 Task: Marketing: Marketing Content Catalog.
Action: Mouse moved to (301, 63)
Screenshot: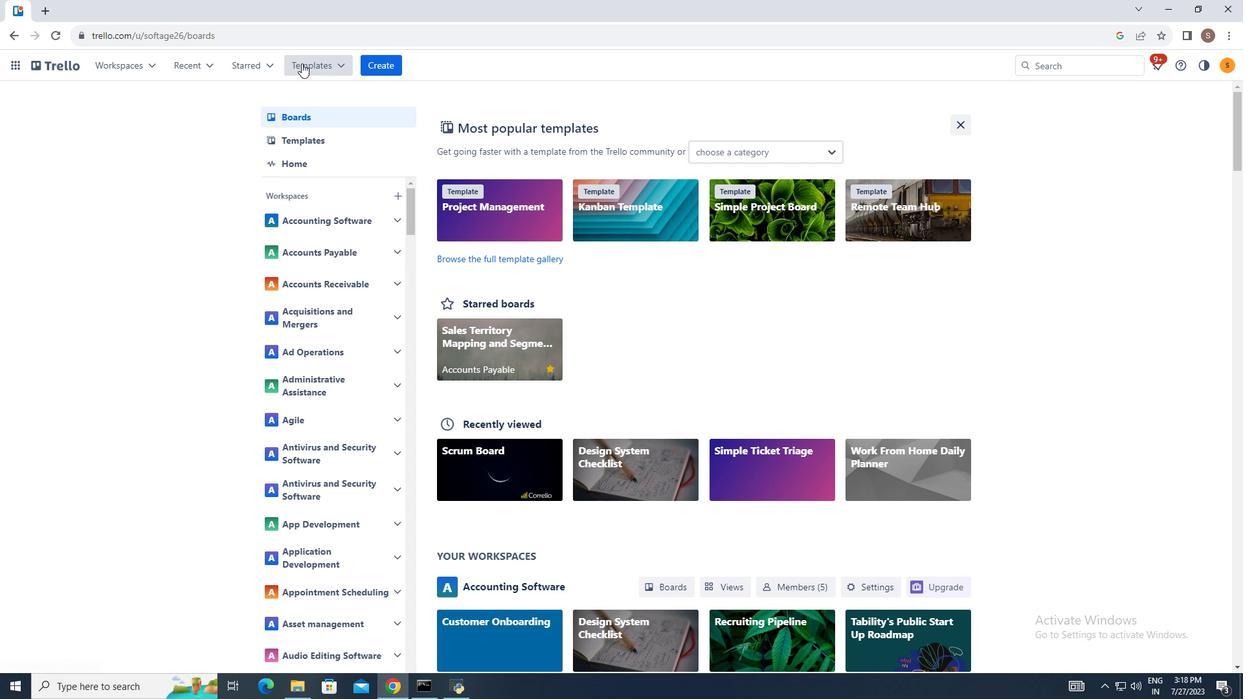 
Action: Mouse pressed left at (301, 63)
Screenshot: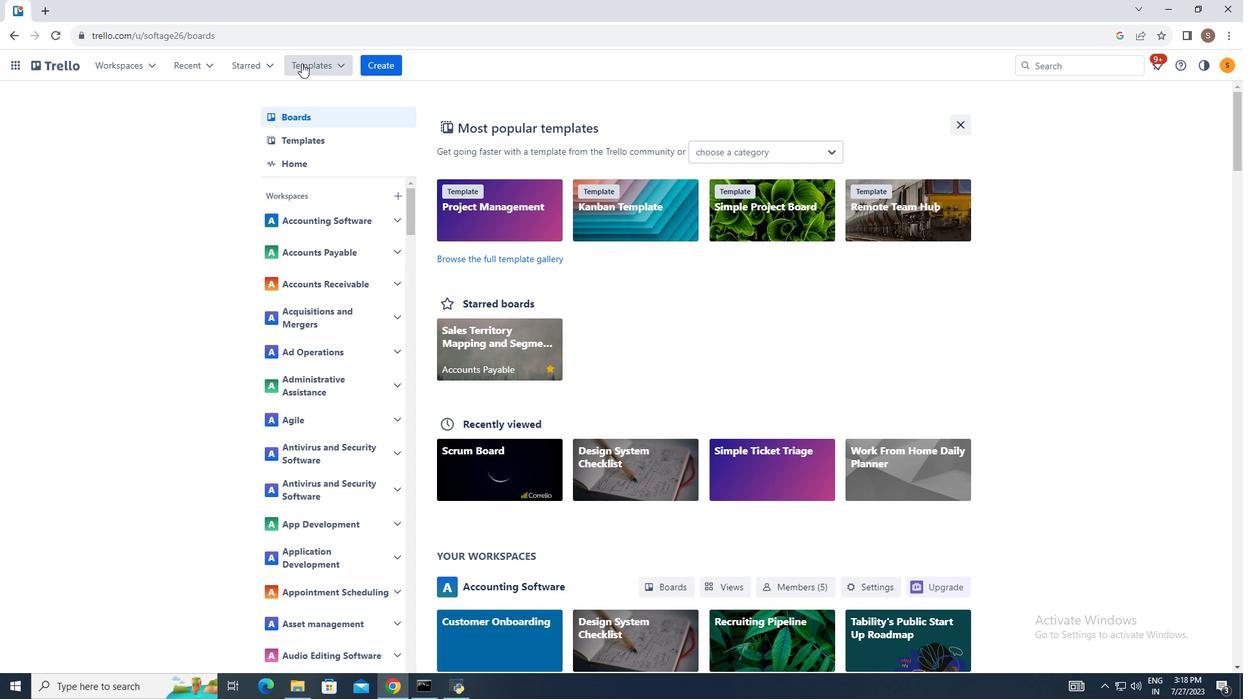 
Action: Mouse moved to (382, 448)
Screenshot: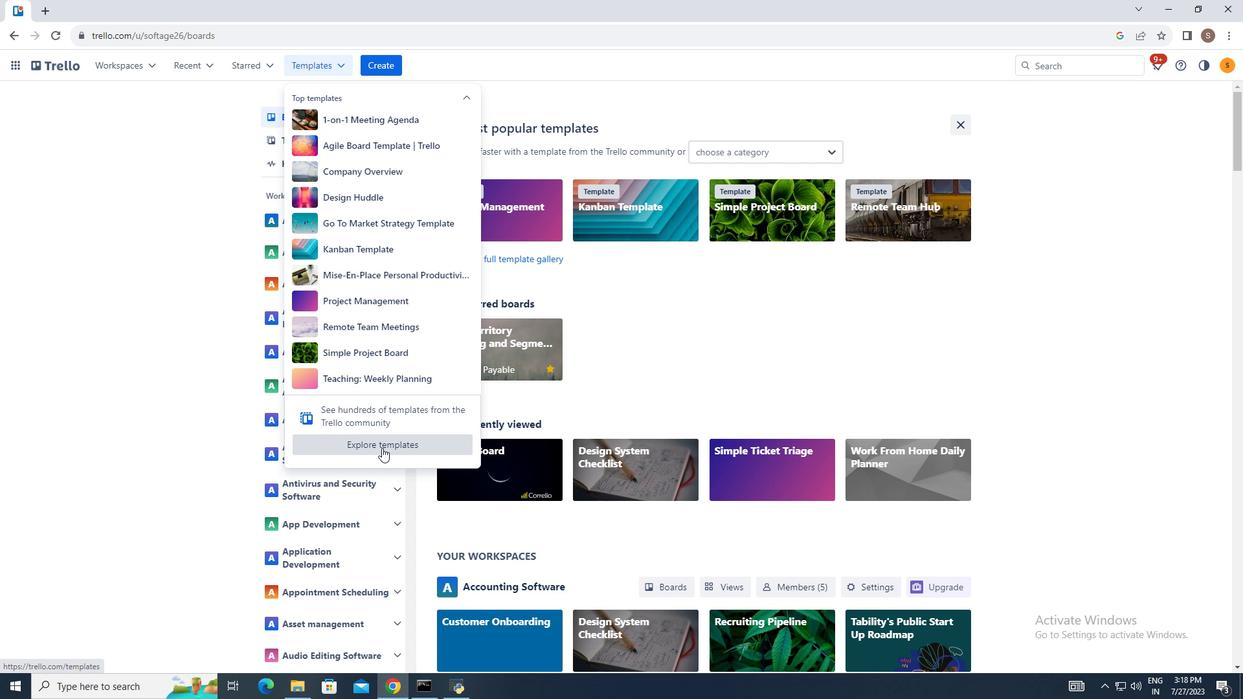 
Action: Mouse pressed left at (382, 448)
Screenshot: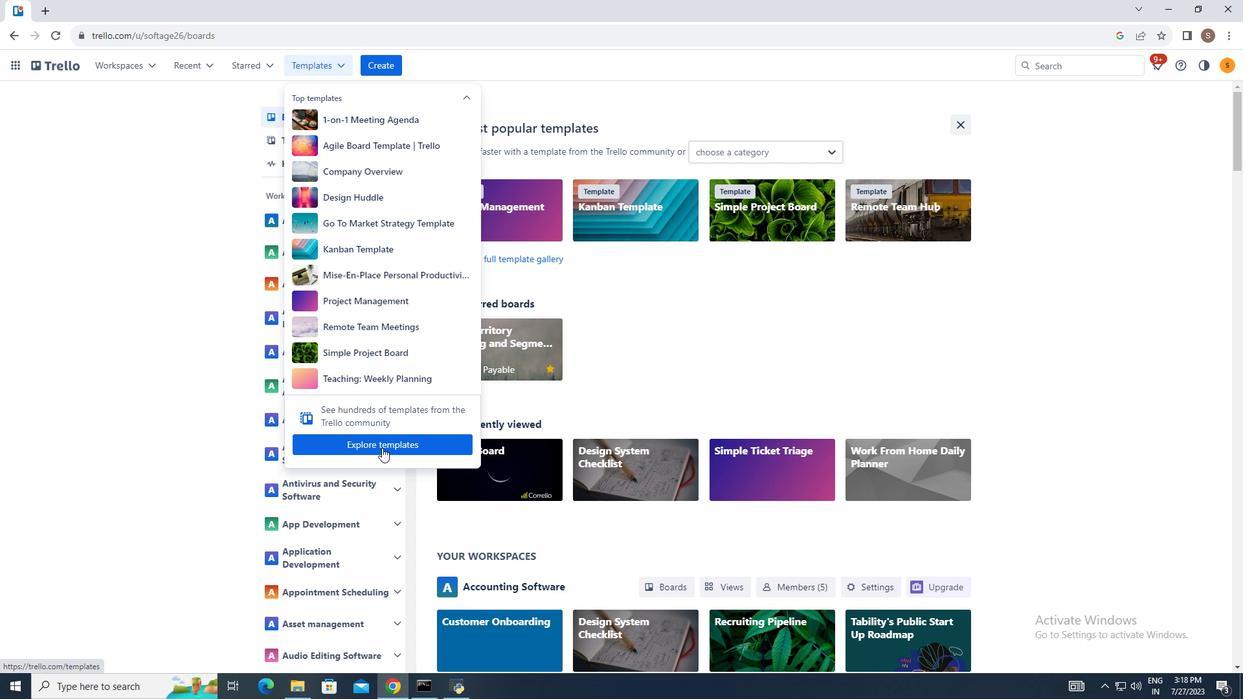 
Action: Mouse moved to (789, 198)
Screenshot: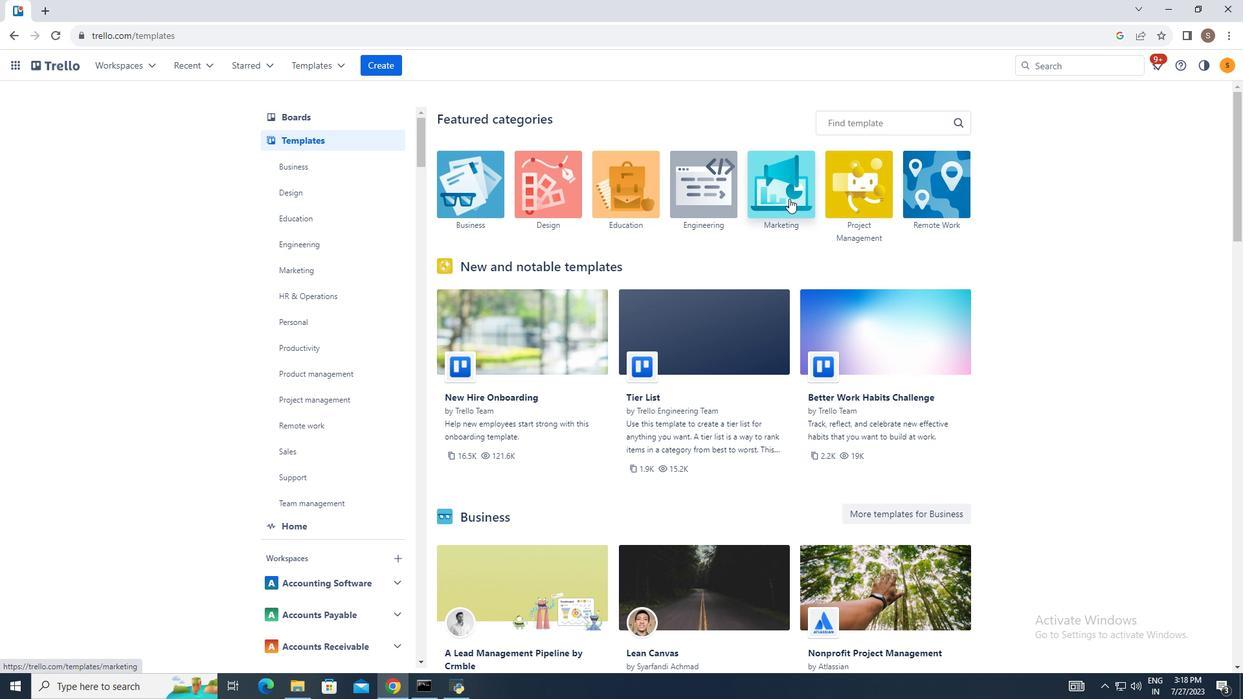 
Action: Mouse pressed left at (789, 198)
Screenshot: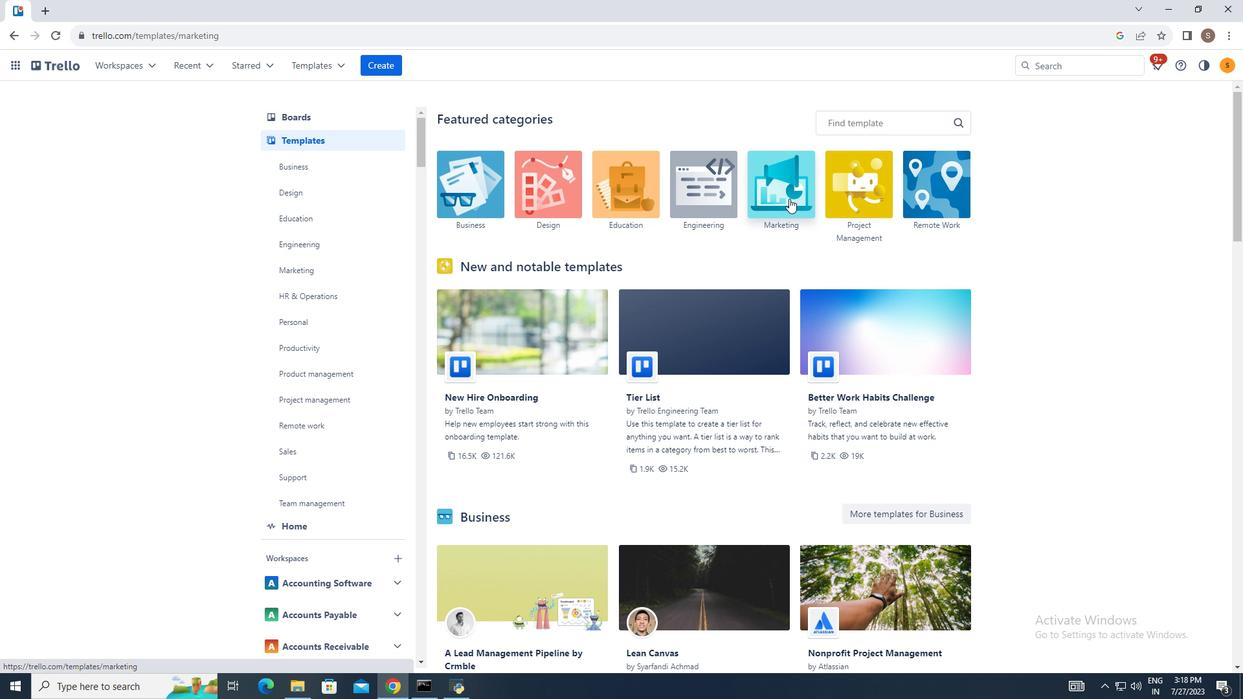 
Action: Mouse moved to (687, 274)
Screenshot: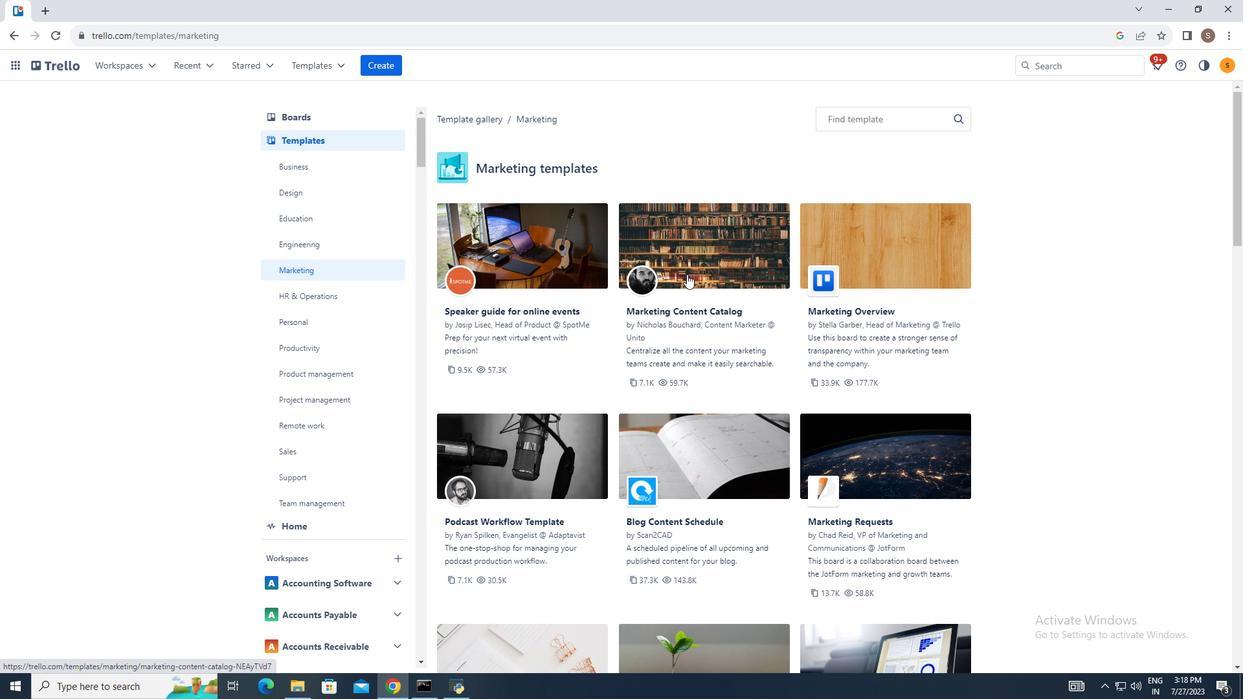 
Action: Mouse pressed left at (687, 274)
Screenshot: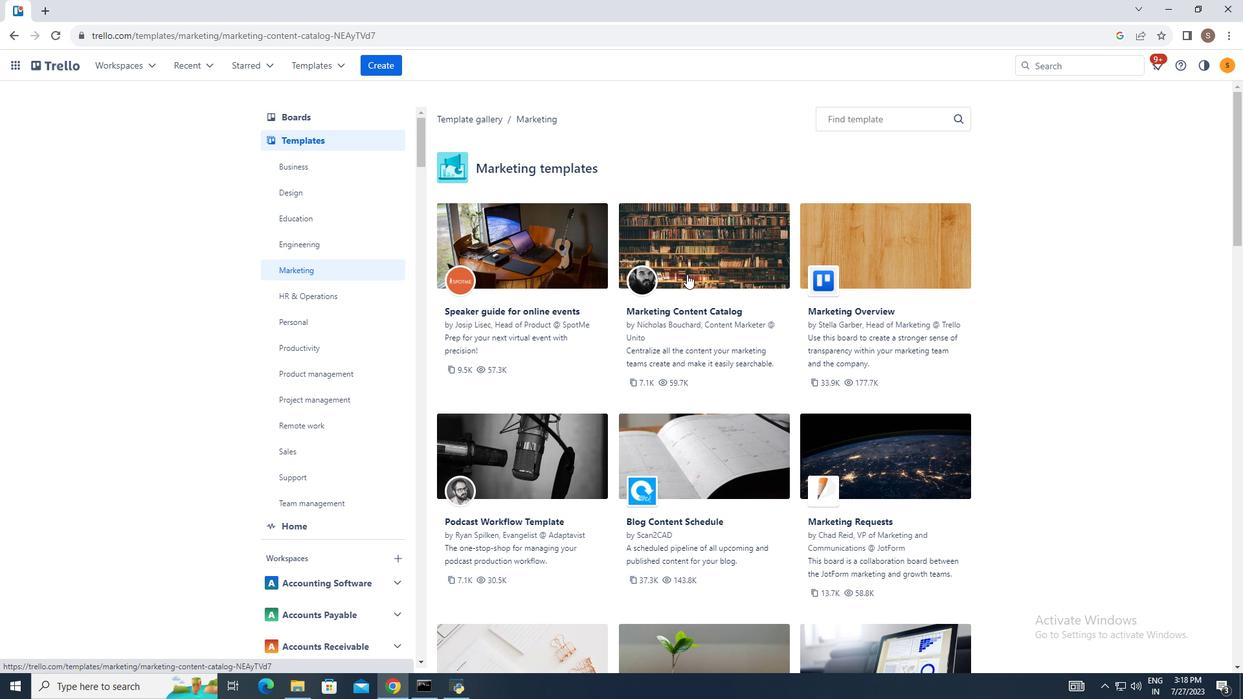 
Action: Mouse moved to (938, 161)
Screenshot: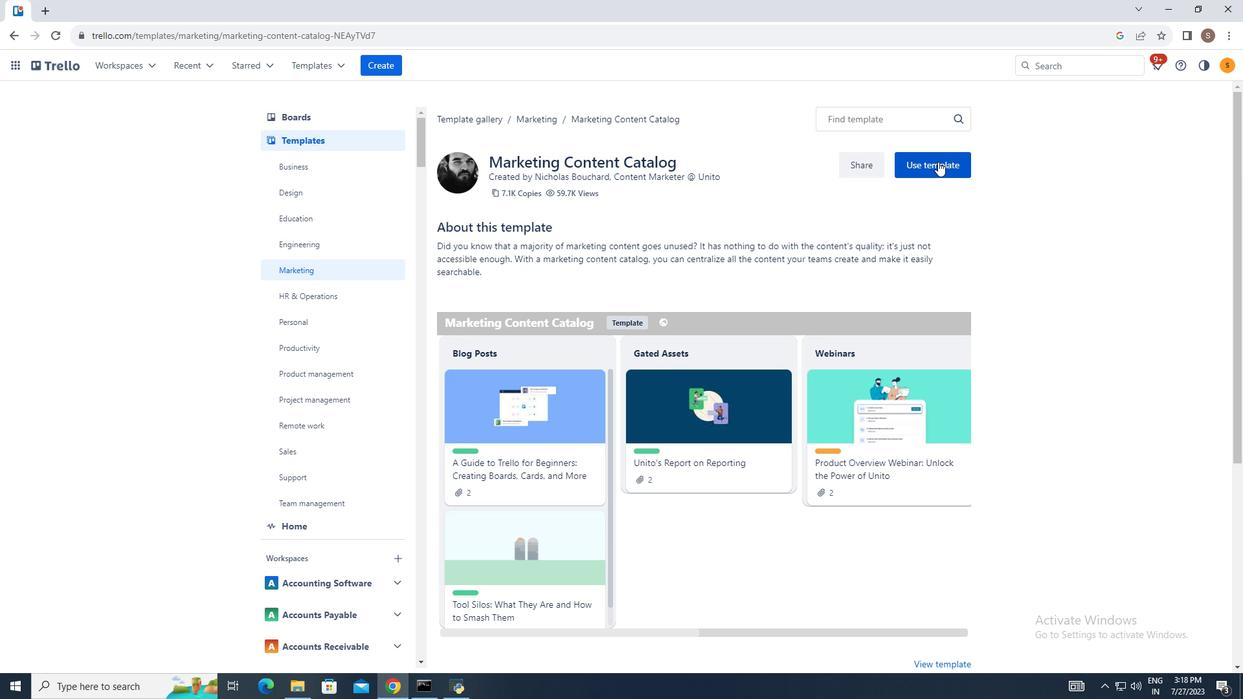 
Action: Mouse pressed left at (938, 161)
Screenshot: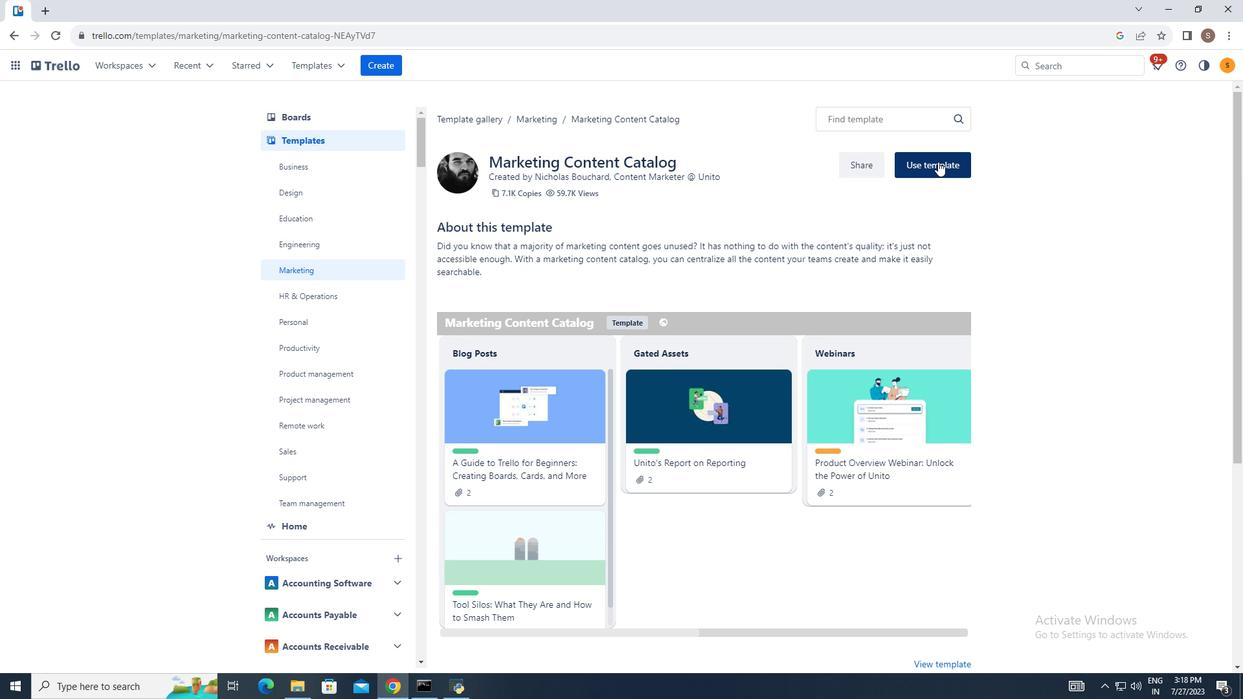 
Action: Mouse moved to (1010, 284)
Screenshot: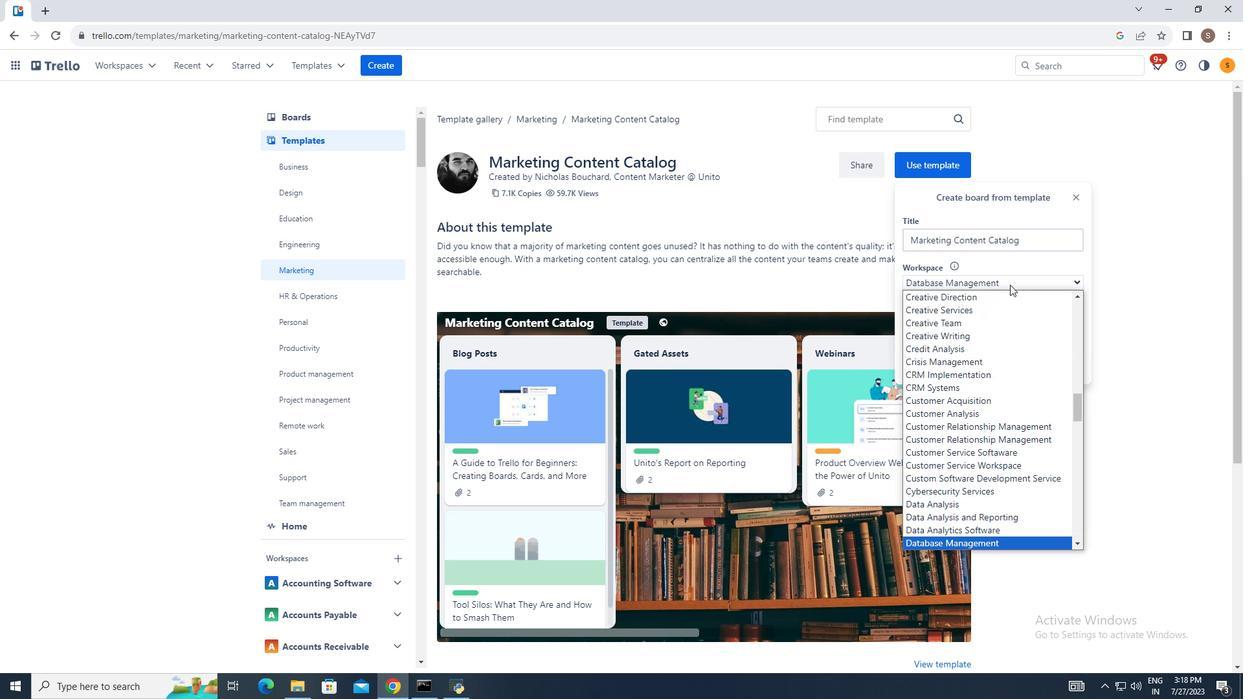 
Action: Mouse pressed left at (1010, 284)
Screenshot: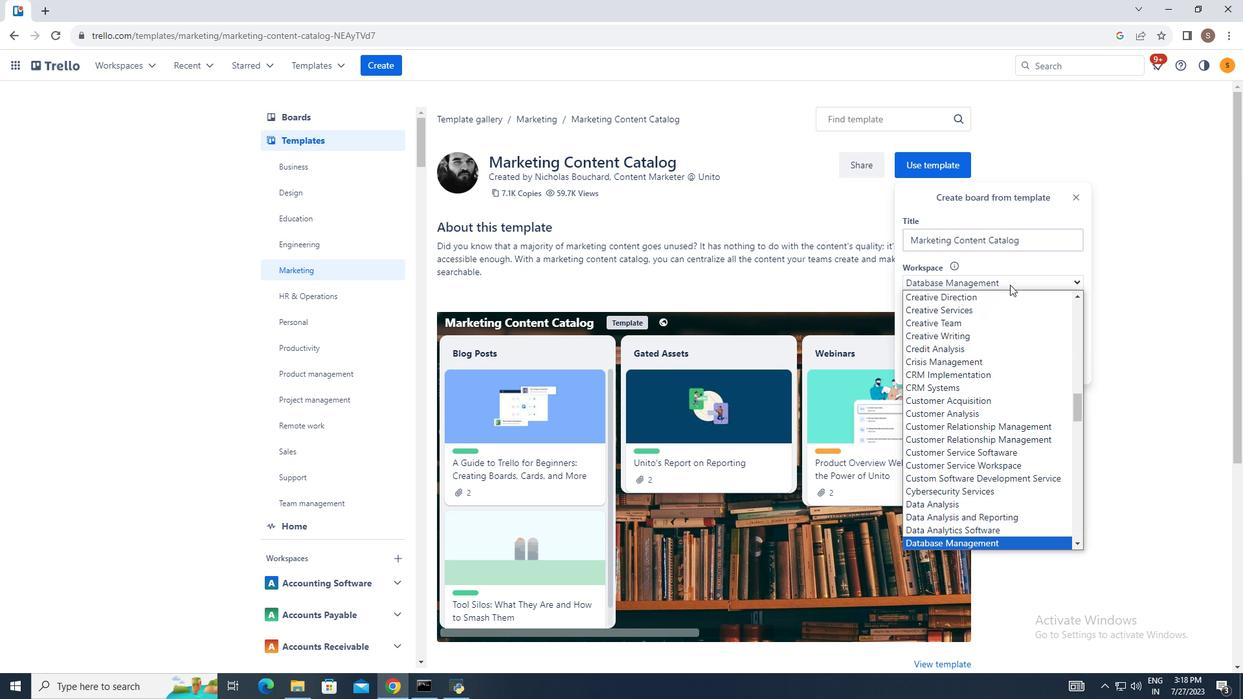 
Action: Mouse moved to (994, 334)
Screenshot: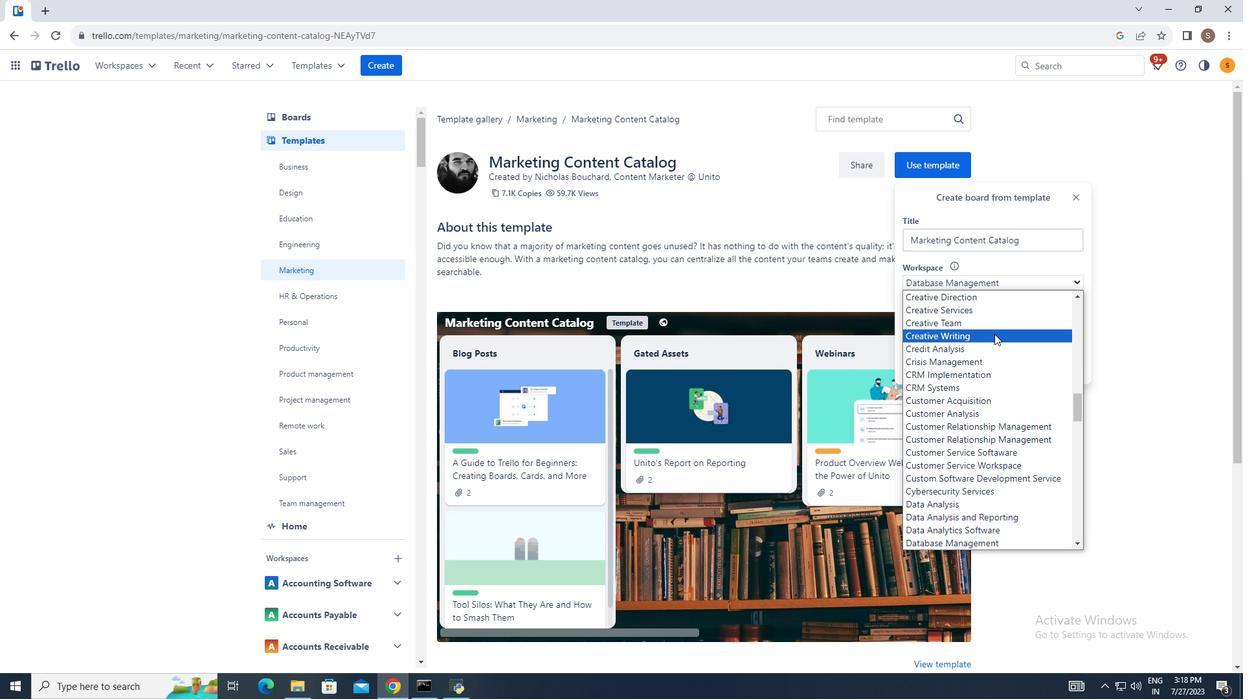 
Action: Mouse pressed left at (994, 334)
Screenshot: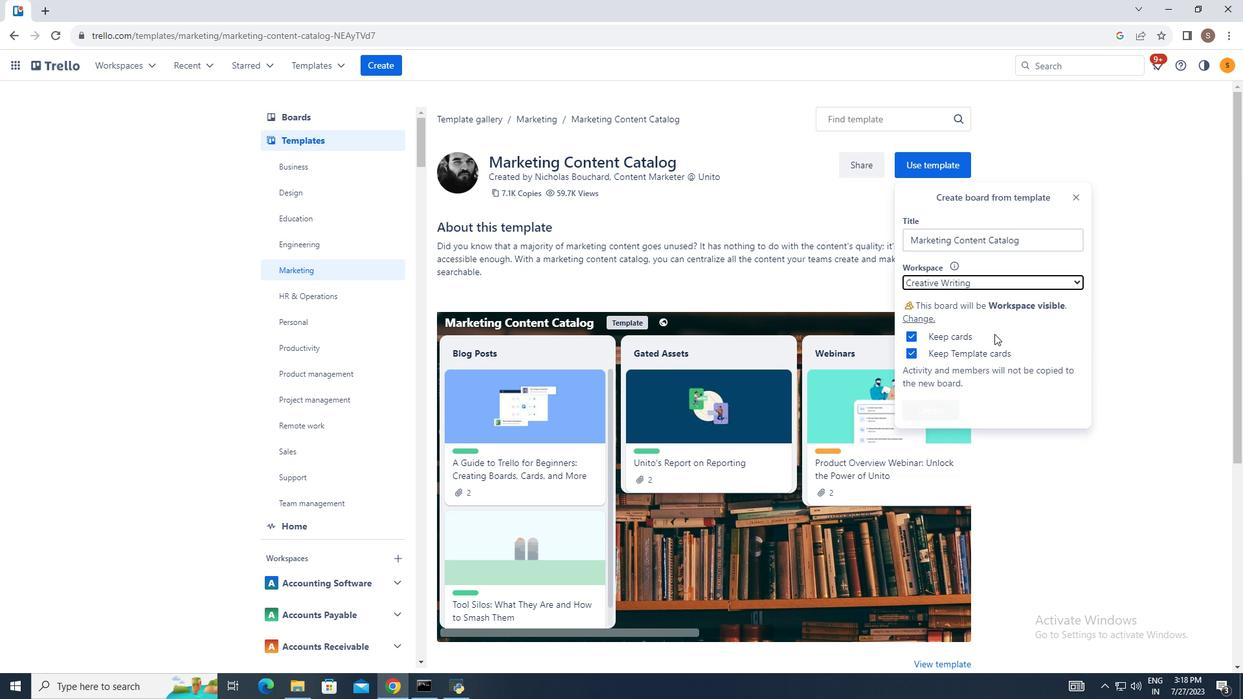 
Action: Mouse moved to (948, 417)
Screenshot: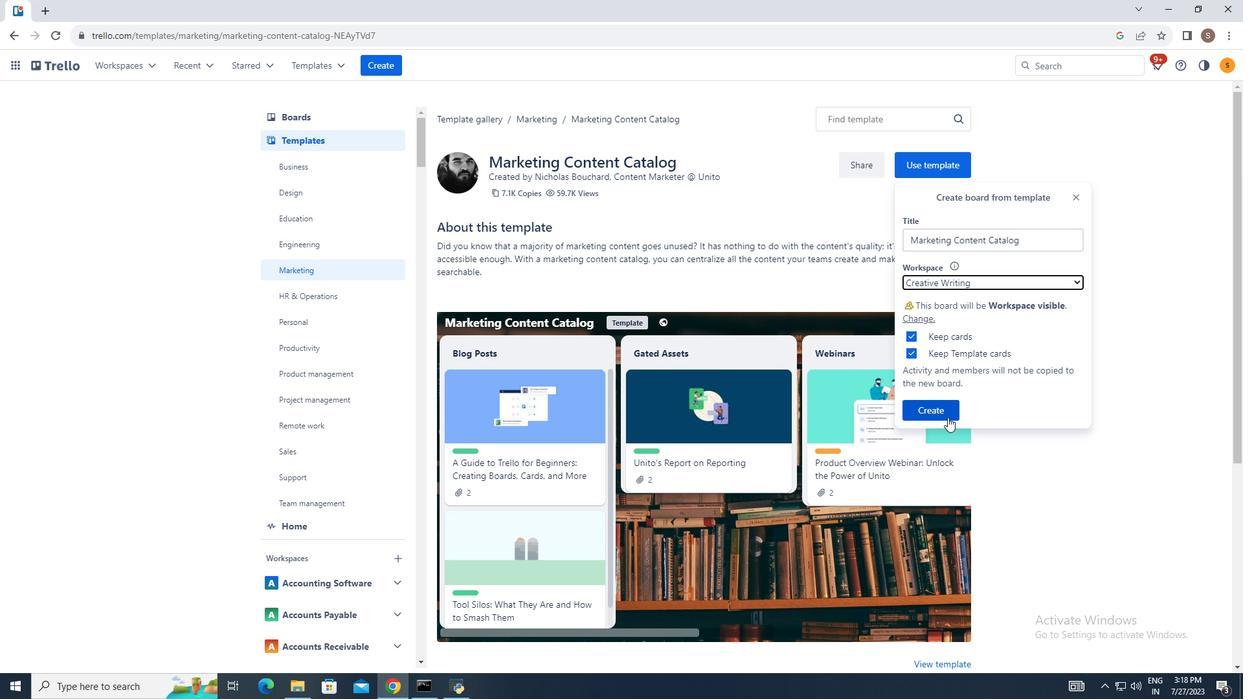 
Action: Mouse pressed left at (948, 417)
Screenshot: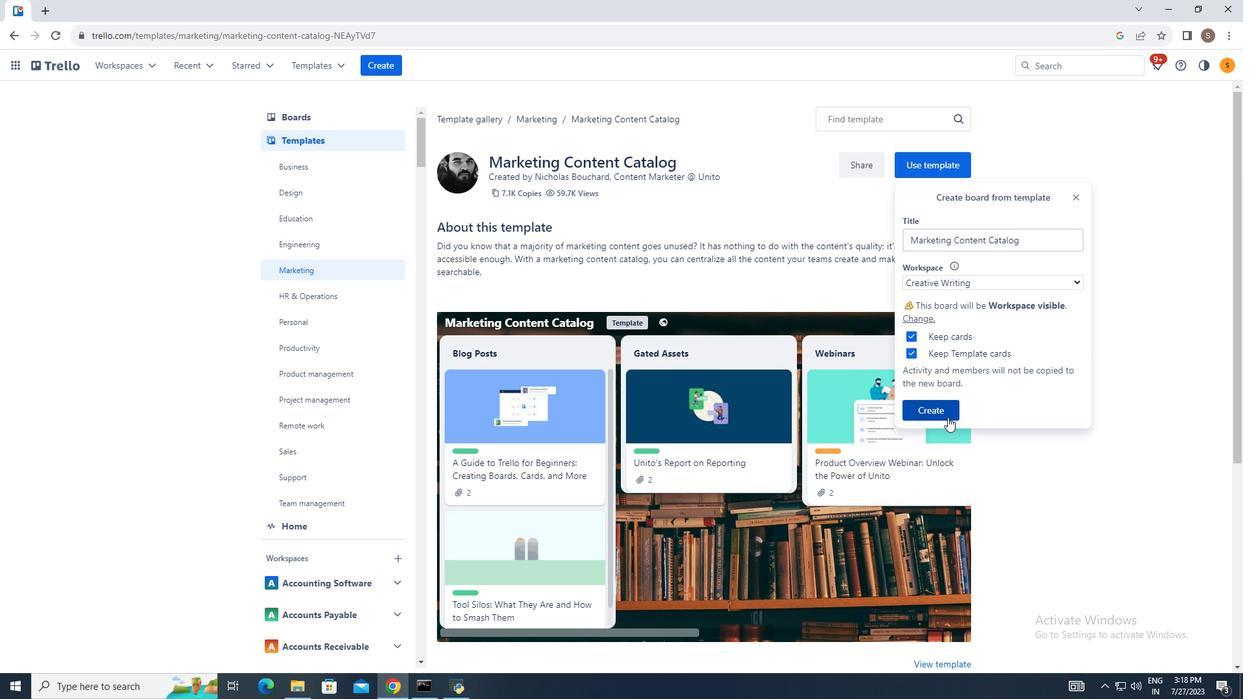 
Action: Mouse moved to (271, 187)
Screenshot: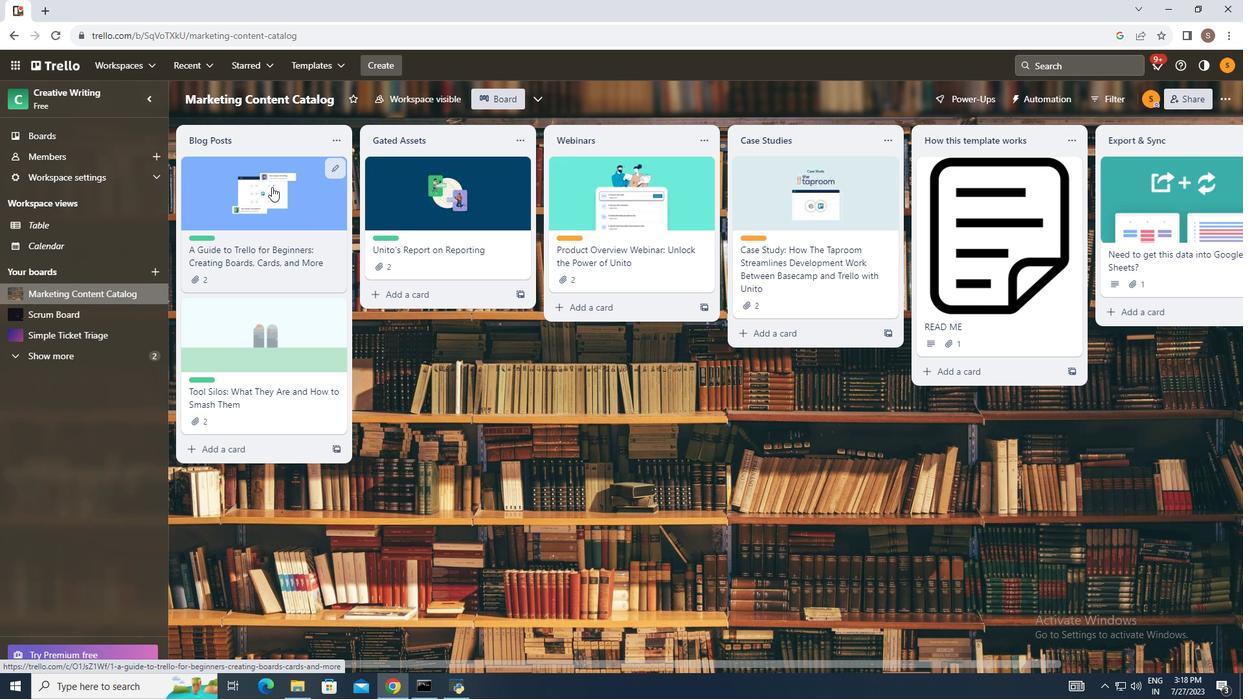 
Action: Mouse pressed left at (271, 187)
Screenshot: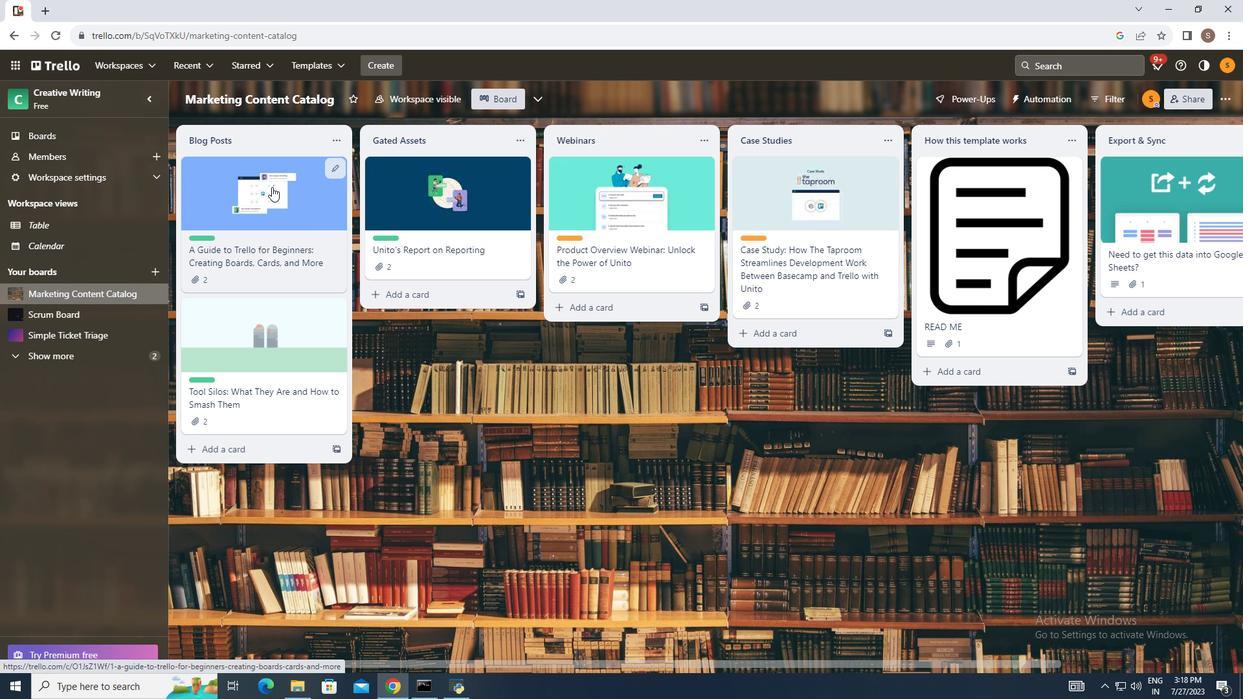 
Action: Mouse moved to (799, 271)
Screenshot: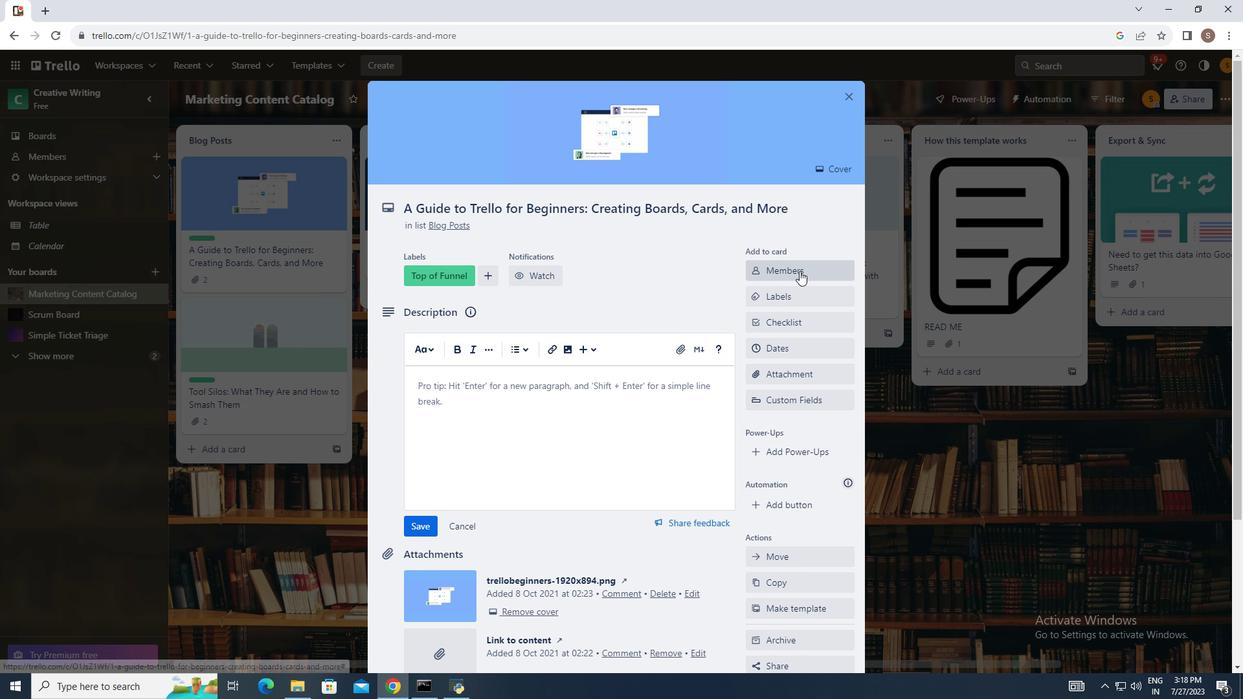 
Action: Mouse pressed left at (799, 271)
Screenshot: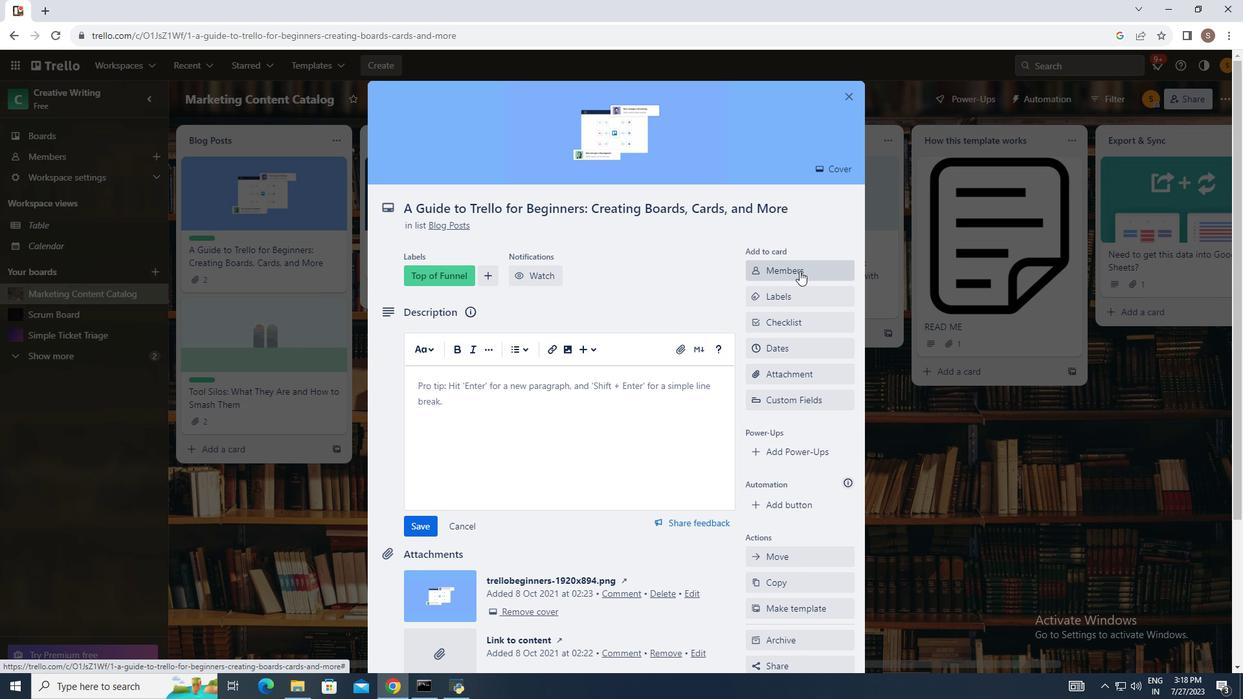 
Action: Mouse moved to (818, 333)
Screenshot: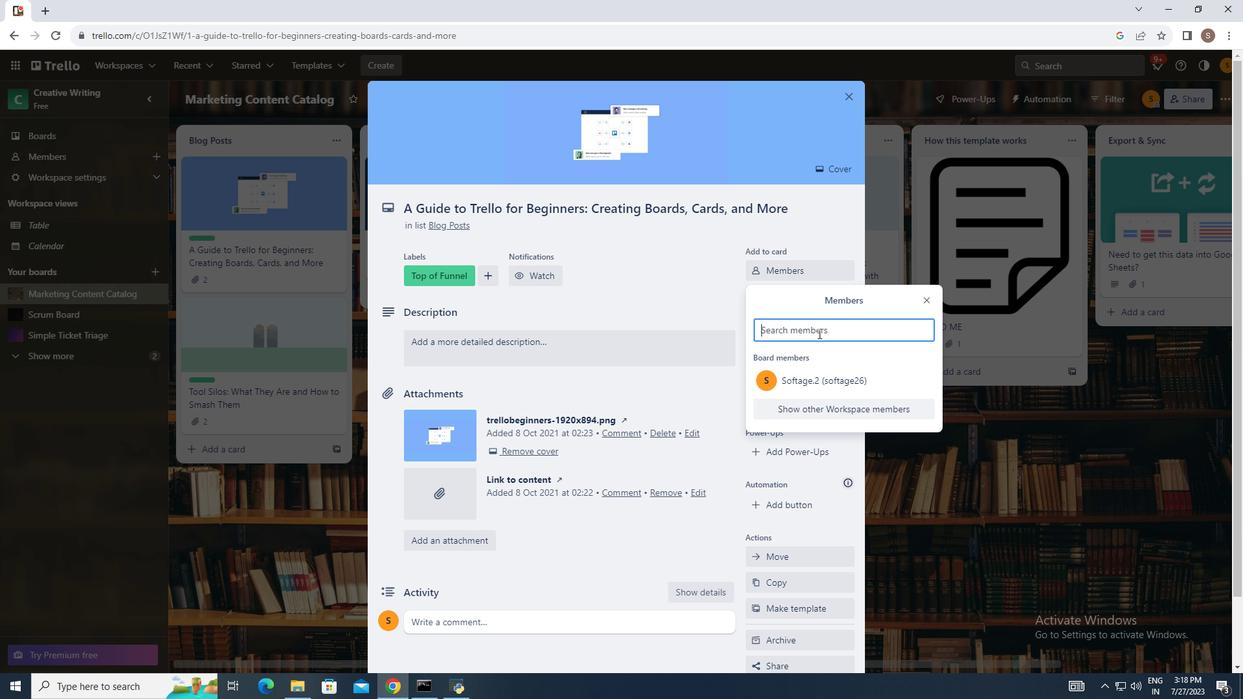 
Action: Mouse pressed left at (818, 333)
Screenshot: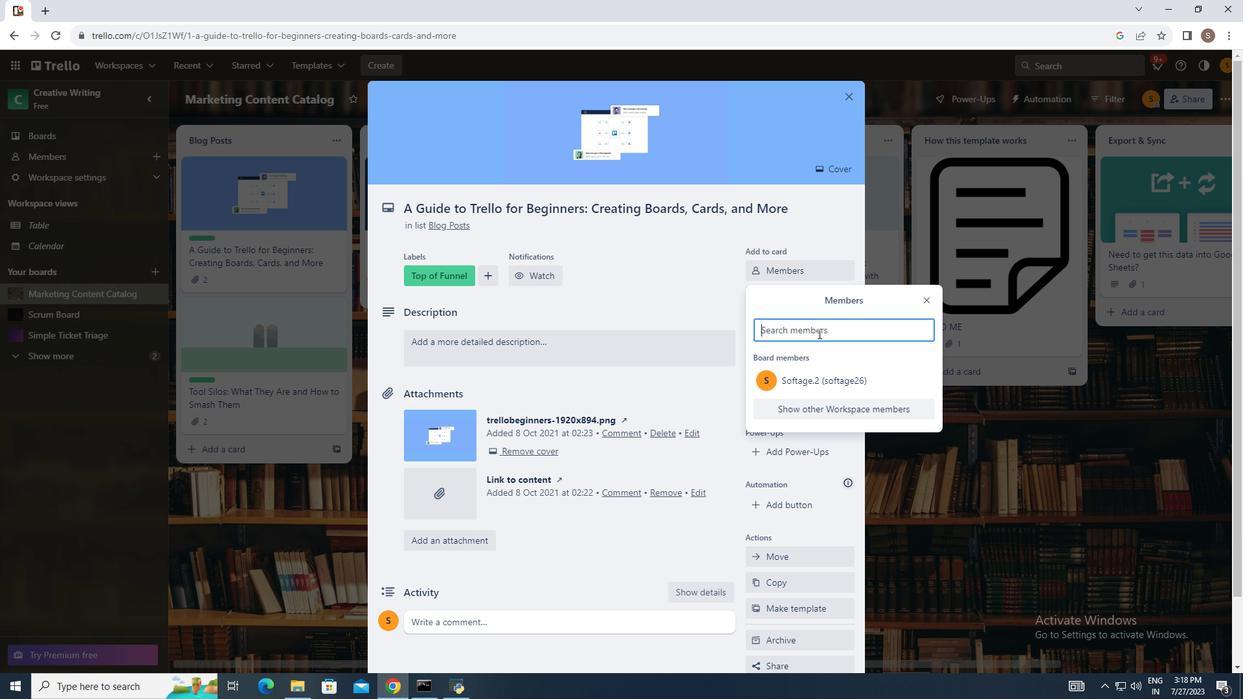 
Action: Key pressed softage.1<Key.shift>@softage.net
Screenshot: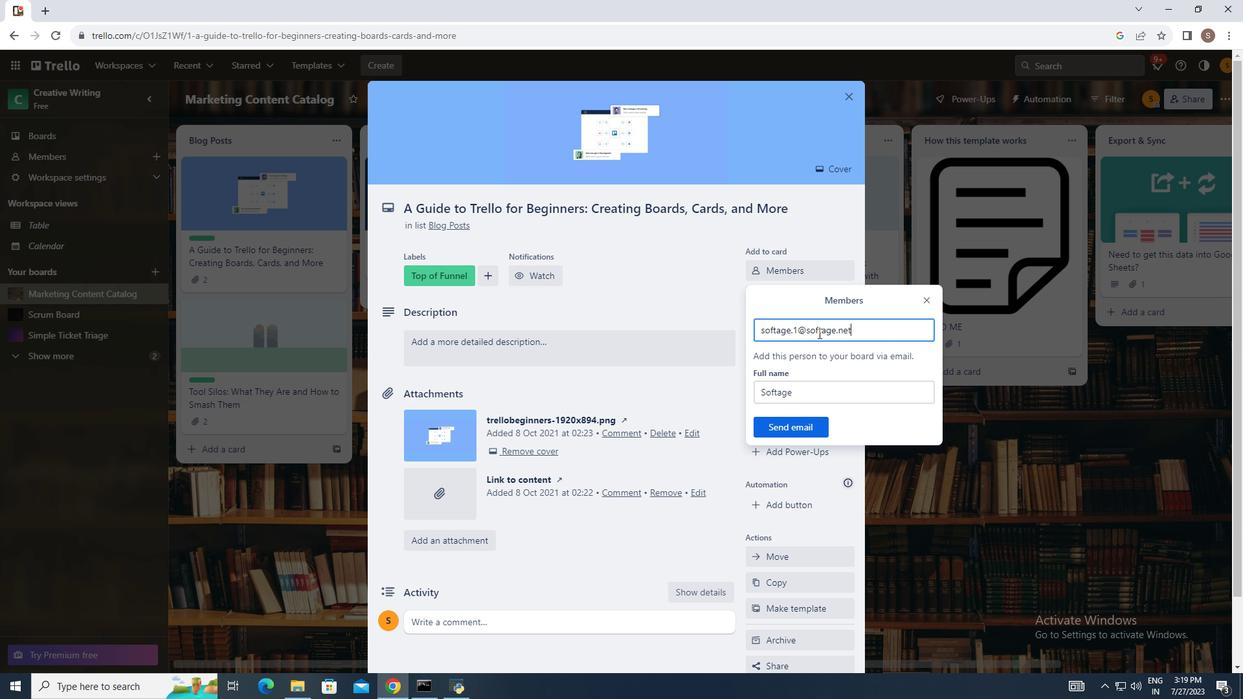 
Action: Mouse moved to (796, 428)
Screenshot: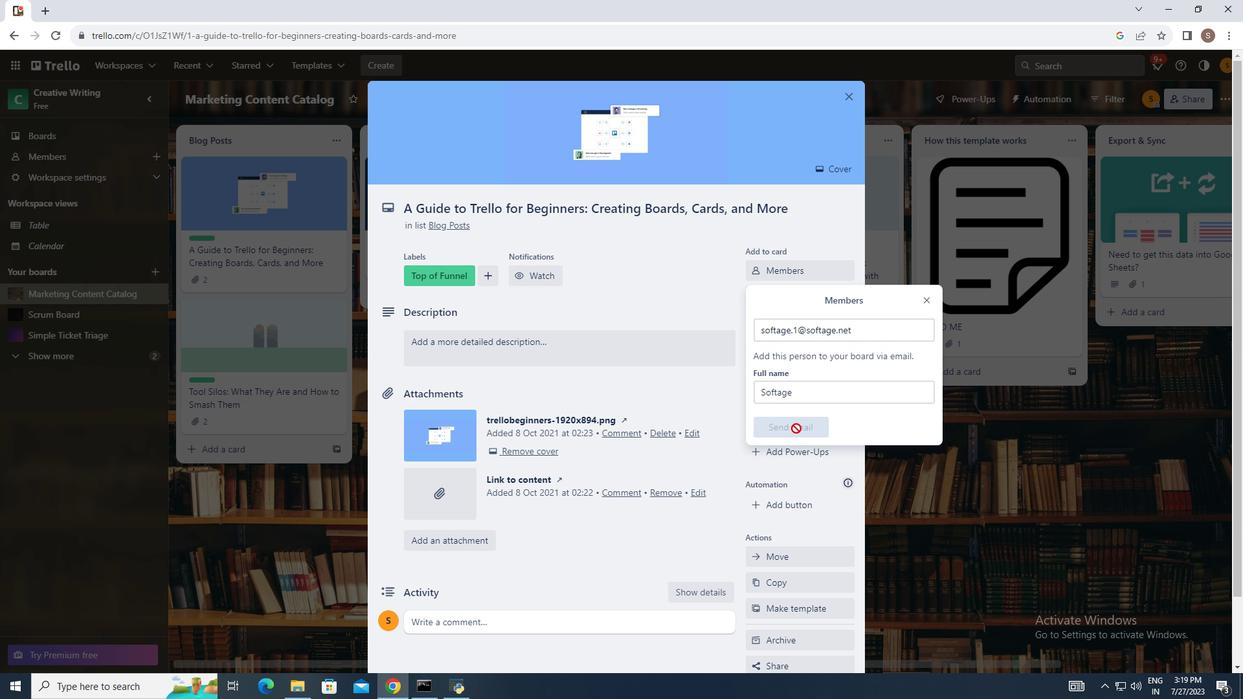 
Action: Mouse pressed left at (796, 428)
Screenshot: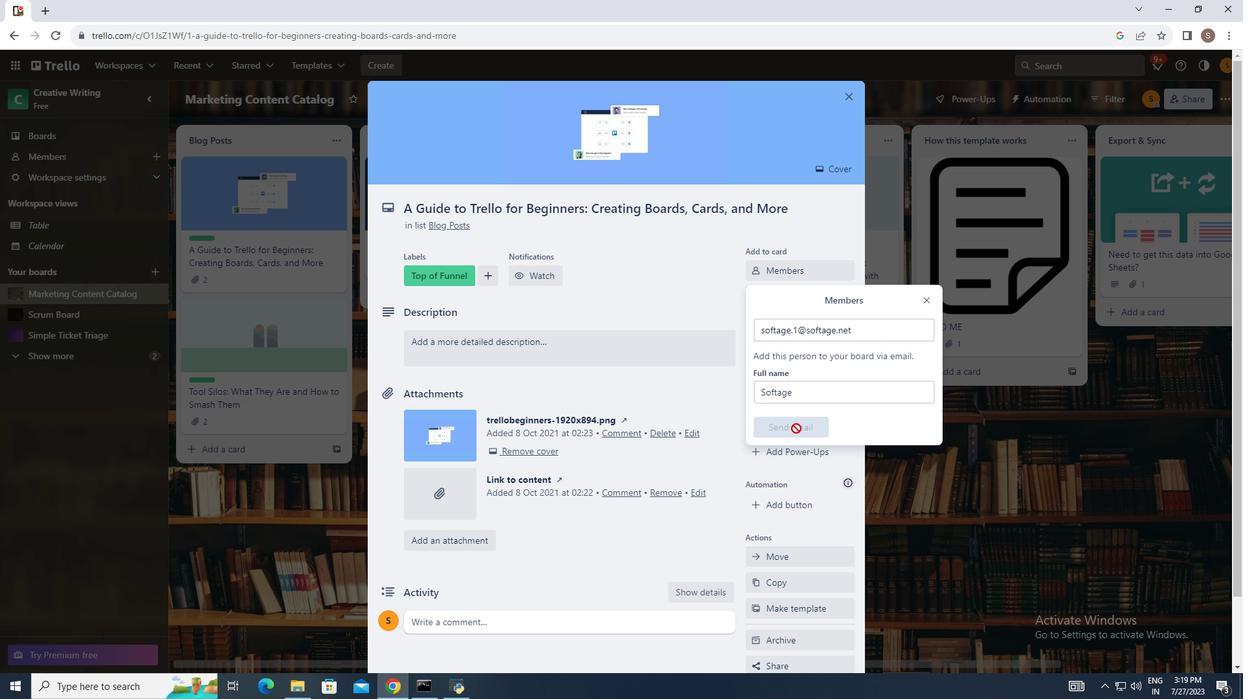 
Action: Mouse moved to (784, 317)
Screenshot: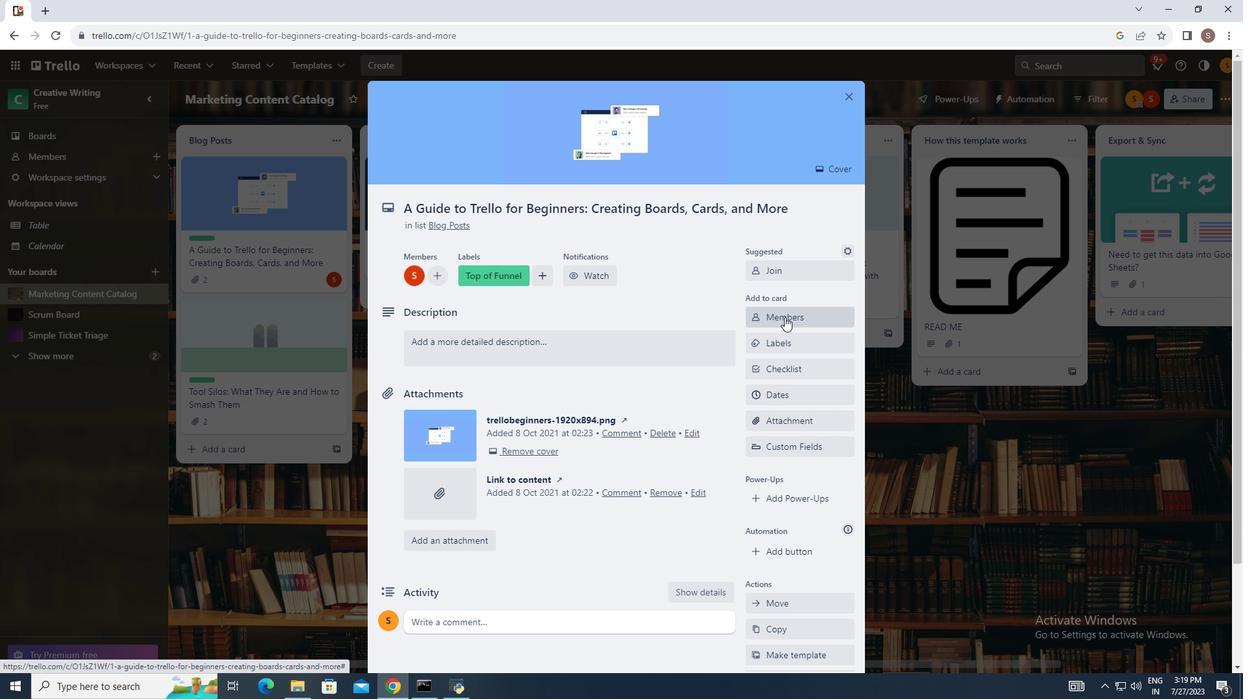 
Action: Mouse pressed left at (784, 317)
Screenshot: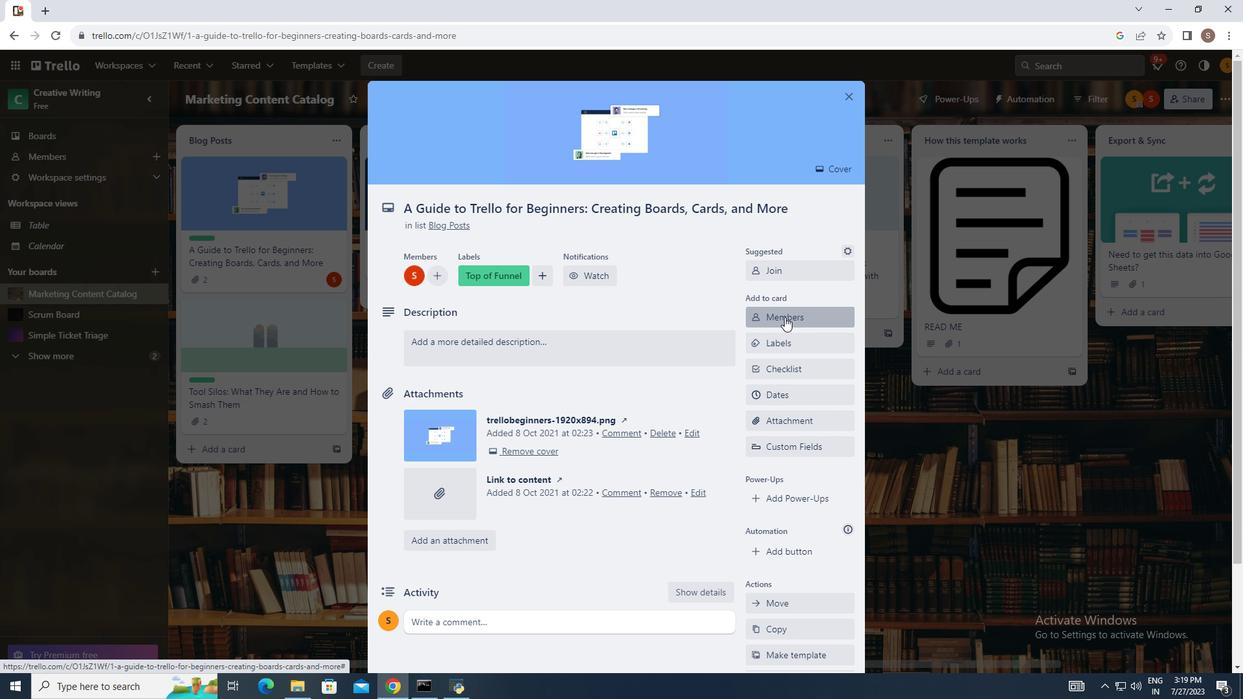 
Action: Mouse moved to (806, 378)
Screenshot: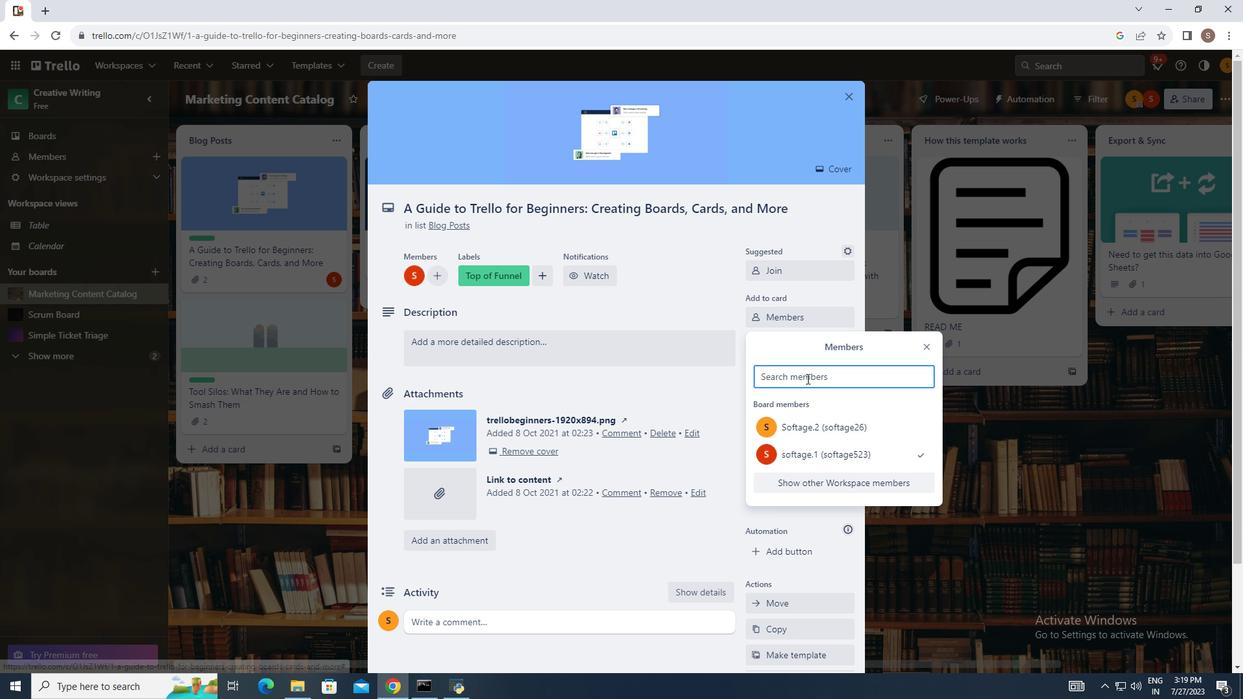 
Action: Mouse pressed left at (806, 378)
Screenshot: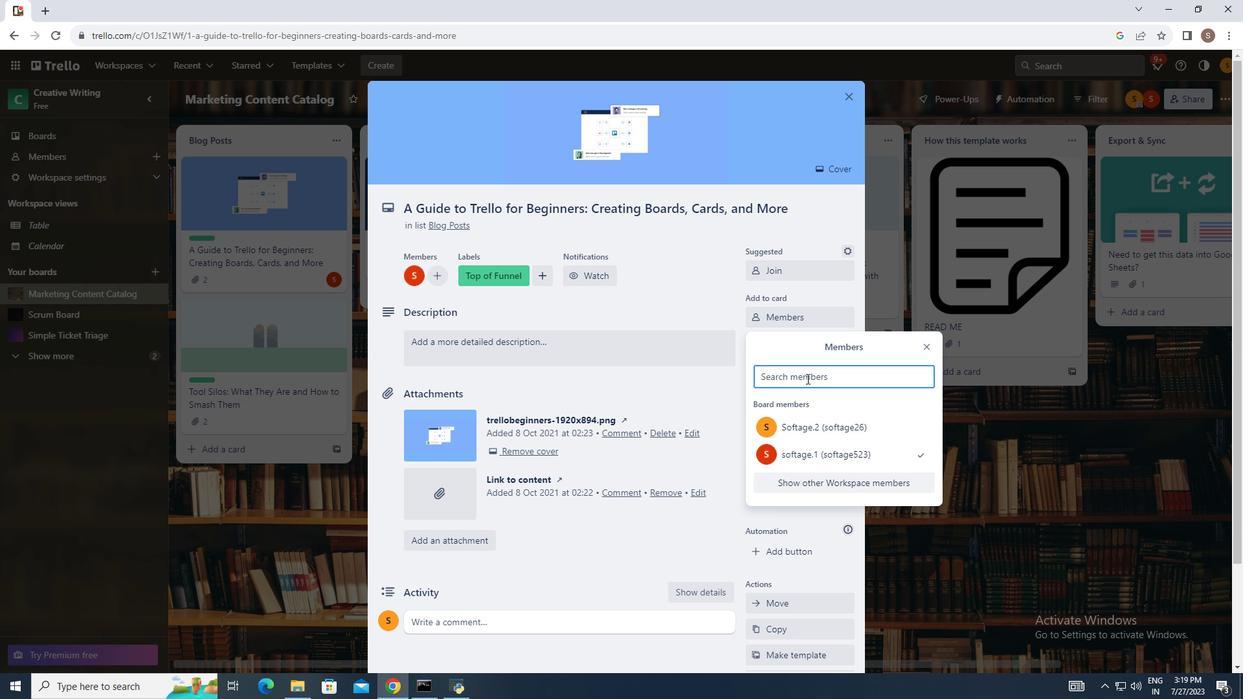
Action: Key pressed softage.2<Key.shift>@softage.net
Screenshot: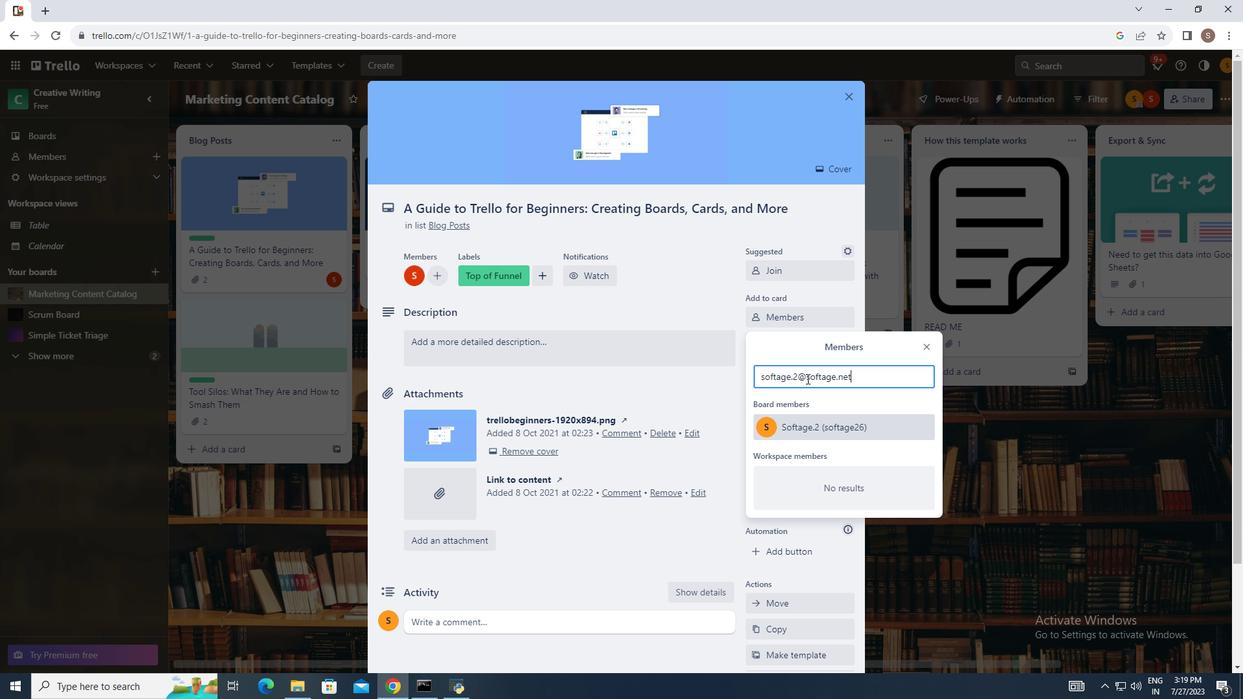 
Action: Mouse moved to (826, 420)
Screenshot: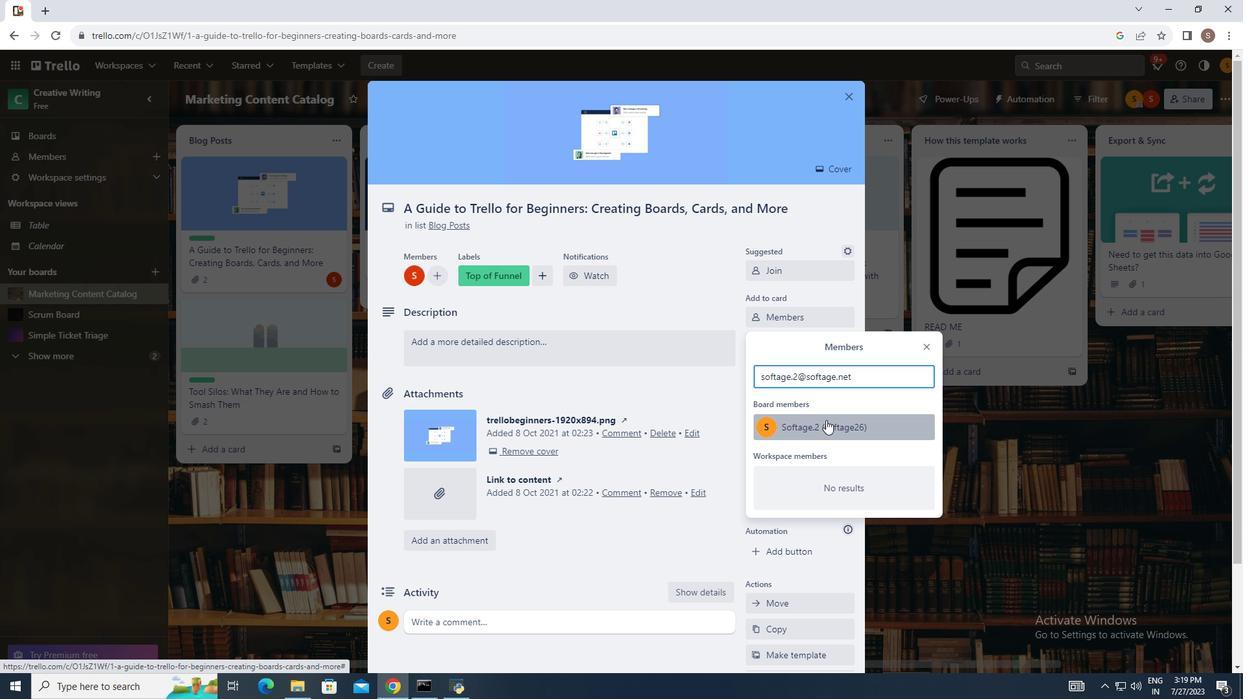 
Action: Mouse pressed left at (826, 420)
Screenshot: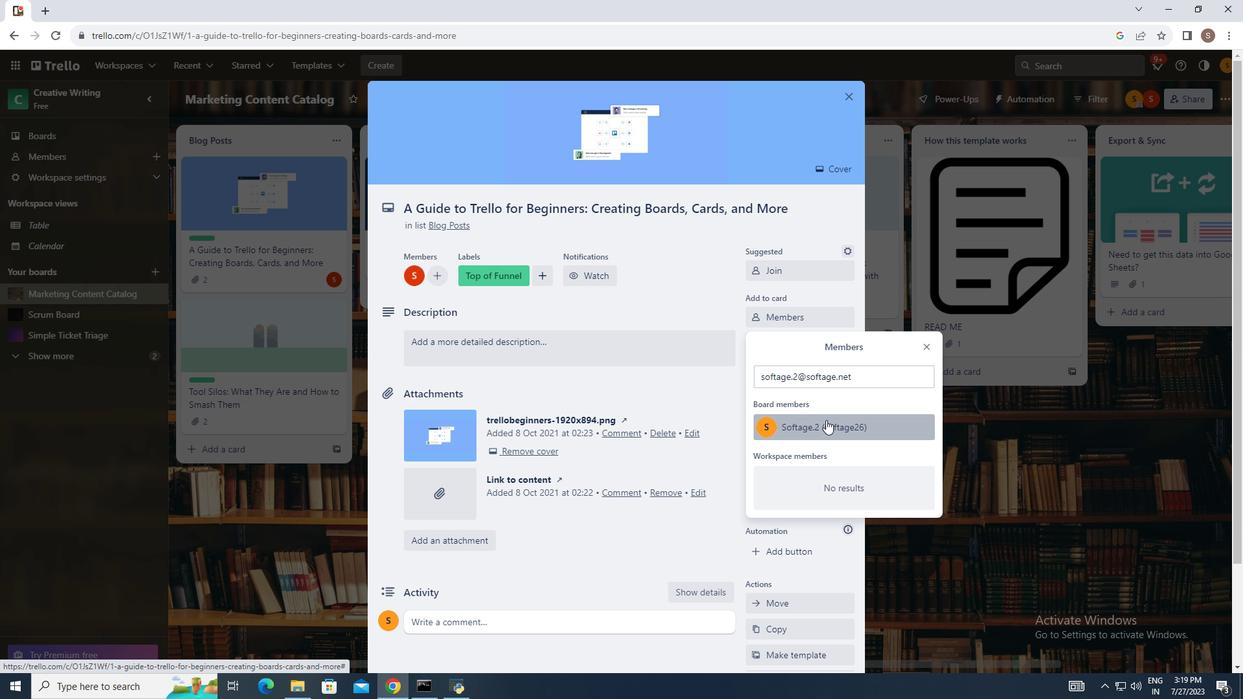 
Action: Mouse moved to (924, 345)
Screenshot: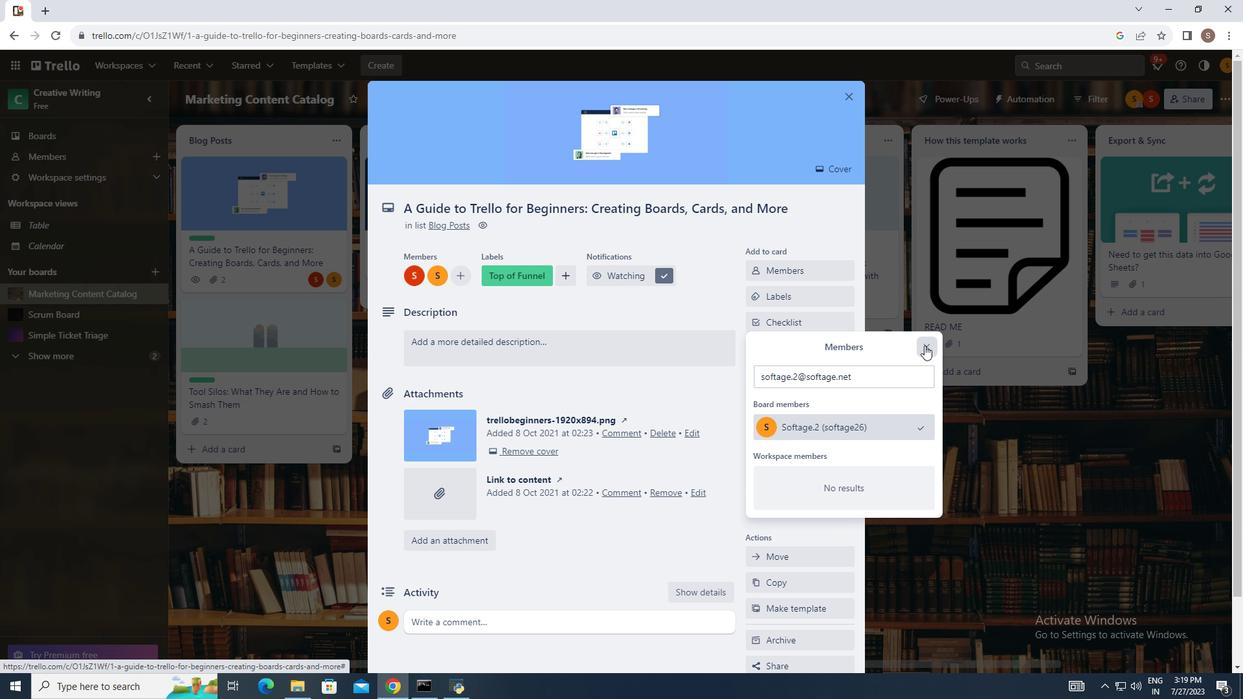 
Action: Mouse pressed left at (924, 345)
Screenshot: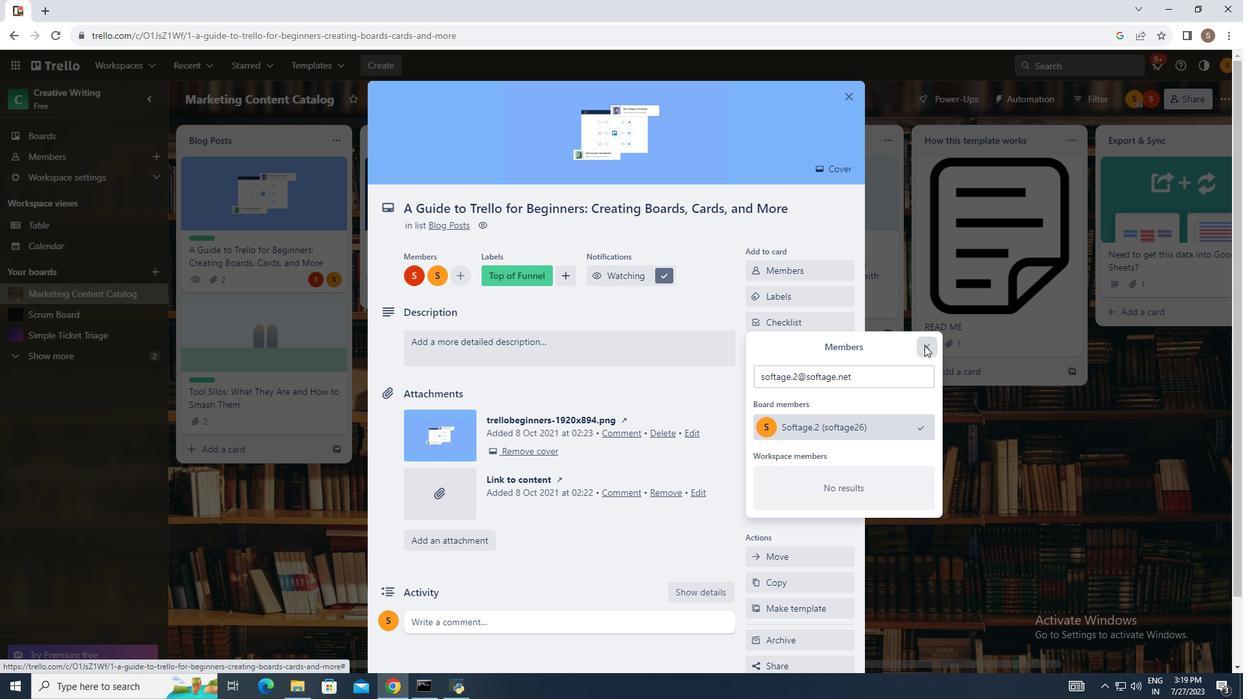 
Action: Mouse moved to (788, 291)
Screenshot: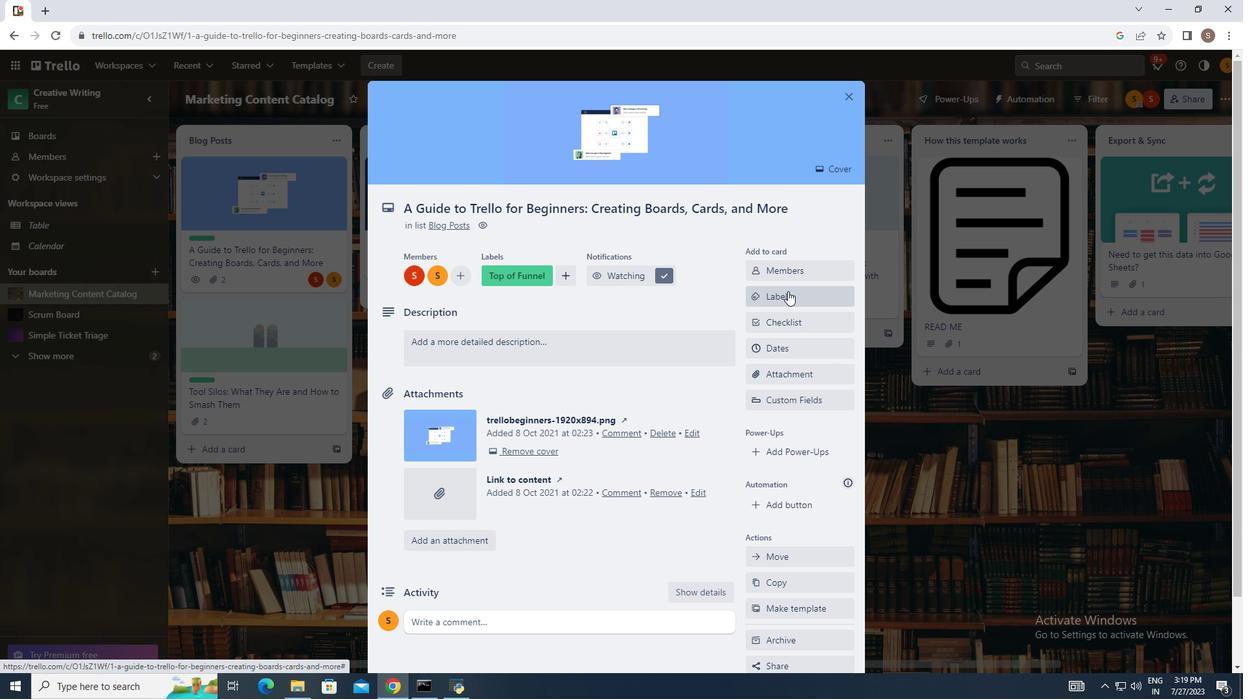 
Action: Mouse pressed left at (788, 291)
Screenshot: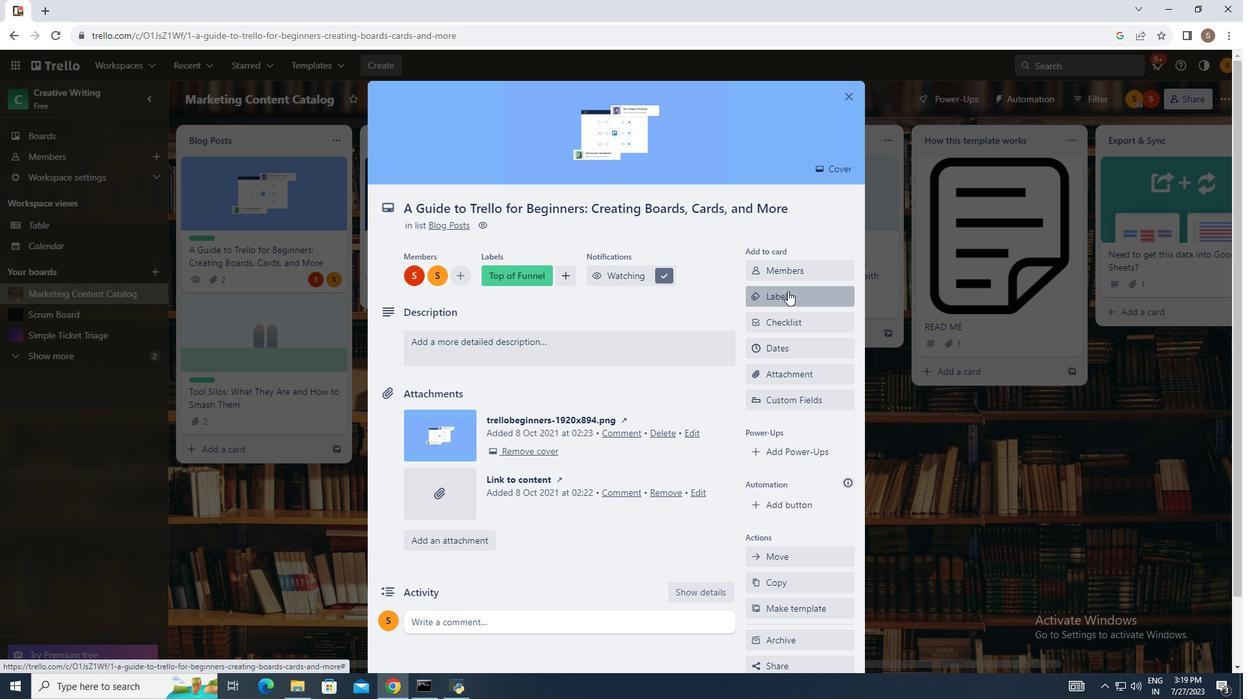 
Action: Mouse moved to (762, 451)
Screenshot: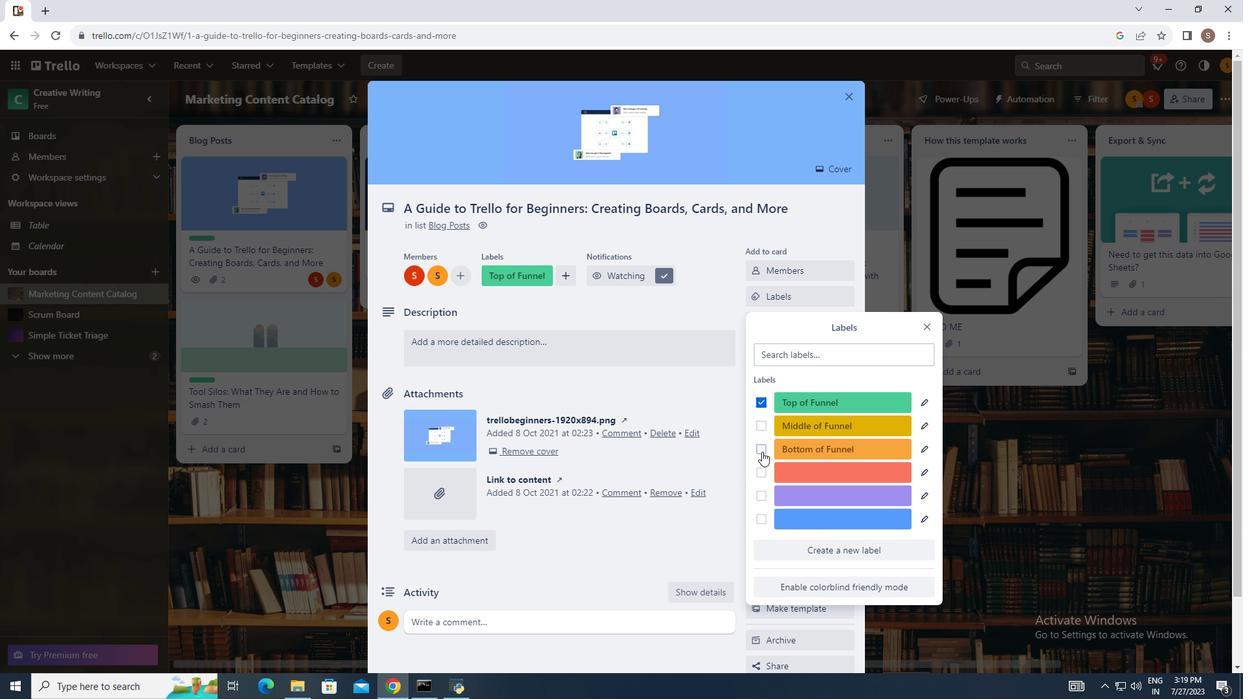 
Action: Mouse pressed left at (762, 451)
Screenshot: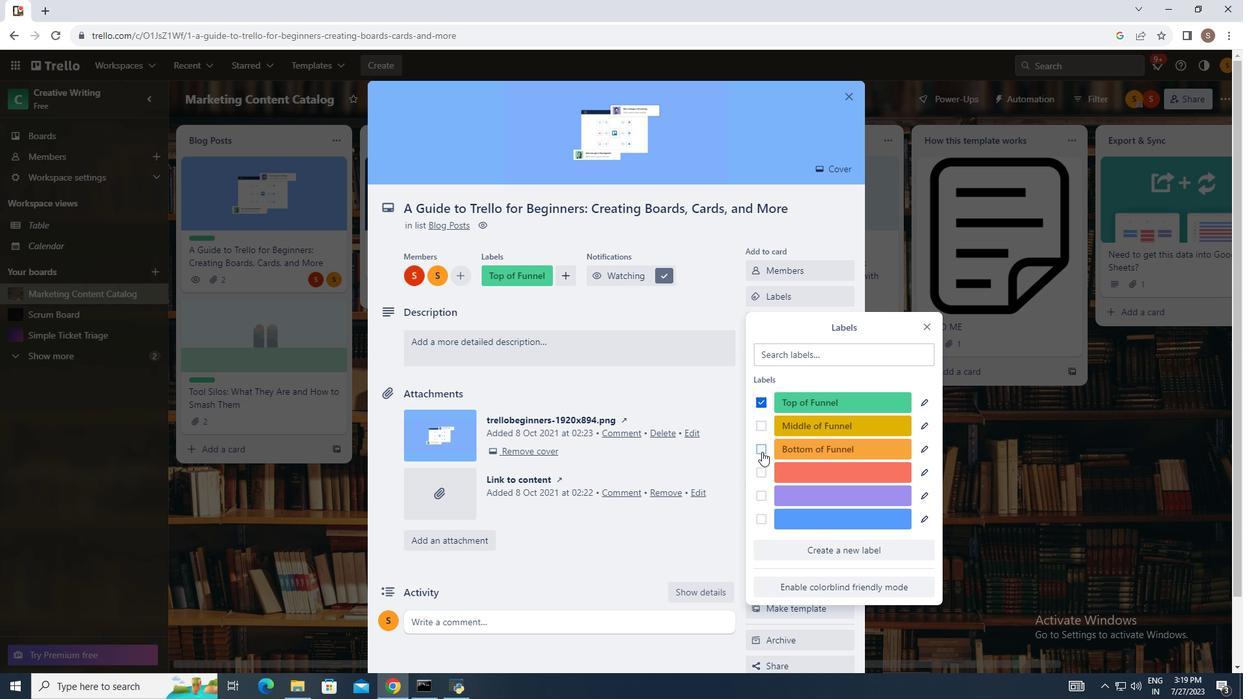 
Action: Mouse moved to (759, 494)
Screenshot: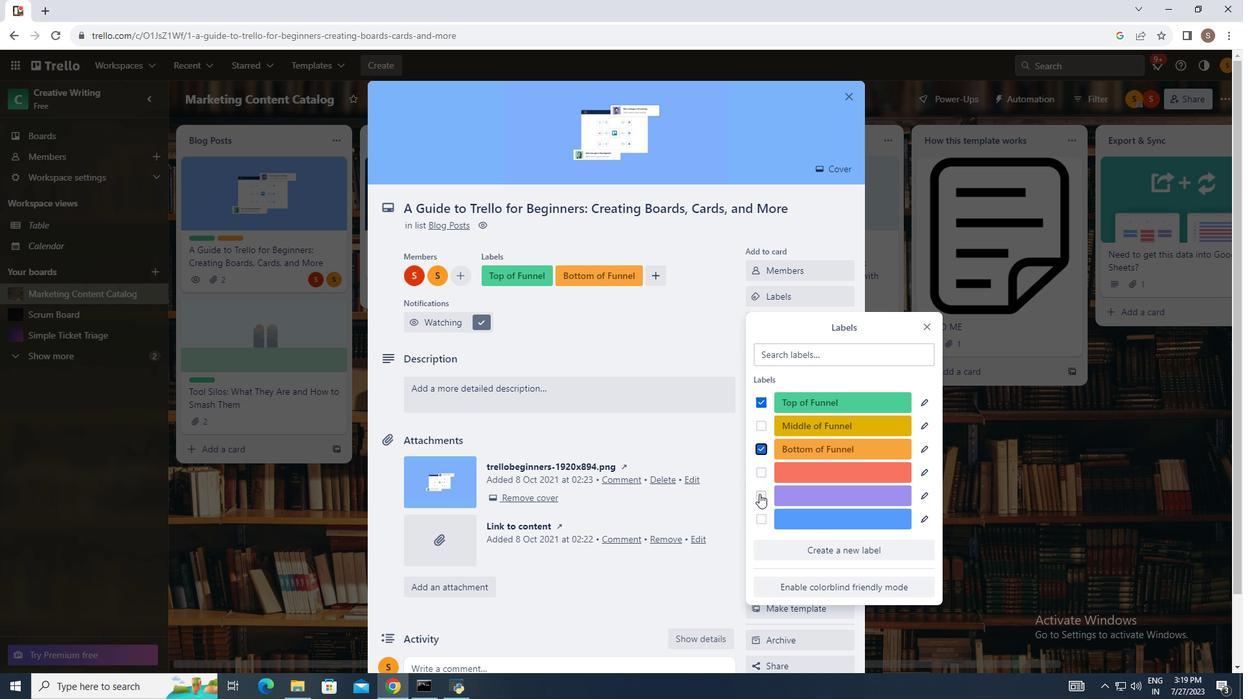 
Action: Mouse pressed left at (759, 494)
Screenshot: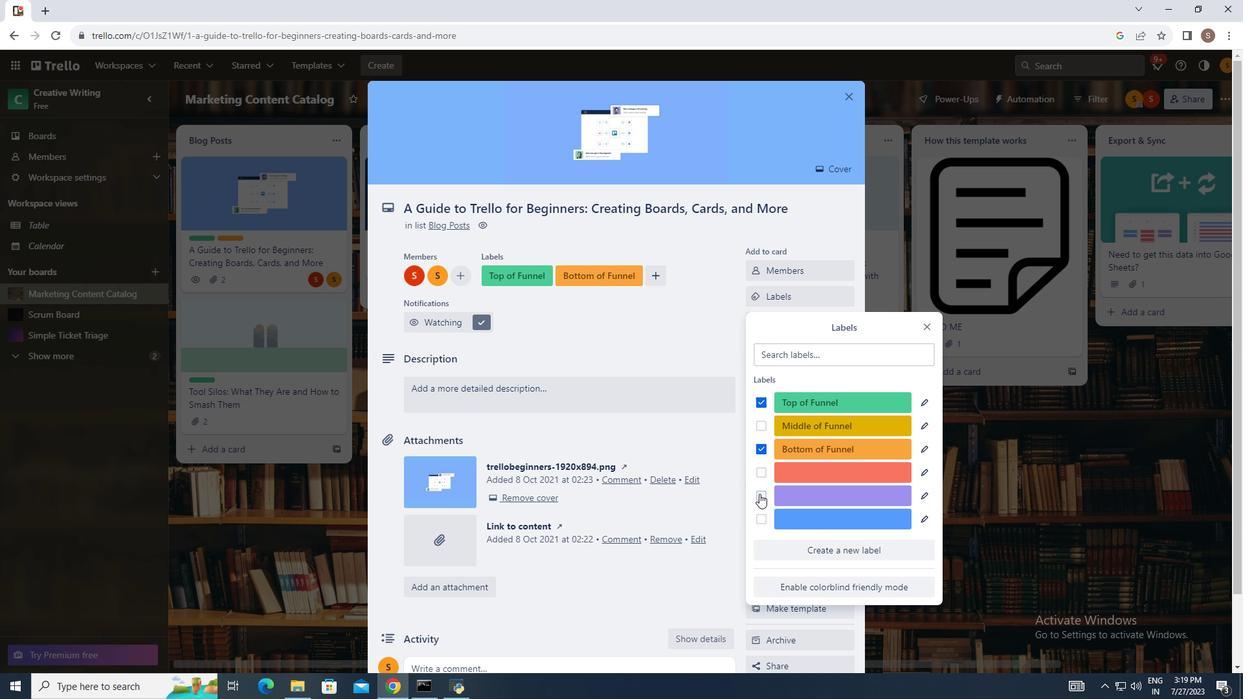 
Action: Mouse moved to (929, 329)
Screenshot: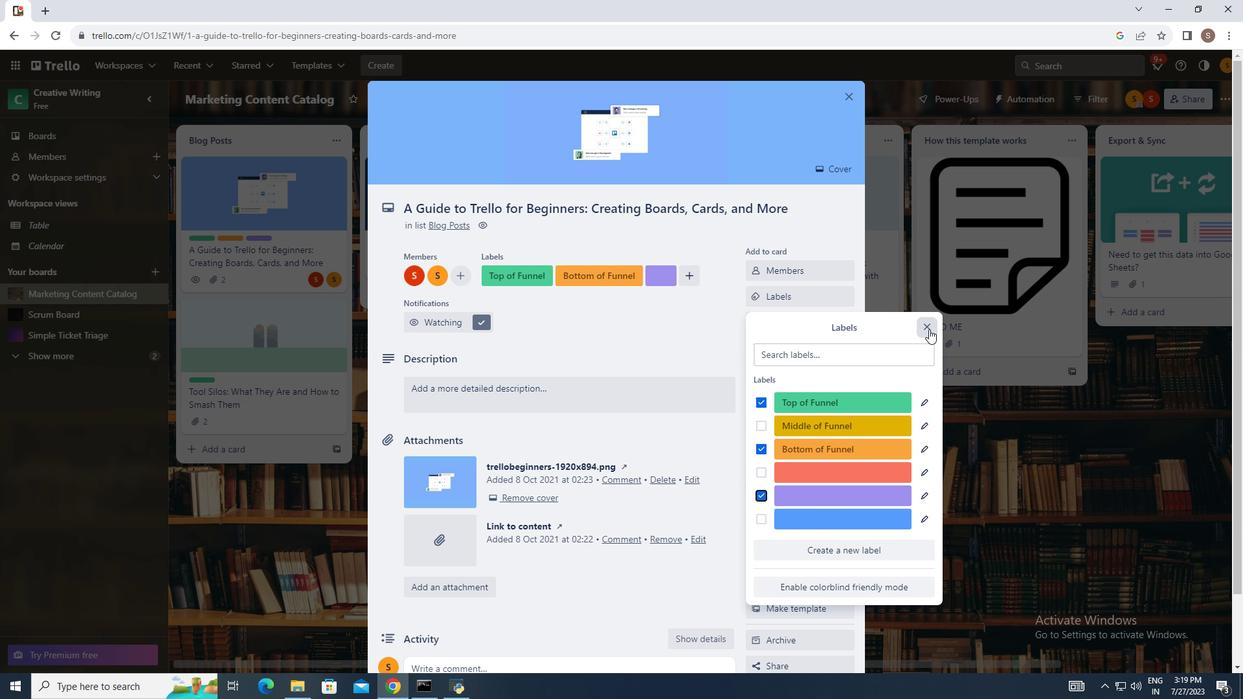 
Action: Mouse pressed left at (929, 329)
Screenshot: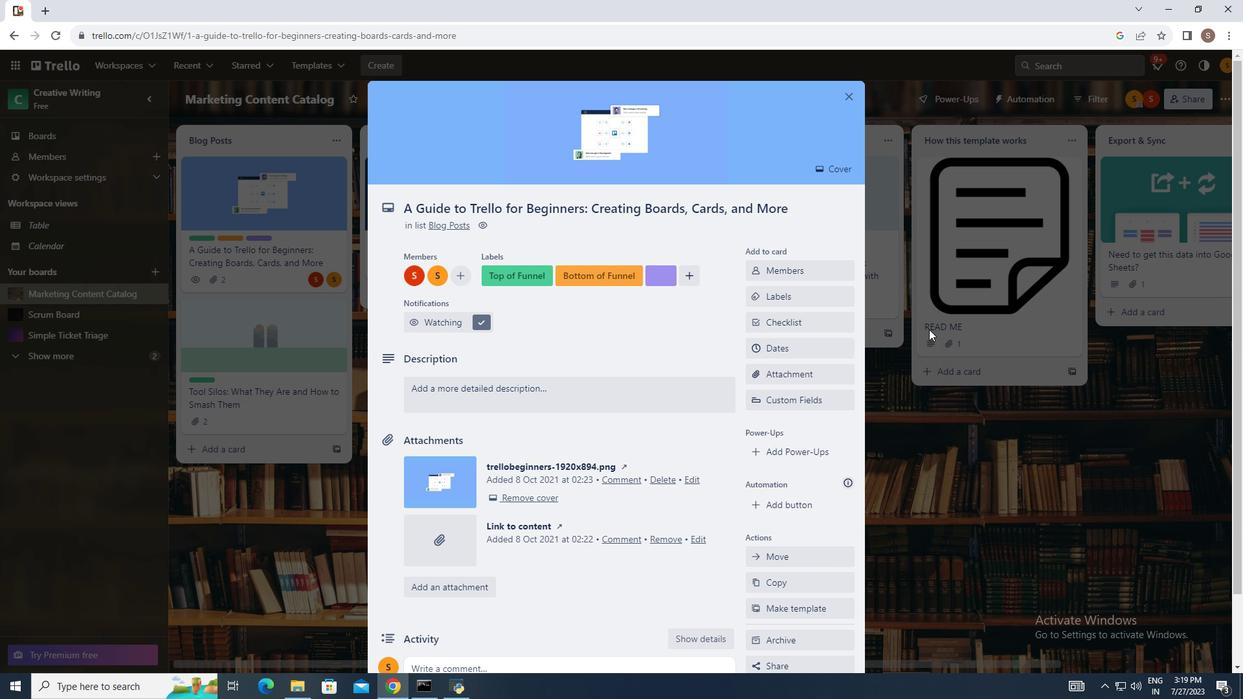 
Action: Mouse moved to (781, 353)
Screenshot: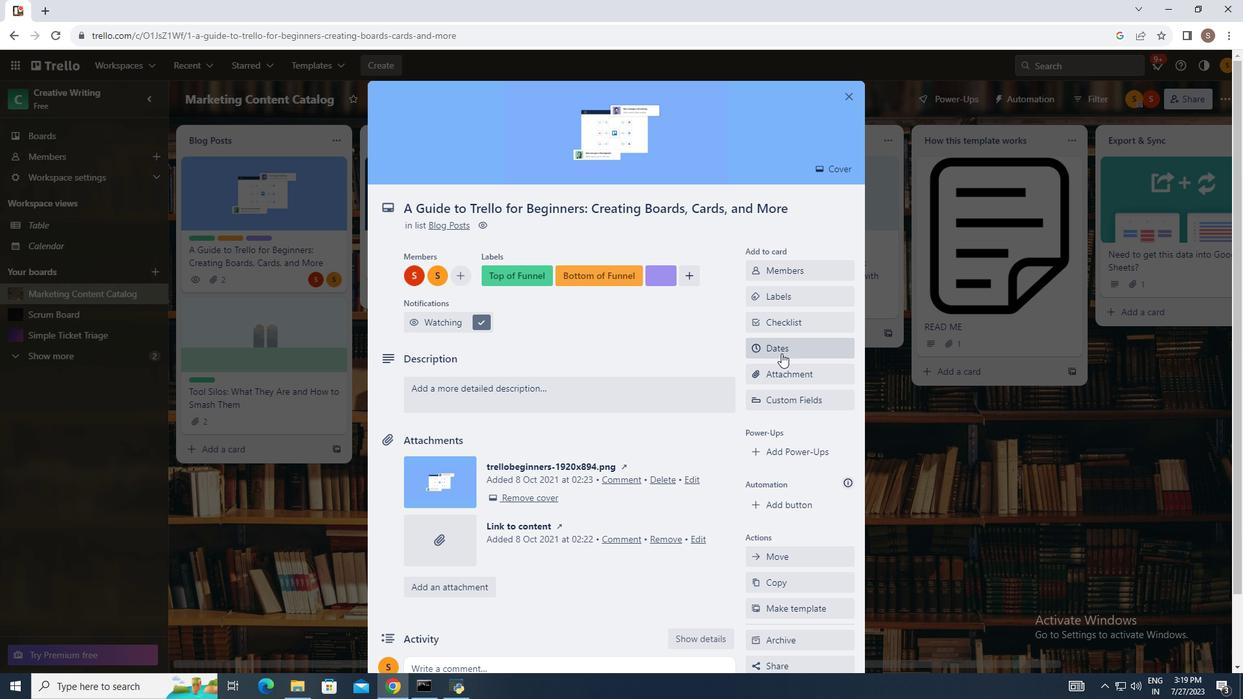 
Action: Mouse pressed left at (781, 353)
Screenshot: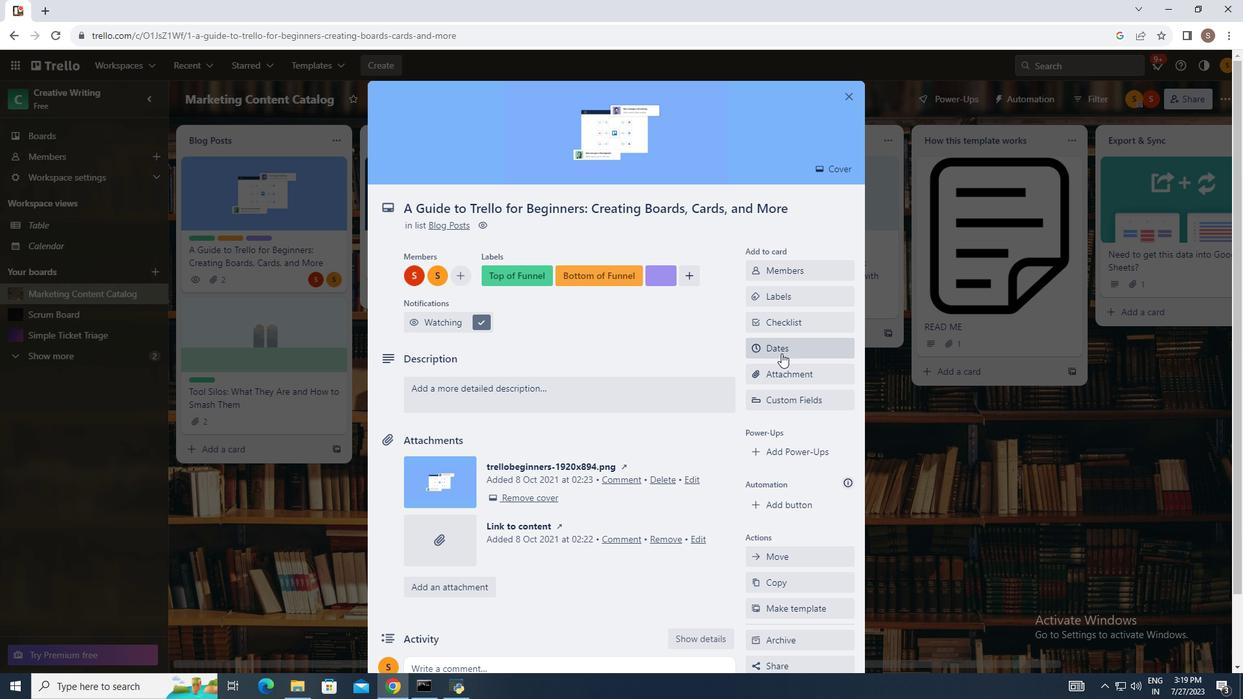 
Action: Mouse moved to (847, 183)
Screenshot: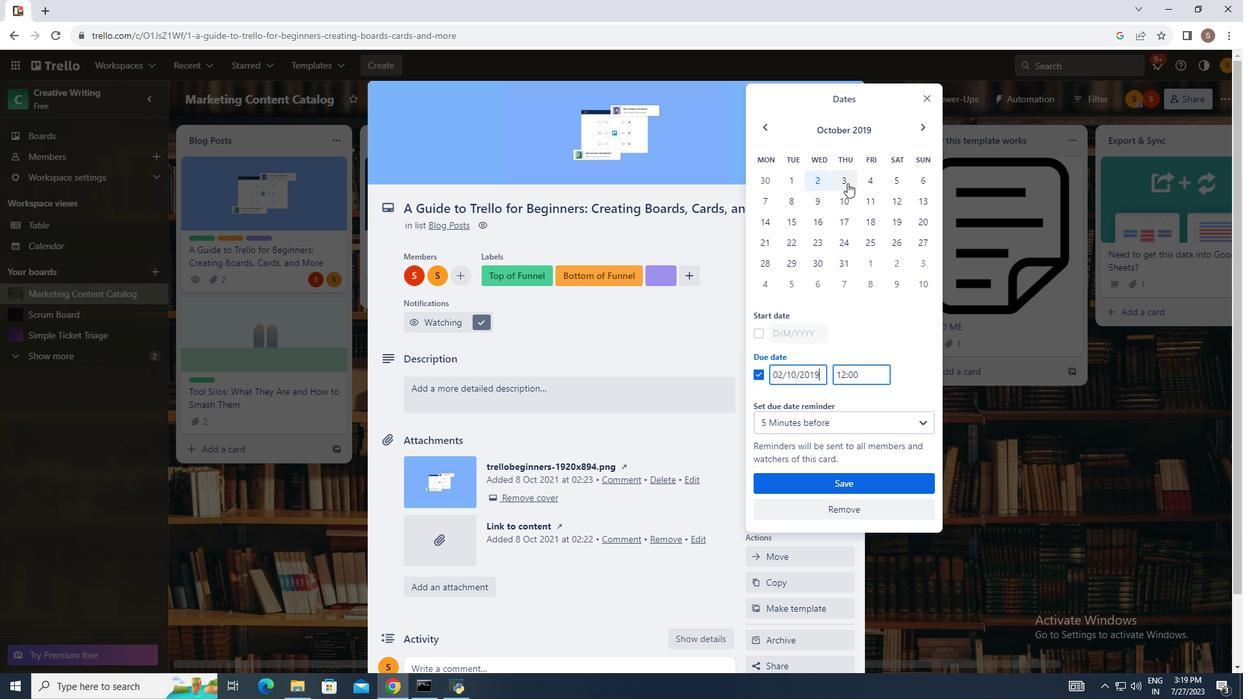 
Action: Mouse pressed left at (847, 183)
Screenshot: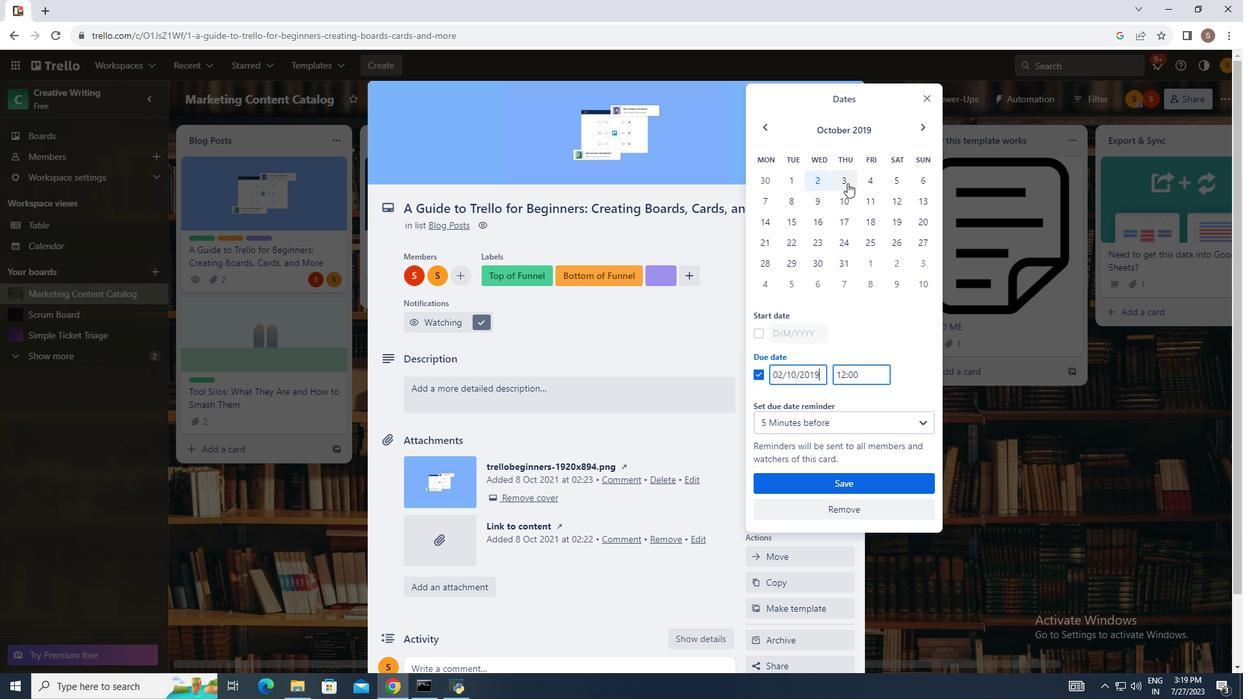 
Action: Mouse moved to (863, 424)
Screenshot: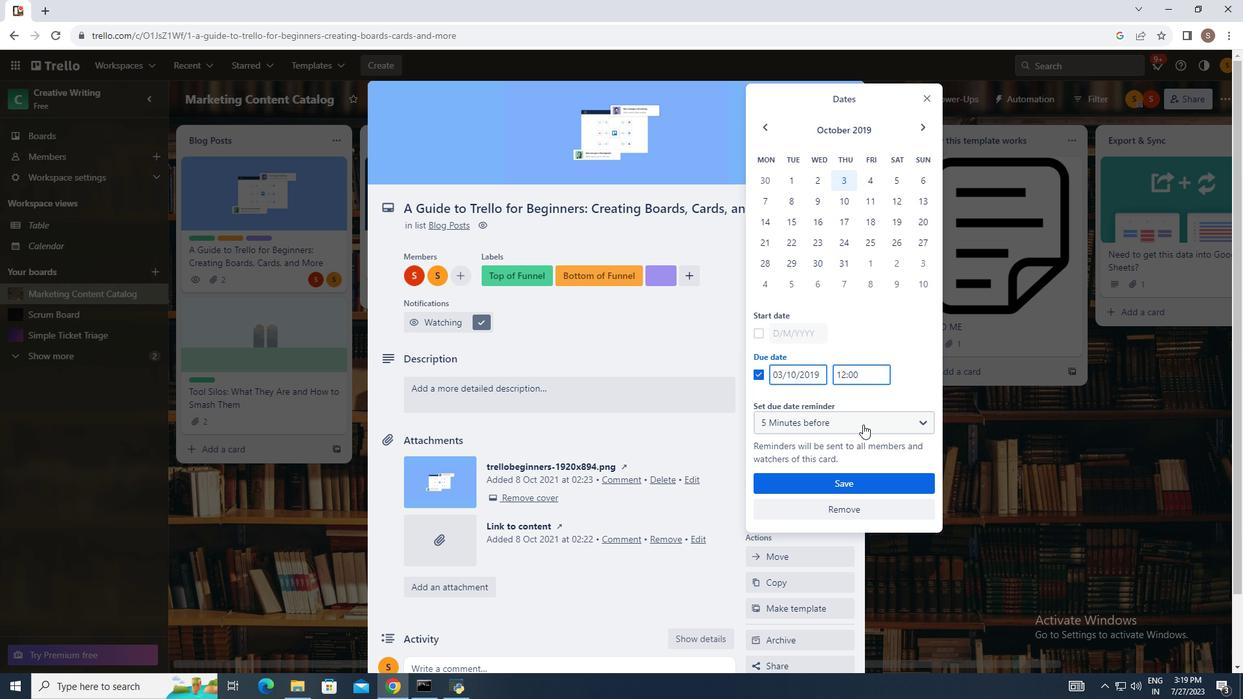 
Action: Mouse pressed left at (863, 424)
Screenshot: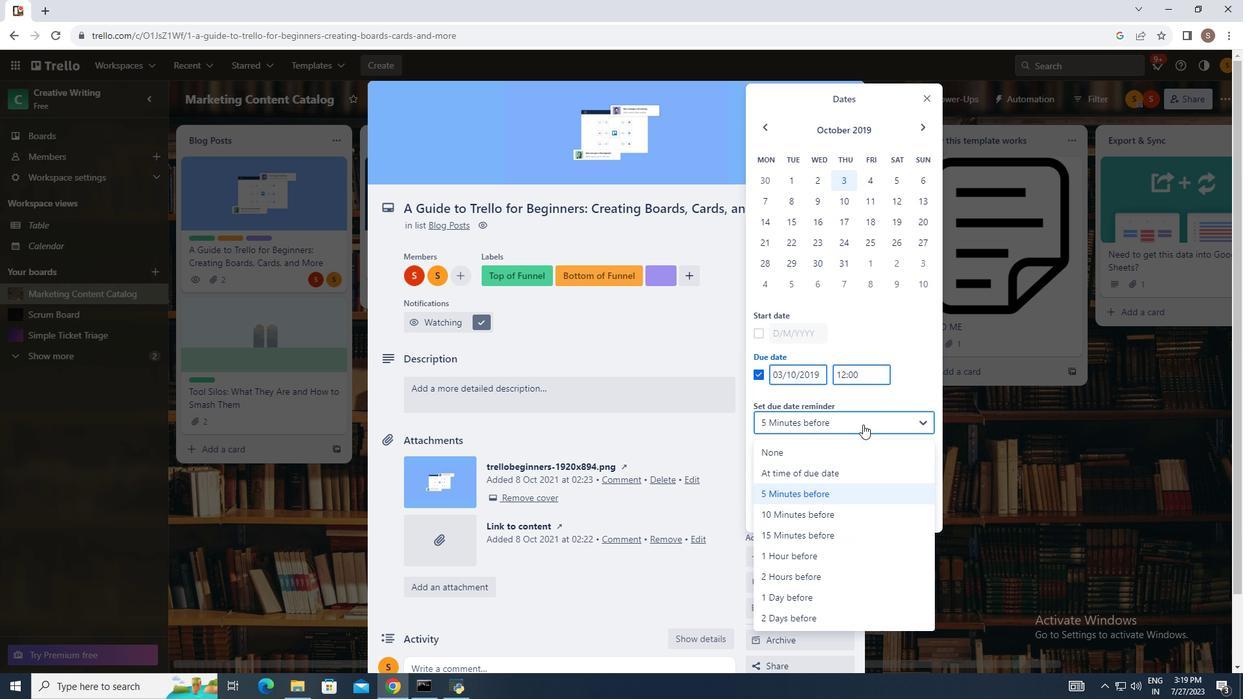 
Action: Mouse moved to (837, 468)
Screenshot: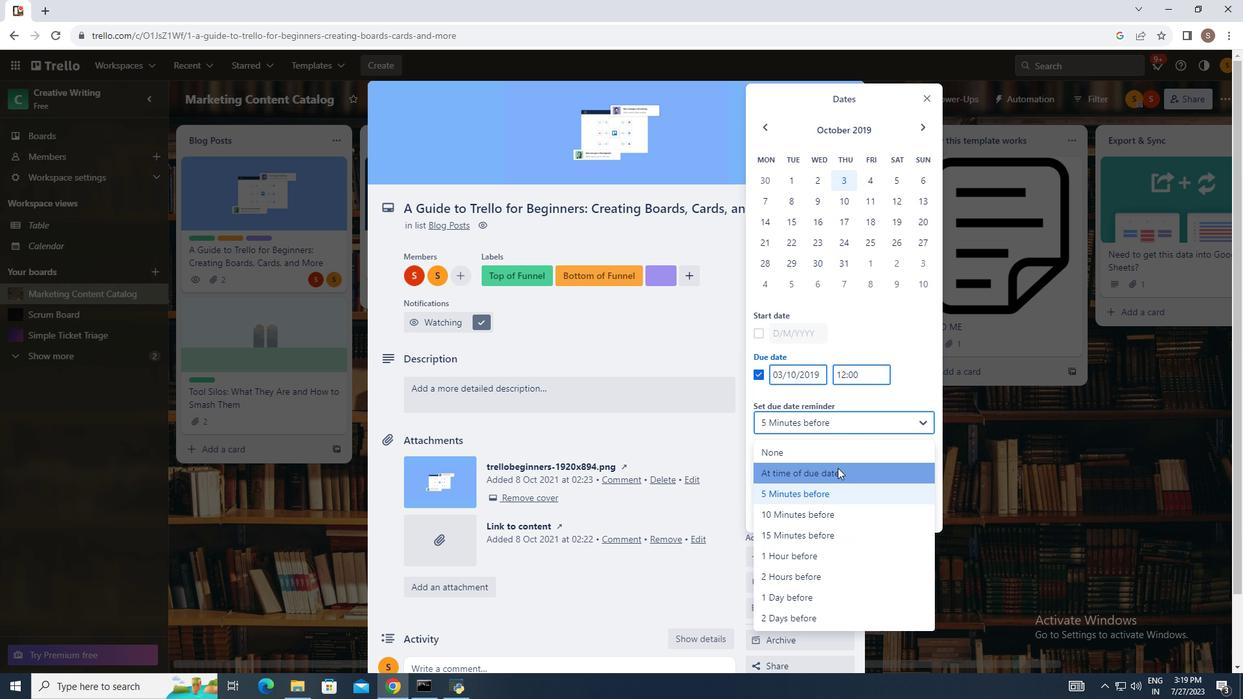 
Action: Mouse pressed left at (837, 468)
Screenshot: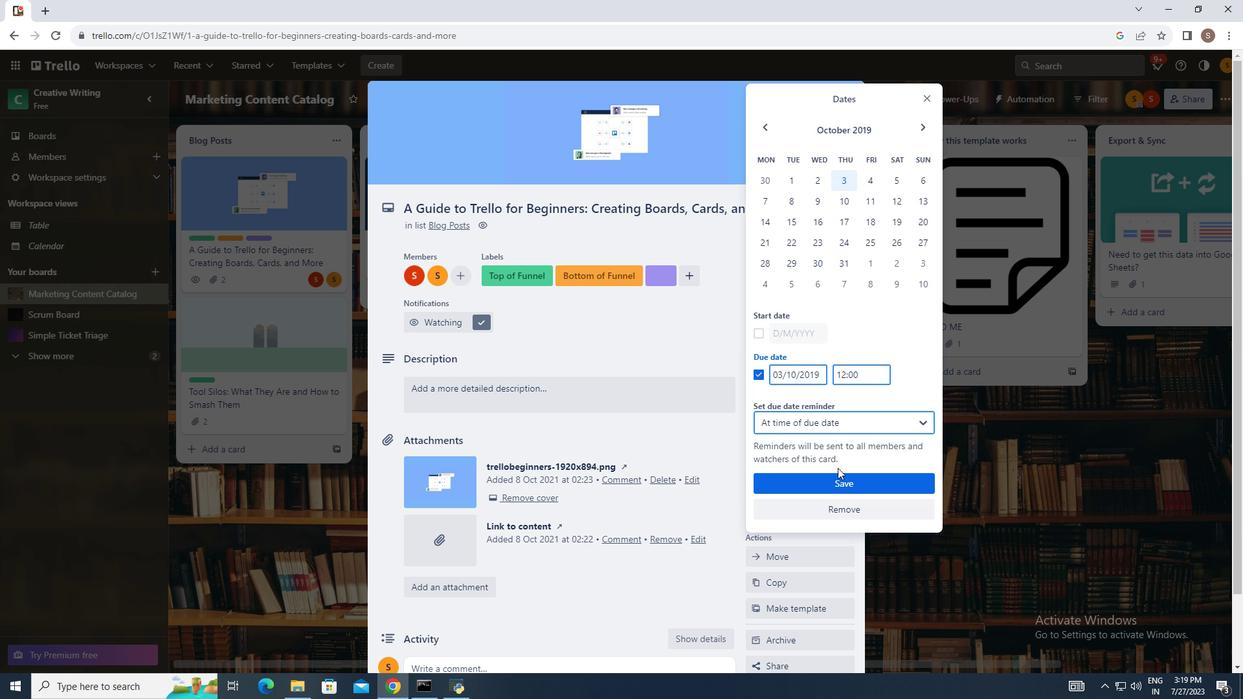 
Action: Mouse moved to (839, 478)
Screenshot: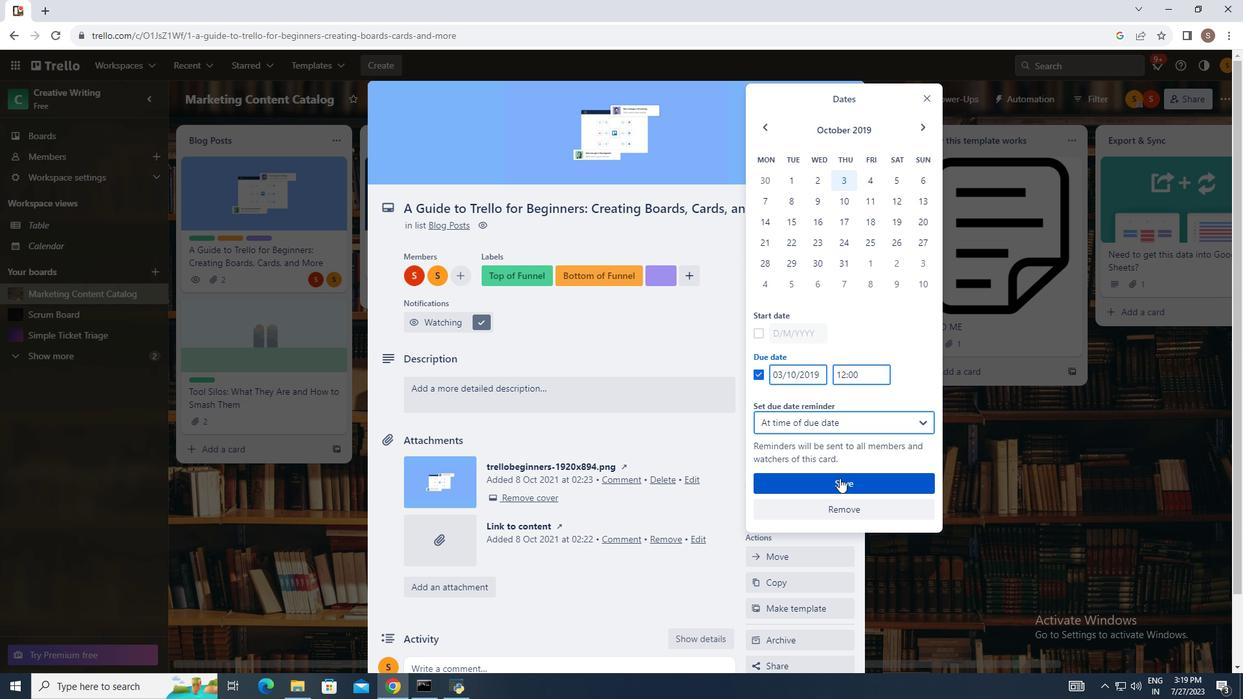 
Action: Mouse pressed left at (839, 478)
Screenshot: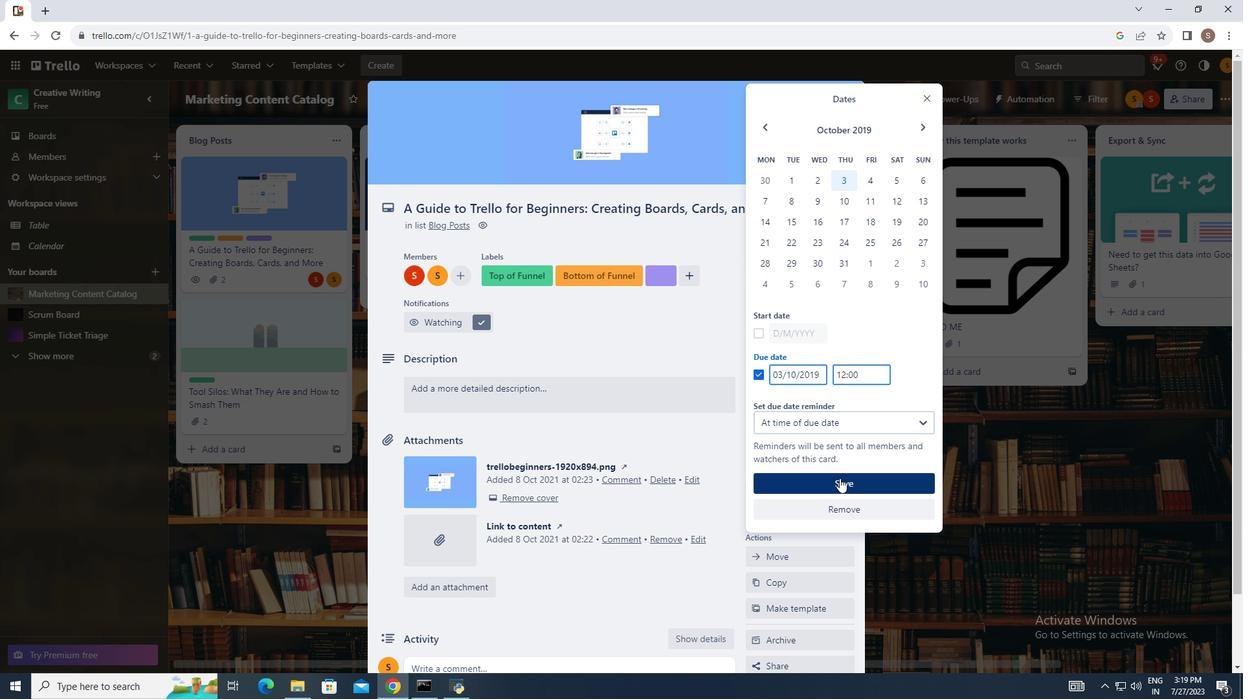 
Action: Mouse moved to (478, 389)
Screenshot: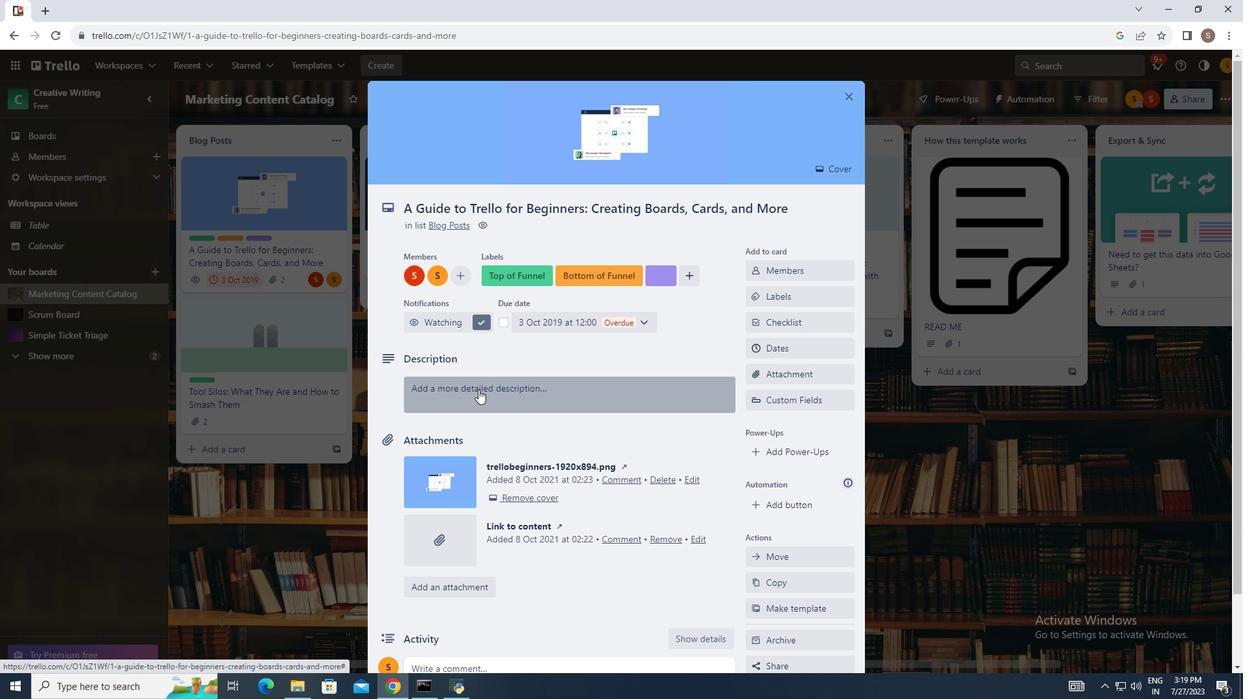 
Action: Mouse pressed left at (478, 389)
Screenshot: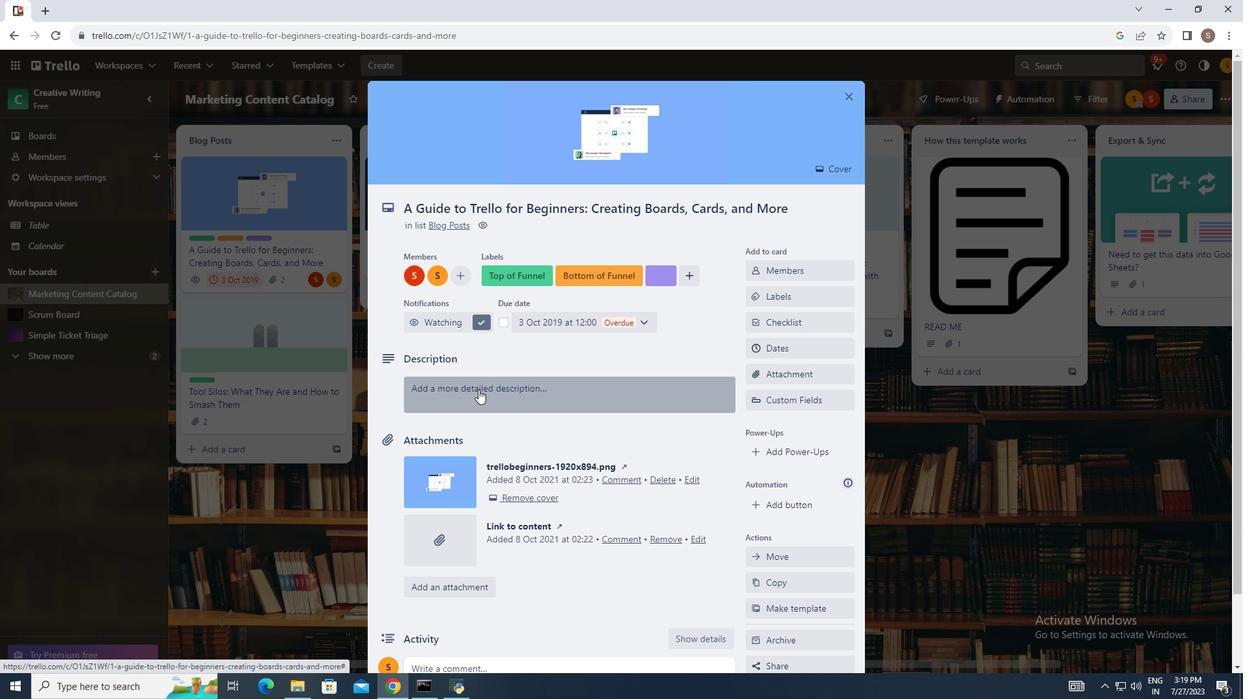 
Action: Mouse moved to (380, 422)
Screenshot: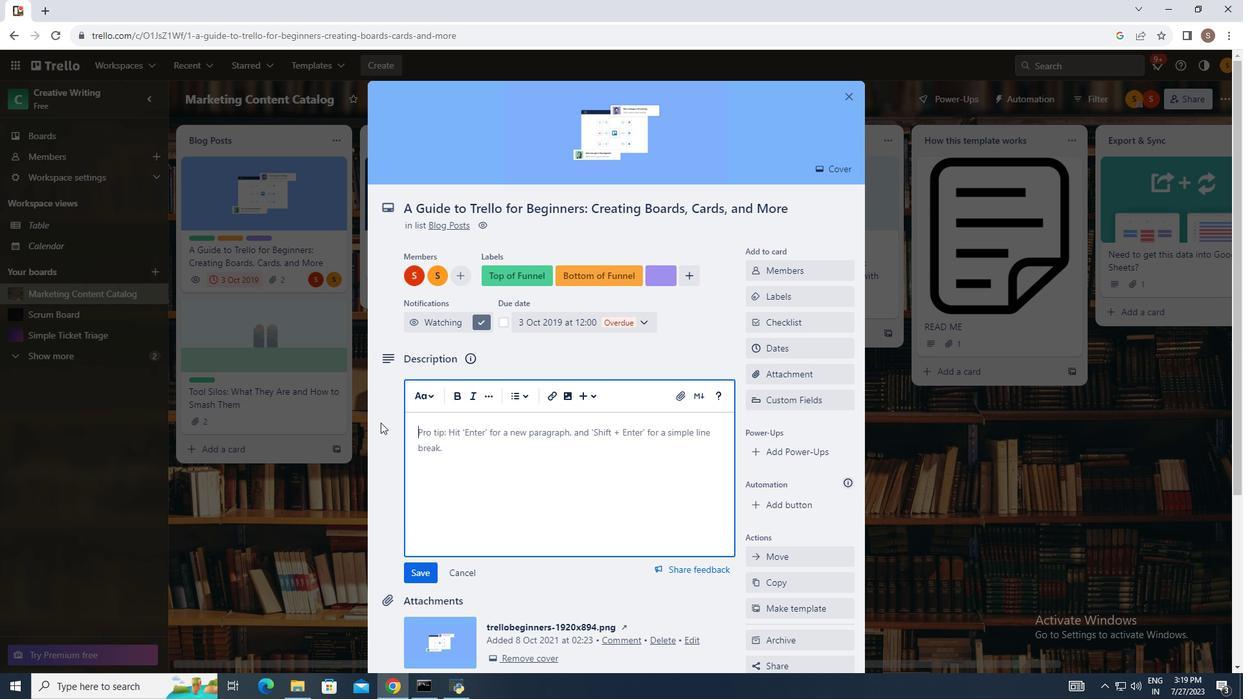 
Action: Key pressed <Key.shift_r>A<Key.space><Key.shift>Marketing<Key.space>content<Key.space><Key.shift_r>Catalog<Key.space>for<Key.space><Key.shift_r>Trello<Key.space>is<Key.space>a<Key.space>digital<Key.space>organizational<Key.space>tool<Key.space>disigned<Key.space>to<Key.backspace><Key.backspace><Key.backspace><Key.backspace><Key.backspace><Key.backspace><Key.backspace><Key.backspace><Key.backspace><Key.backspace>esigned<Key.space>to<Key.space>manage<Key.space>and<Key.space>track<Key.space>marketing<Key.space>content<Key.space>assets<Key.space>and<Key.space>campaigns.<Key.space><Key.shift>It<Key.space>ha<Key.backspace>elps<Key.space>marketing<Key.space>teams<Key.space>streamline<Key.space>their<Key.space>content<Key.space>creation,<Key.space>approval,<Key.space>and<Key.space>distribution<Key.space>processes,<Key.space>ensuring<Key.space>better<Key.space>collaboration<Key.space><Key.backspace><Key.space><Key.backspace><Key.space><Key.space><Key.backspace><Key.backspace><Key.backspace>n<Key.space>and<Key.space>efficient<Key.space>content<Key.space>management.<Key.space><Key.shift_r>Trello<Key.space><Key.backspace>'s<Key.space>flexible<Key.space>board,<Key.space>list,<Key.space>and<Key.space>card<Key.space>system<Key.space>makes<Key.space>it<Key.space>ann<Key.backspace><Key.space>ideal<Key.space>platform<Key.space>for<Key.space>building<Key.space>a<Key.space><Key.shift>Marketing<Key.space>content<Key.space>catalog.<Key.space>
Screenshot: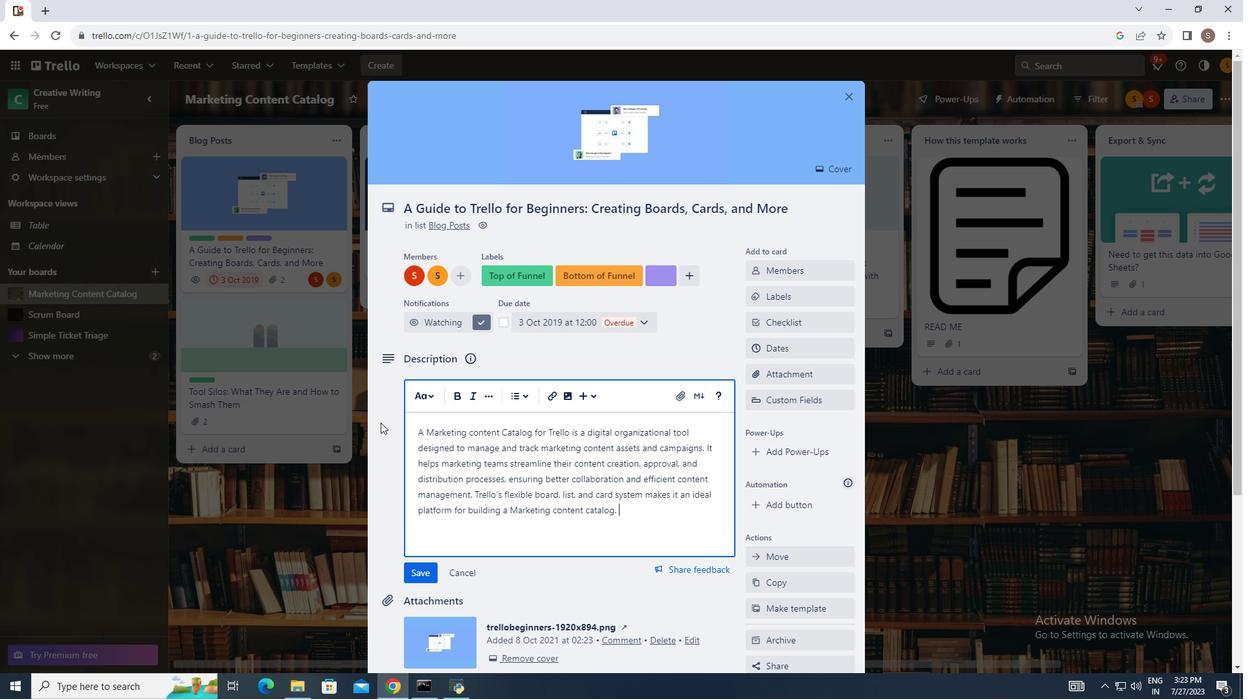 
Action: Mouse moved to (658, 496)
Screenshot: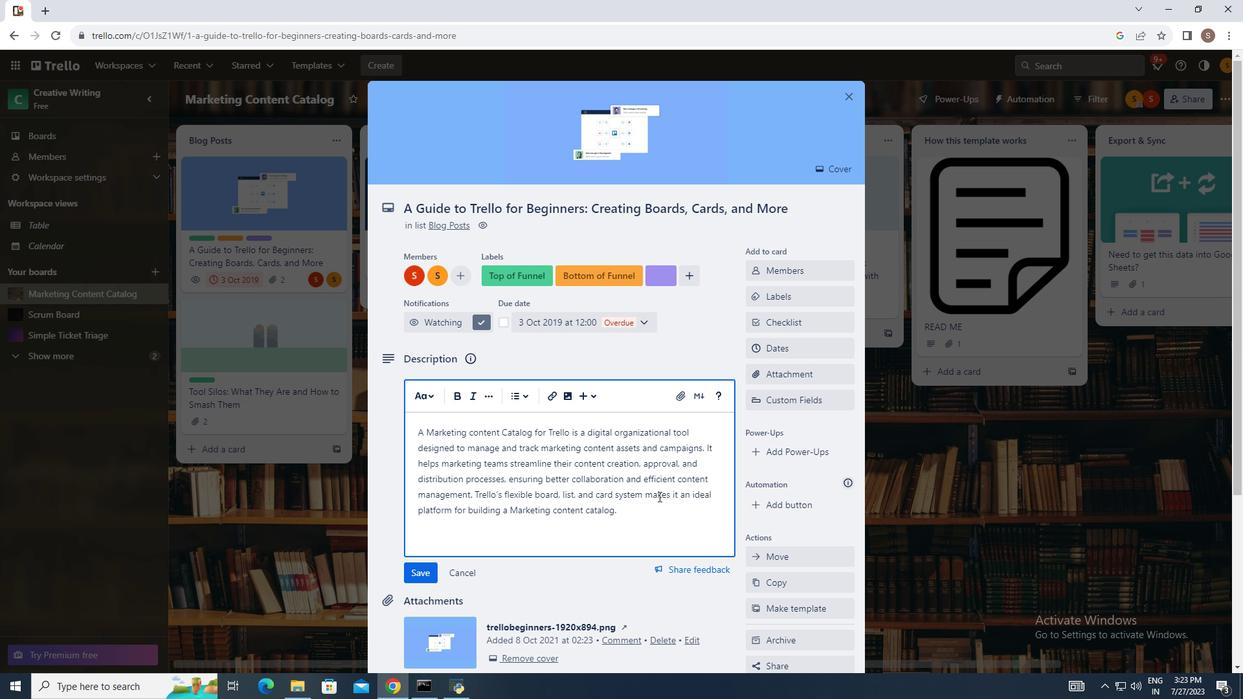 
Action: Mouse scrolled (658, 495) with delta (0, 0)
Screenshot: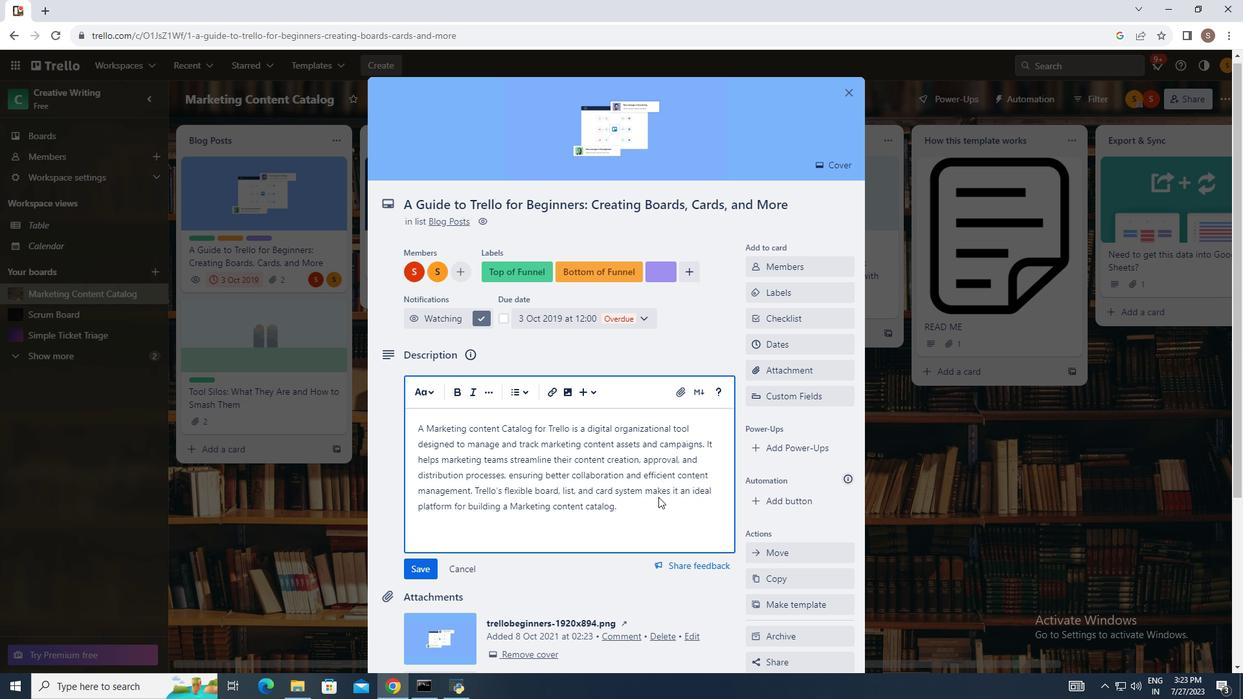 
Action: Mouse moved to (658, 496)
Screenshot: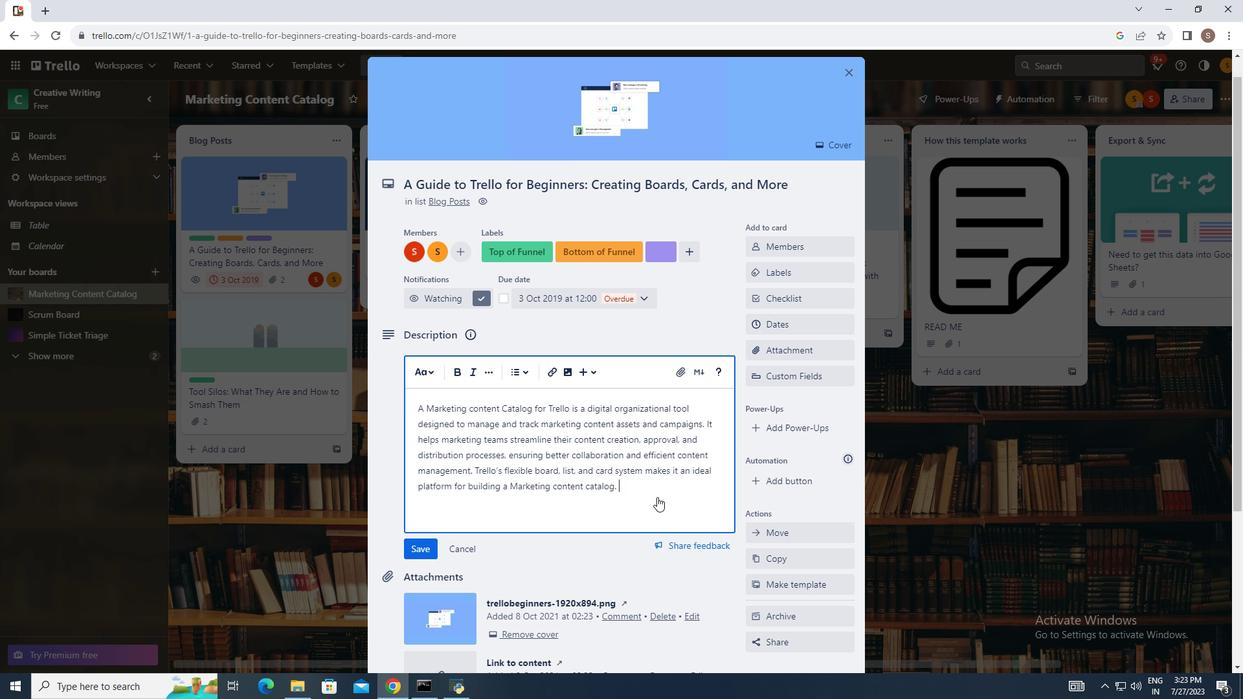 
Action: Mouse scrolled (658, 496) with delta (0, 0)
Screenshot: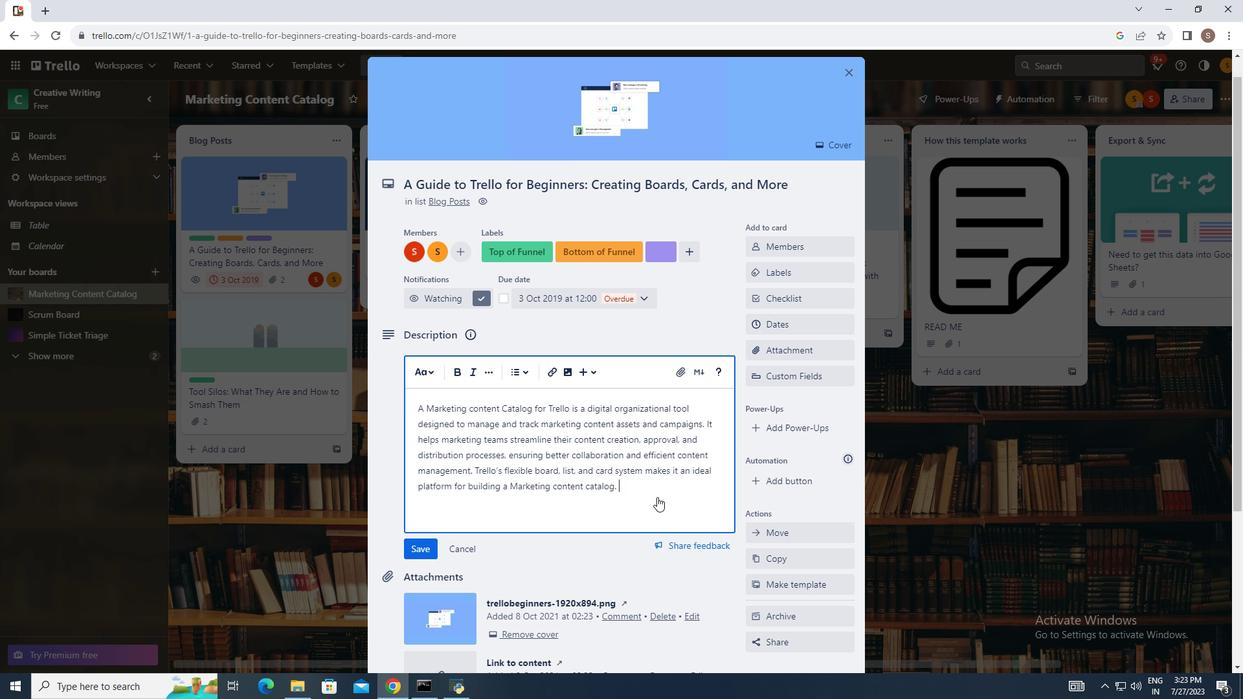 
Action: Mouse moved to (657, 497)
Screenshot: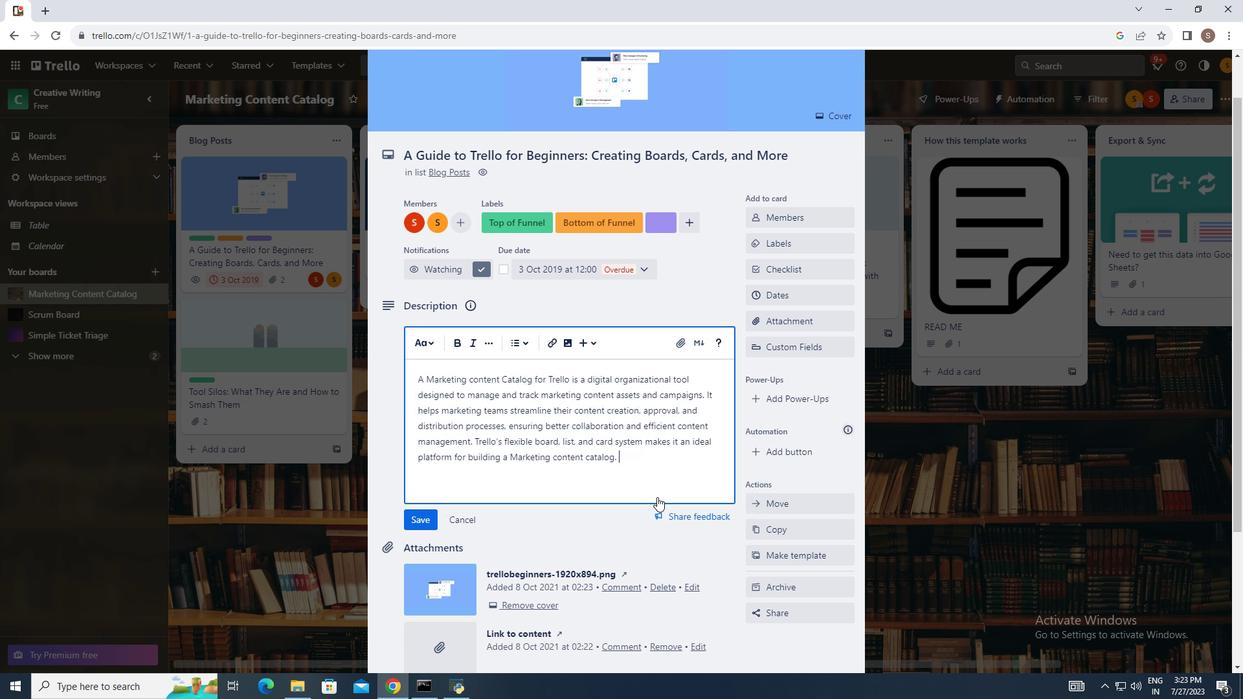 
Action: Mouse scrolled (657, 496) with delta (0, 0)
Screenshot: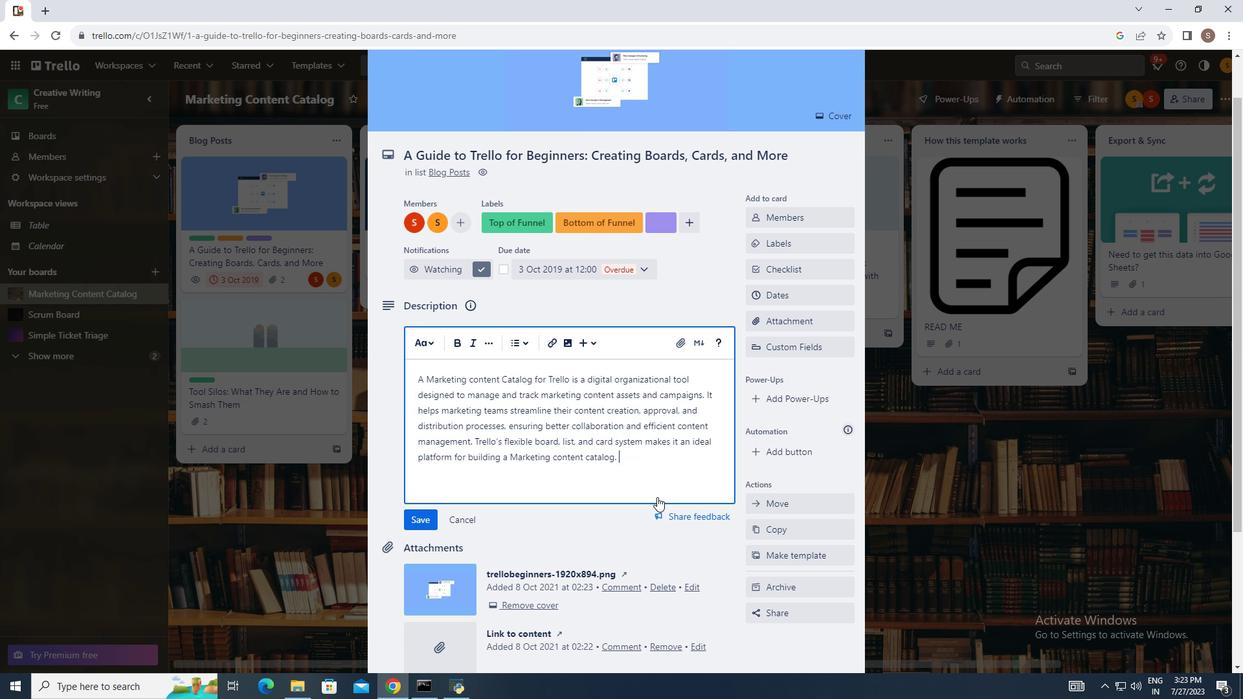 
Action: Mouse moved to (657, 497)
Screenshot: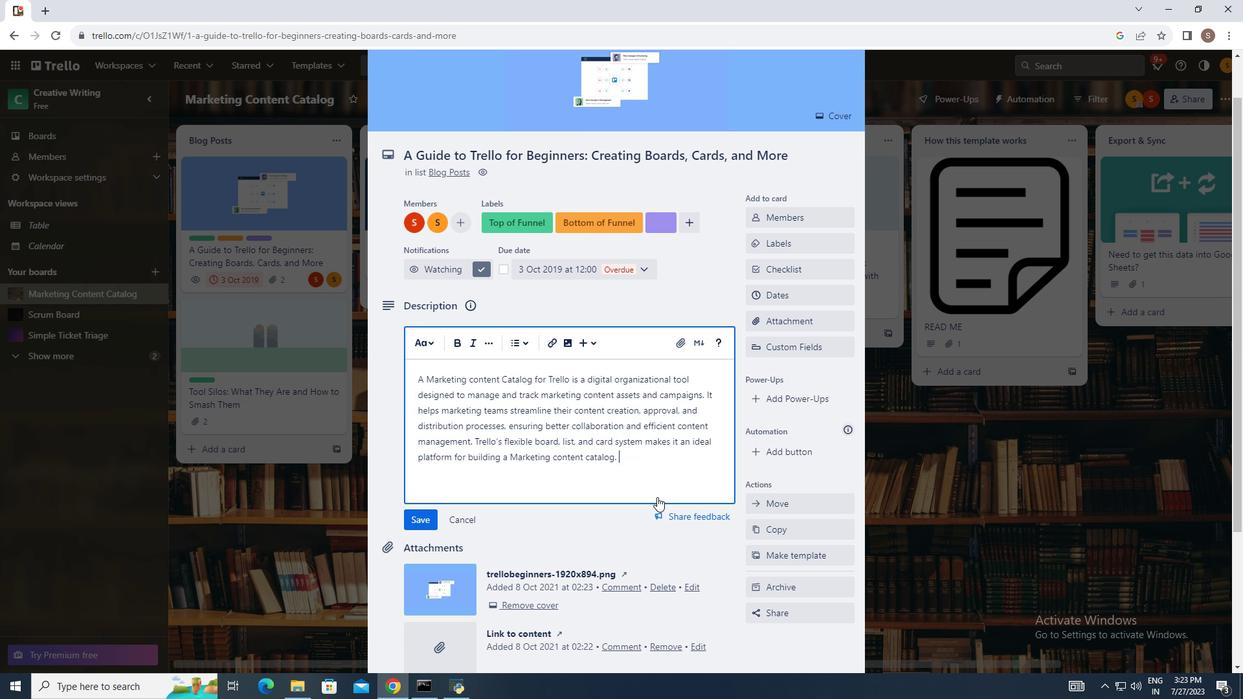 
Action: Mouse scrolled (657, 496) with delta (0, 0)
Screenshot: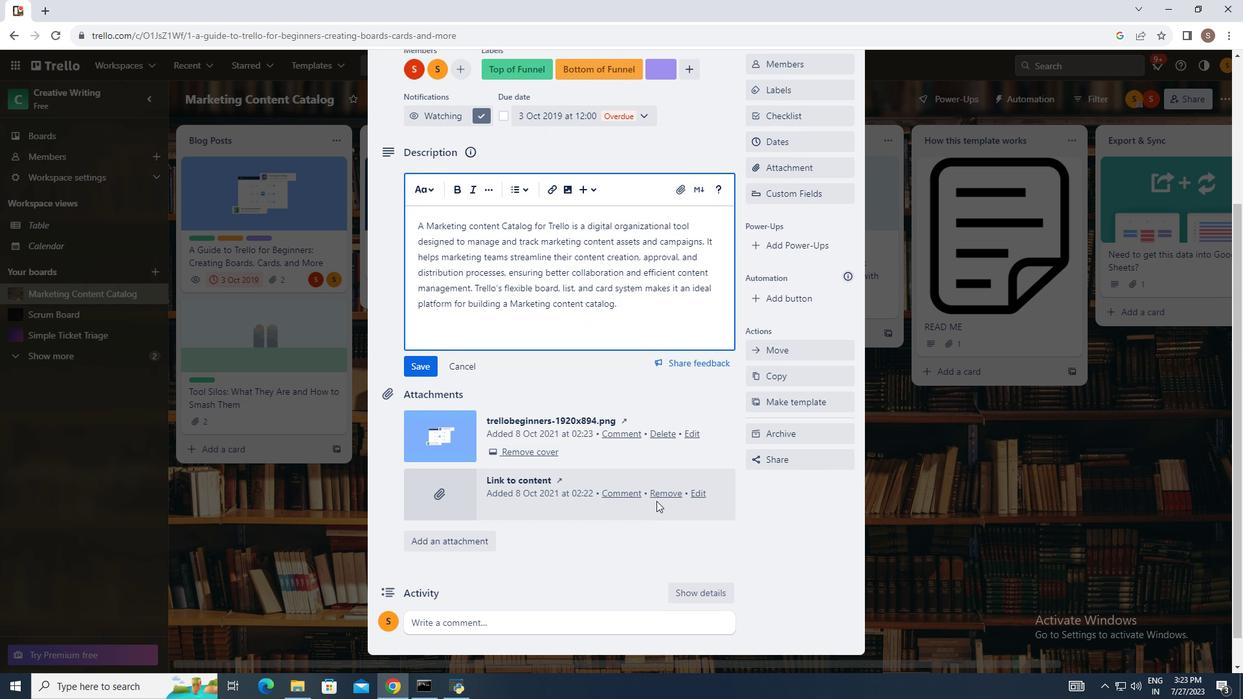 
Action: Mouse moved to (656, 498)
Screenshot: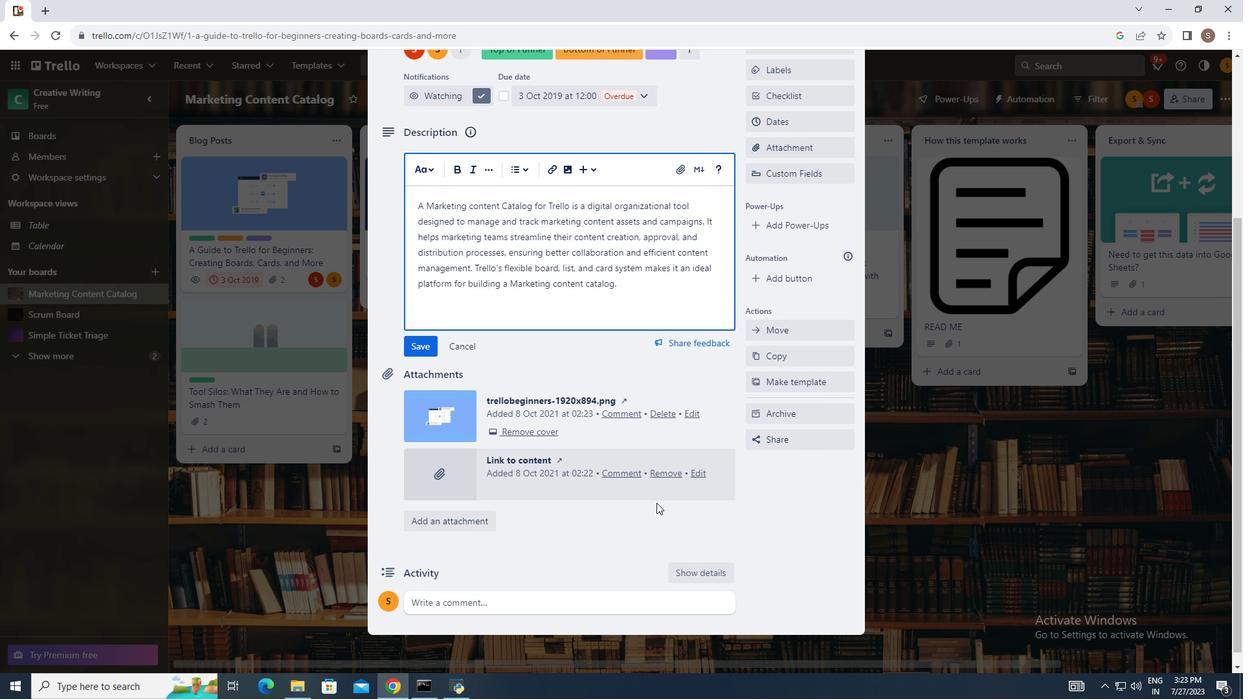 
Action: Mouse scrolled (656, 497) with delta (0, 0)
Screenshot: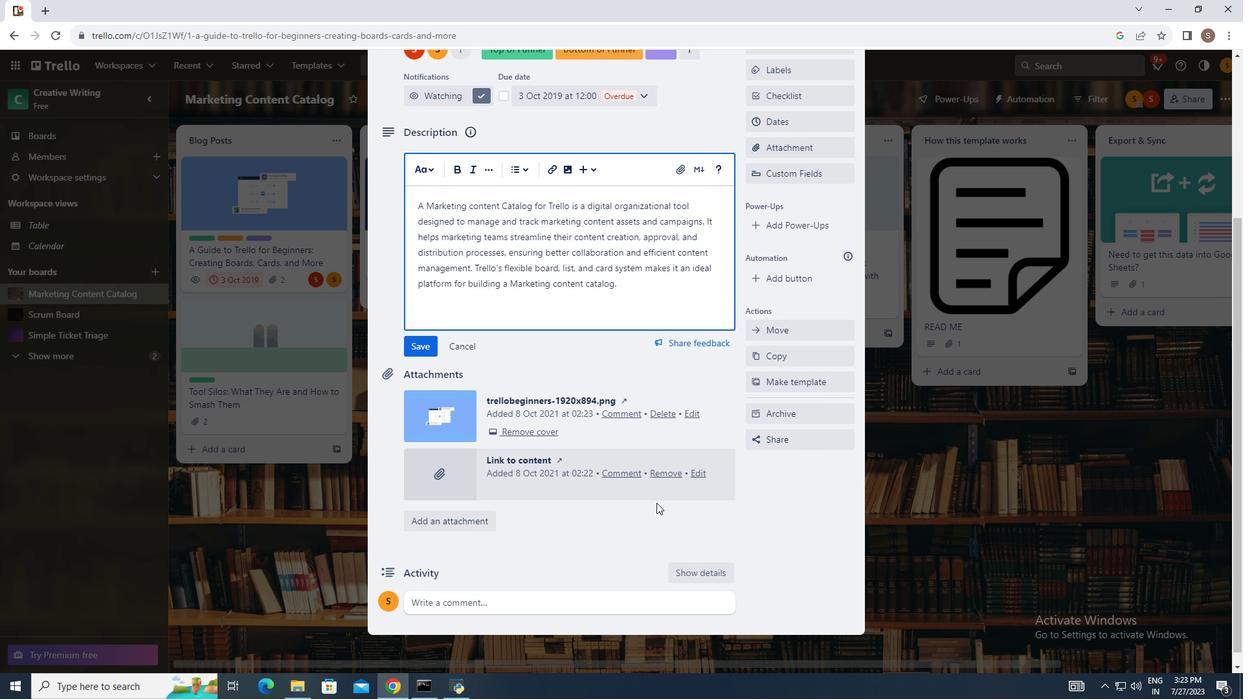 
Action: Mouse moved to (656, 501)
Screenshot: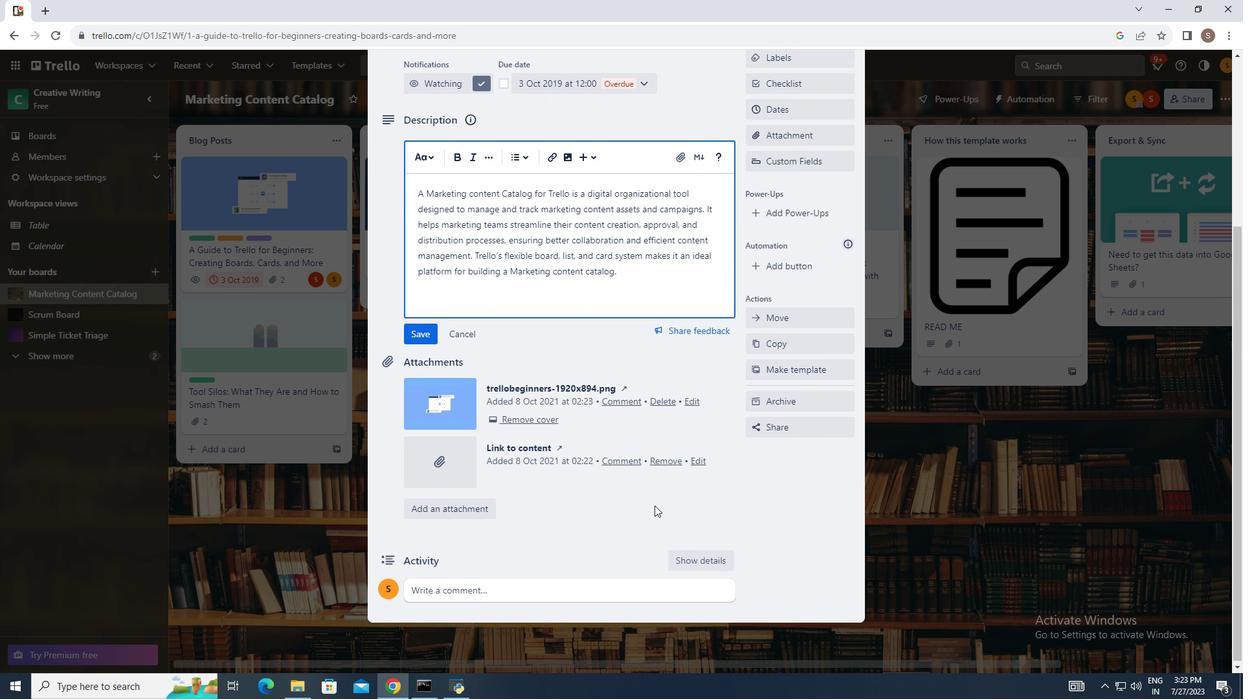 
Action: Mouse scrolled (656, 501) with delta (0, 0)
Screenshot: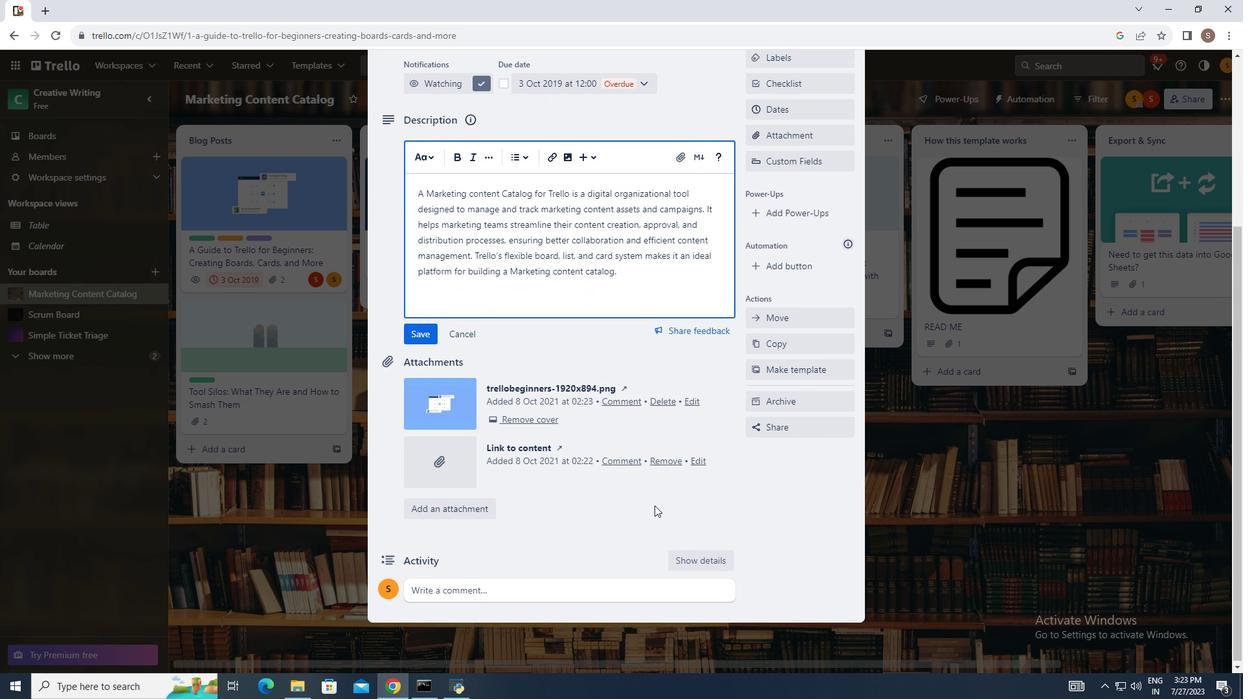 
Action: Mouse moved to (580, 490)
Screenshot: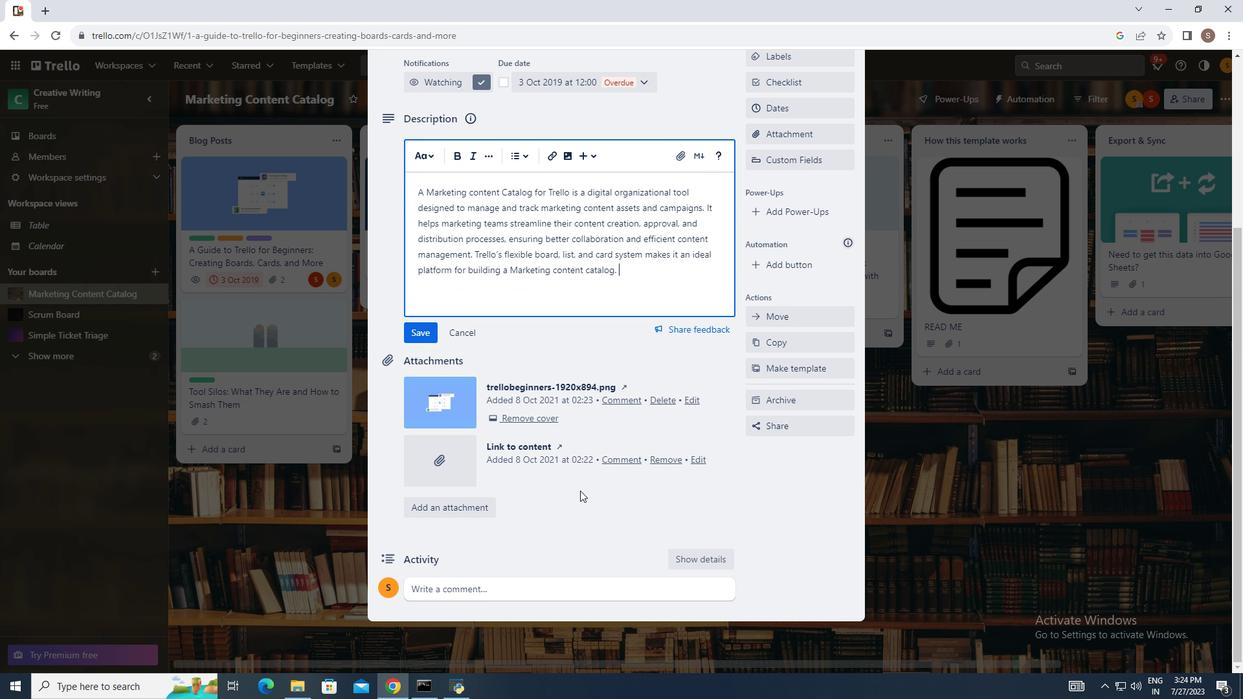 
Action: Mouse scrolled (580, 490) with delta (0, 0)
Screenshot: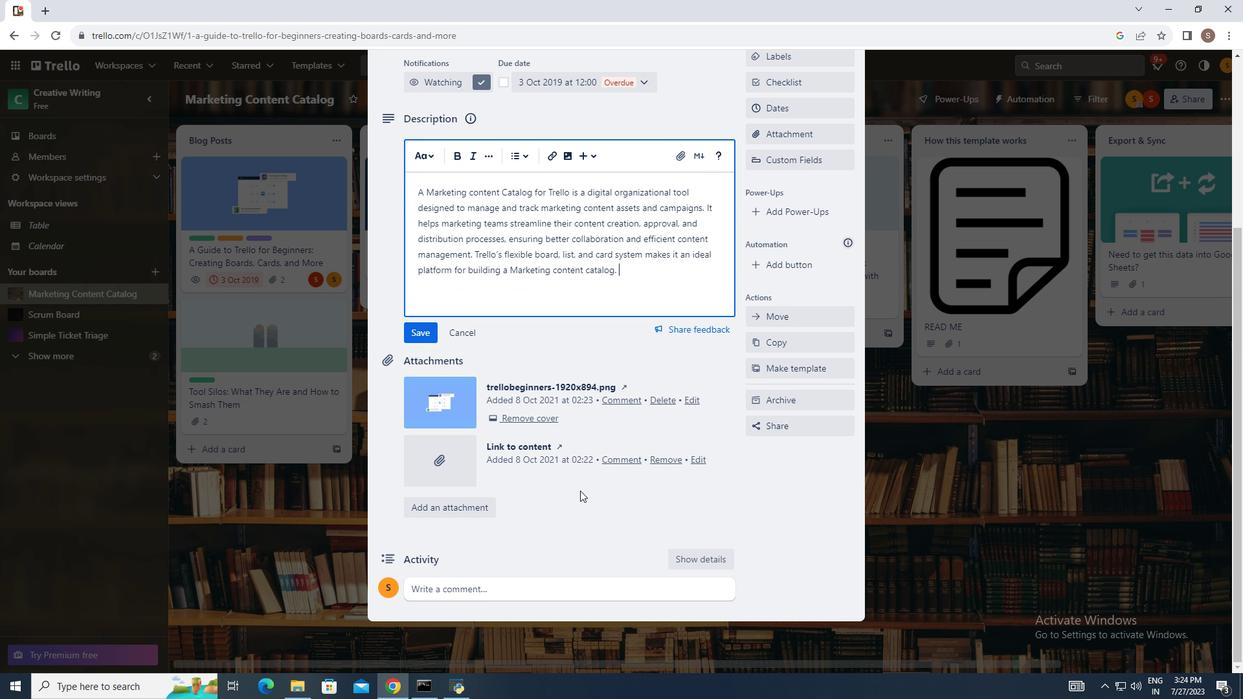
Action: Mouse scrolled (580, 490) with delta (0, 0)
Screenshot: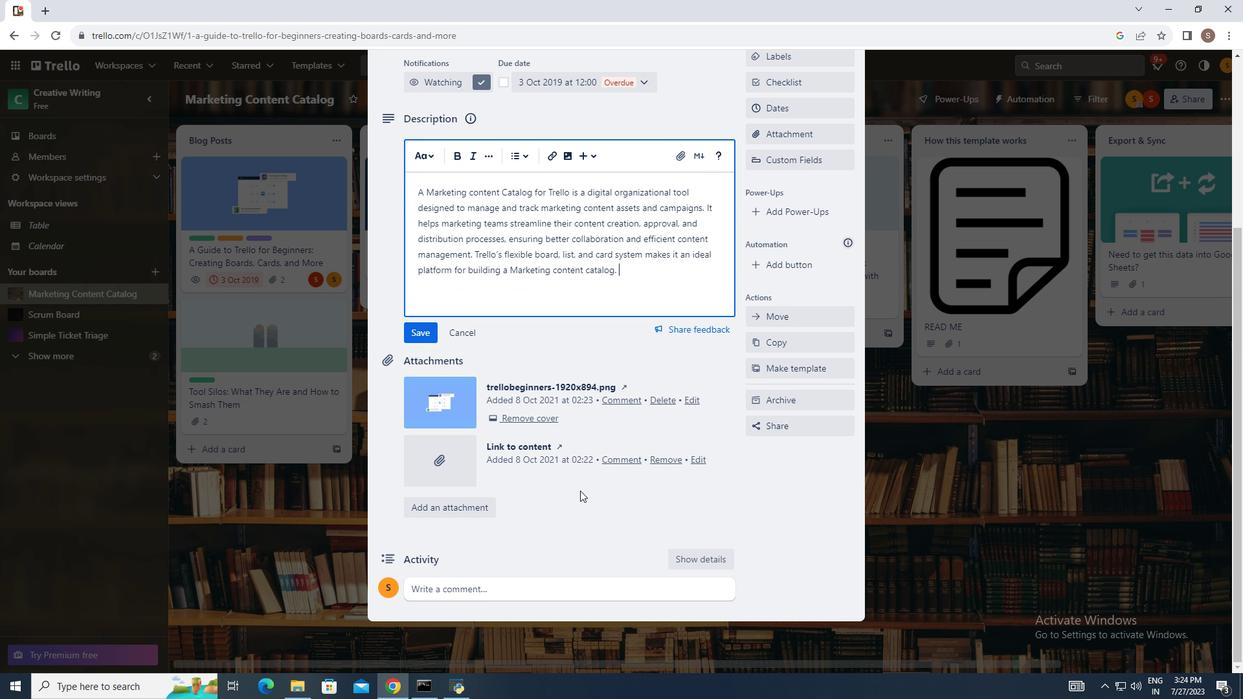 
Action: Mouse scrolled (580, 490) with delta (0, 0)
Screenshot: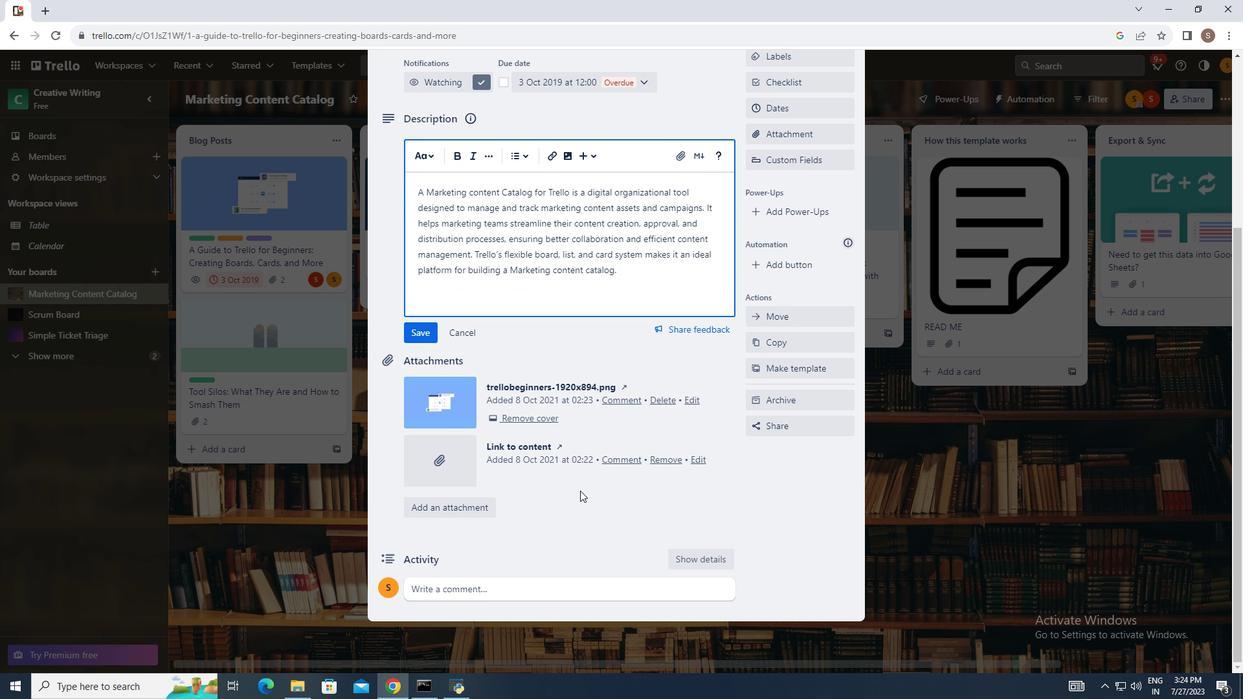 
Action: Mouse moved to (581, 484)
Screenshot: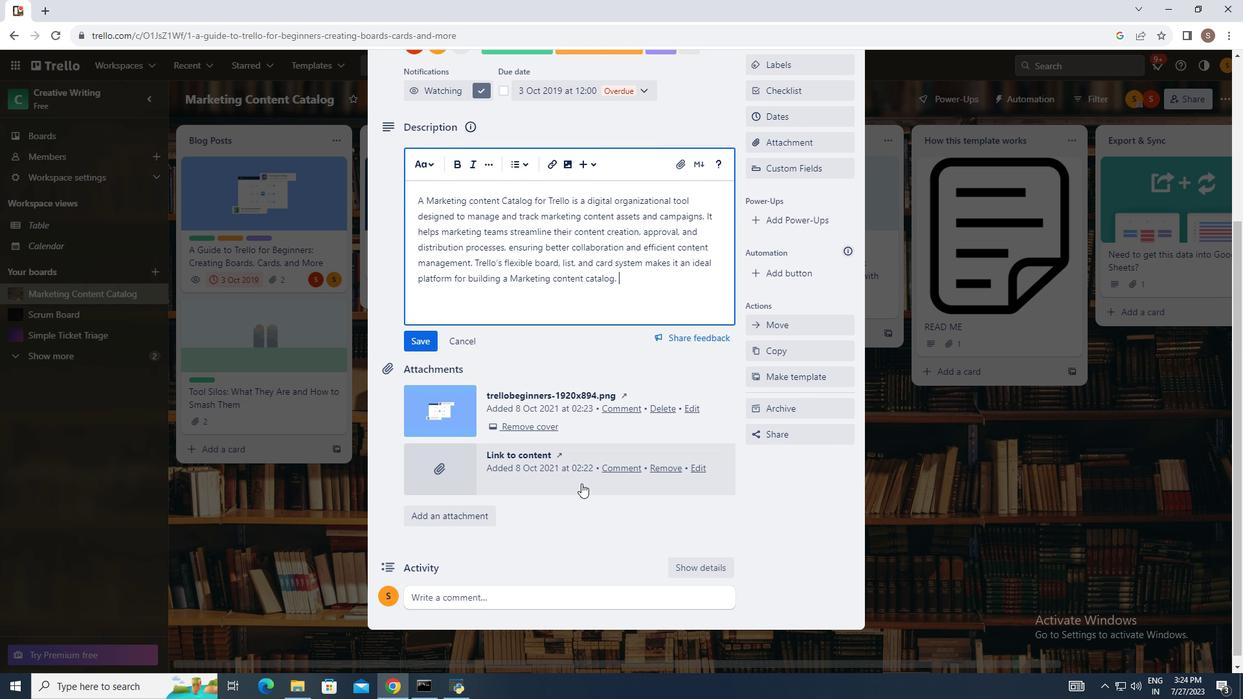 
Action: Mouse scrolled (581, 485) with delta (0, 0)
Screenshot: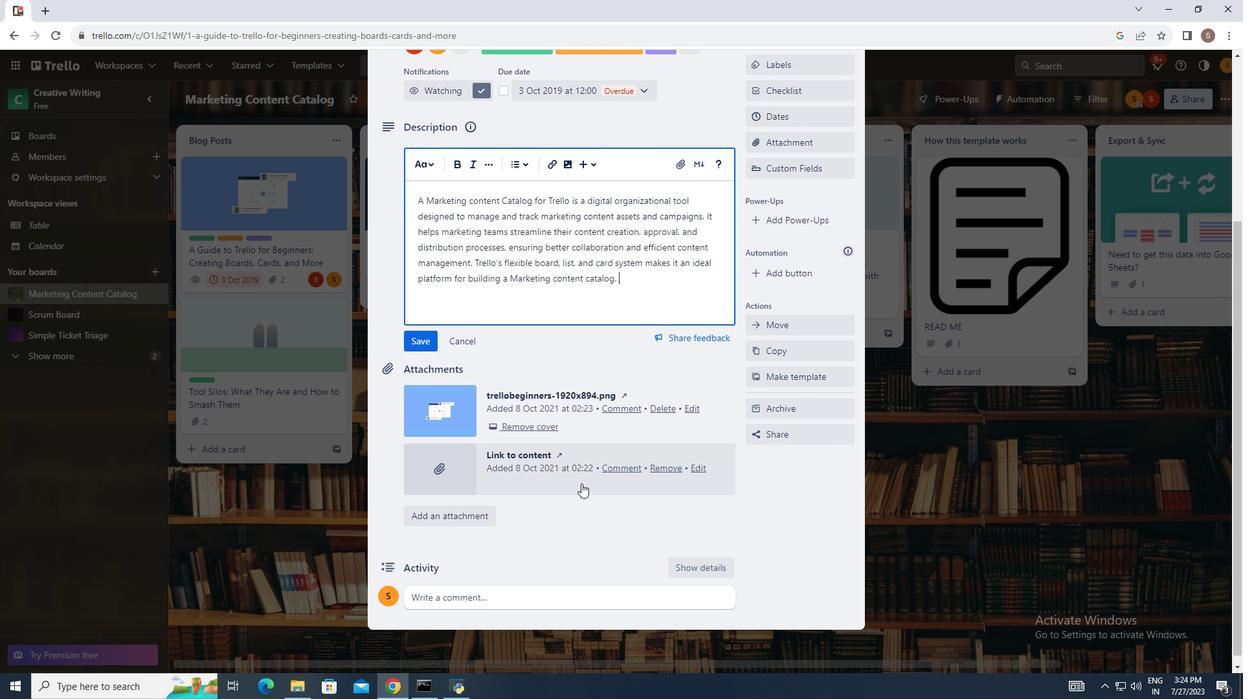 
Action: Mouse scrolled (581, 485) with delta (0, 0)
Screenshot: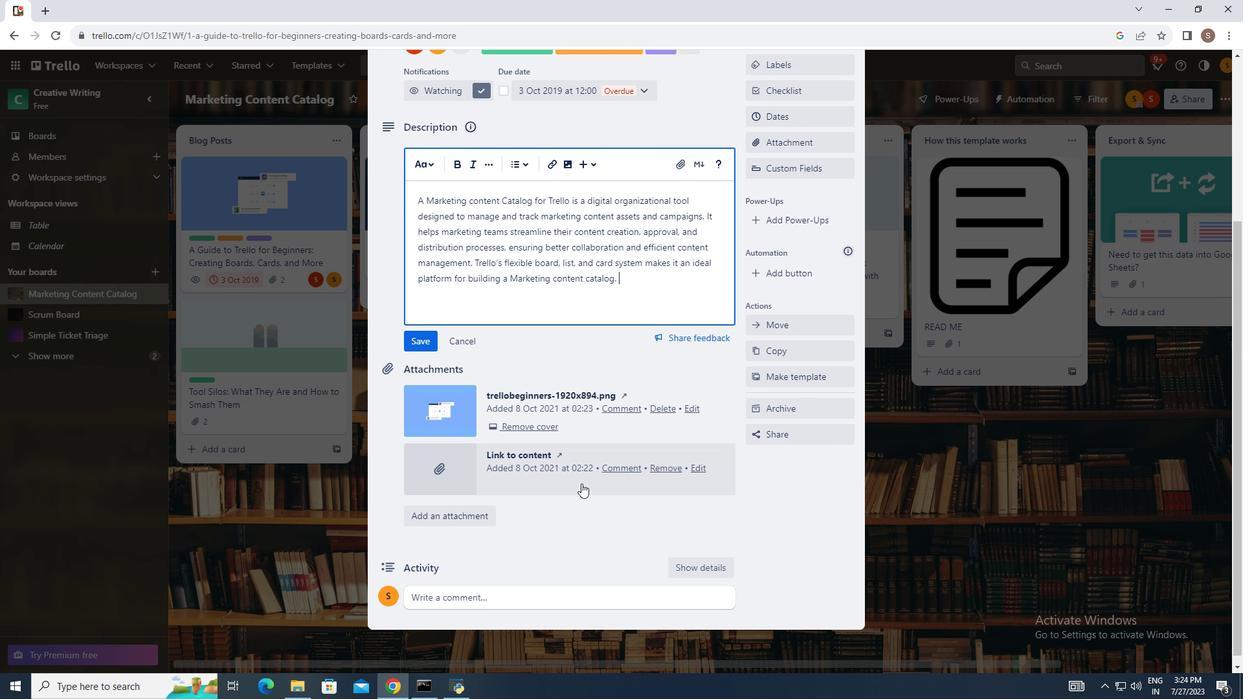 
Action: Mouse moved to (418, 464)
Screenshot: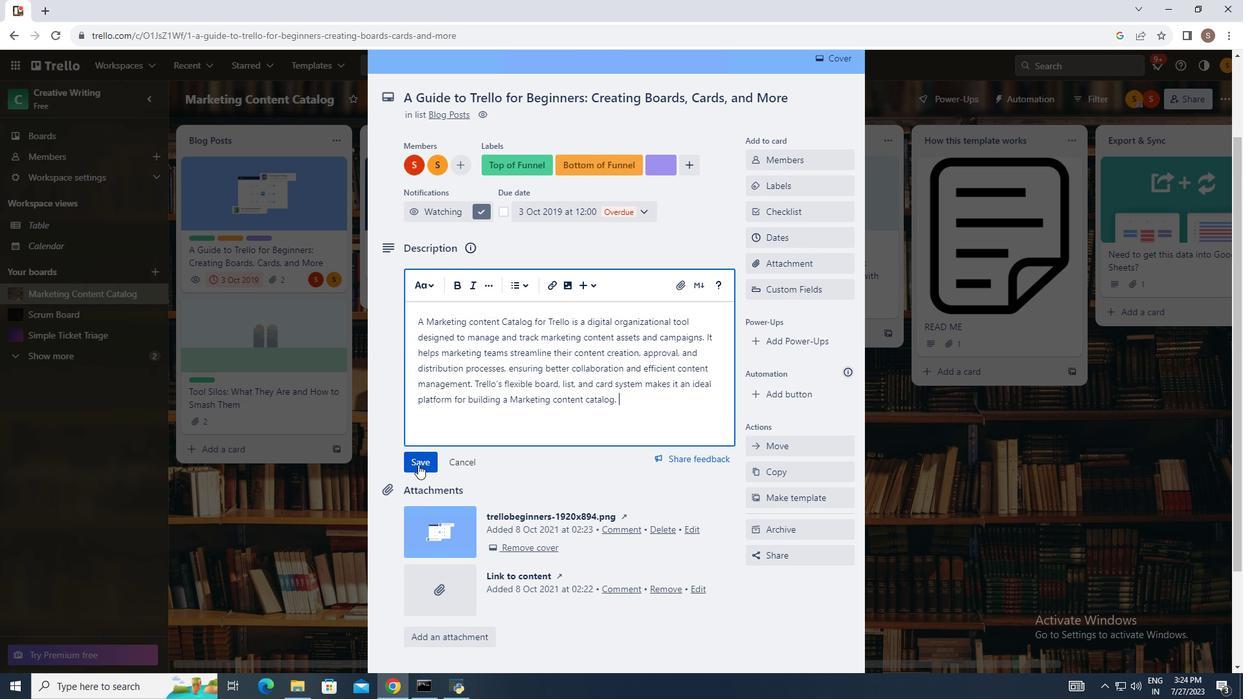 
Action: Mouse pressed left at (418, 464)
Screenshot: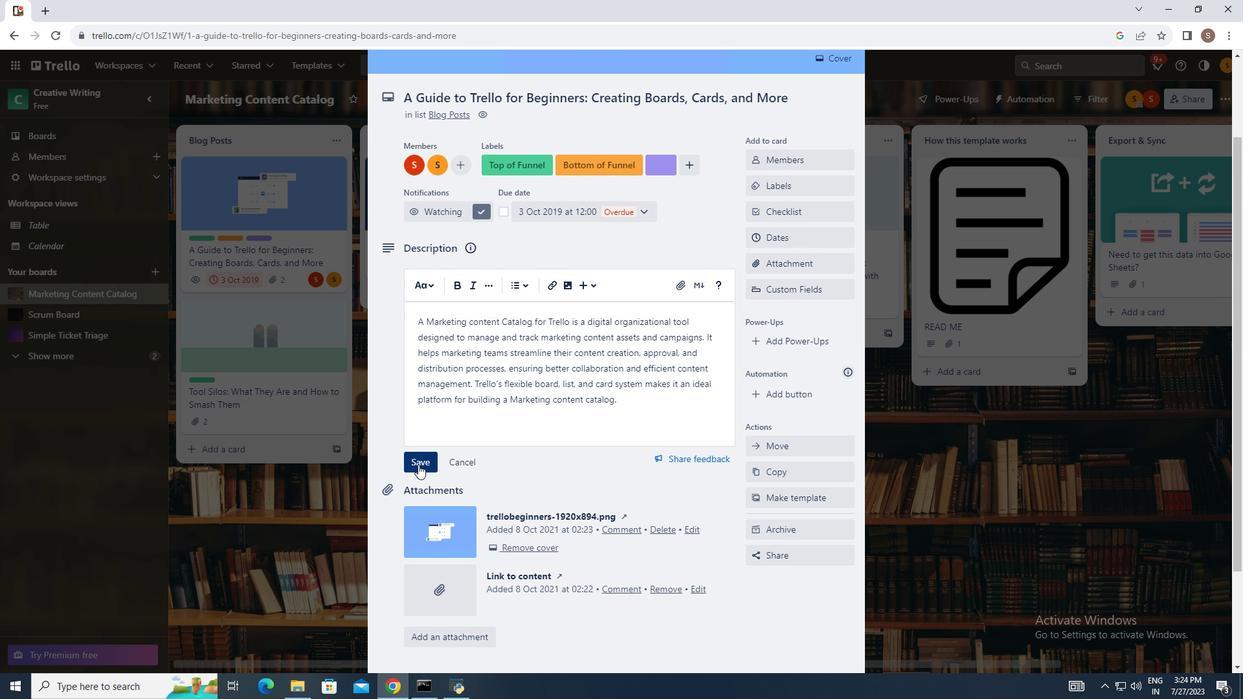 
Action: Mouse moved to (583, 457)
Screenshot: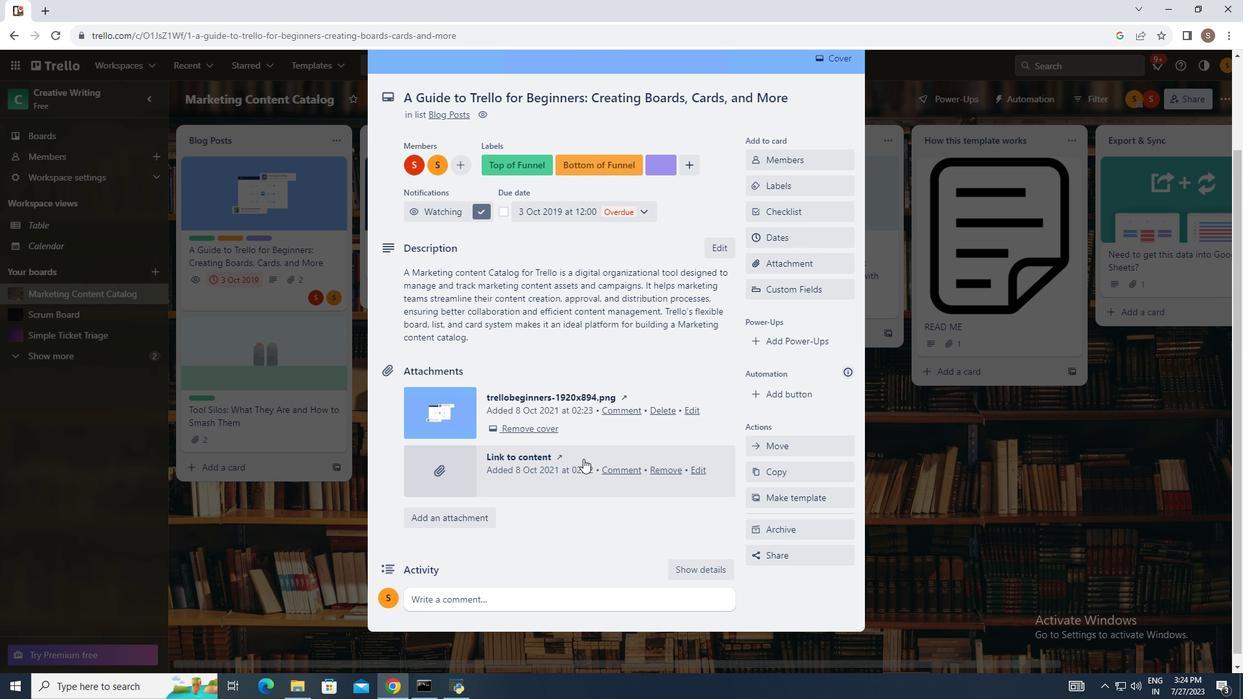 
Action: Mouse scrolled (583, 456) with delta (0, 0)
Screenshot: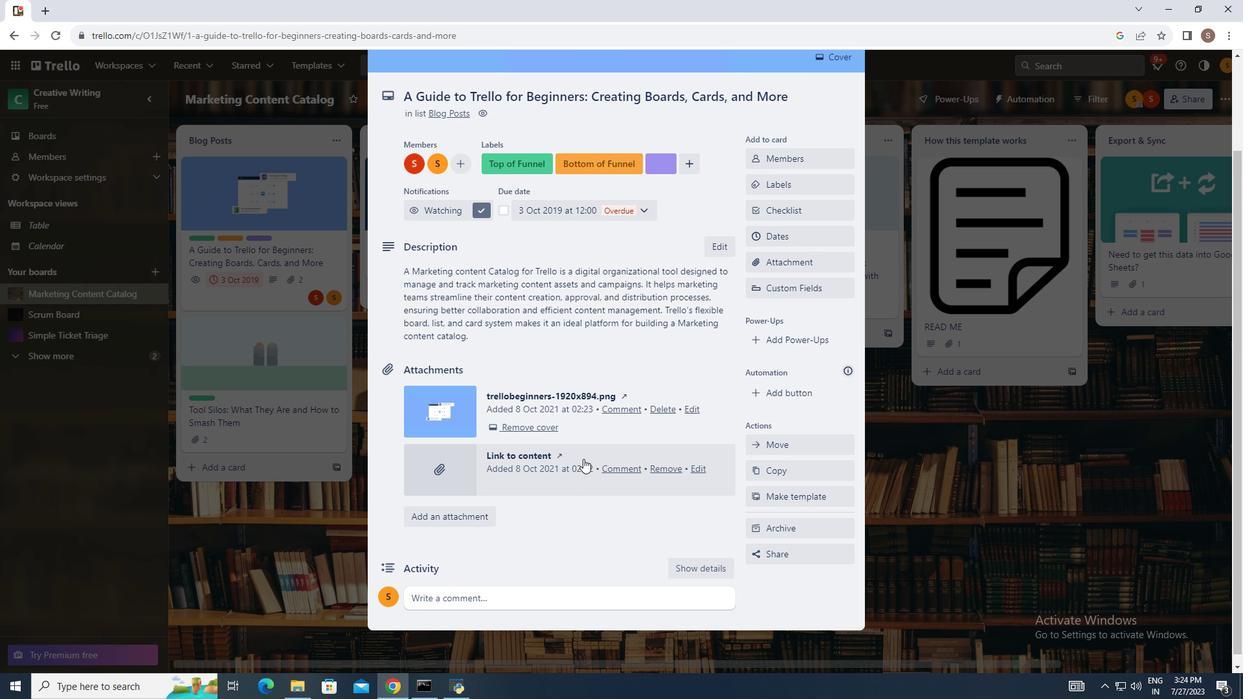 
Action: Mouse moved to (583, 458)
Screenshot: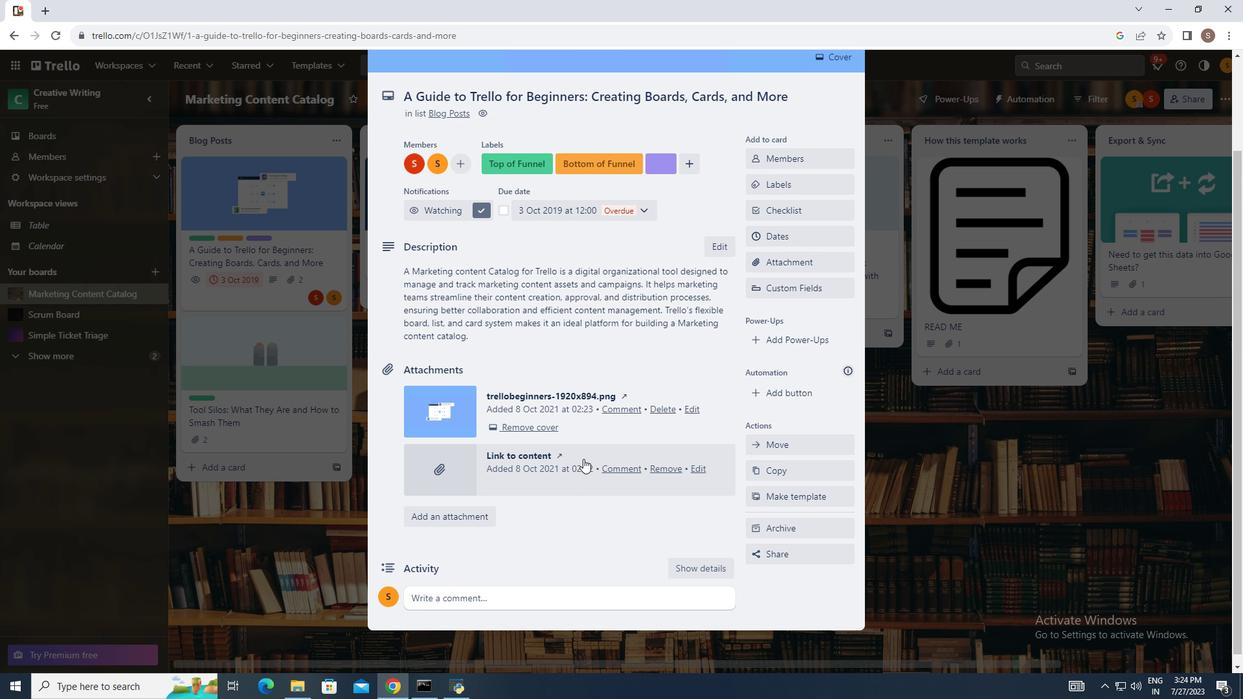 
Action: Mouse scrolled (583, 457) with delta (0, 0)
Screenshot: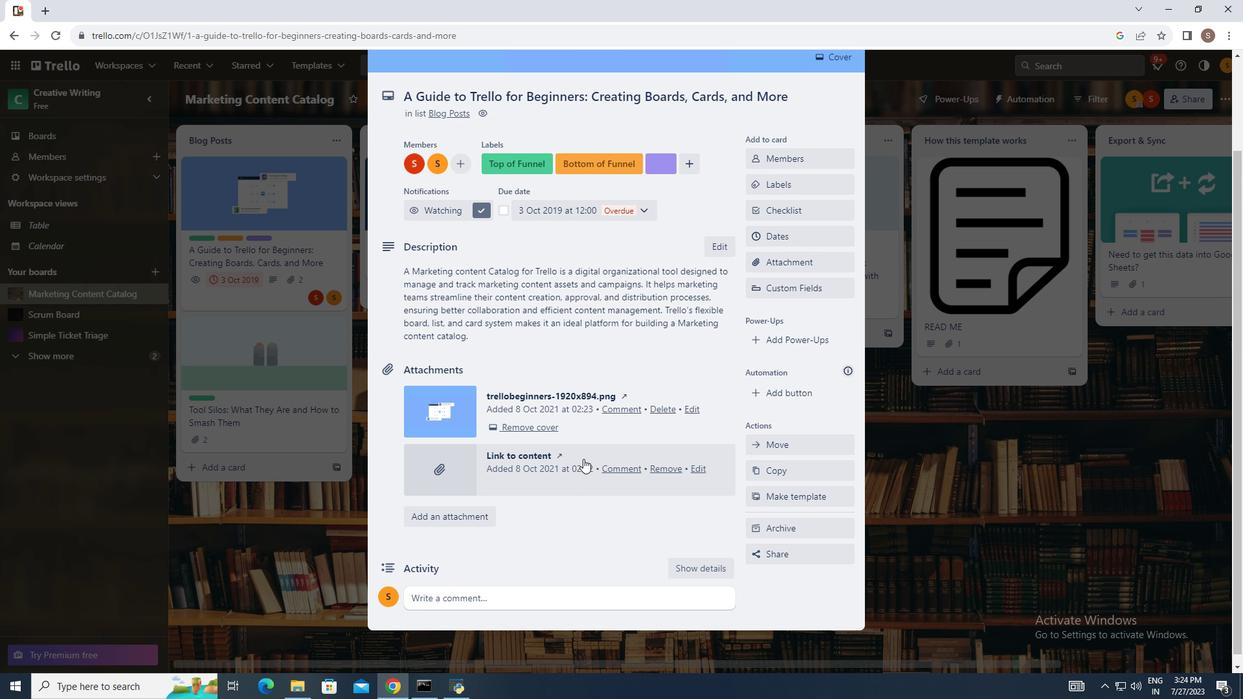 
Action: Mouse moved to (583, 459)
Screenshot: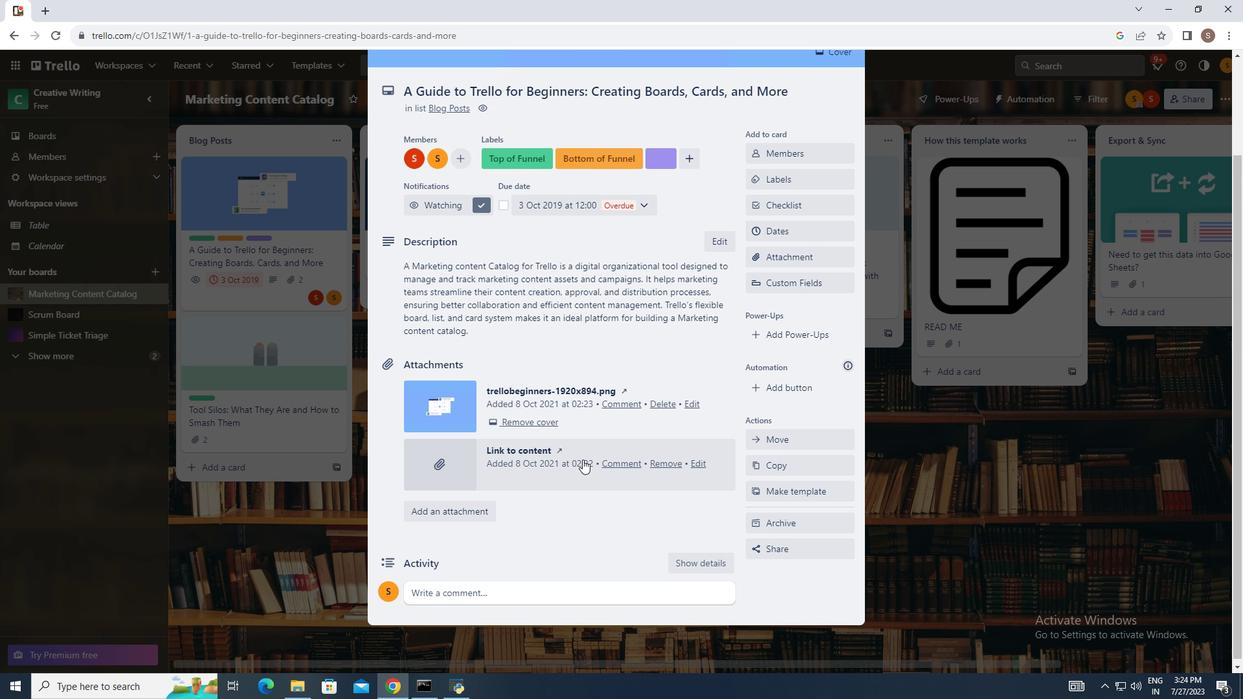 
Action: Mouse scrolled (583, 458) with delta (0, 0)
Screenshot: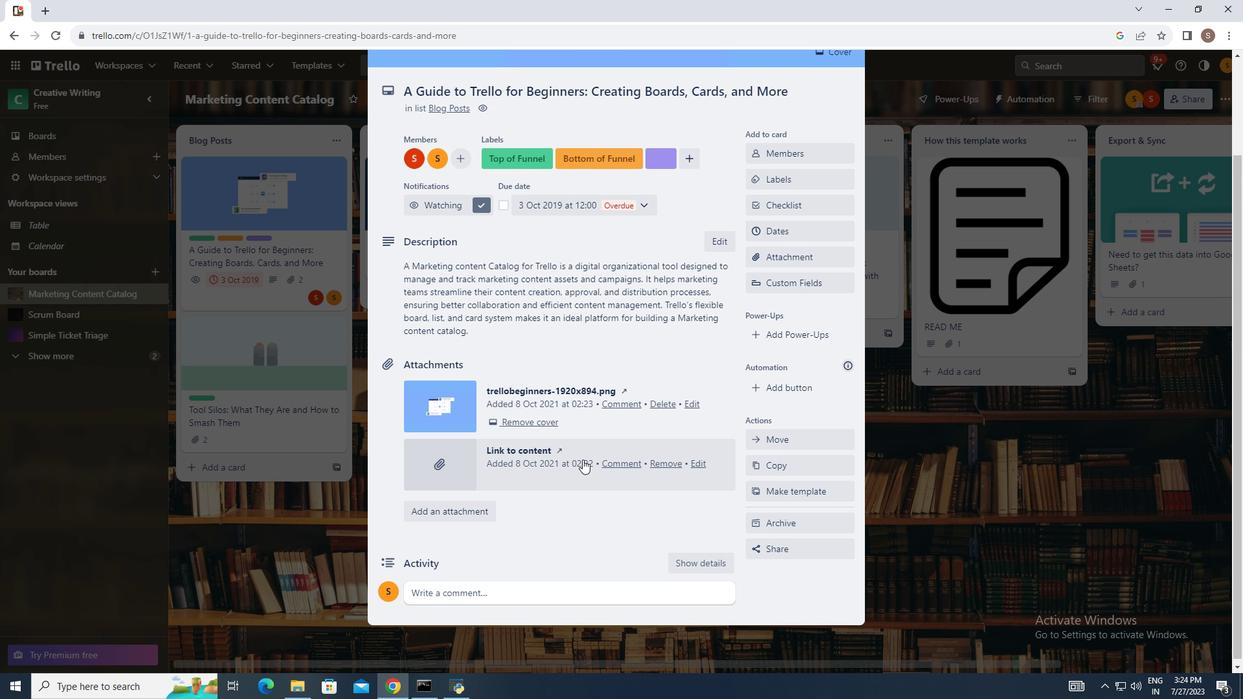 
Action: Mouse moved to (583, 459)
Screenshot: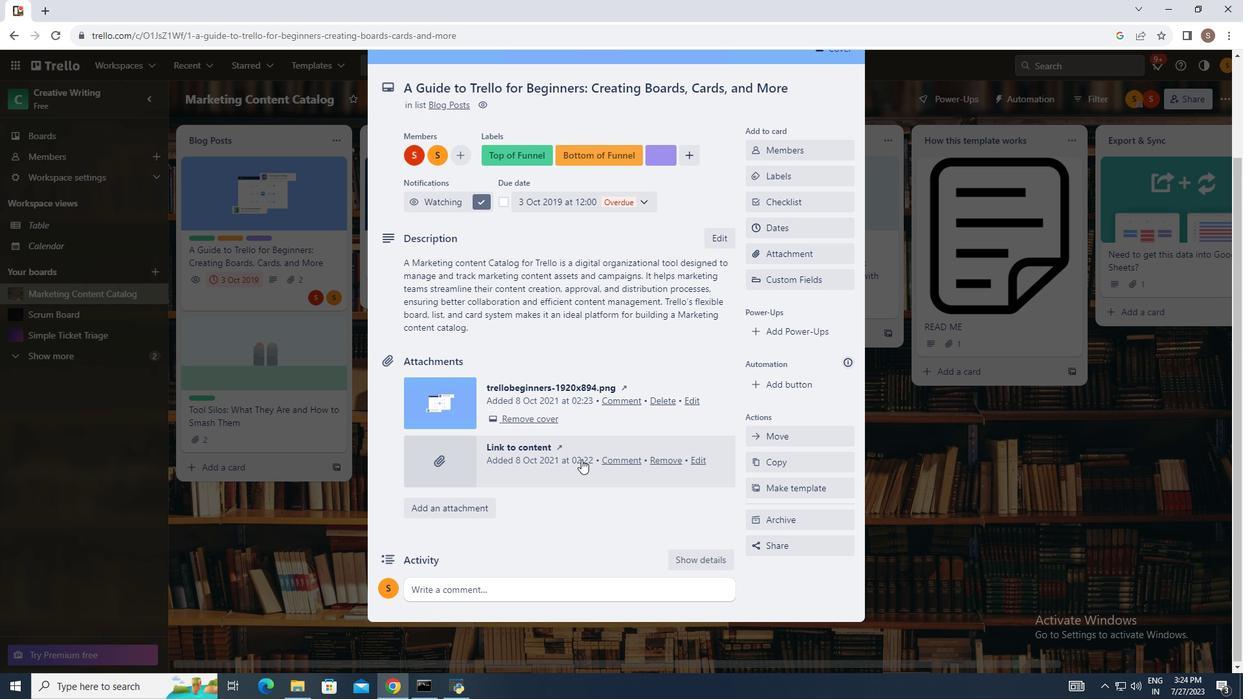 
Action: Mouse scrolled (583, 460) with delta (0, 0)
Screenshot: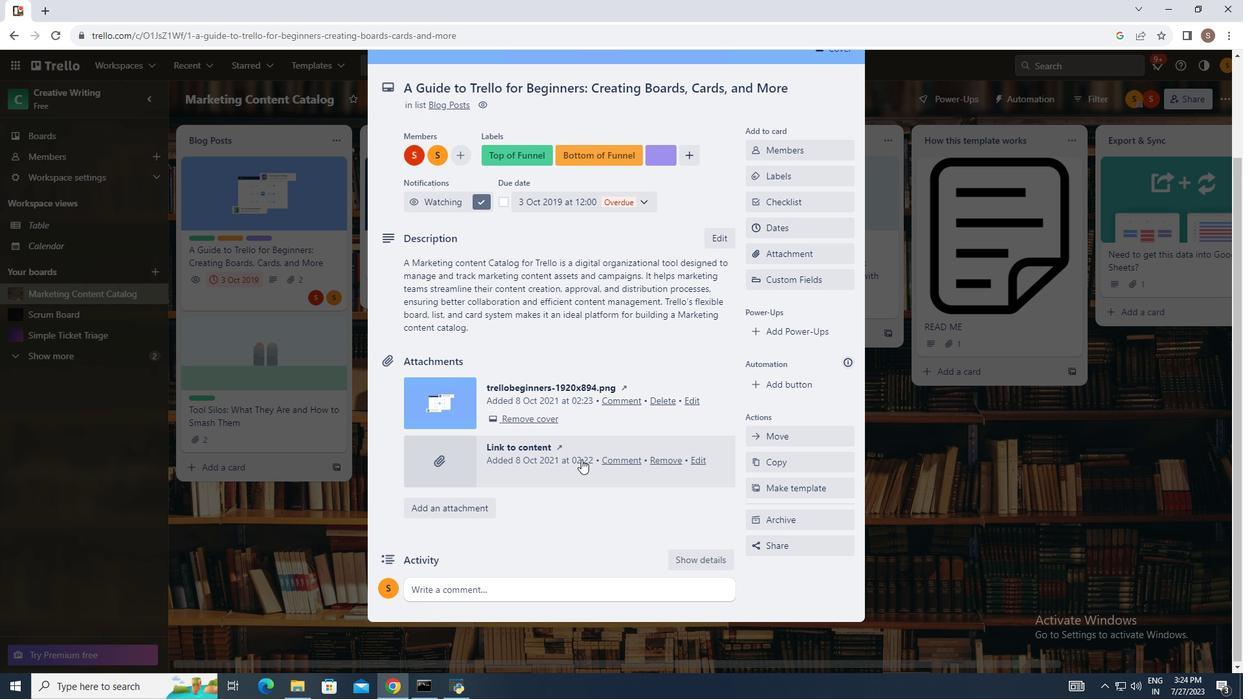 
Action: Mouse moved to (523, 595)
Screenshot: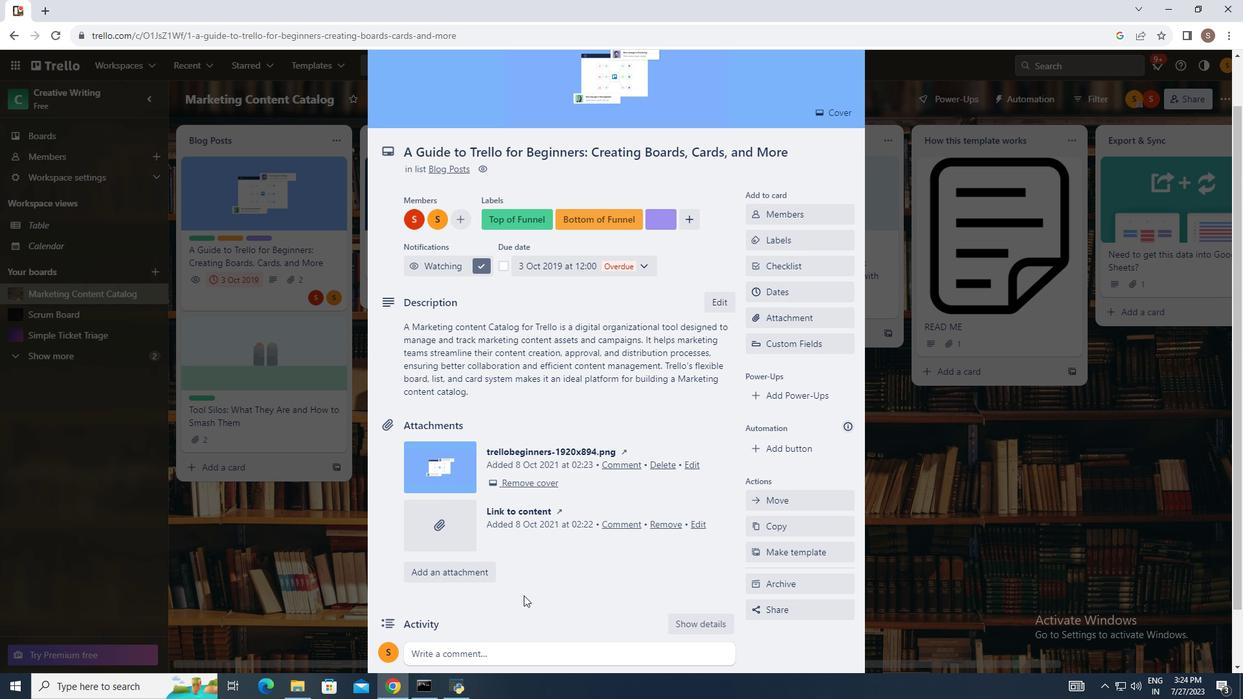 
Action: Mouse scrolled (523, 595) with delta (0, 0)
Screenshot: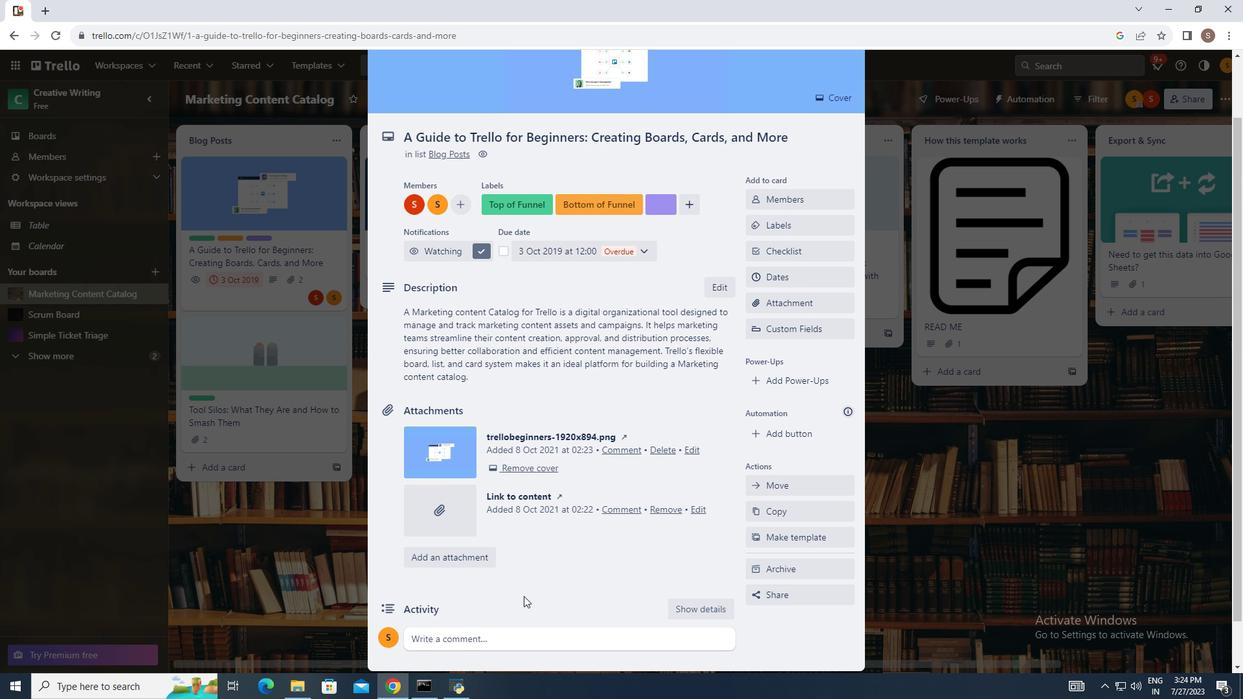 
Action: Mouse moved to (523, 596)
Screenshot: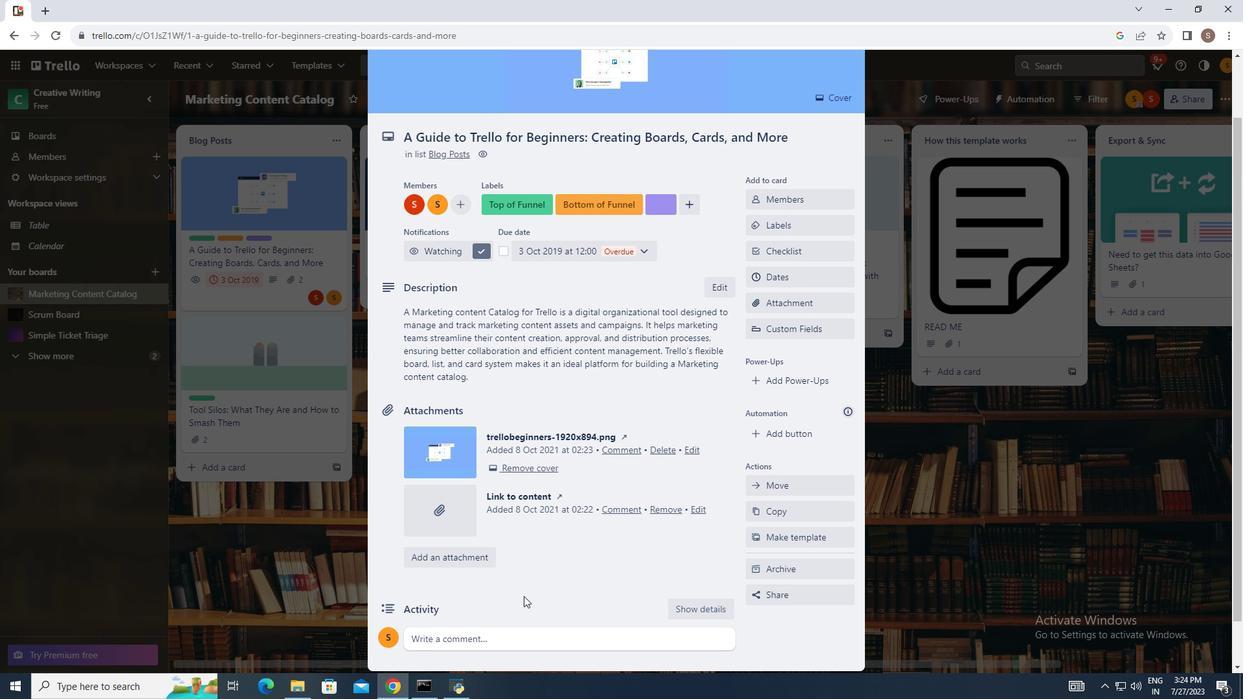 
Action: Mouse scrolled (523, 597) with delta (0, 0)
Screenshot: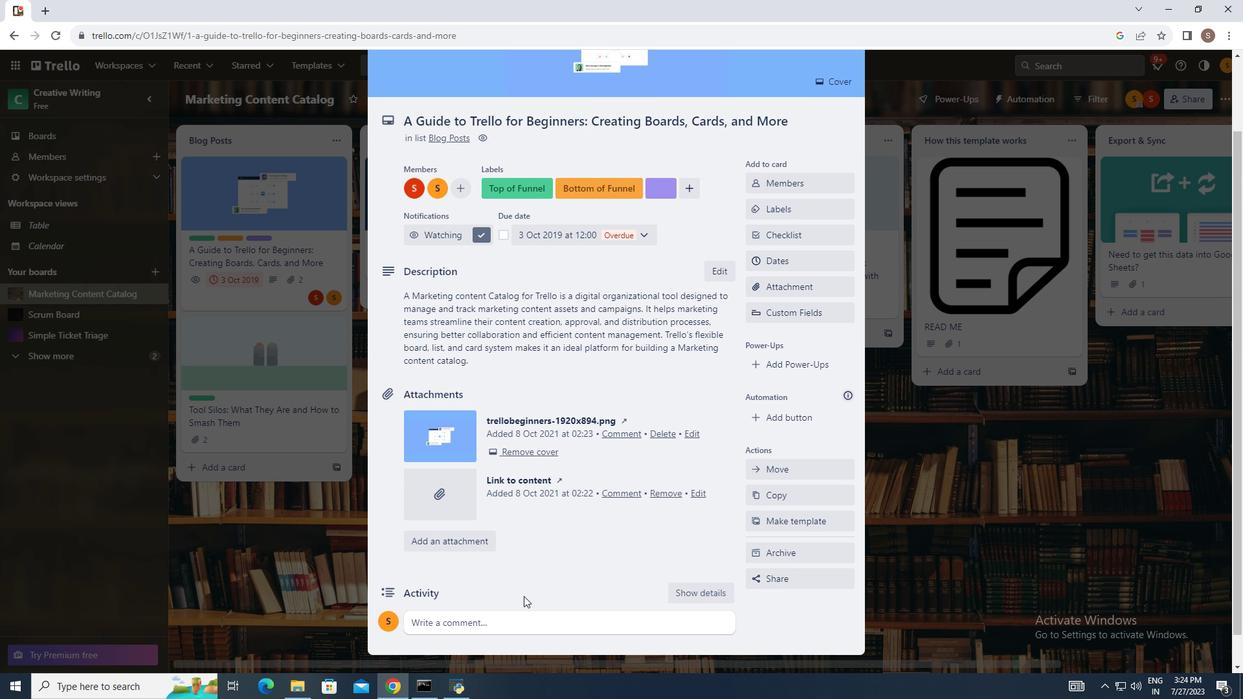 
Action: Mouse scrolled (523, 595) with delta (0, 0)
Screenshot: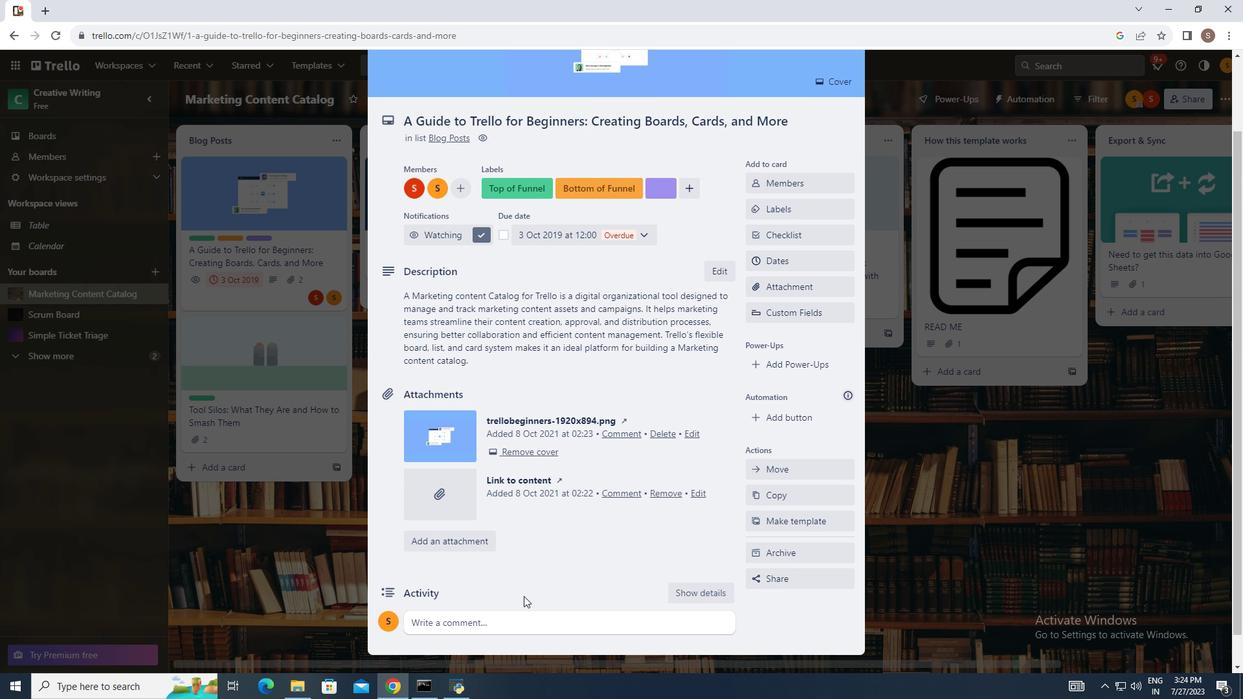 
Action: Mouse moved to (504, 588)
Screenshot: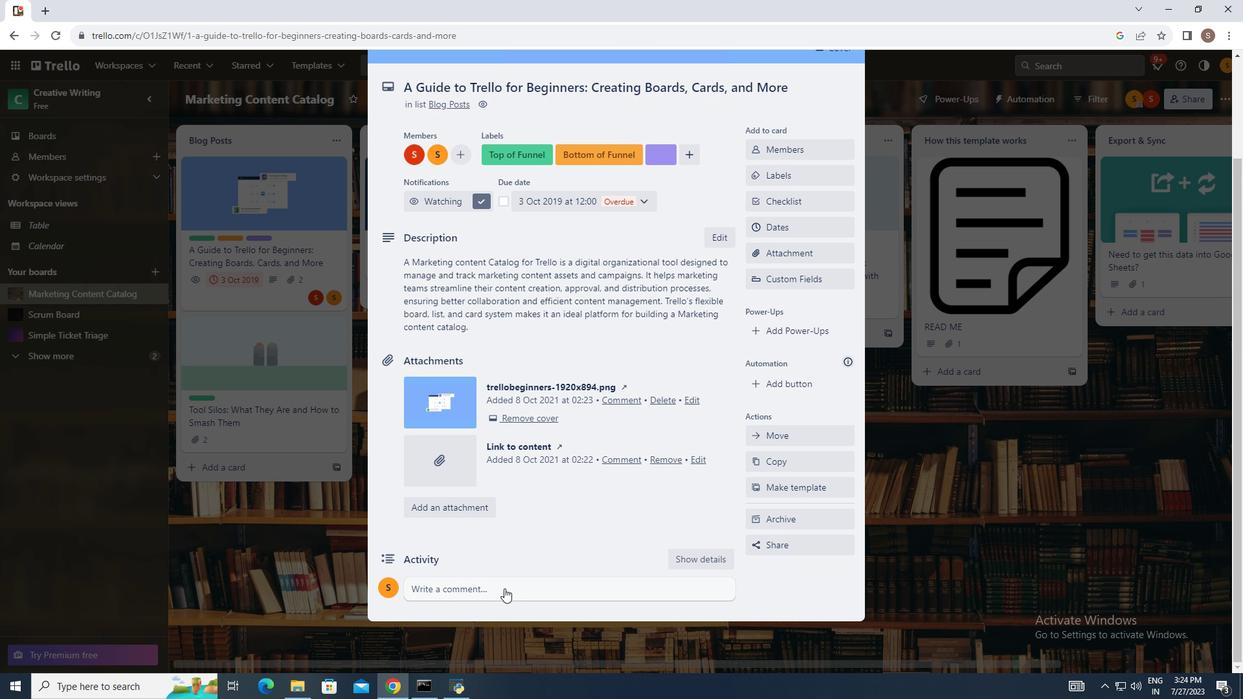 
Action: Mouse pressed left at (504, 588)
Screenshot: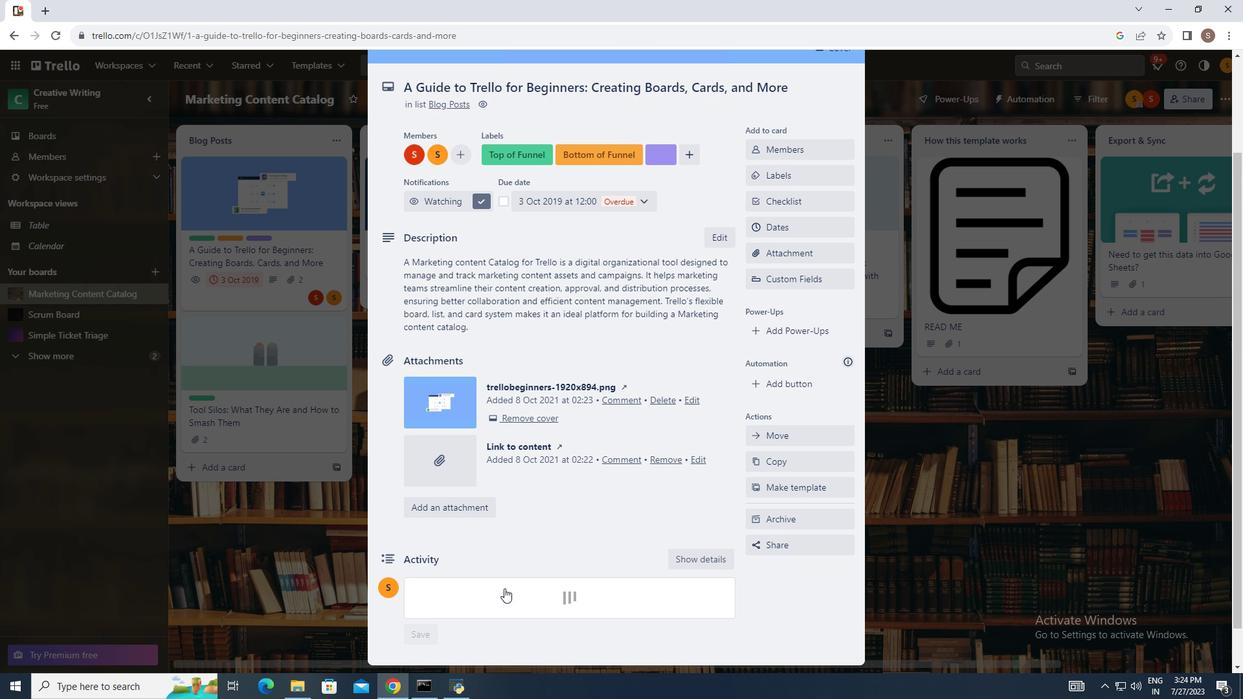 
Action: Mouse moved to (488, 629)
Screenshot: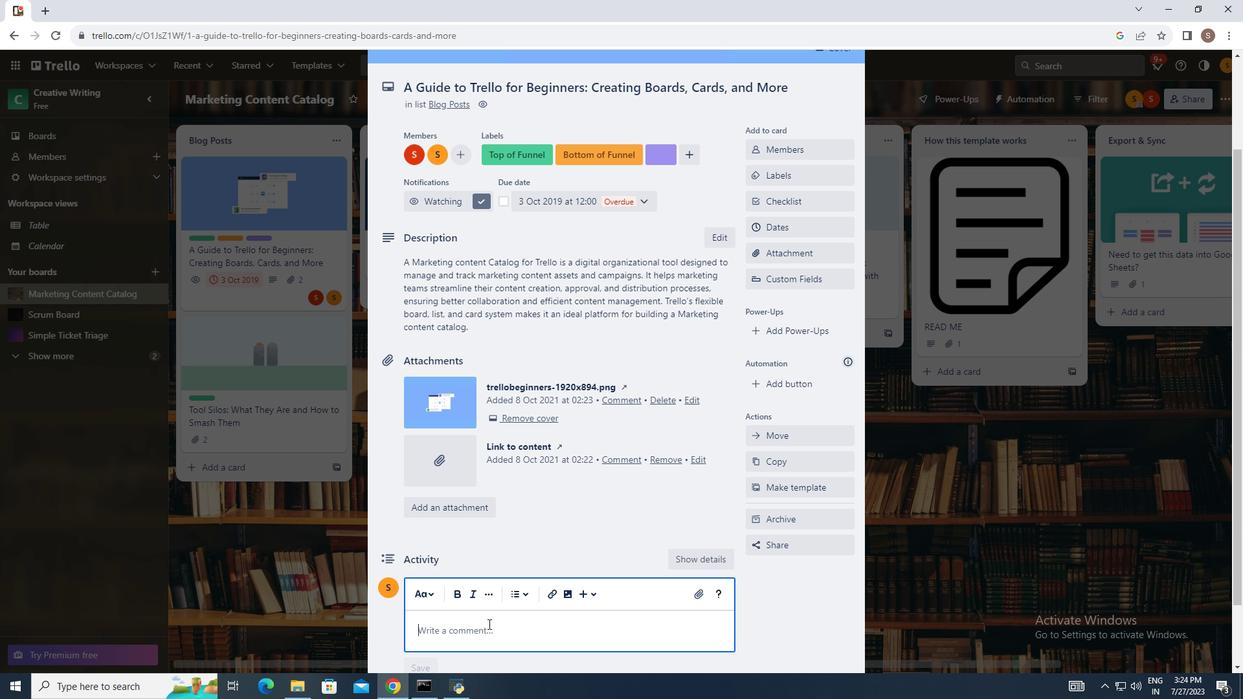 
Action: Mouse pressed left at (488, 629)
Screenshot: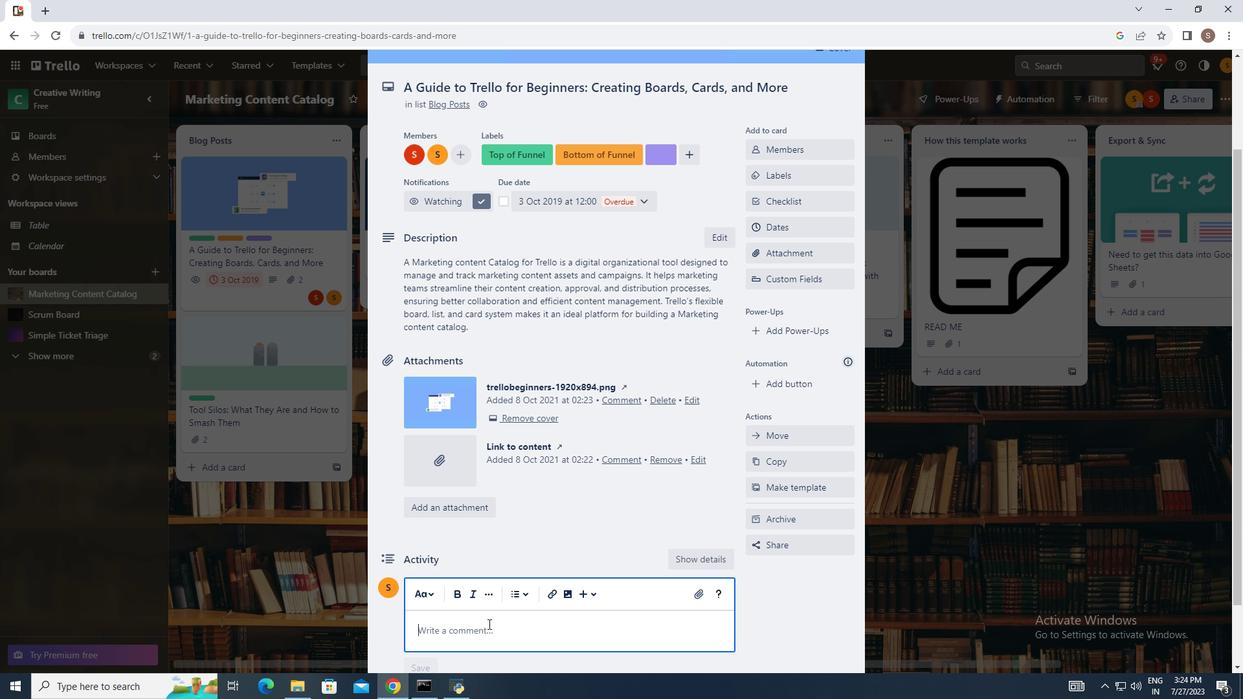 
Action: Mouse moved to (549, 519)
Screenshot: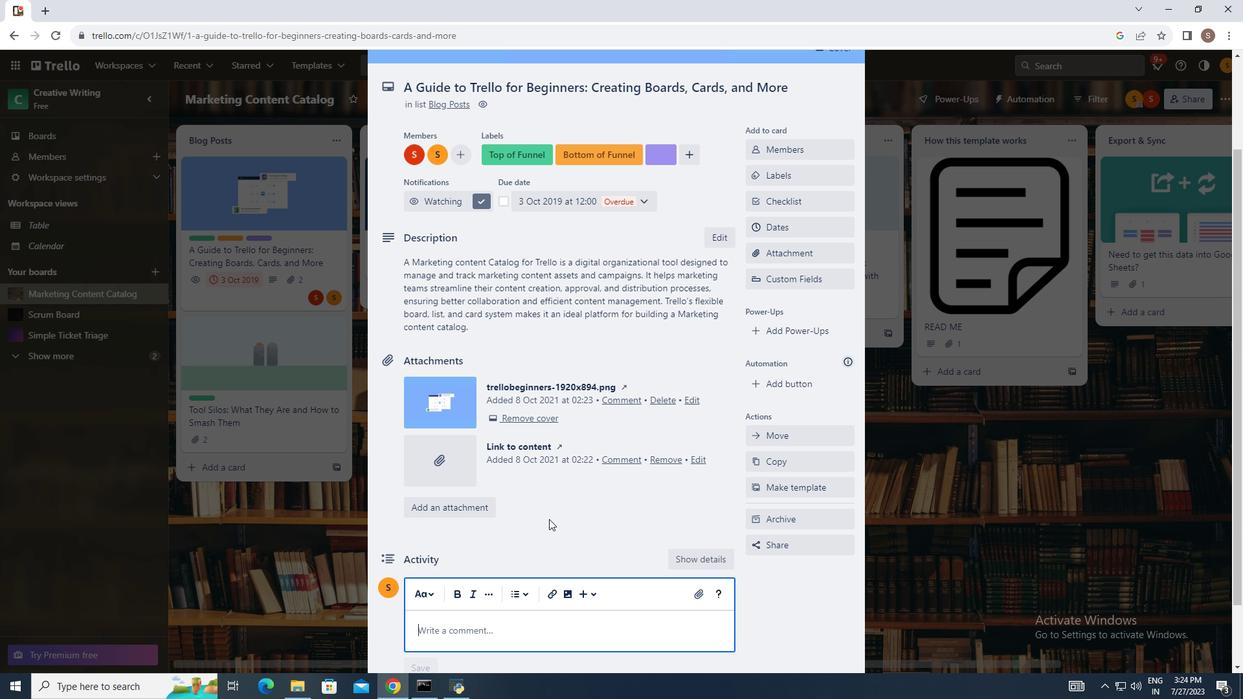 
Action: Key pressed <Key.shift_r><Key.shift_r><Key.shift_r><Key.shift_r>Board<Key.shift>:<Key.space><Key.shift_r>The<Key.space><Key.shift>Marketing<Key.space><Key.shift_r>Content<Key.space>catalog<Key.space>is<Key.space>represented<Key.space>as<Key.space>a<Key.space><Key.shift_r>Trello<Key.space>board.<Key.space><Key.shift_r>The<Key.space>board<Key.space>serves<Key.space>as<Key.space>the<Key.space>main<Key.space>container<Key.space>for<Key.space>organizing<Key.space>all<Key.space>marketing<Key.space>content-related<Key.space>activities.<Key.enter><Key.shift>List<Key.shift>;<Key.backspace><Key.shift>:"<Key.backspace><Key.backspace><Key.shift>:<Key.space><Key.shift_r>The<Key.space>board<Key.space>consists<Key.space>of<Key.space>lists<Key.space>that<Key.space>represent<Key.space>different<Key.space>stages<Key.space>or<Key.space>catefories<Key.space>of<Key.backspace><Key.backspace><Key.backspace><Key.backspace><Key.backspace><Key.backspace><Key.backspace><Key.backspace><Key.backspace>g<Key.backspace><Key.backspace>e<Key.backspace><Key.space><Key.backspace>e<Key.space><Key.backspace>gories<Key.space>of<Key.space>marketing<Key.space>content.<Key.space><Key.shift_r>The<Key.space>standard<Key.space>lists<Key.space>may<Key.space>include<Key.shift>:<Key.enter><Key.shift_r>Content<Key.space><Key.shift>Ideas<Key.shift>:<Key.space><Key.shift_r>This<Key.space>list<Key.space>is<Key.space>where<Key.space>team<Key.space>members<Key.space>can<Key.space>suggest<Key.space>and<Key.space>add<Key.space>potential<Key.space>content<Key.space>ideas.<Key.space><Key.shift>It's<Key.space>a<Key.space>brainstorming<Key.space>space<Key.space>to<Key.space>collect<Key.space>creative<Key.space>thoughts.<Key.enter>s<Key.backspace><Key.shift_r>content<Key.space>creation<Key.shift>:<Key.space><Key.shift>Once<Key.space>an<Key.space>idea<Key.space>is<Key.space>approved,<Key.space>it<Key.space>can<Key.space>be<Key.space>moved<Key.space>to<Key.space>this<Key.space>list.<Key.space><Key.shift_r>This<Key.space>list<Key.space>contains<Key.space>card<Key.backspace>ds<Key.space>for<Key.space>each<Key.space>content<Key.space>piece<Key.space>that<Key.space>is<Key.space>currently<Key.space>in<Key.space>the<Key.space>process<Key.space>of<Key.space>being<Key.space>created,<Key.space>such<Key.space>as<Key.space>blog<Key.space>posts,<Key.space>social<Key.space>media<Key.space>graphics,<Key.space>videos,<Key.space>etc.<Key.enter>
Screenshot: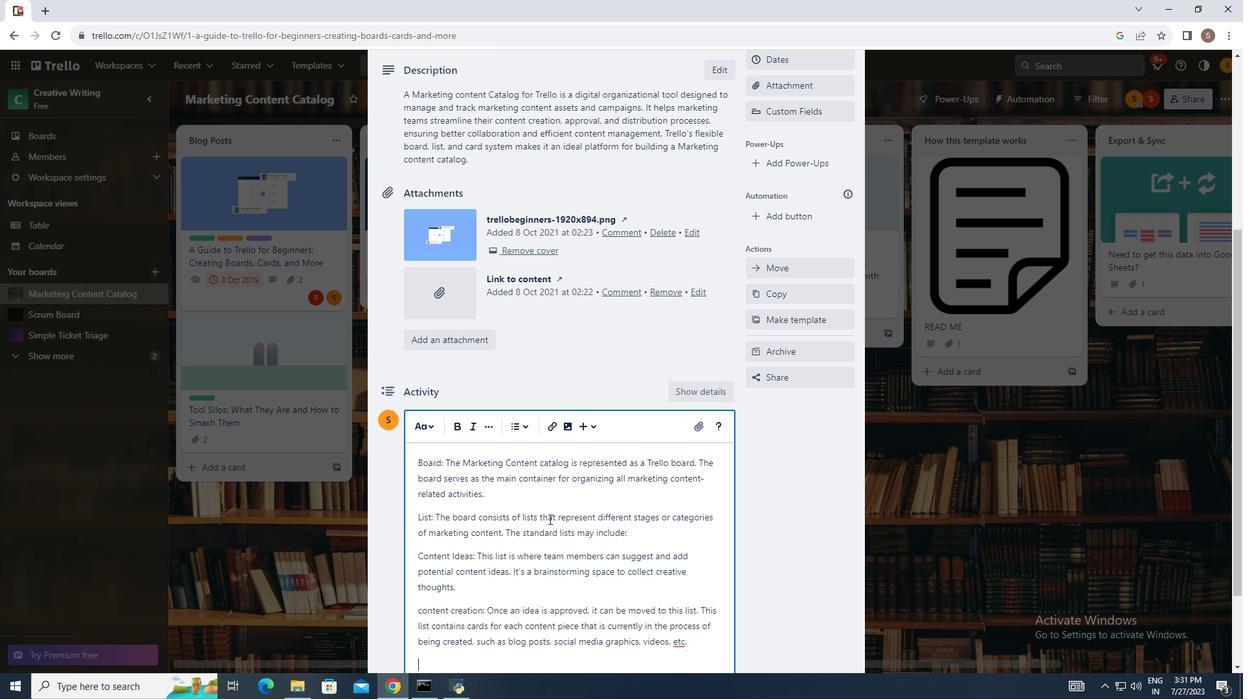 
Action: Mouse moved to (543, 556)
Screenshot: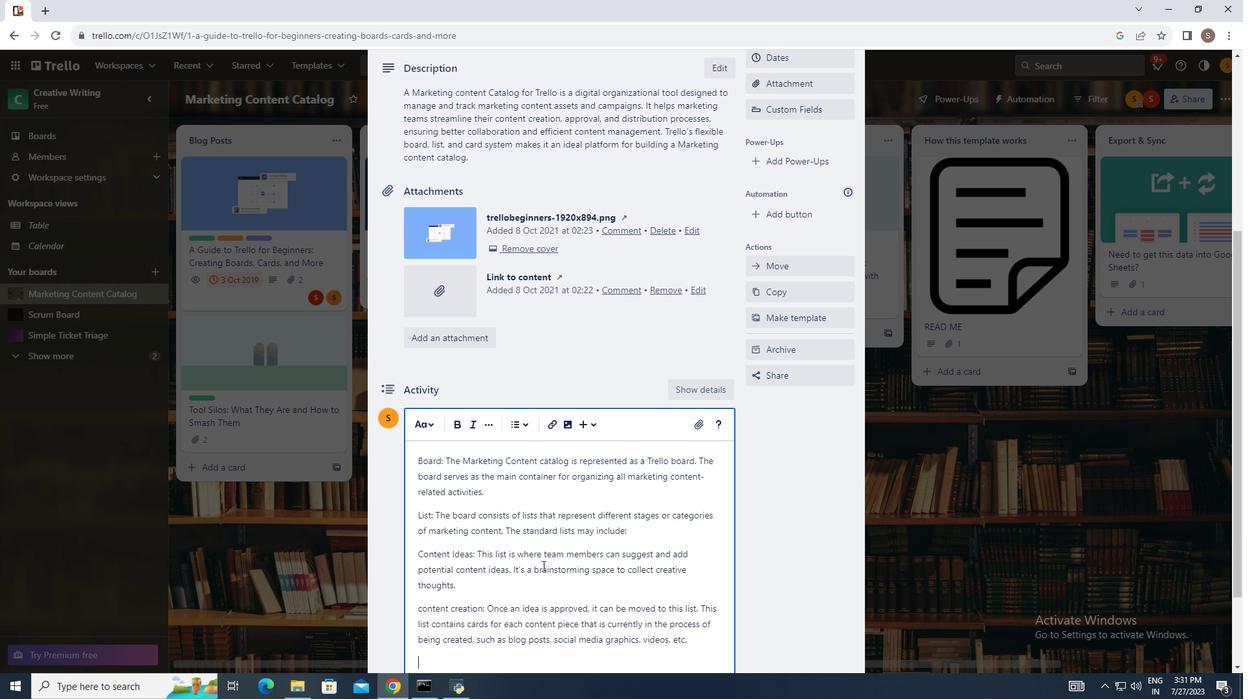 
Action: Mouse scrolled (543, 556) with delta (0, 0)
Screenshot: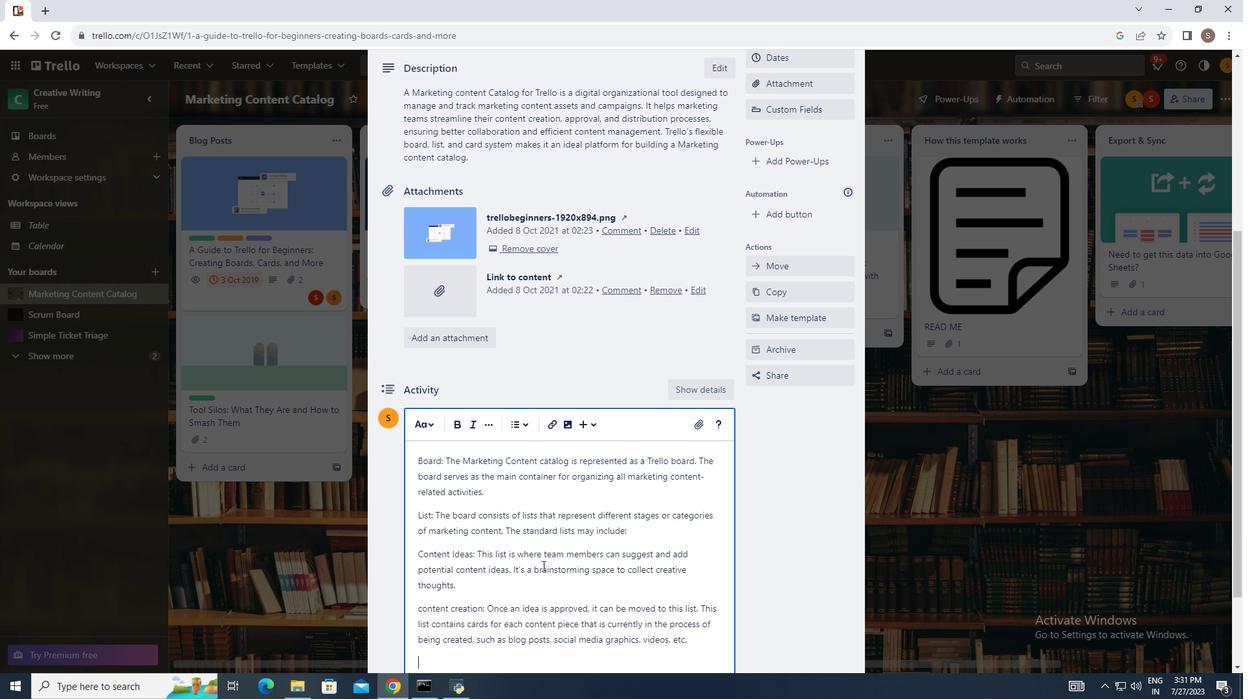 
Action: Mouse moved to (543, 557)
Screenshot: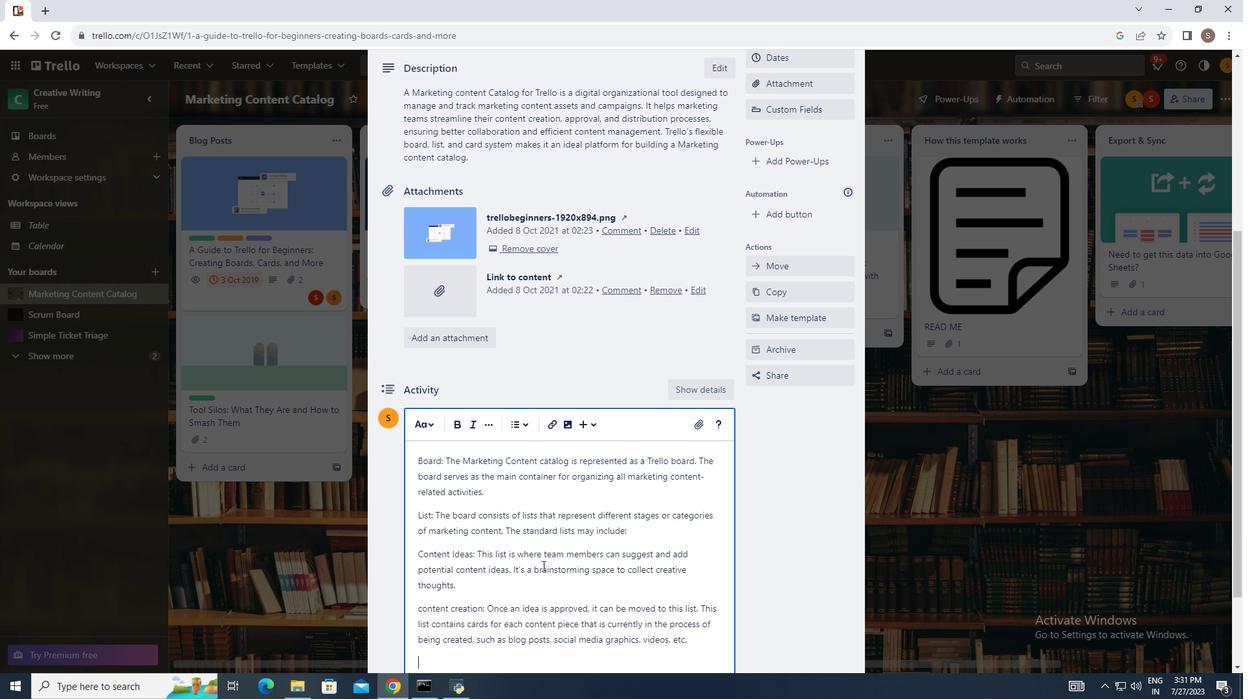 
Action: Mouse scrolled (543, 556) with delta (0, 0)
Screenshot: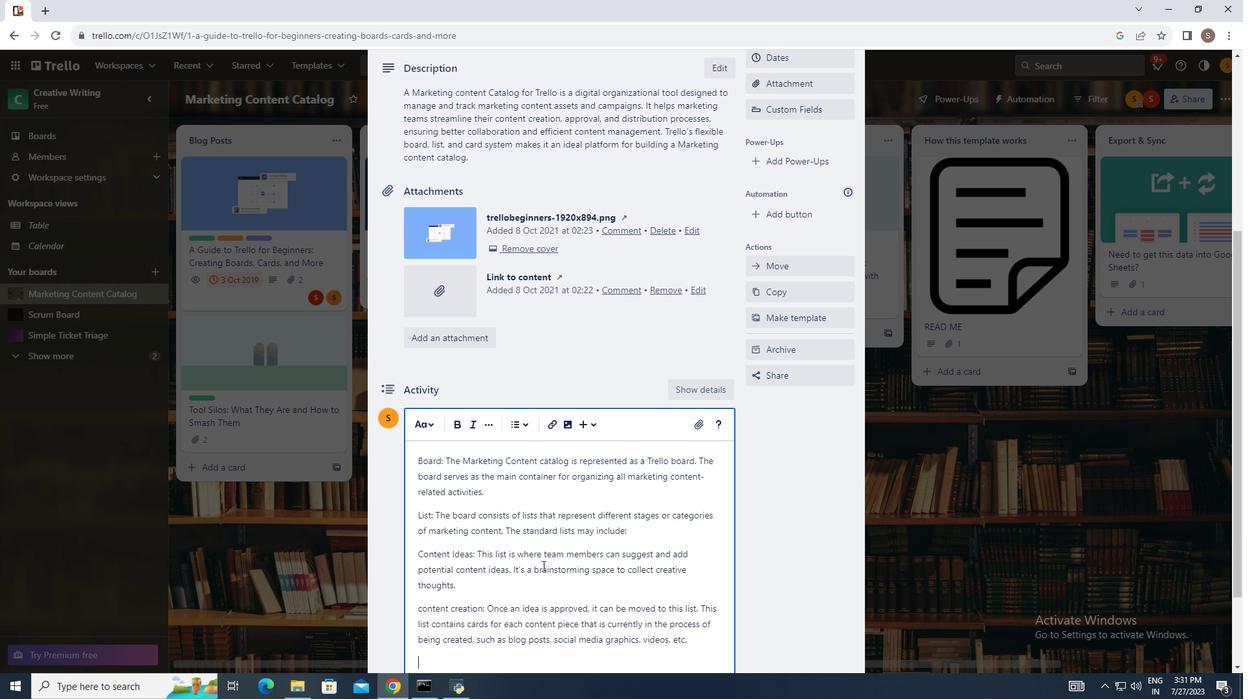 
Action: Mouse moved to (543, 563)
Screenshot: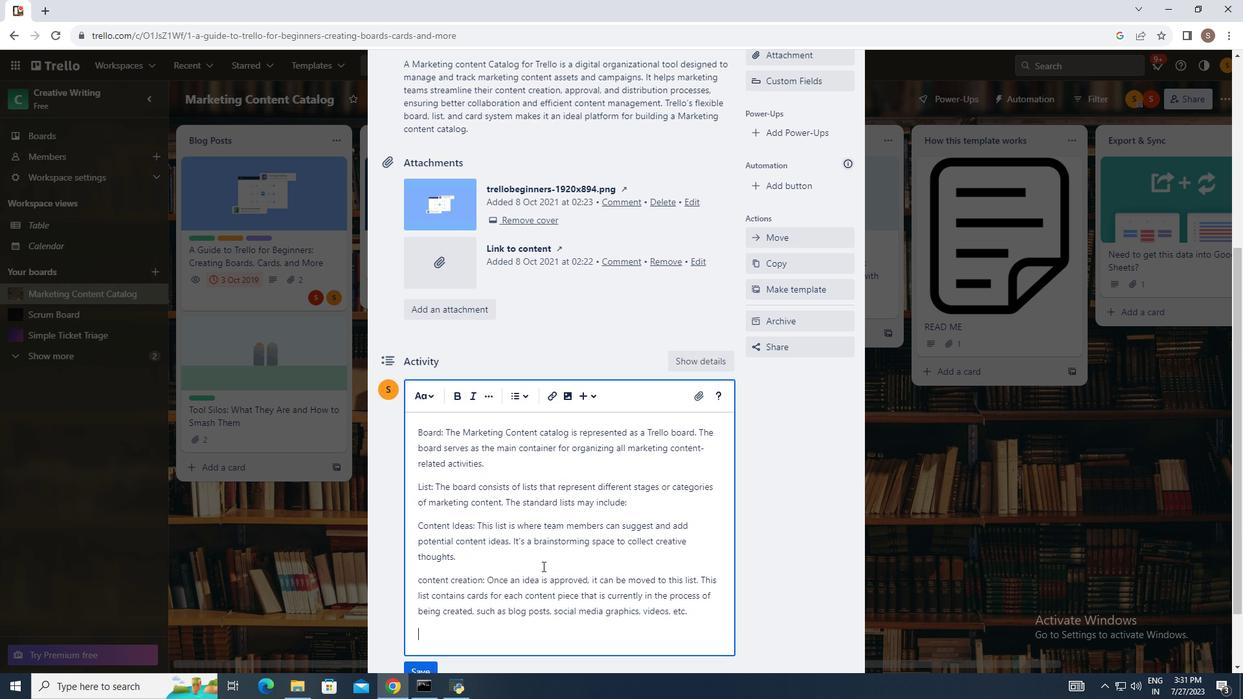 
Action: Mouse scrolled (543, 562) with delta (0, 0)
Screenshot: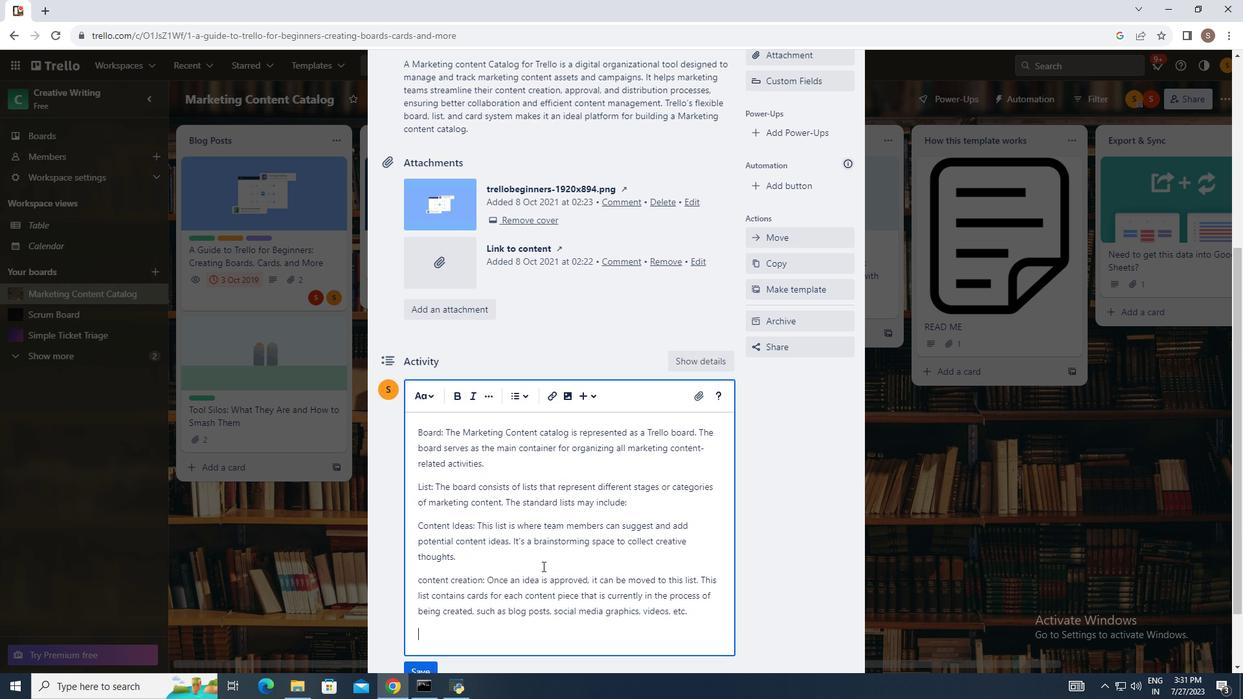 
Action: Mouse moved to (542, 566)
Screenshot: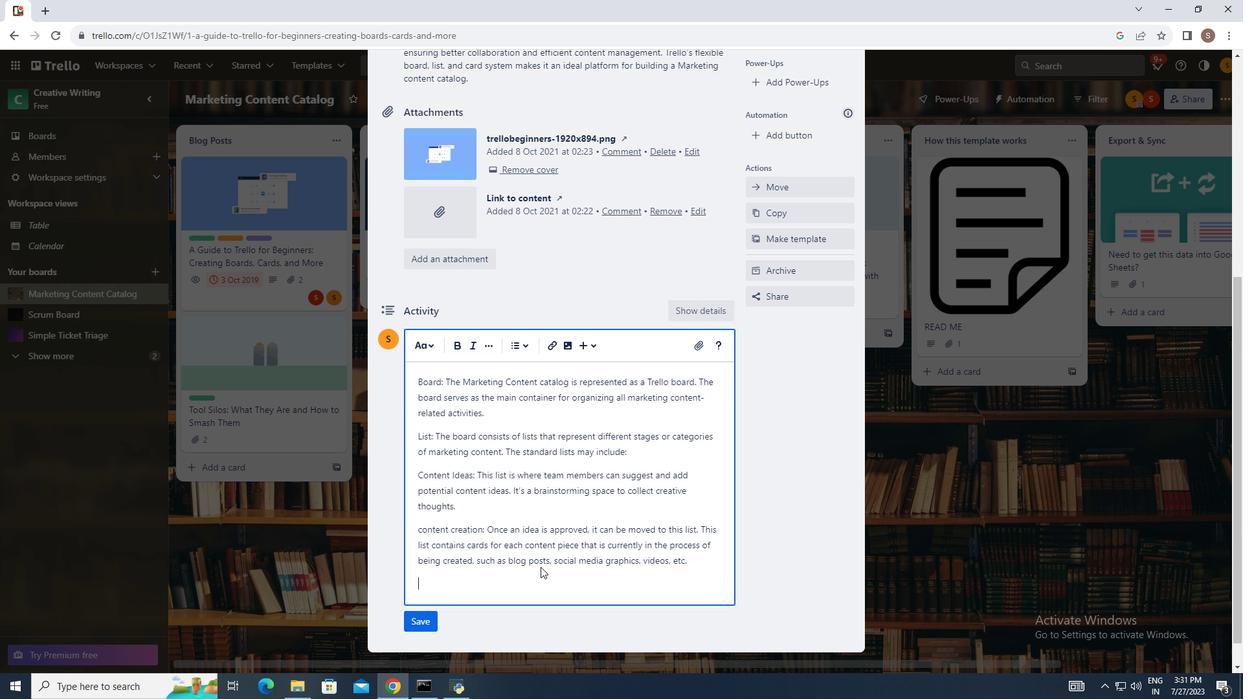 
Action: Mouse scrolled (542, 565) with delta (0, 0)
Screenshot: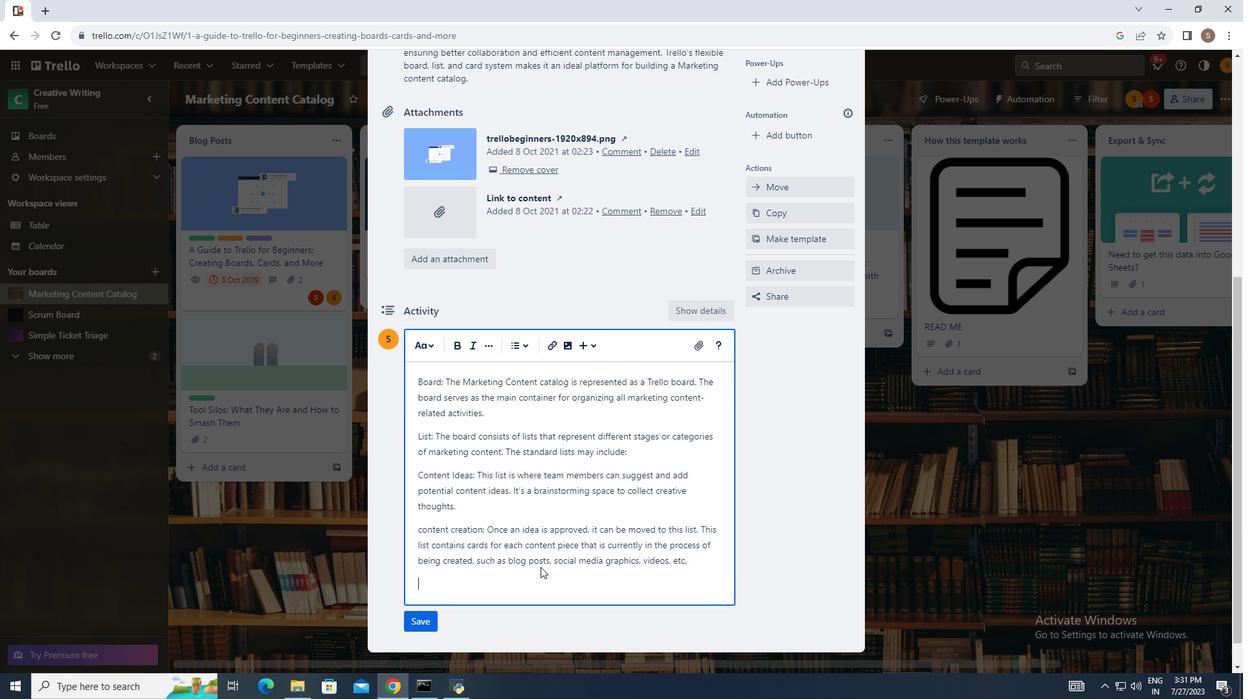 
Action: Mouse moved to (430, 587)
Screenshot: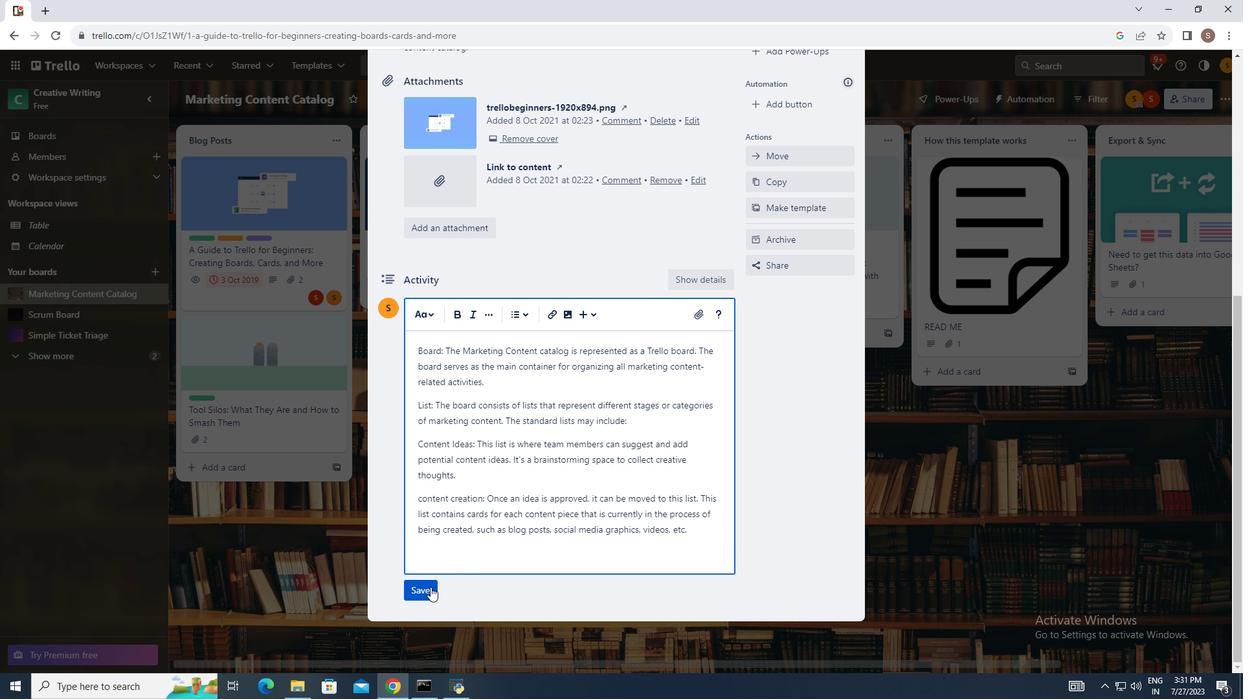 
Action: Mouse pressed left at (430, 587)
Screenshot: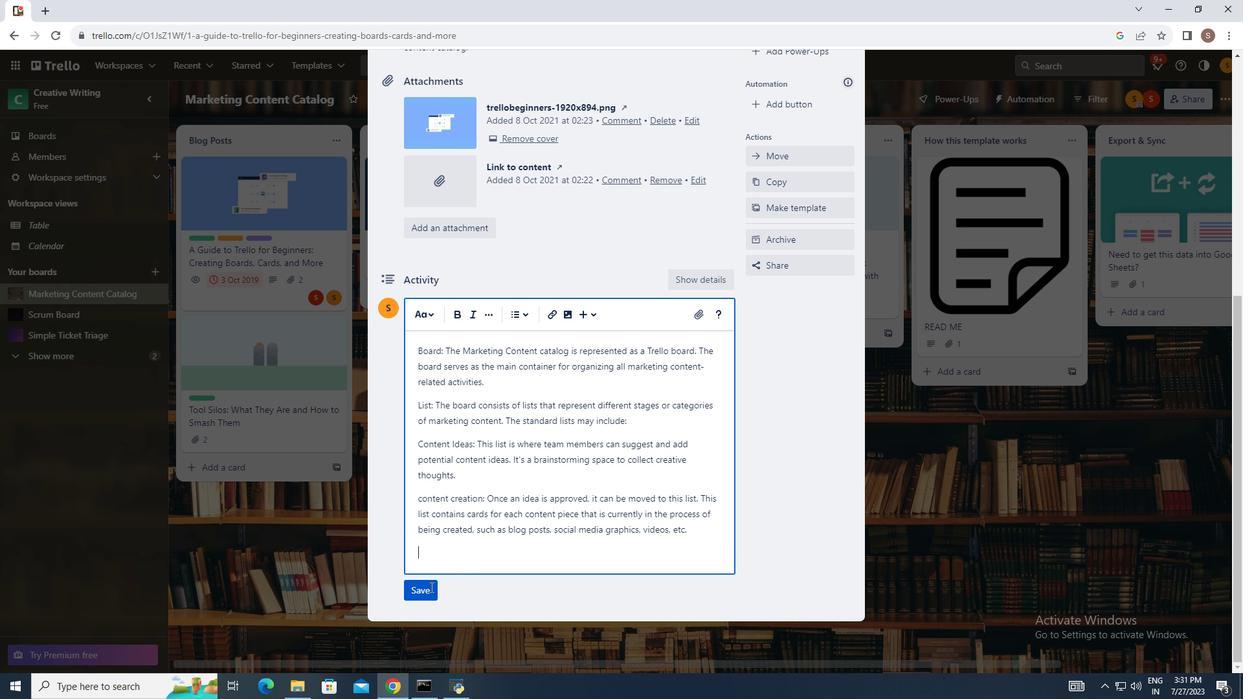 
Action: Mouse moved to (632, 371)
Screenshot: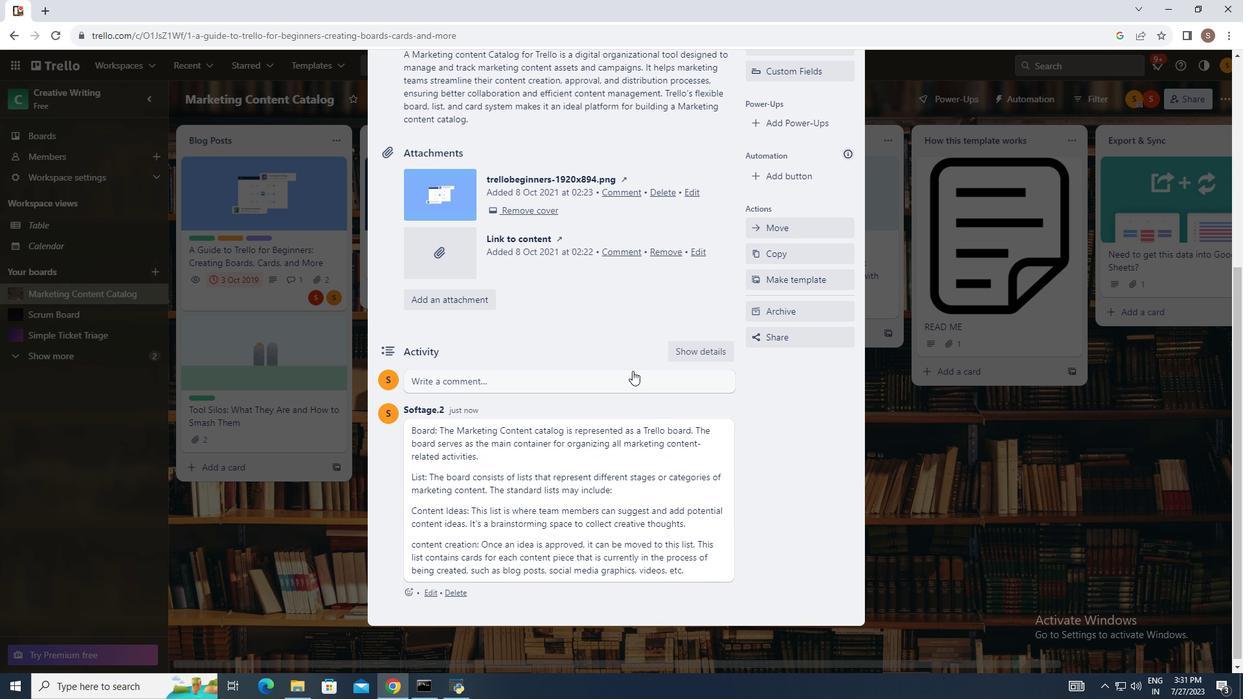 
Action: Mouse scrolled (632, 371) with delta (0, 0)
Screenshot: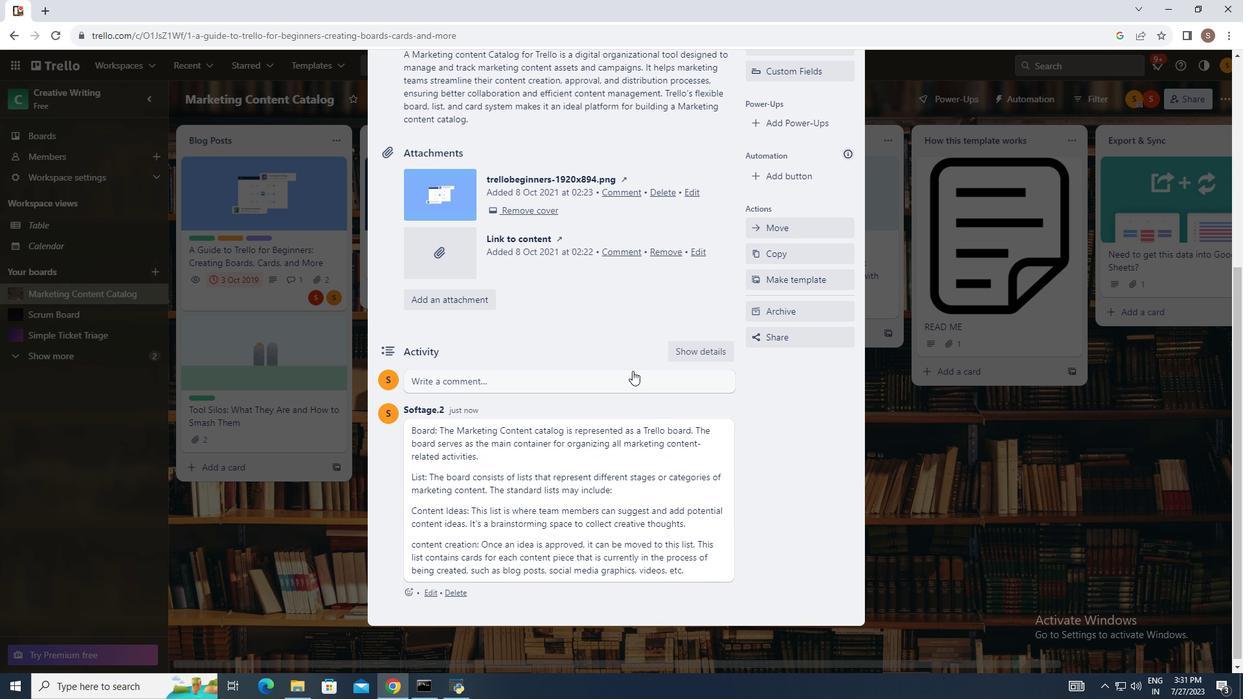 
Action: Mouse scrolled (632, 371) with delta (0, 0)
Screenshot: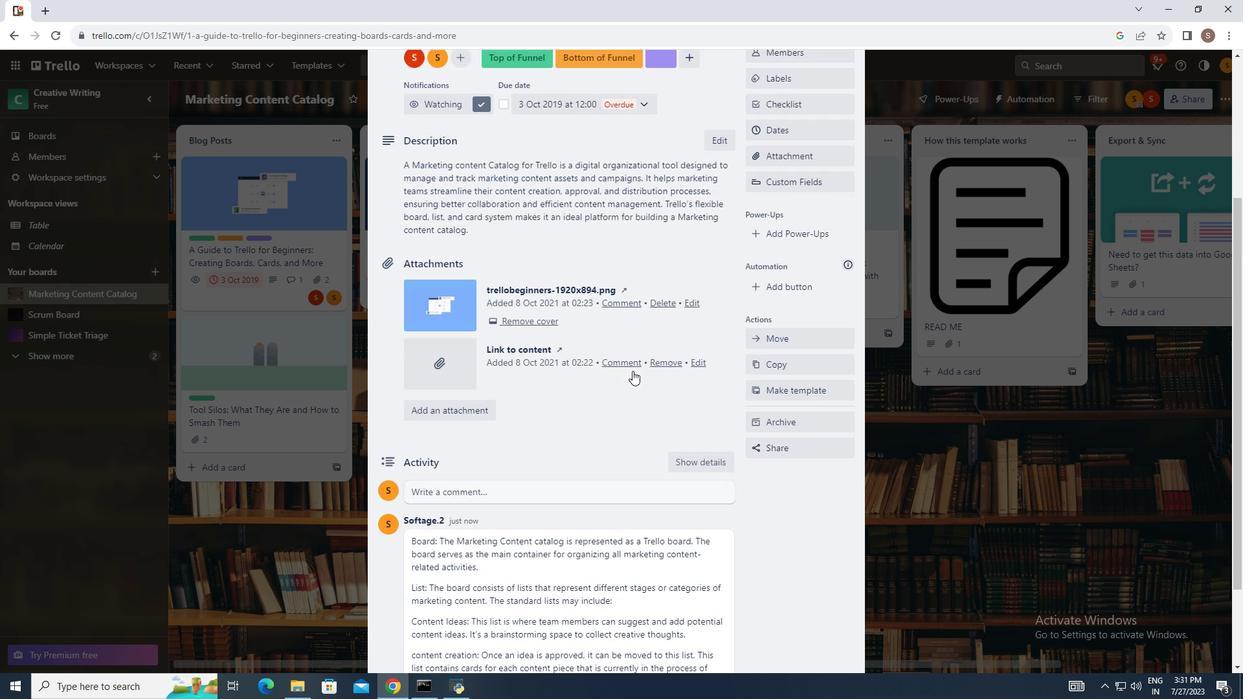 
Action: Mouse scrolled (632, 371) with delta (0, 0)
Screenshot: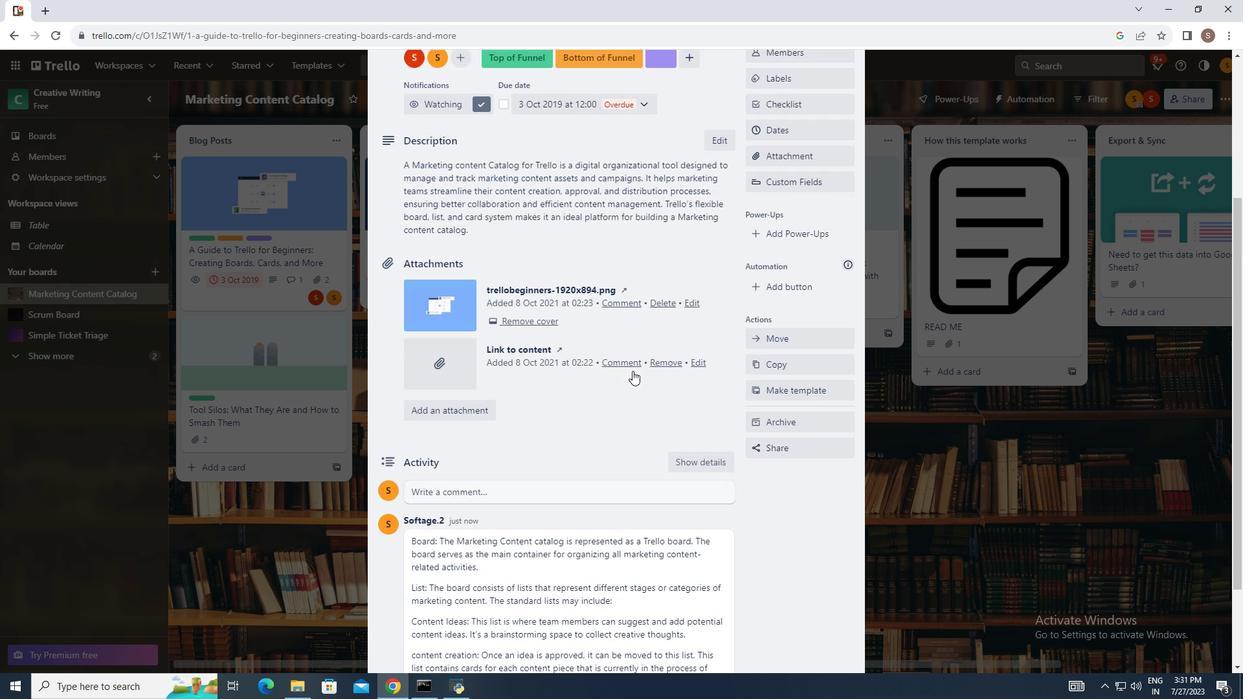 
Action: Mouse scrolled (632, 371) with delta (0, 0)
Screenshot: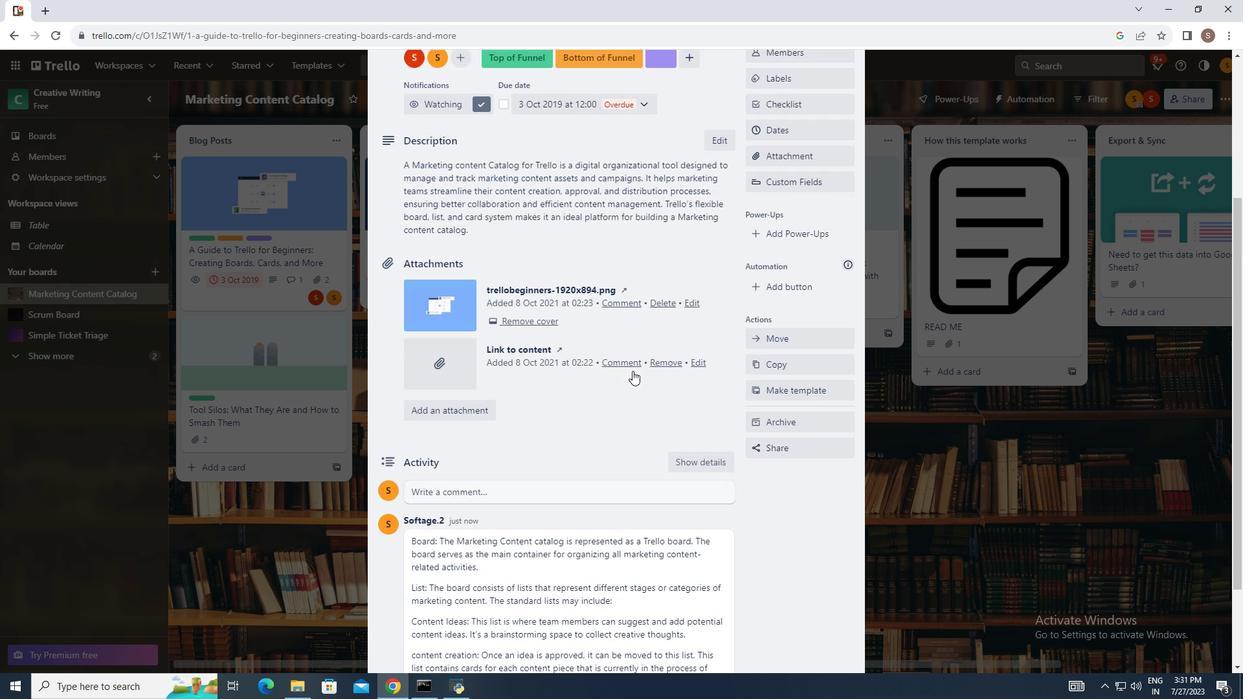 
Action: Mouse scrolled (632, 370) with delta (0, 0)
Screenshot: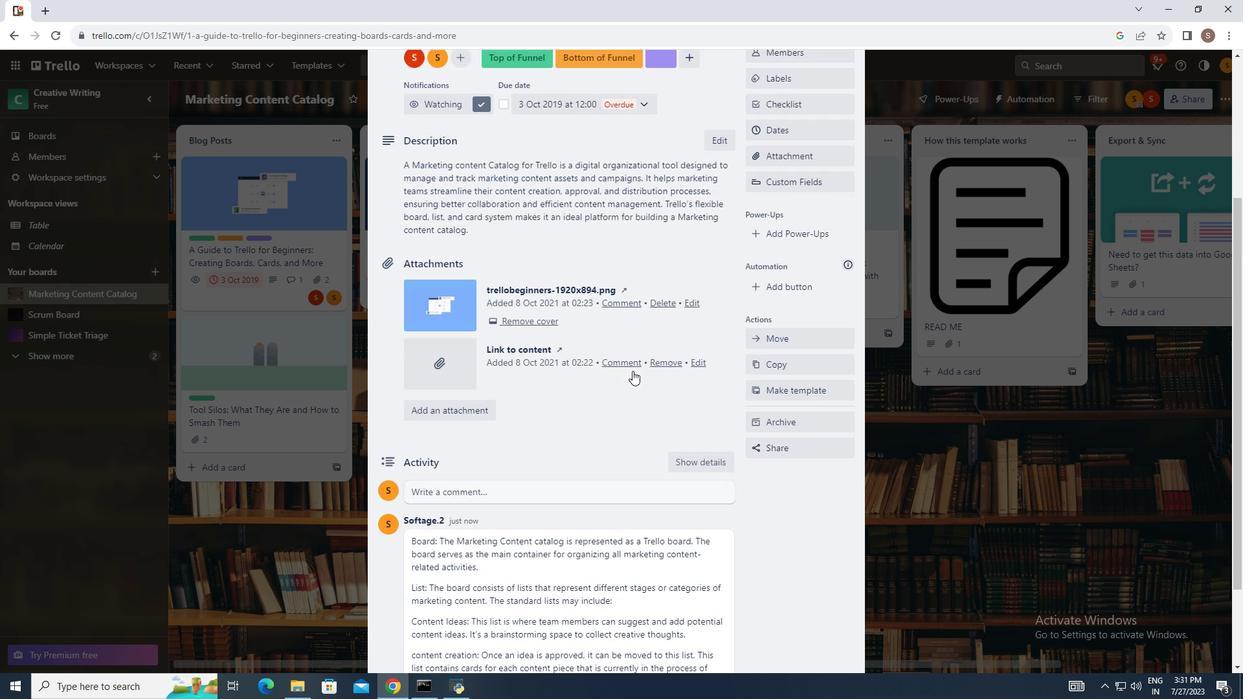 
Action: Mouse scrolled (632, 371) with delta (0, 0)
Screenshot: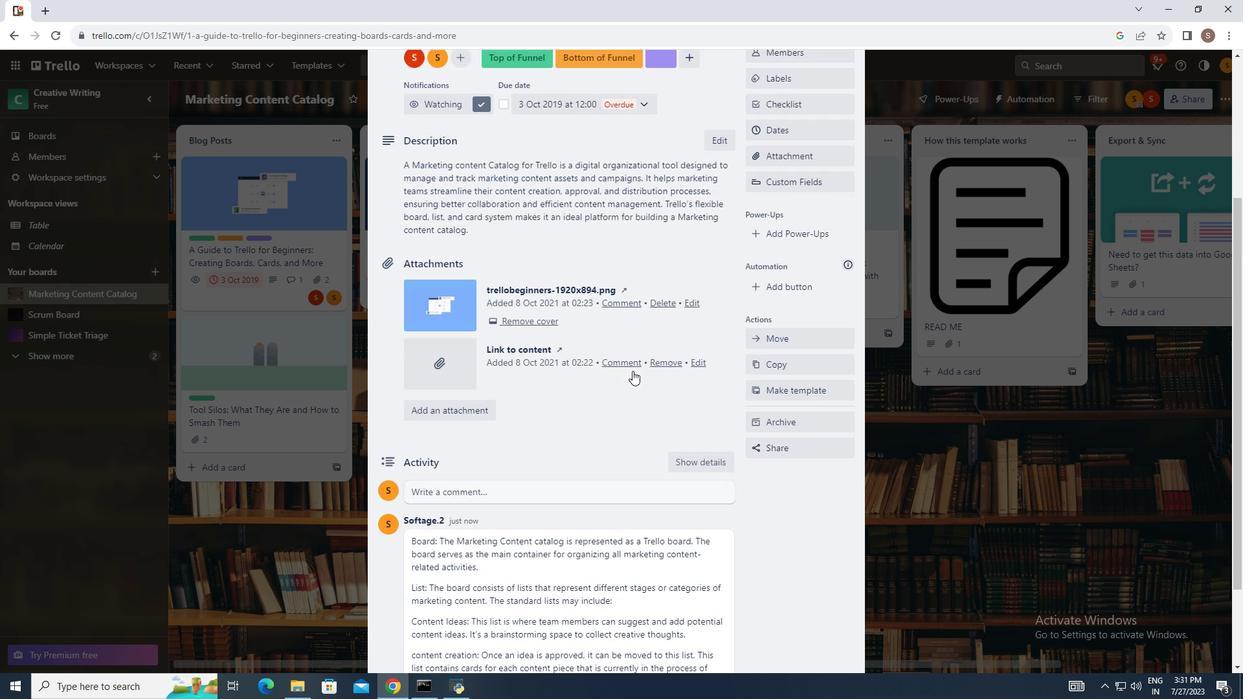 
Action: Mouse moved to (835, 97)
Screenshot: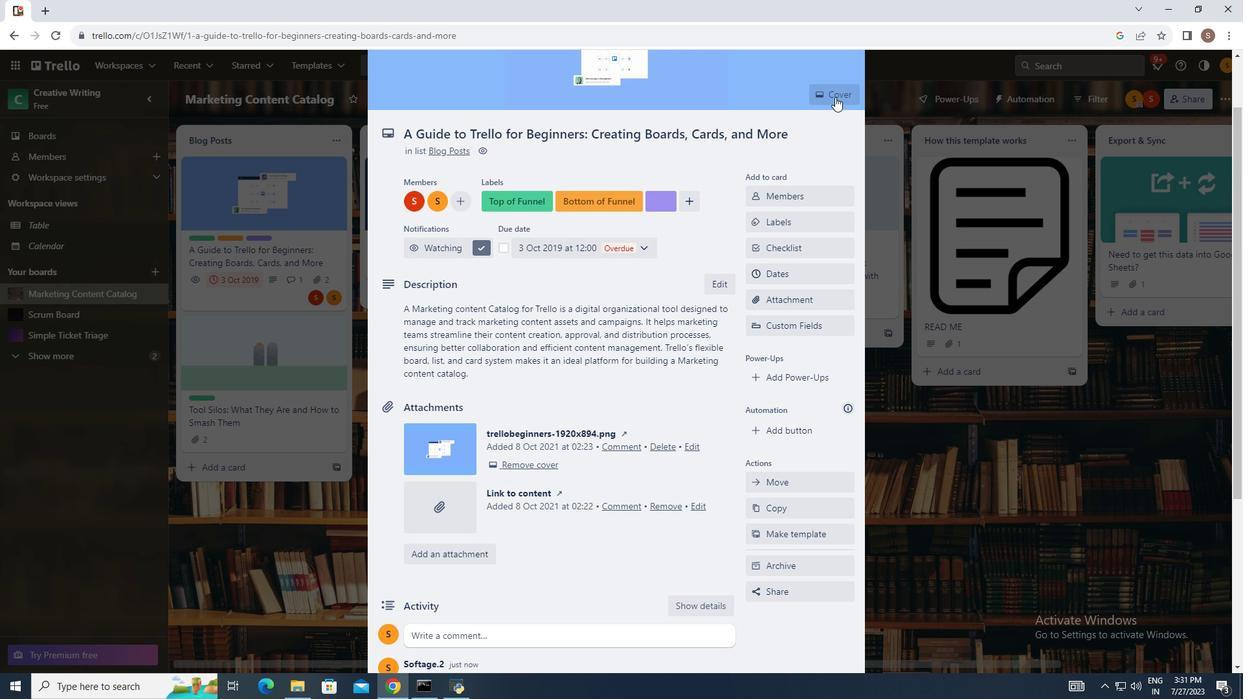 
Action: Mouse pressed left at (835, 97)
Screenshot: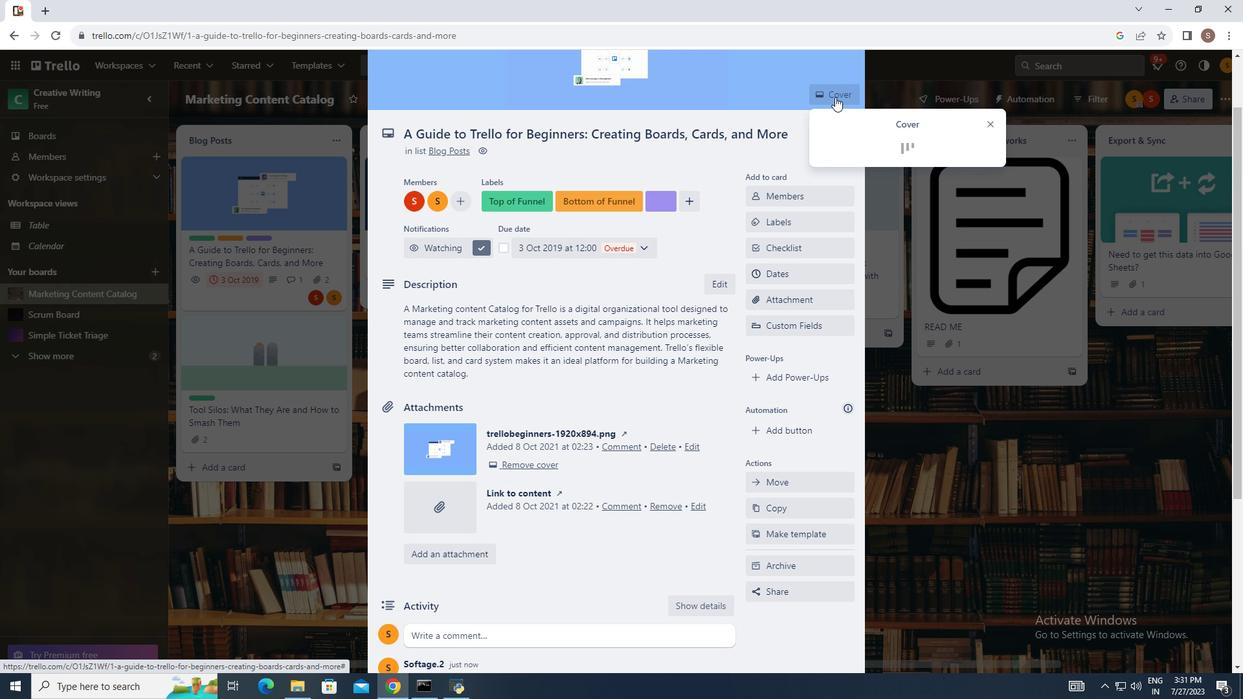 
Action: Mouse moved to (910, 429)
Screenshot: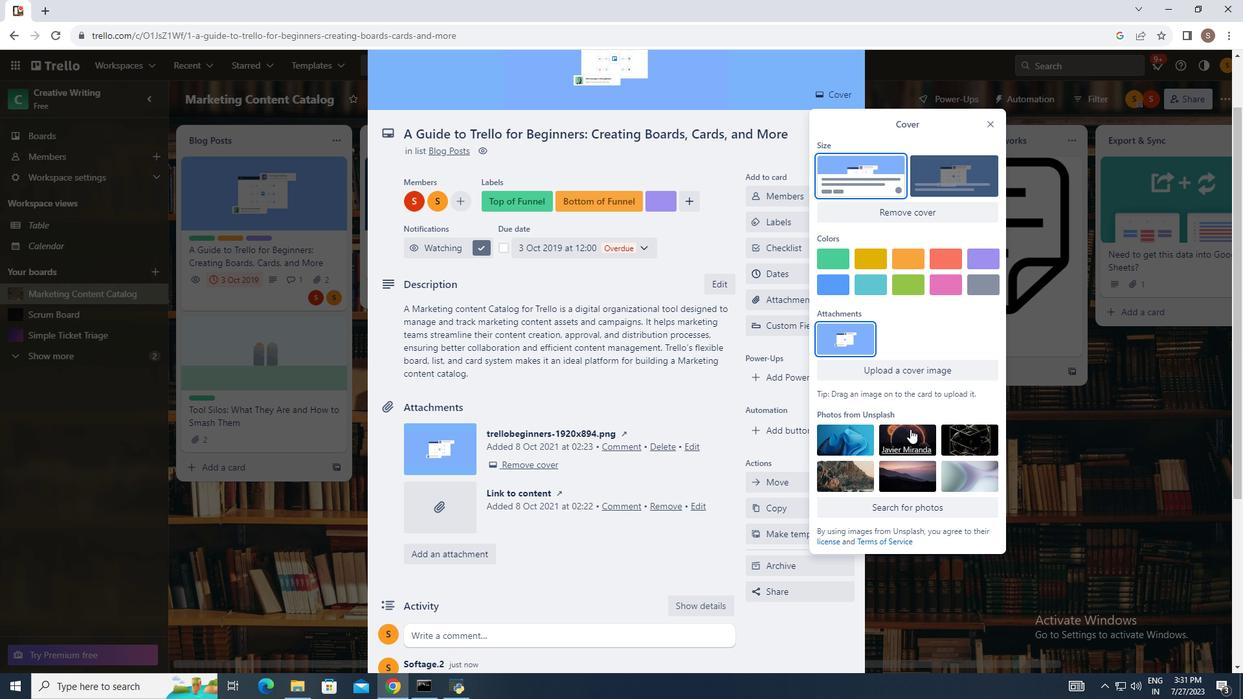 
Action: Mouse pressed left at (910, 429)
Screenshot: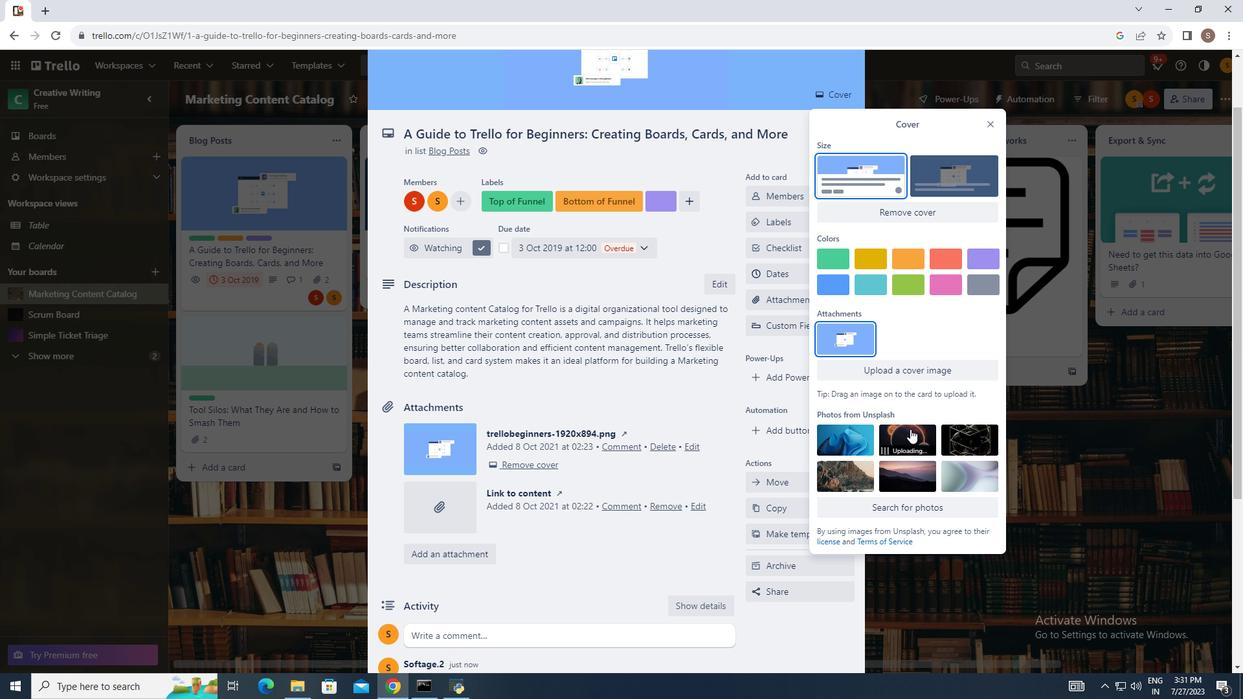 
Action: Mouse moved to (992, 121)
Screenshot: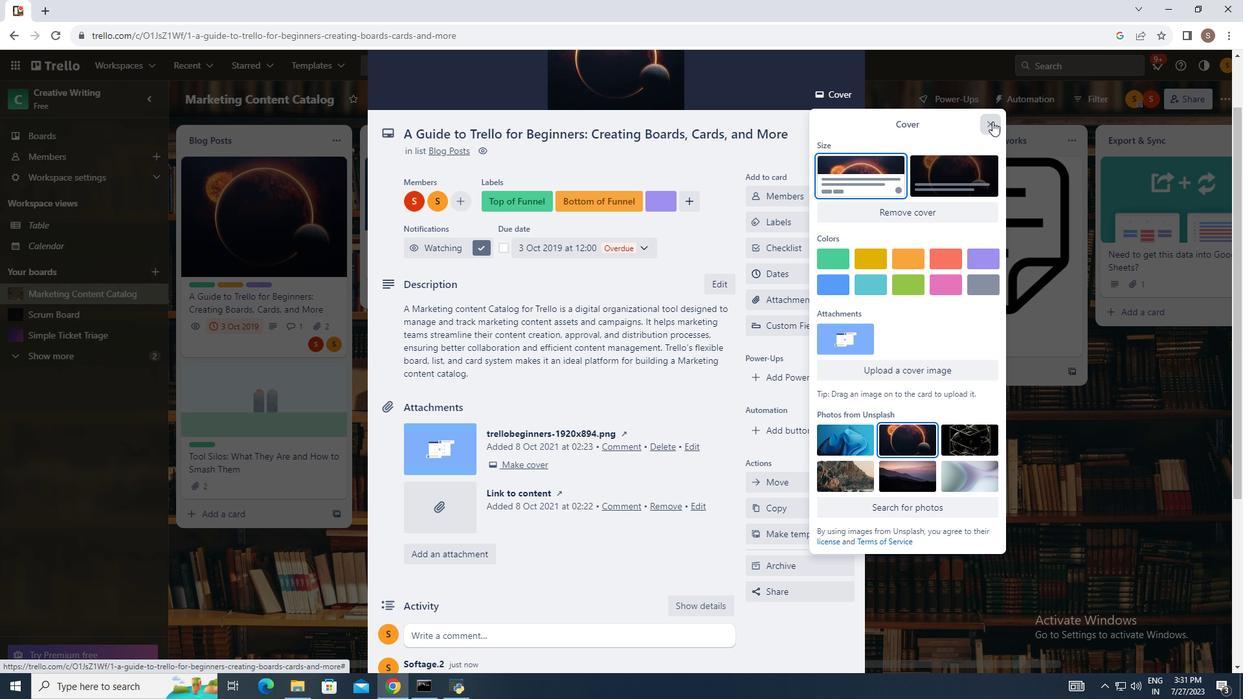 
Action: Mouse pressed left at (992, 121)
Screenshot: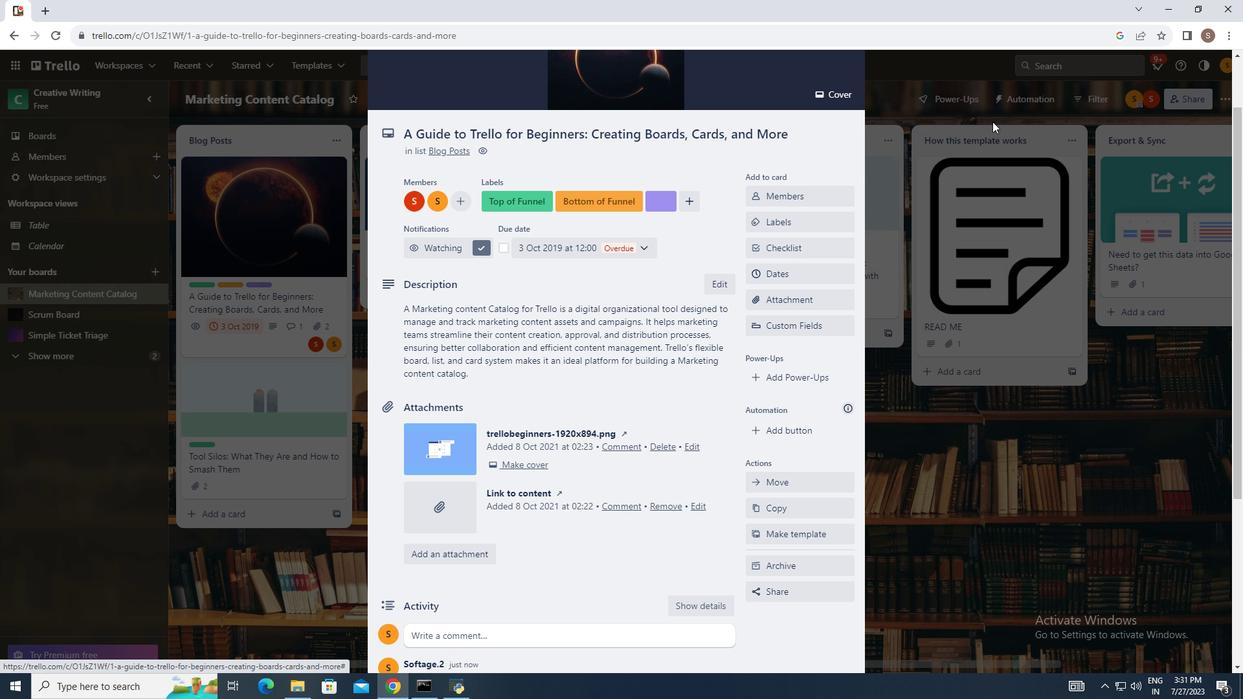 
Action: Mouse moved to (801, 176)
Screenshot: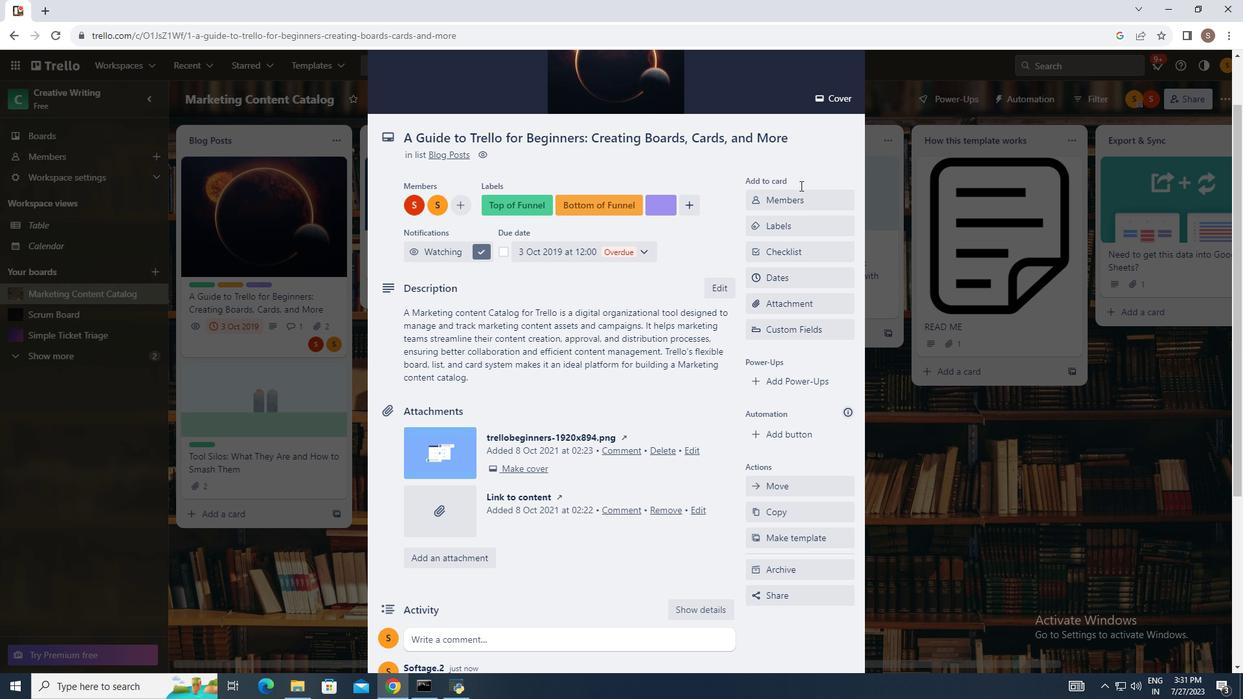 
Action: Mouse scrolled (801, 176) with delta (0, 0)
Screenshot: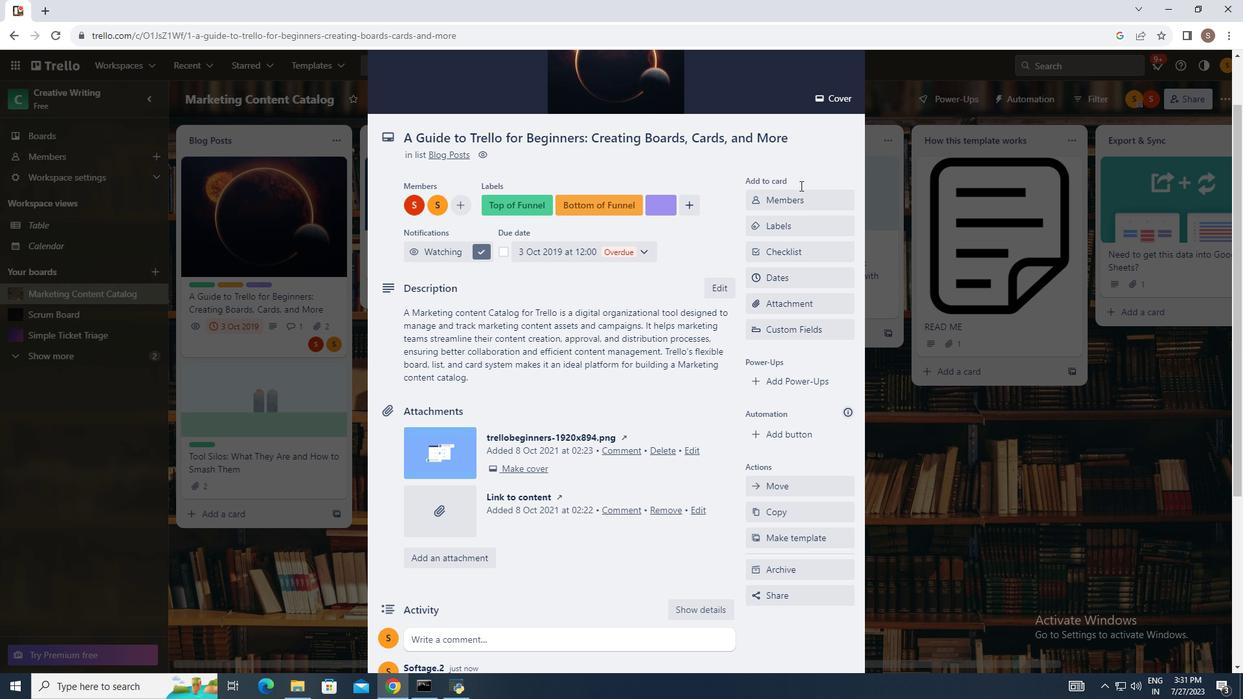 
Action: Mouse moved to (801, 181)
Screenshot: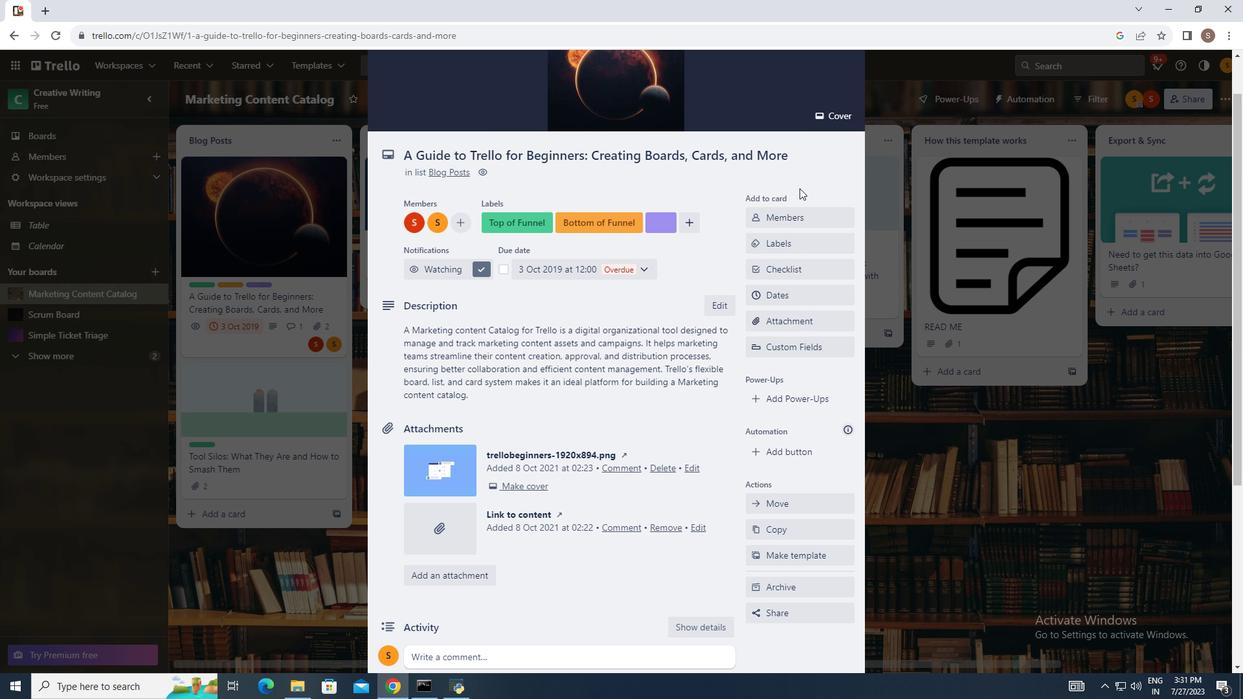 
Action: Mouse scrolled (801, 182) with delta (0, 0)
Screenshot: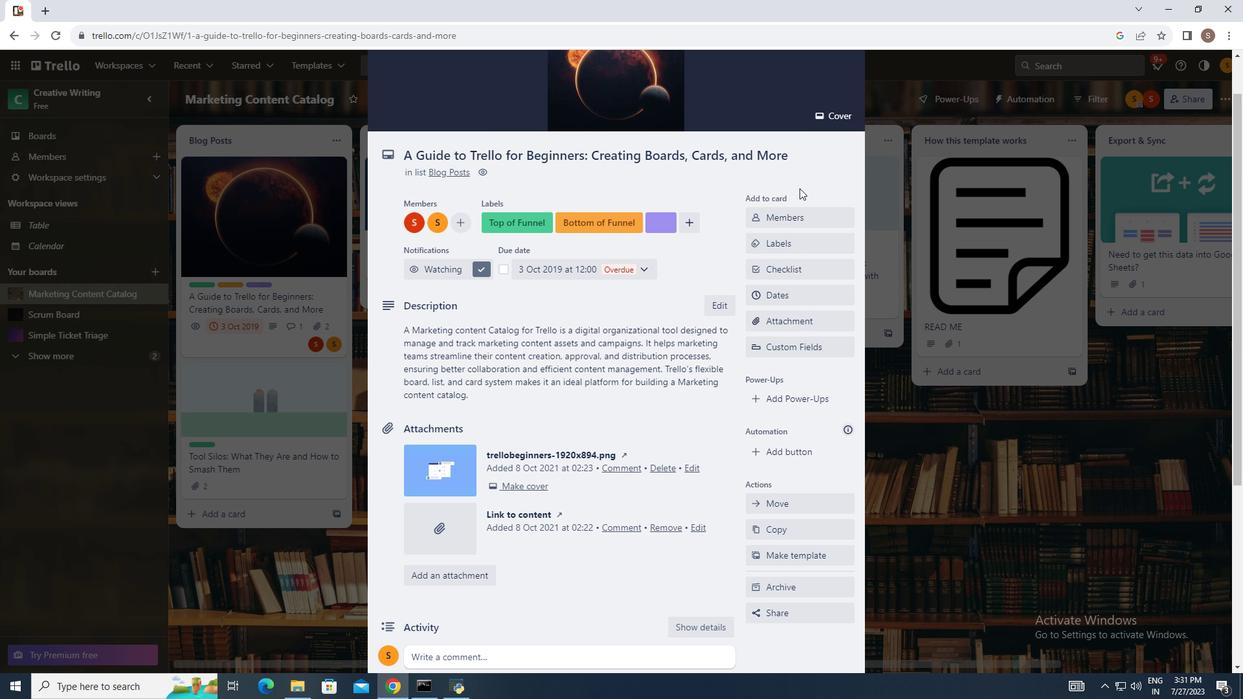 
Action: Mouse moved to (800, 185)
Screenshot: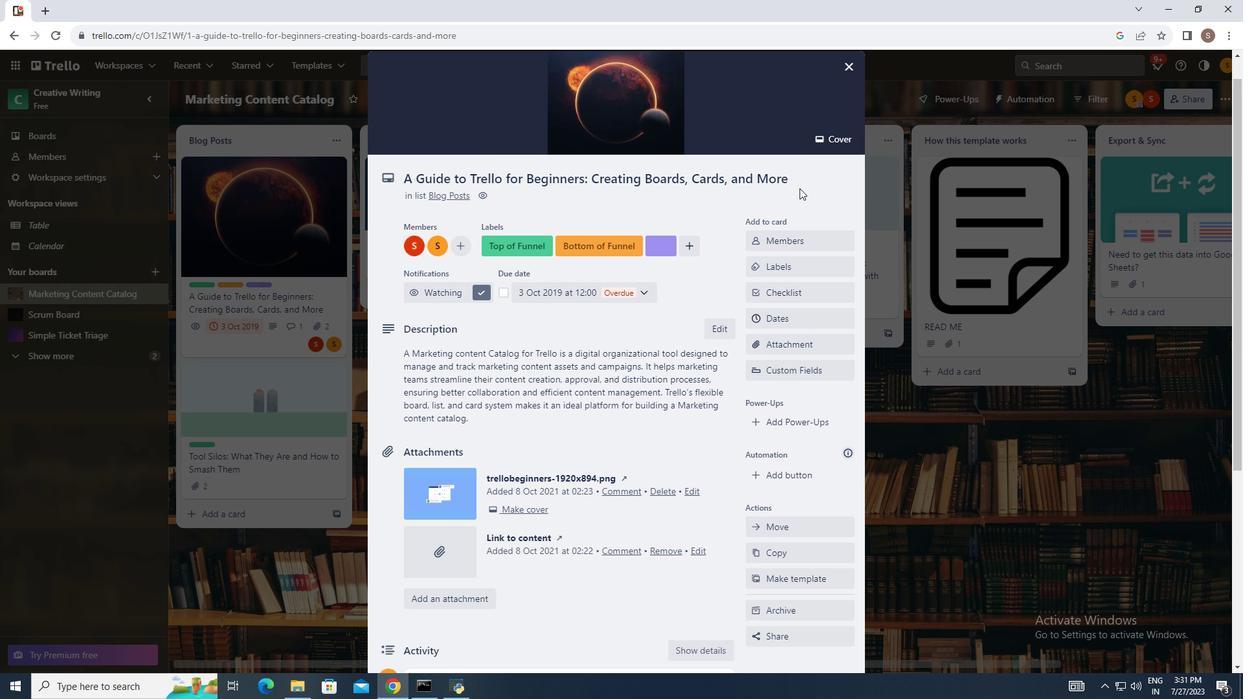 
Action: Mouse scrolled (800, 186) with delta (0, 0)
Screenshot: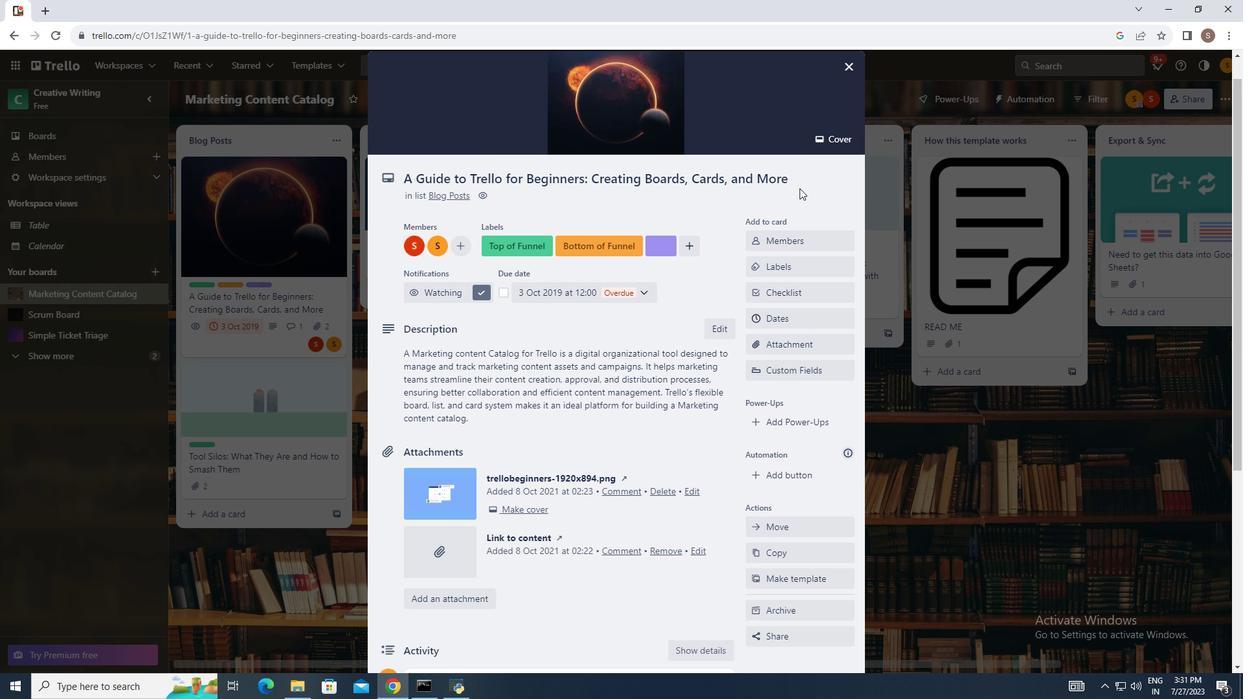 
Action: Mouse moved to (799, 188)
Screenshot: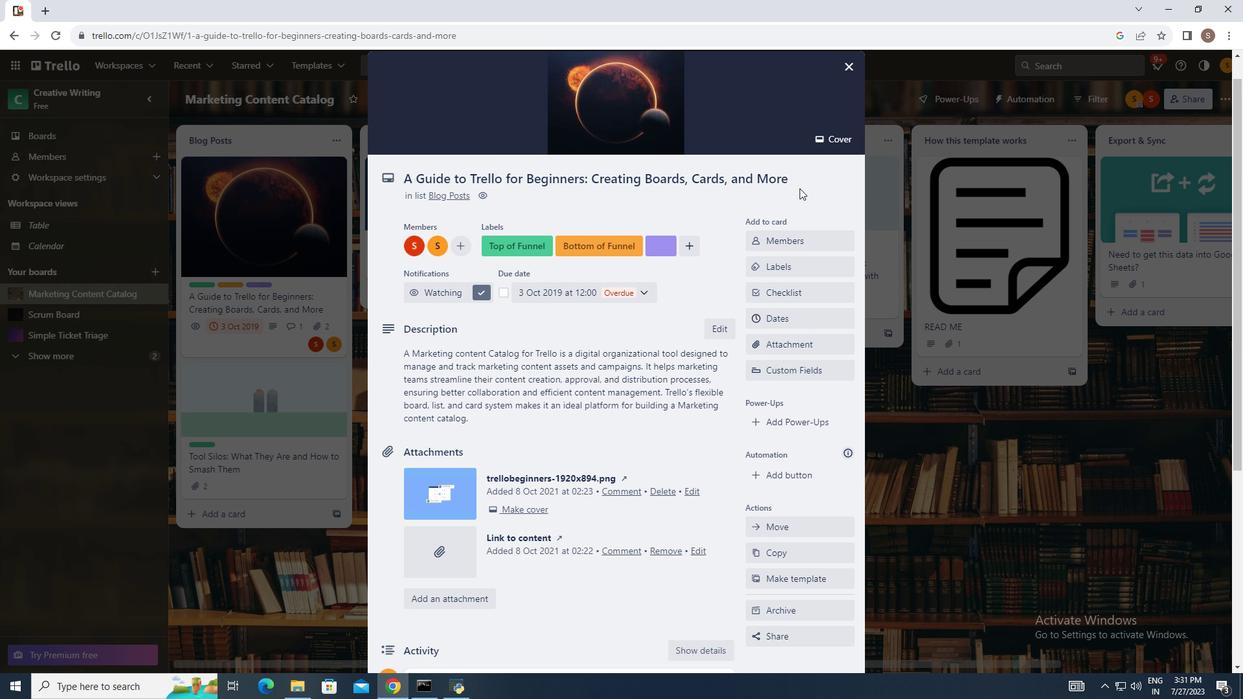 
Action: Mouse scrolled (799, 189) with delta (0, 0)
Screenshot: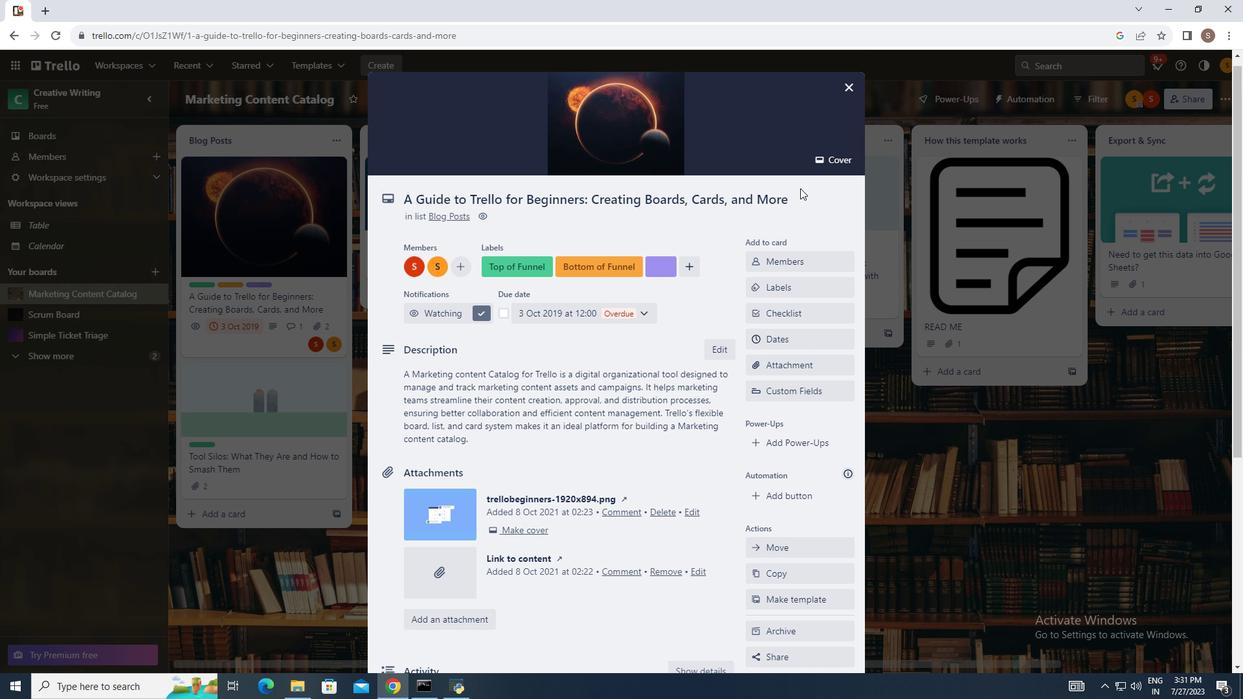 
Action: Mouse moved to (799, 188)
Screenshot: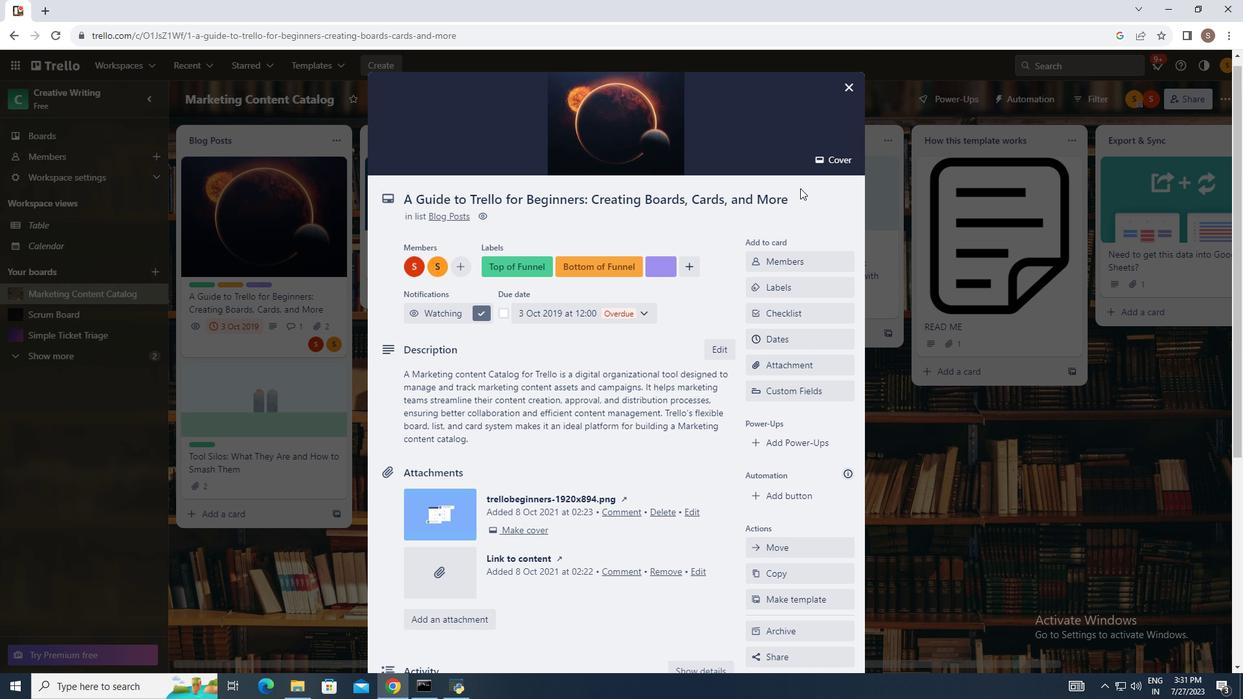 
Action: Mouse scrolled (799, 189) with delta (0, 0)
Screenshot: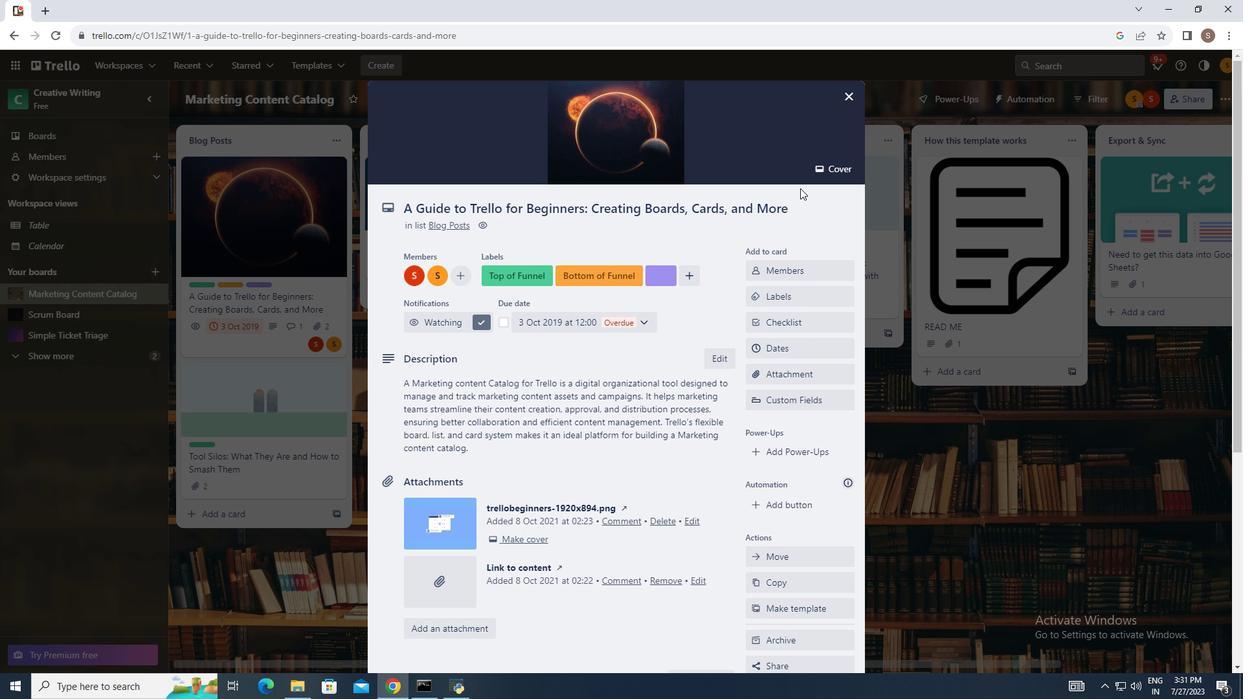 
Action: Mouse moved to (800, 188)
Screenshot: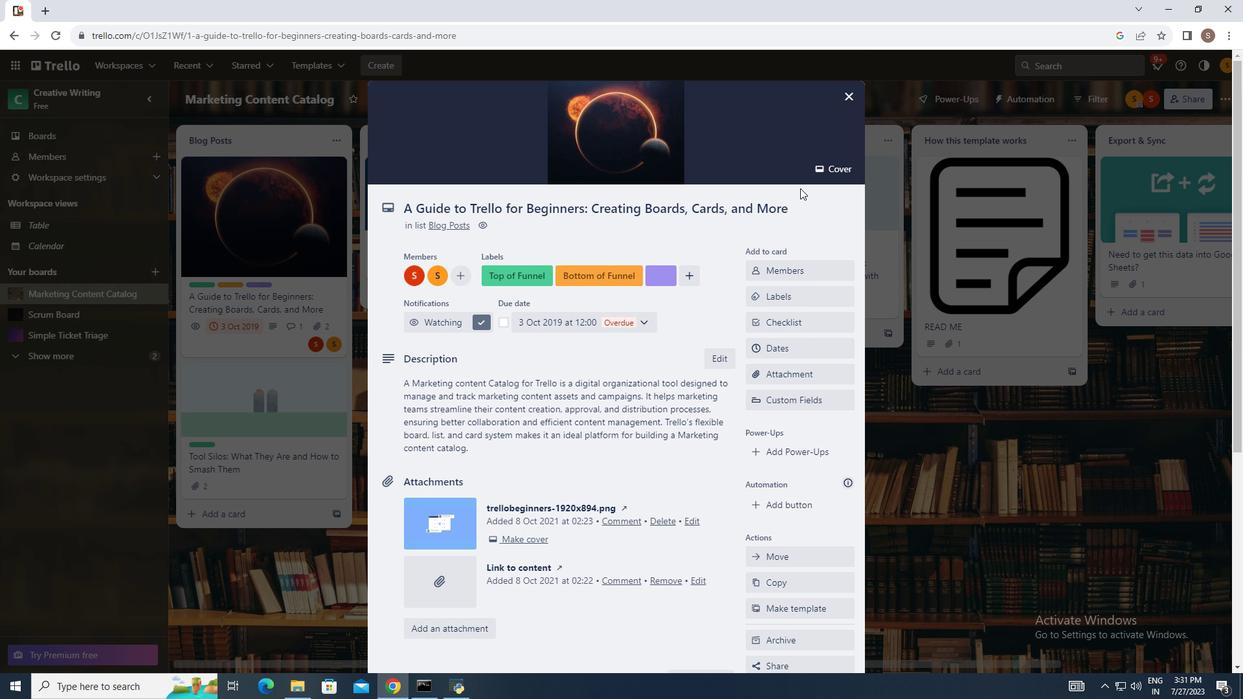 
Action: Mouse scrolled (800, 189) with delta (0, 0)
Screenshot: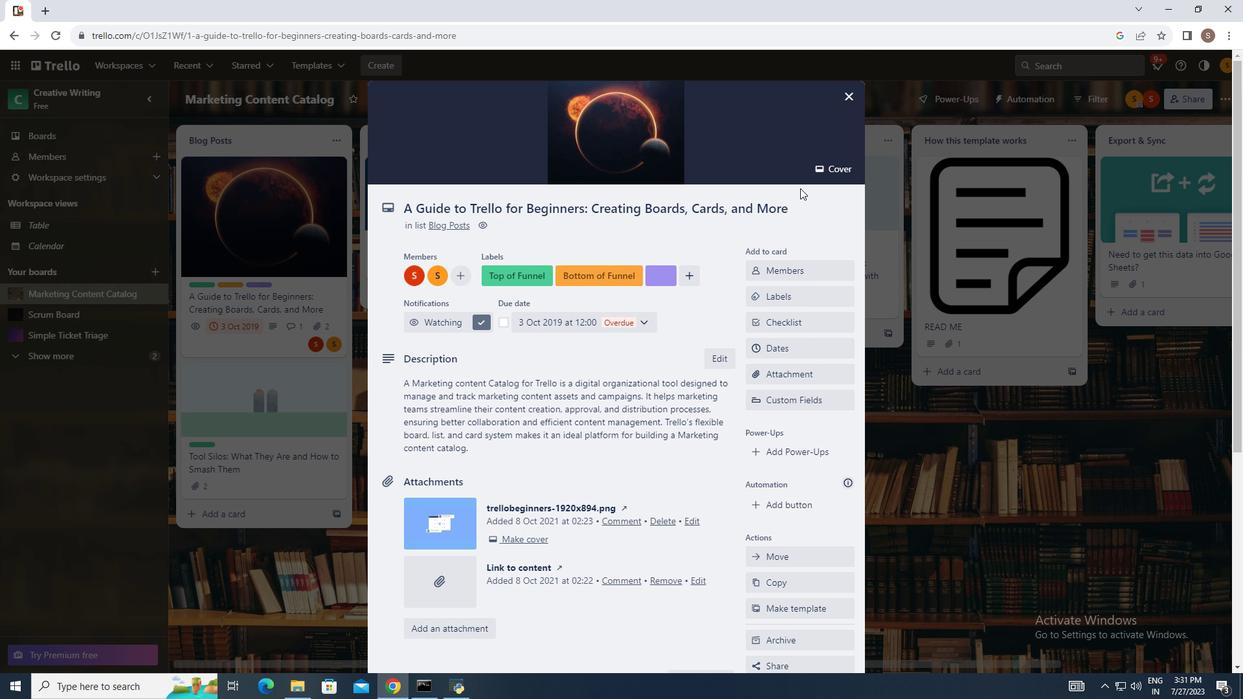
Action: Mouse moved to (805, 171)
Screenshot: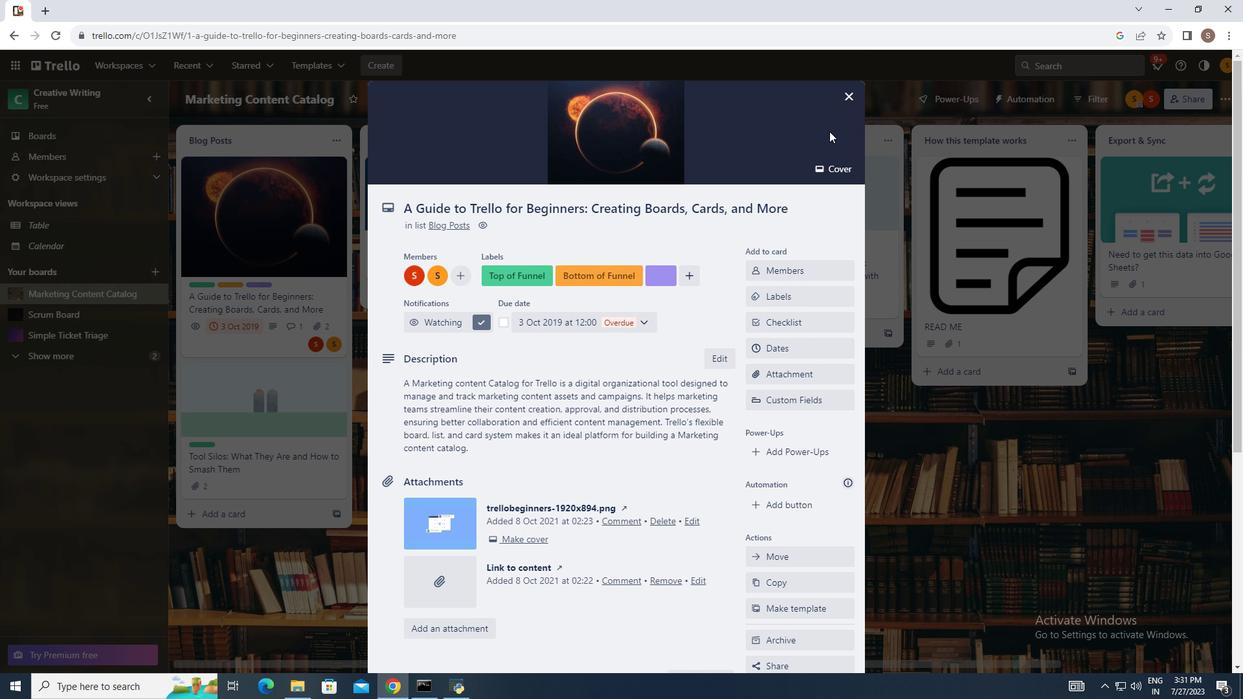 
Action: Mouse scrolled (805, 172) with delta (0, 0)
Screenshot: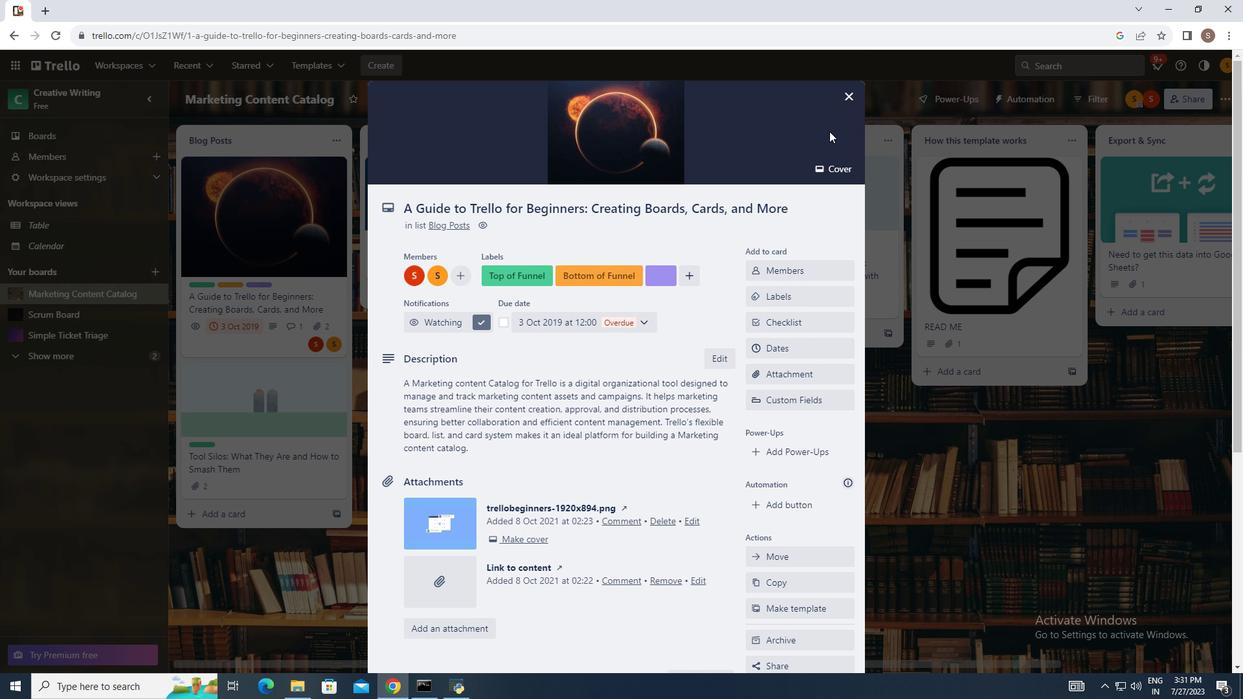 
Action: Mouse moved to (819, 143)
Screenshot: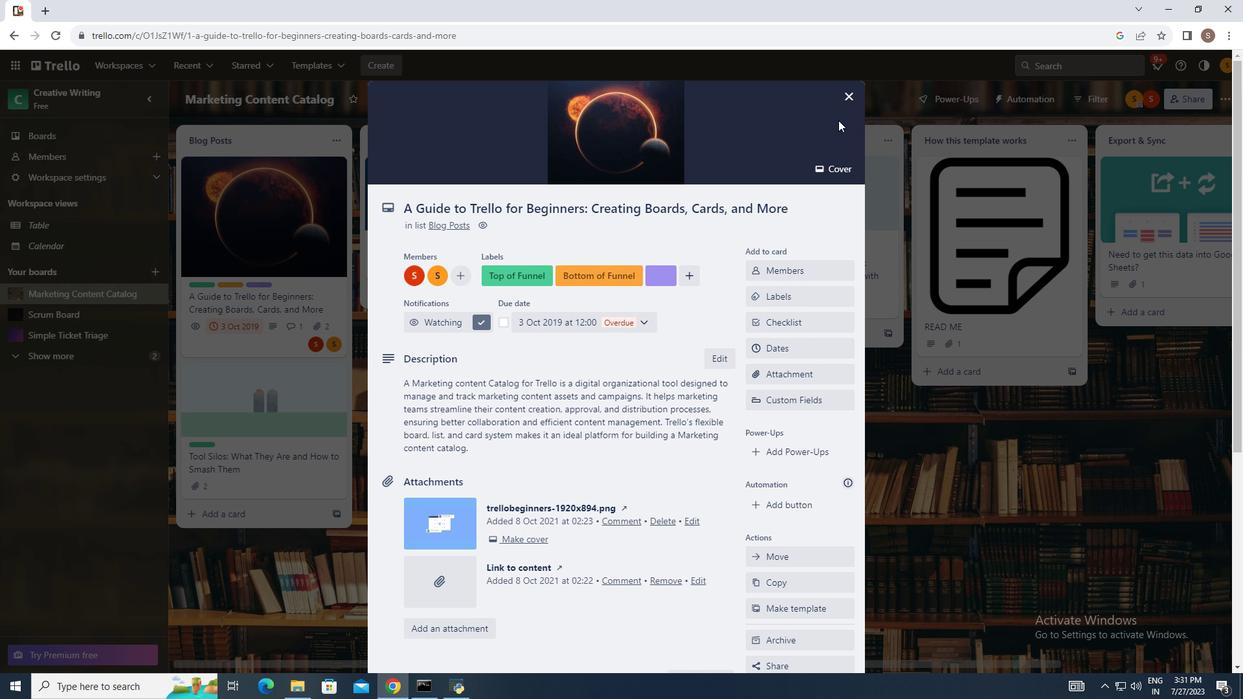 
Action: Mouse scrolled (811, 158) with delta (0, 0)
Screenshot: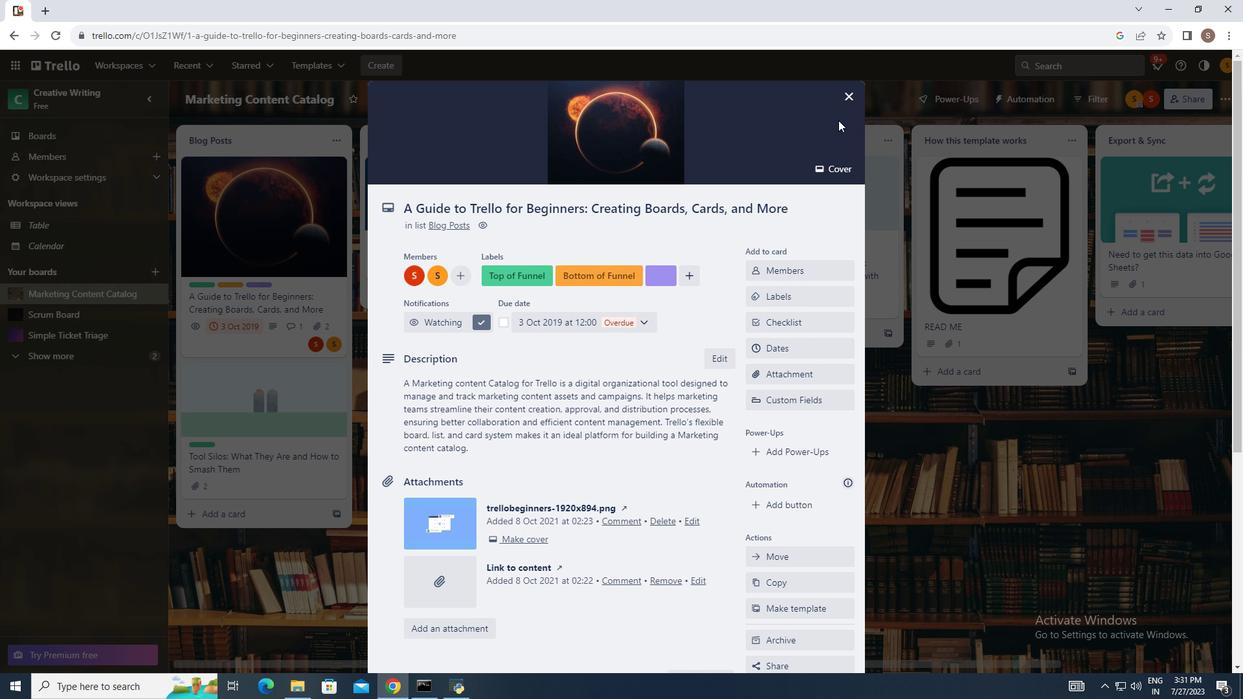 
Action: Mouse moved to (850, 95)
Screenshot: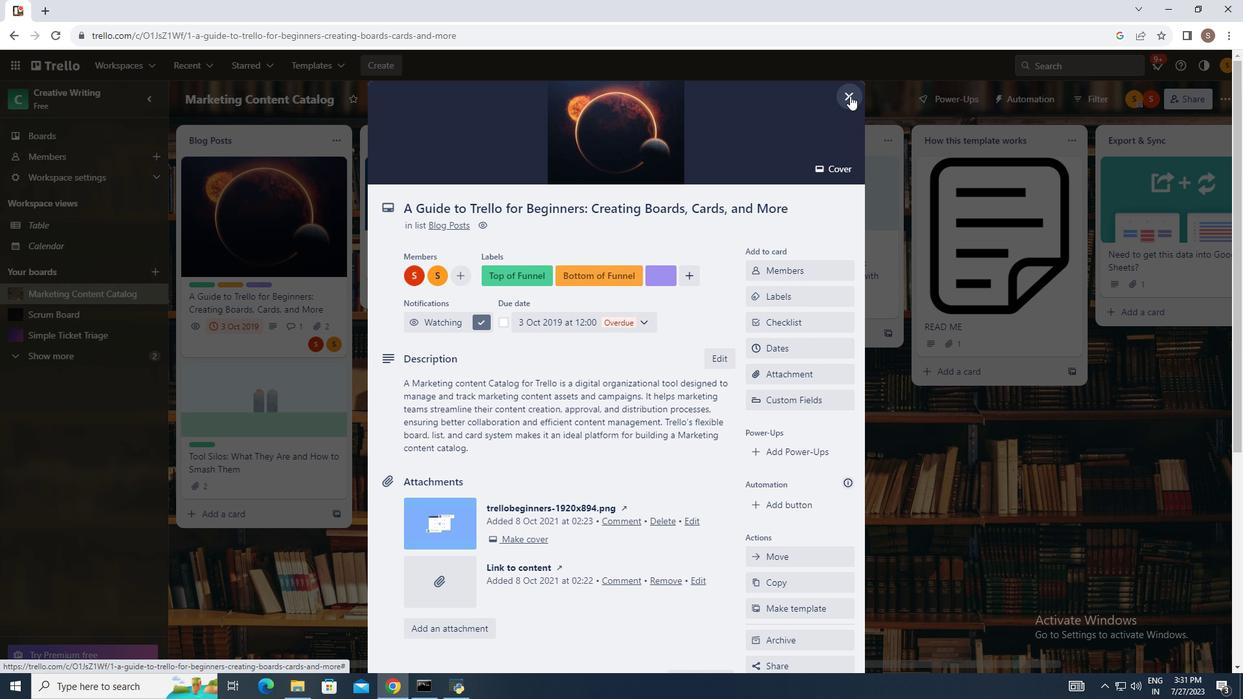 
Action: Mouse pressed left at (850, 95)
Screenshot: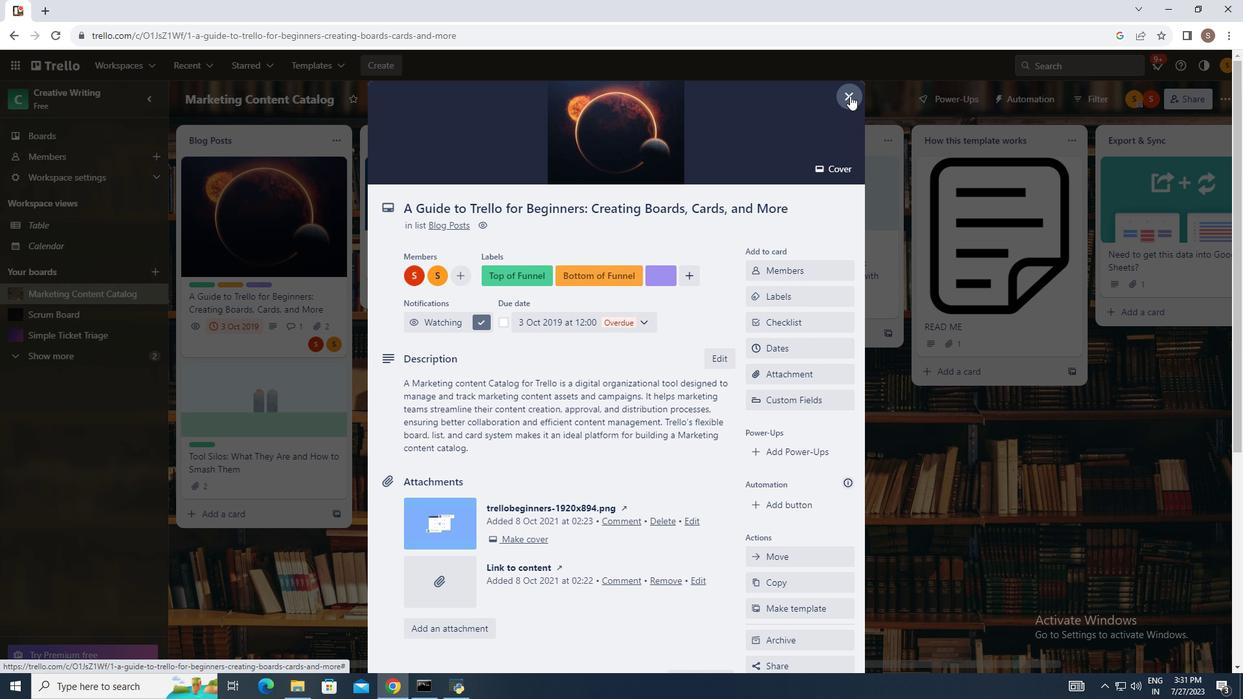 
Action: Mouse moved to (235, 384)
Screenshot: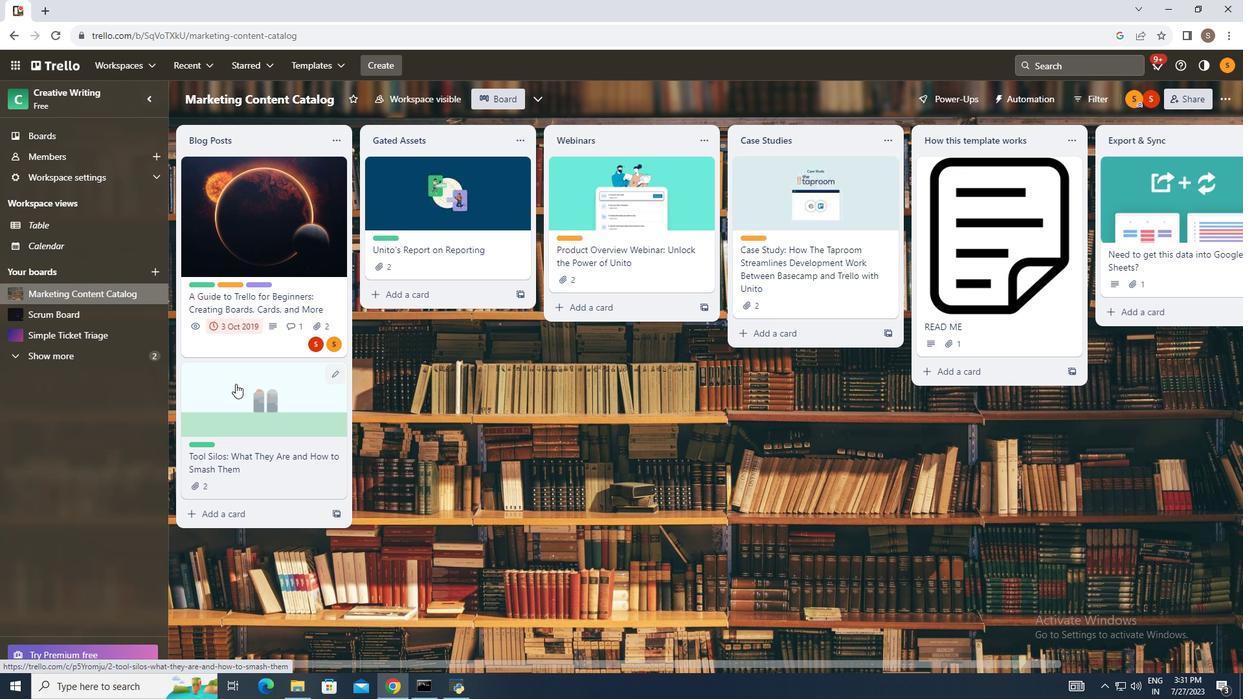 
Action: Mouse pressed left at (235, 384)
Screenshot: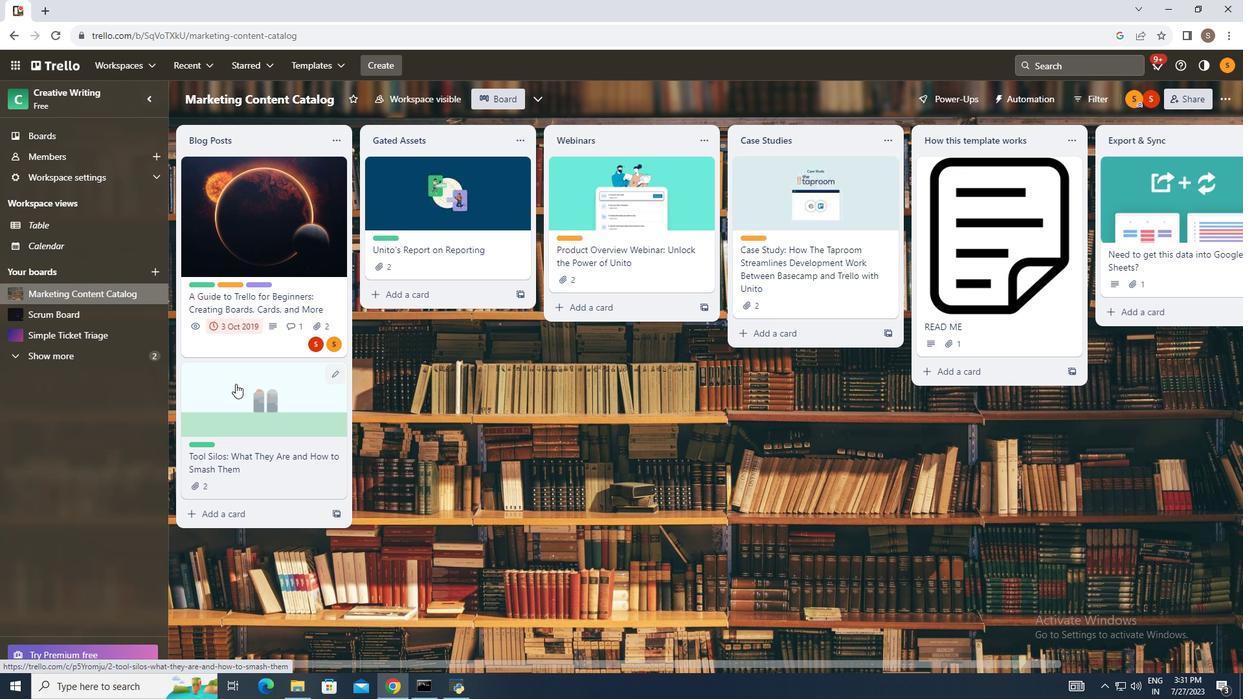 
Action: Mouse moved to (793, 320)
Screenshot: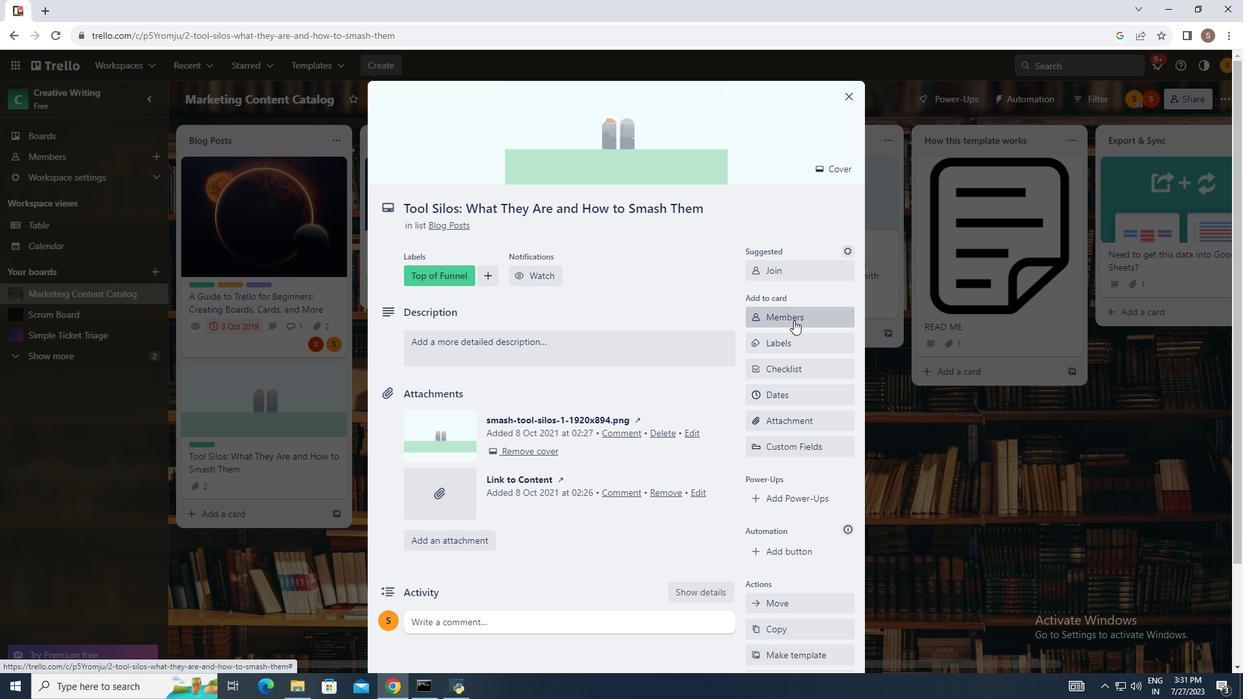 
Action: Mouse pressed left at (793, 320)
Screenshot: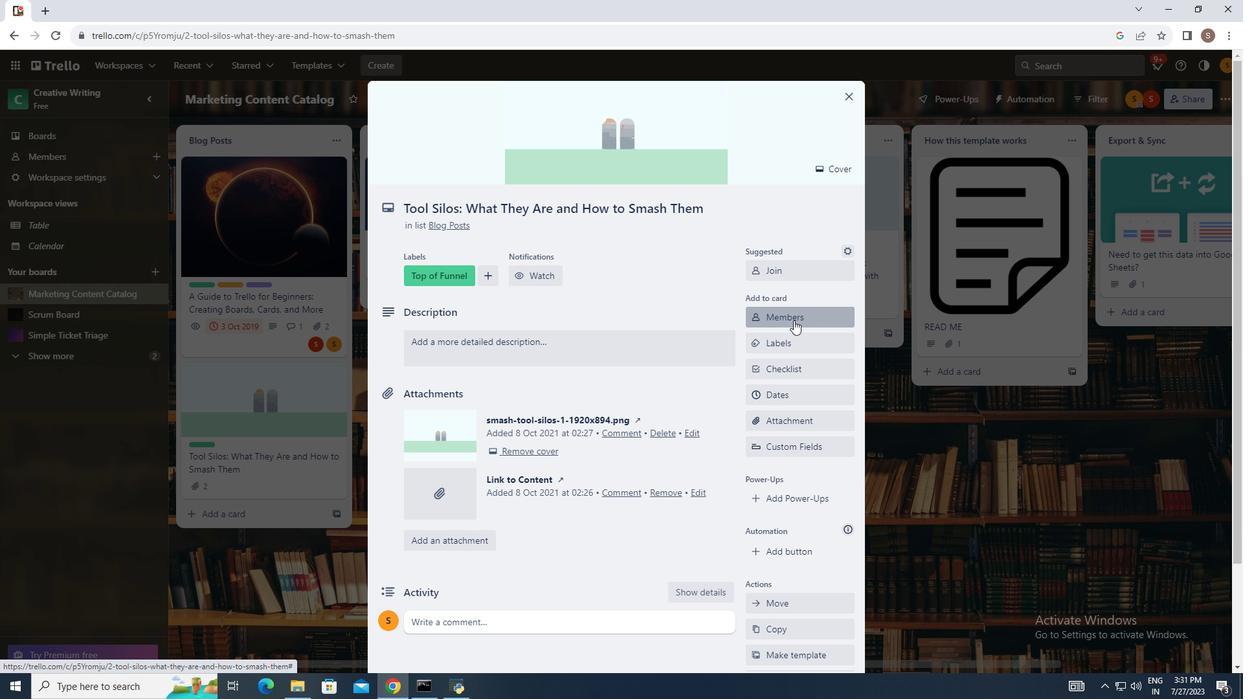 
Action: Mouse moved to (807, 374)
Screenshot: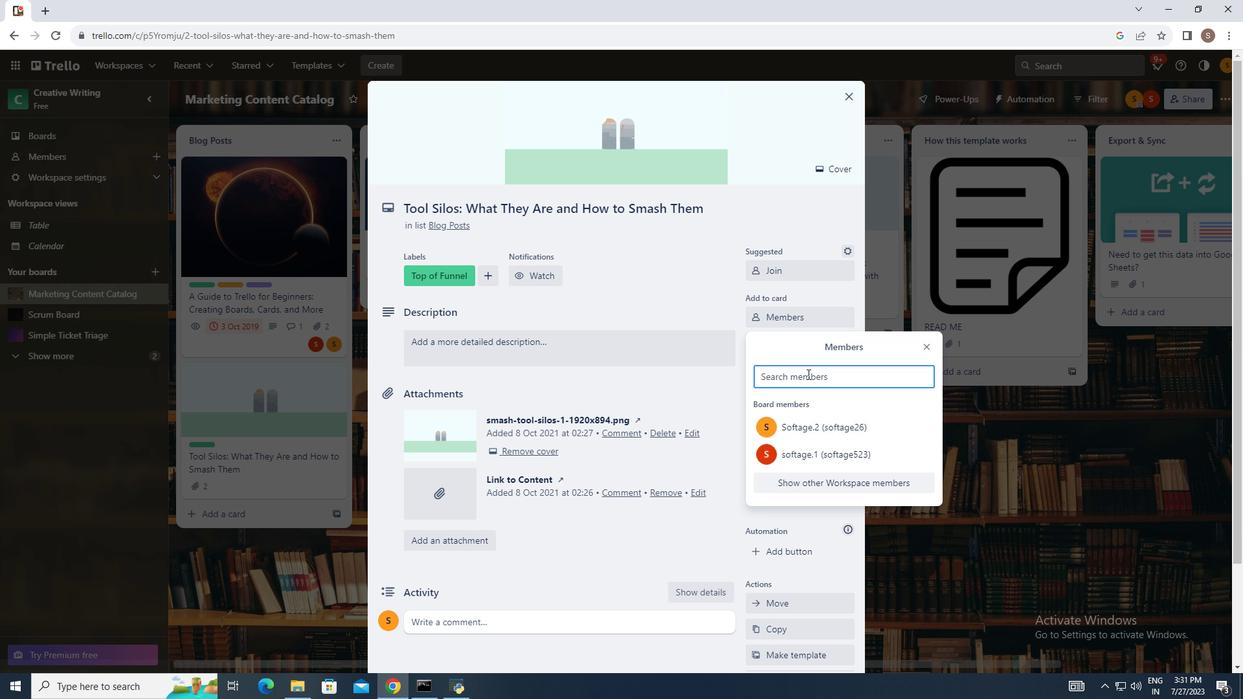
Action: Mouse pressed left at (807, 374)
Screenshot: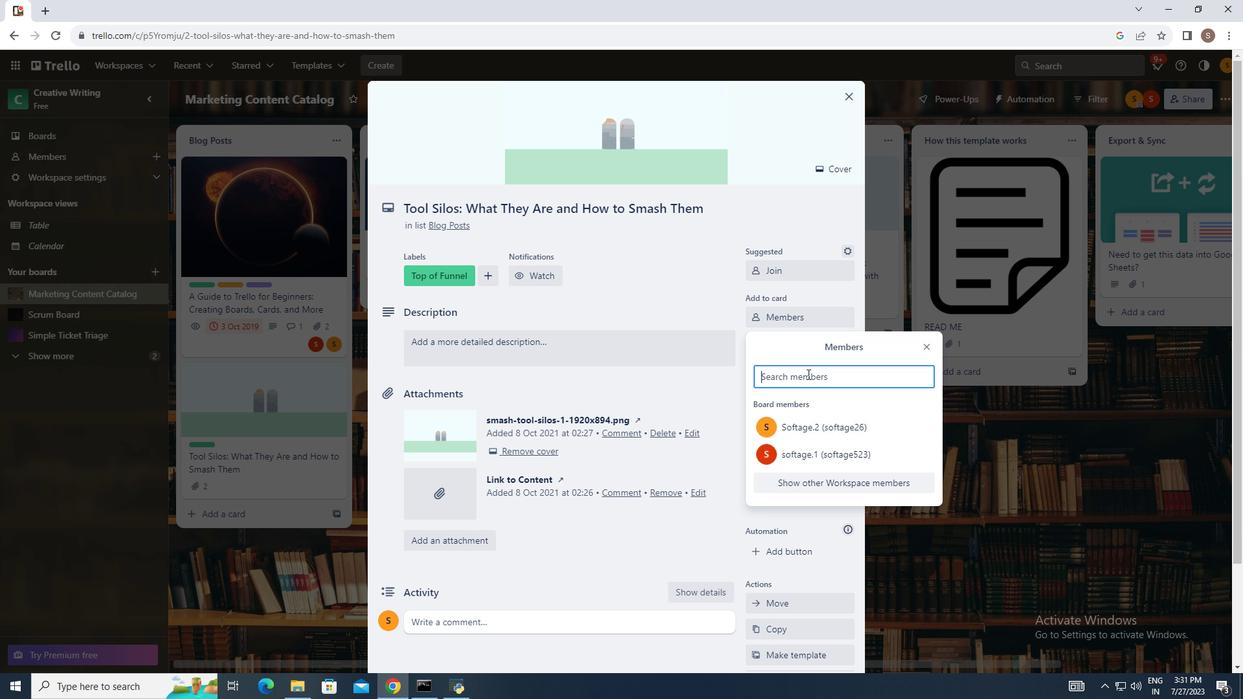 
Action: Key pressed softage.1<Key.shift>@softage.net
Screenshot: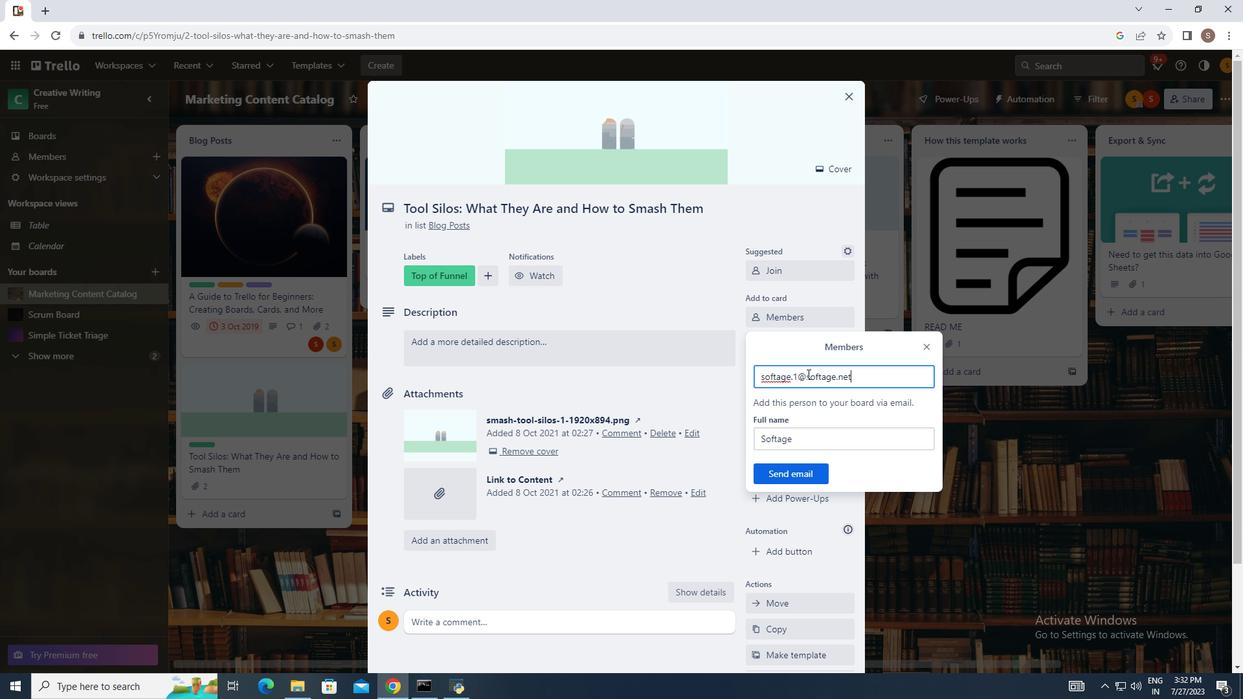
Action: Mouse moved to (797, 477)
Screenshot: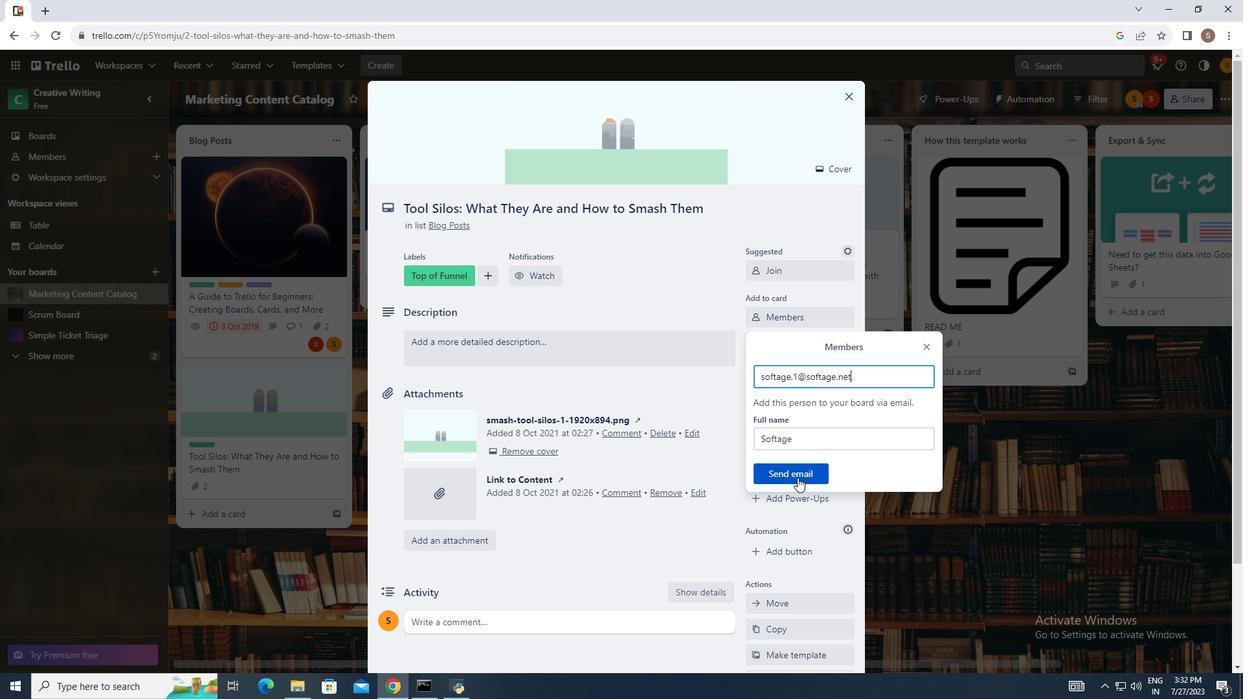 
Action: Mouse pressed left at (797, 477)
Screenshot: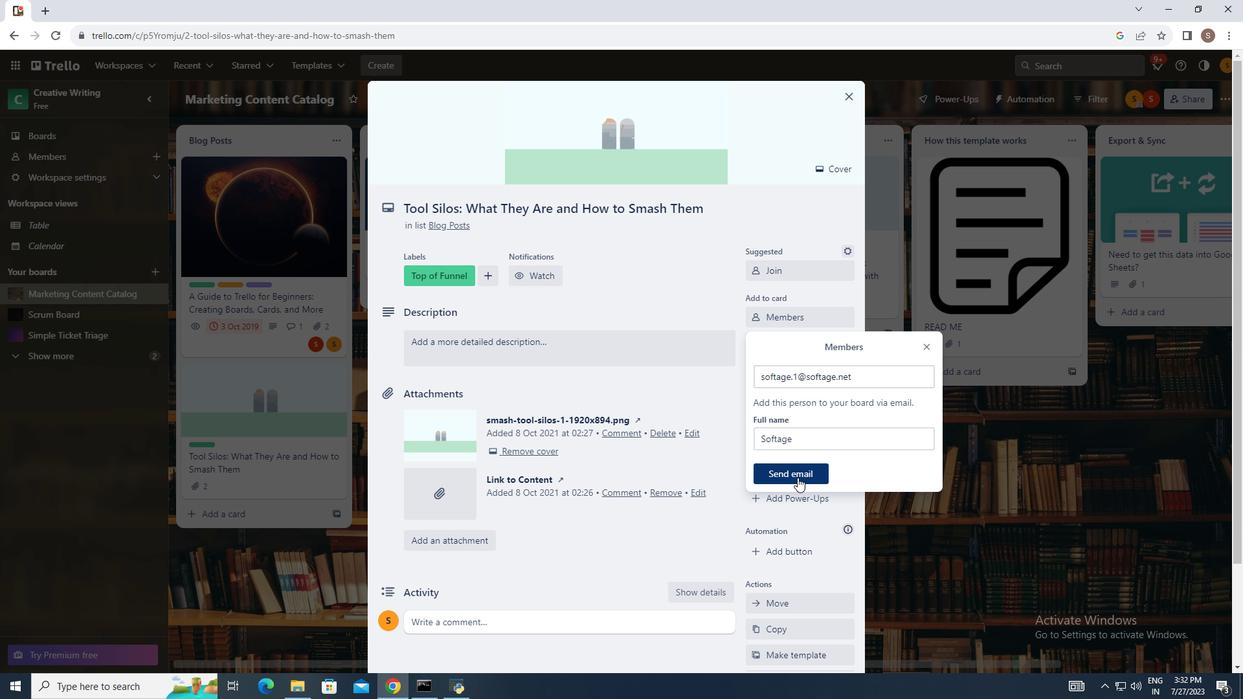 
Action: Mouse moved to (789, 319)
Screenshot: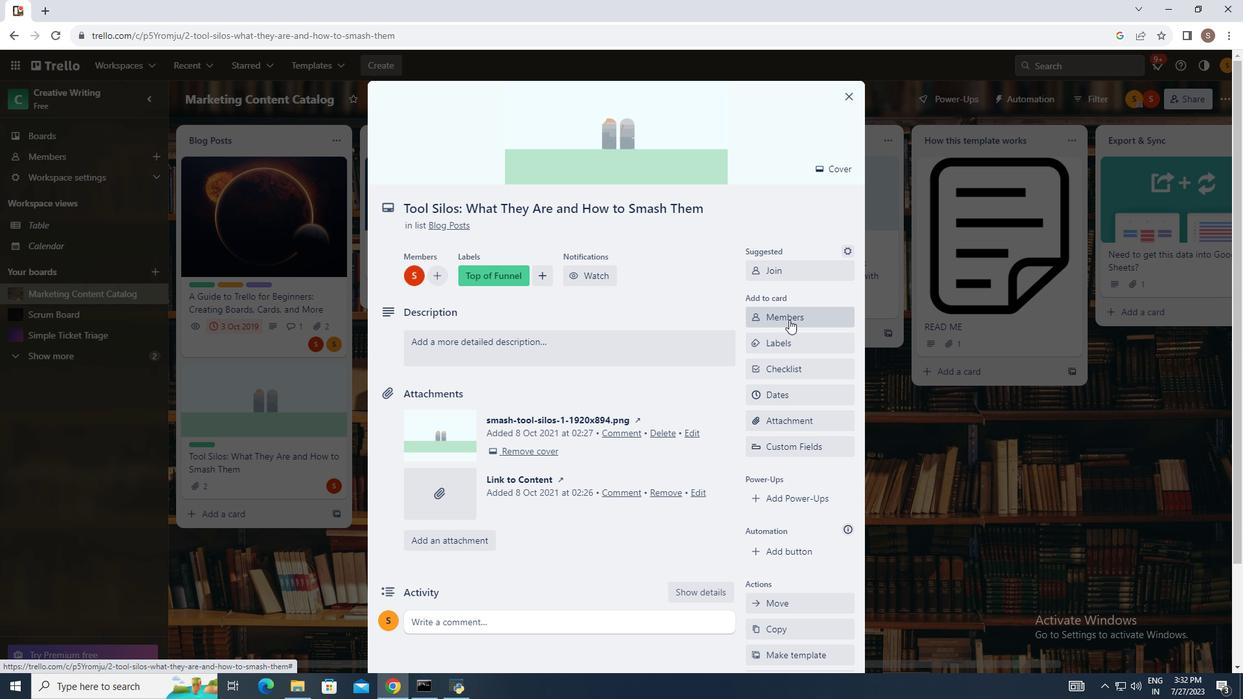
Action: Mouse pressed left at (789, 319)
Screenshot: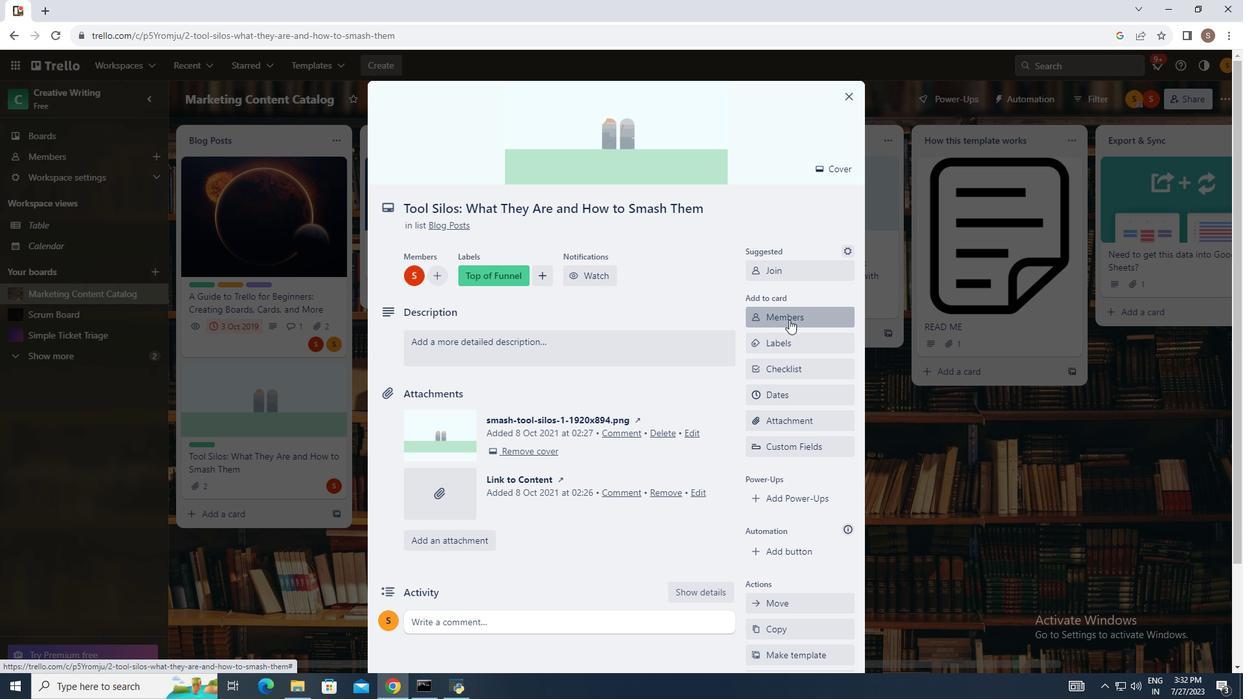 
Action: Mouse moved to (801, 371)
Screenshot: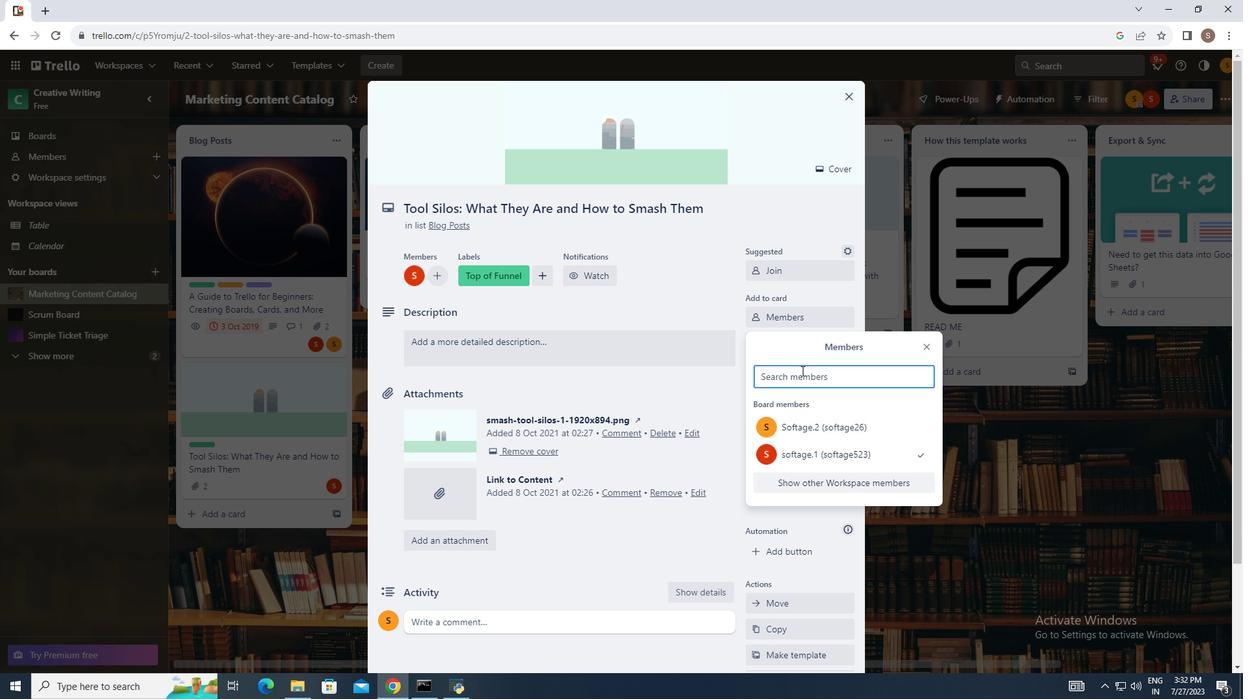 
Action: Mouse pressed left at (801, 371)
Screenshot: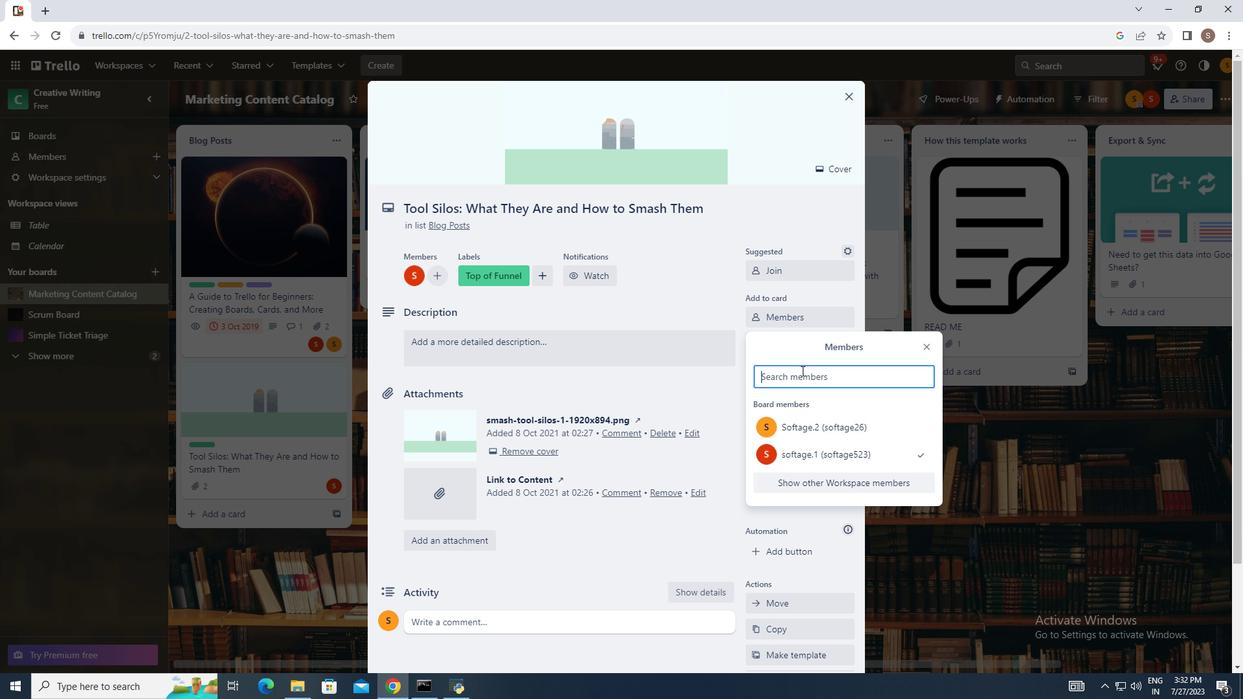 
Action: Mouse moved to (742, 327)
Screenshot: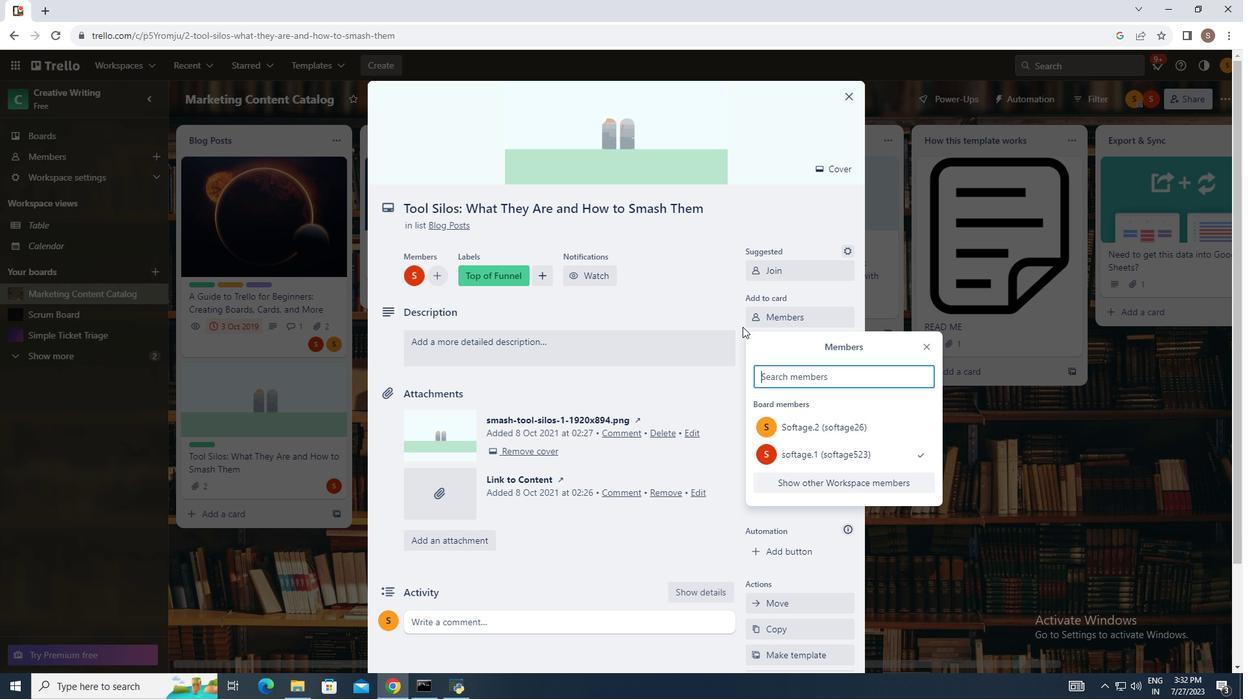 
Action: Key pressed softage.2<Key.shift>@softage.net
Screenshot: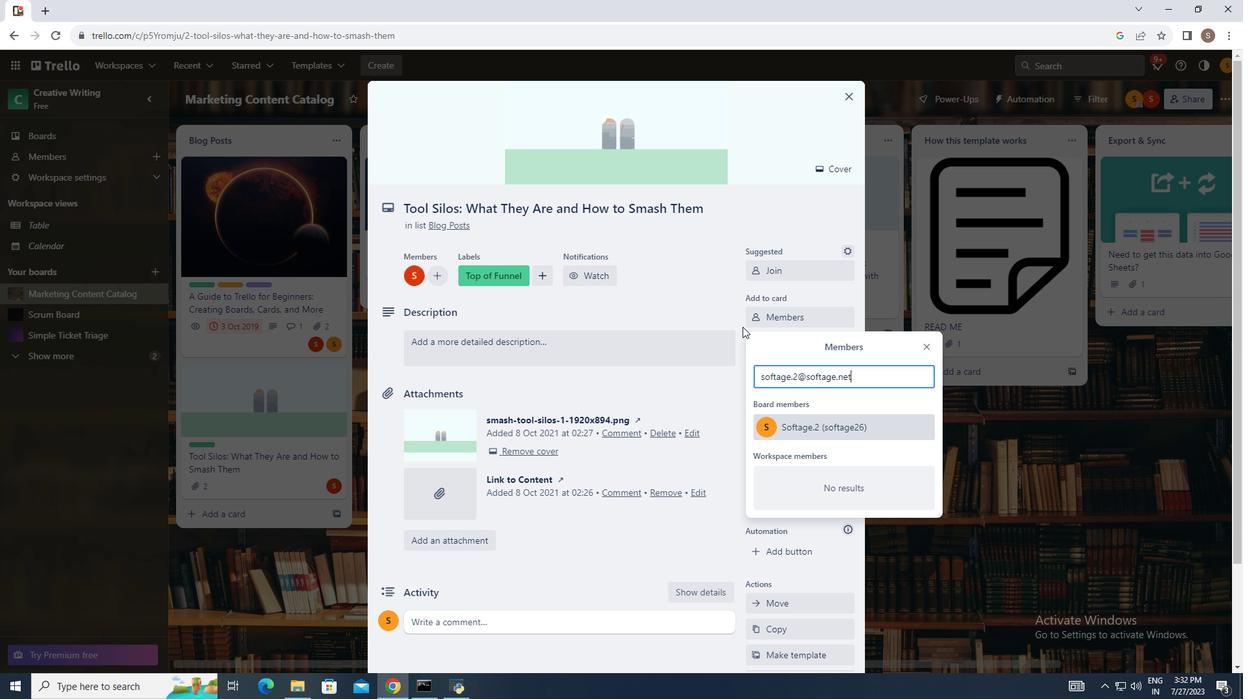 
Action: Mouse moved to (836, 422)
Screenshot: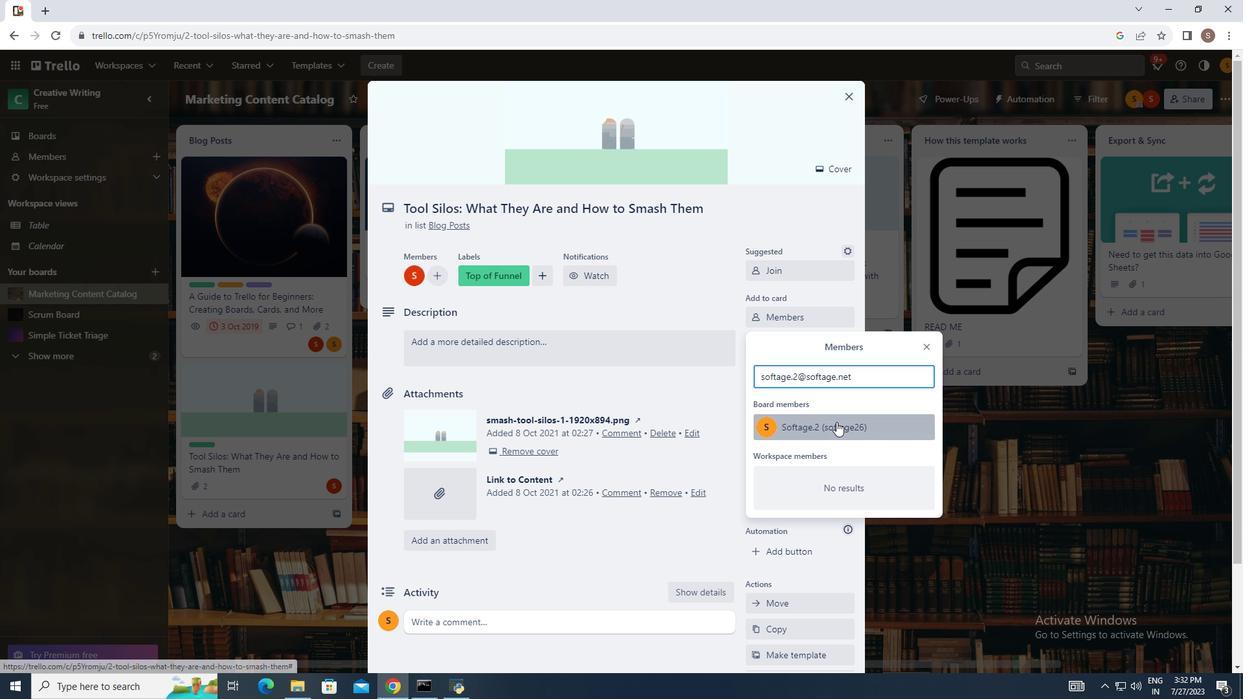
Action: Mouse pressed left at (836, 422)
Screenshot: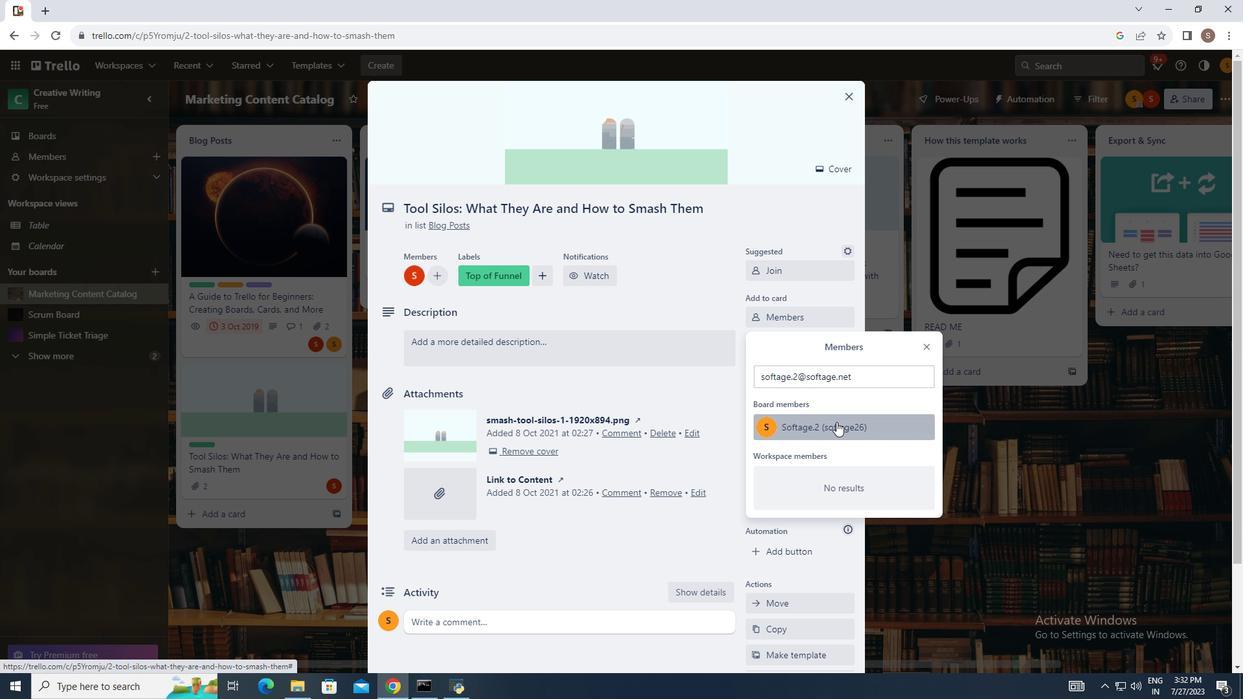 
Action: Mouse moved to (929, 349)
Screenshot: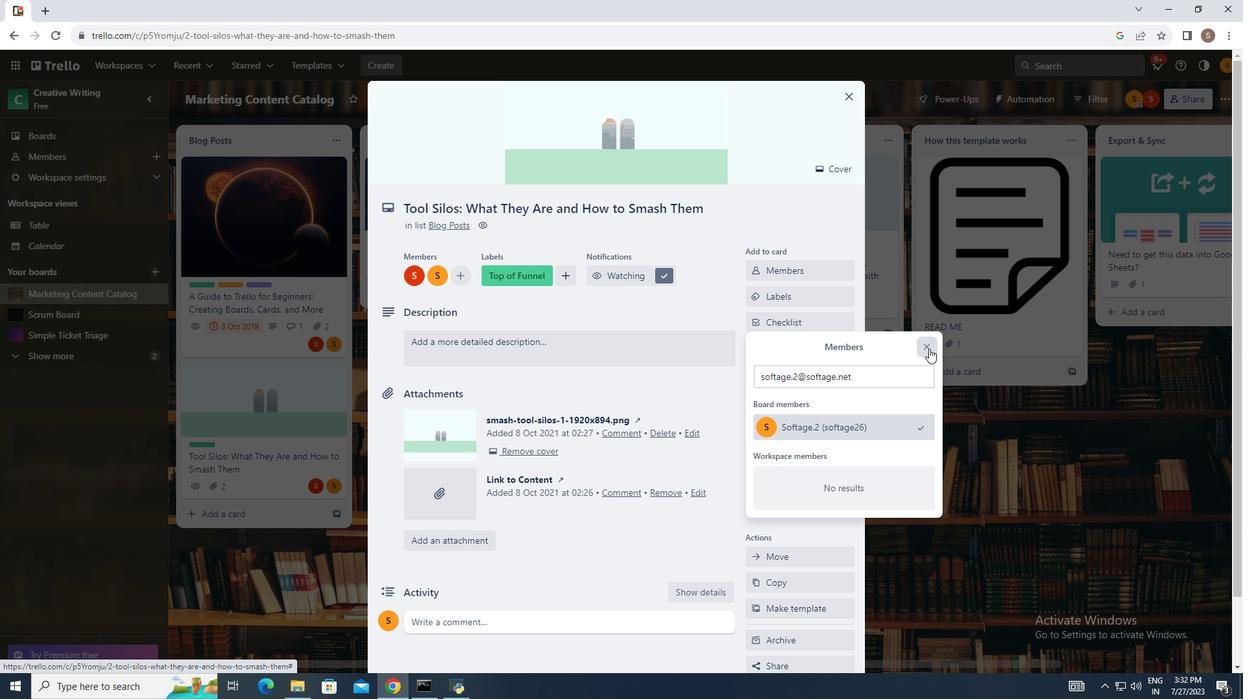 
Action: Mouse pressed left at (929, 349)
Screenshot: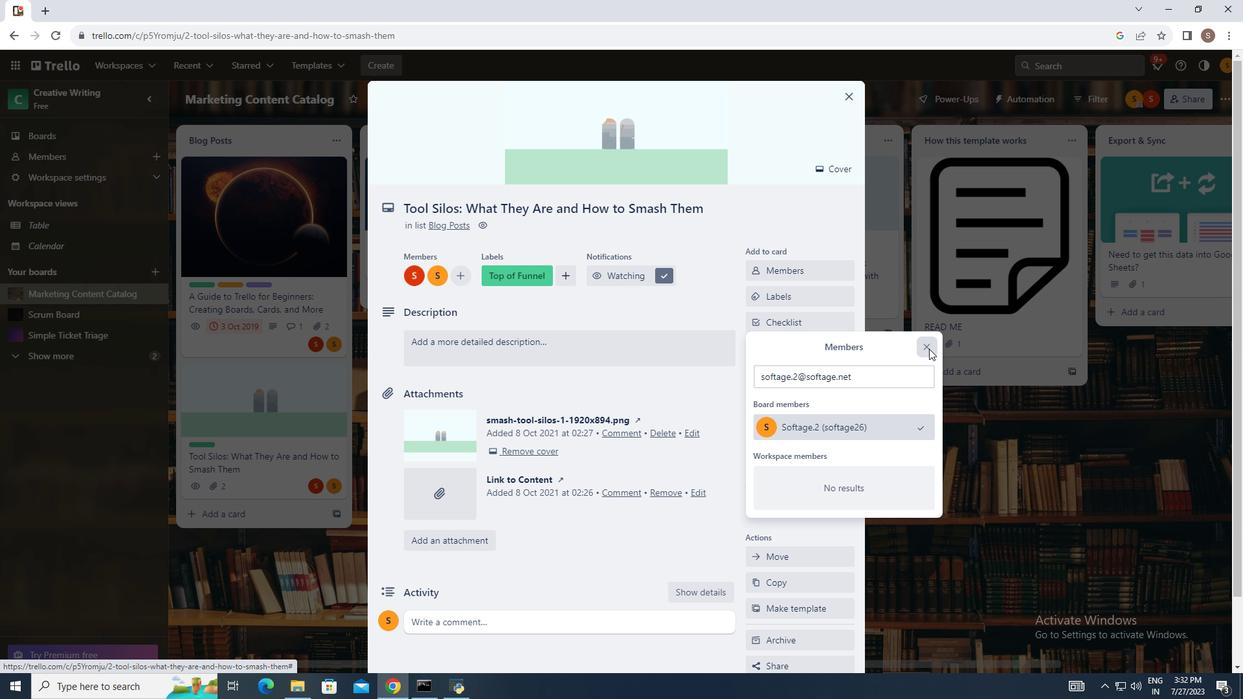 
Action: Mouse moved to (796, 302)
Screenshot: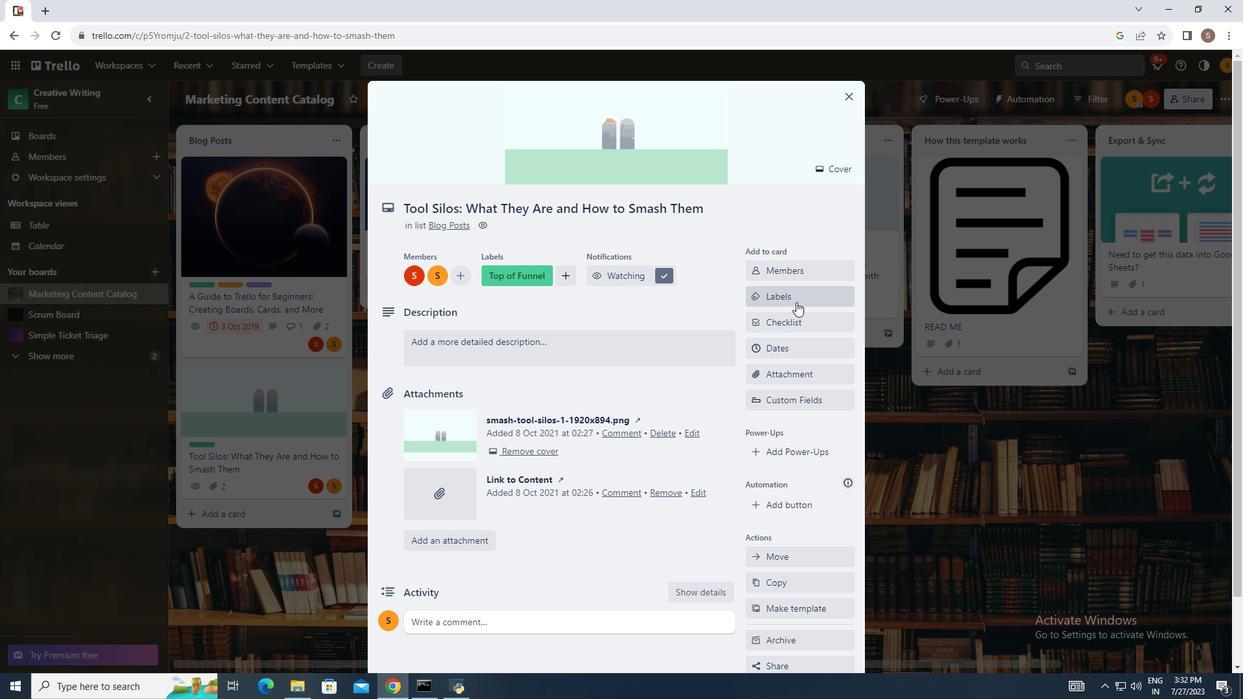 
Action: Mouse pressed left at (796, 302)
Screenshot: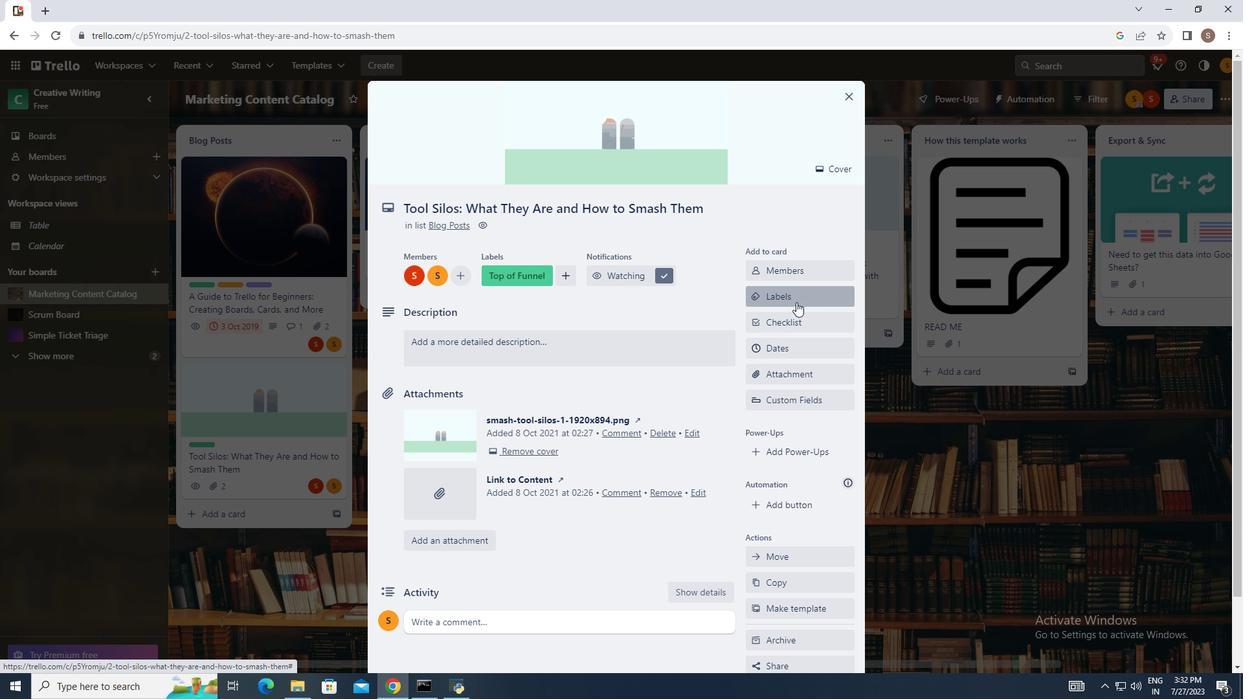 
Action: Mouse moved to (761, 446)
Screenshot: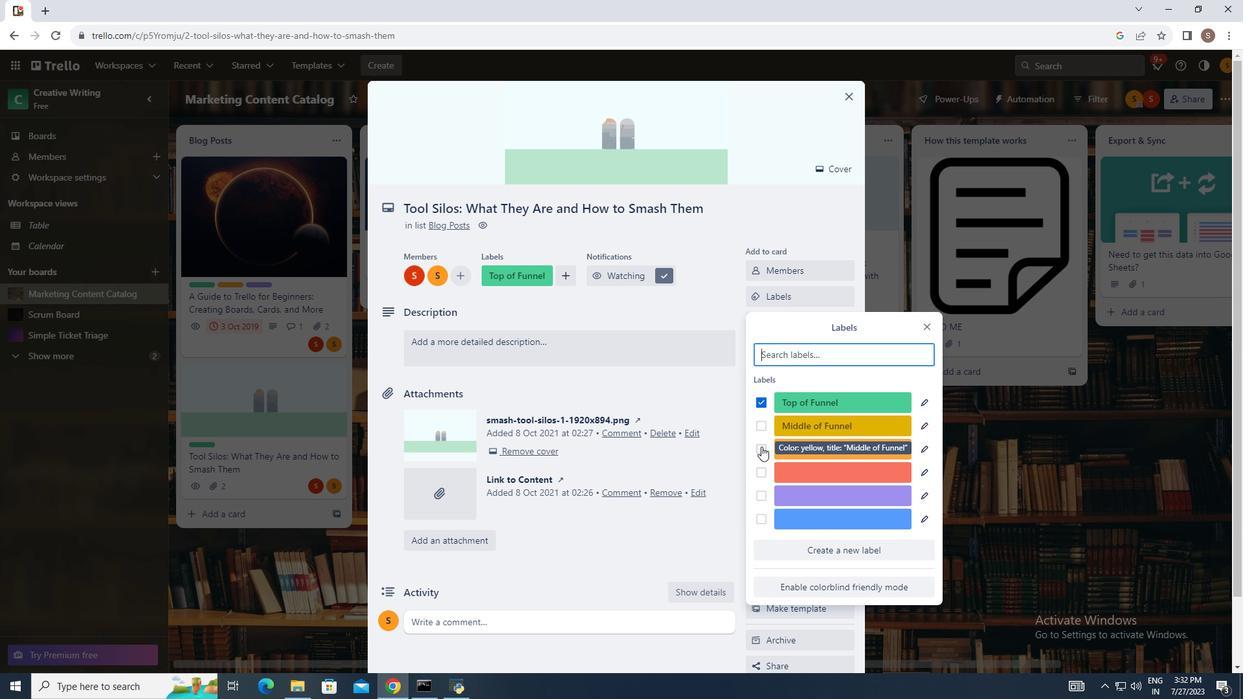 
Action: Mouse pressed left at (761, 446)
Screenshot: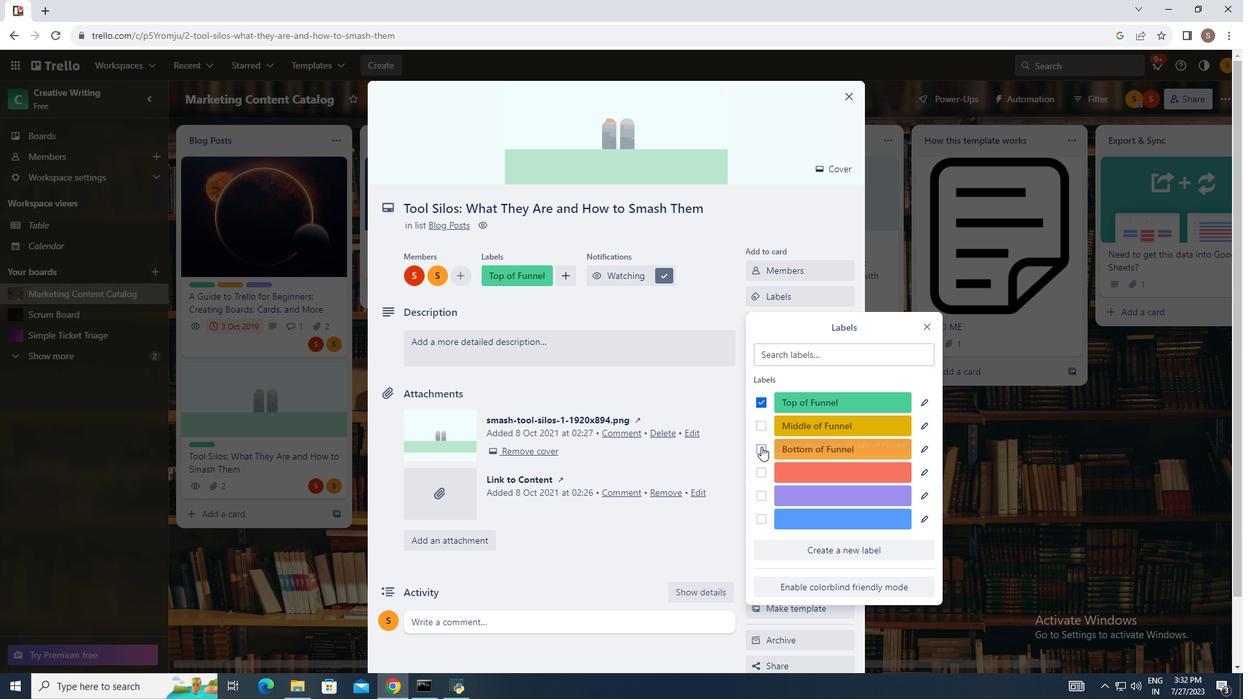 
Action: Mouse moved to (762, 492)
Screenshot: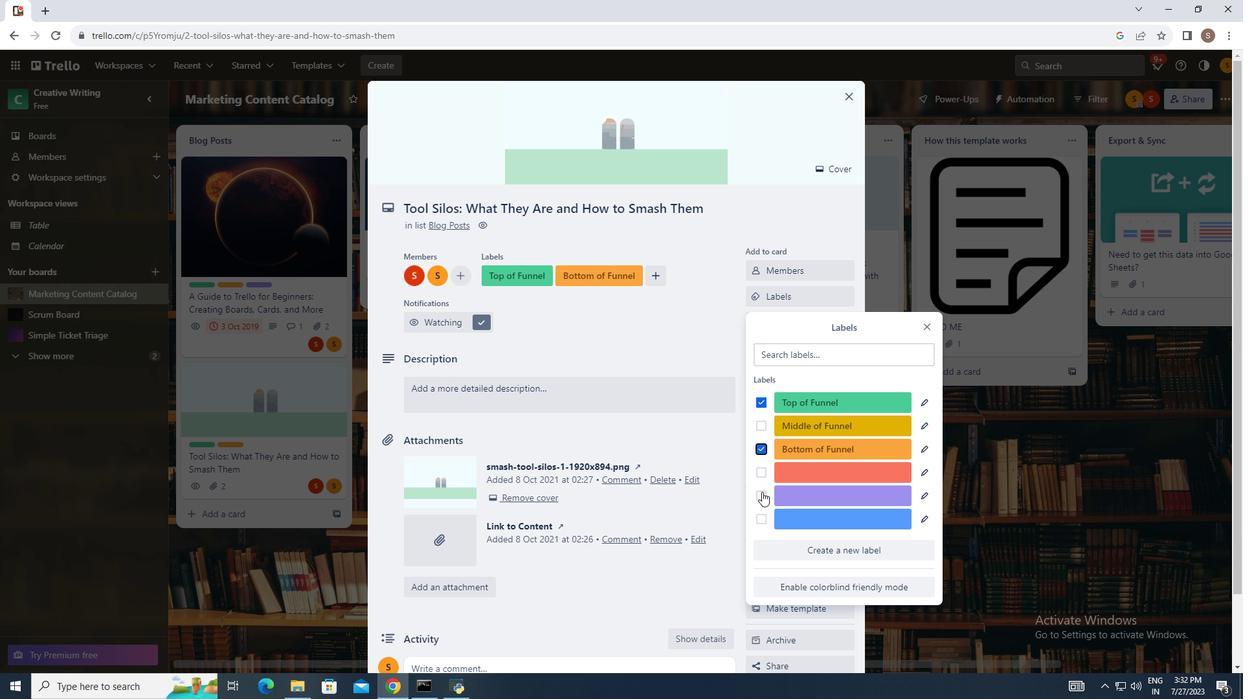 
Action: Mouse pressed left at (762, 492)
Screenshot: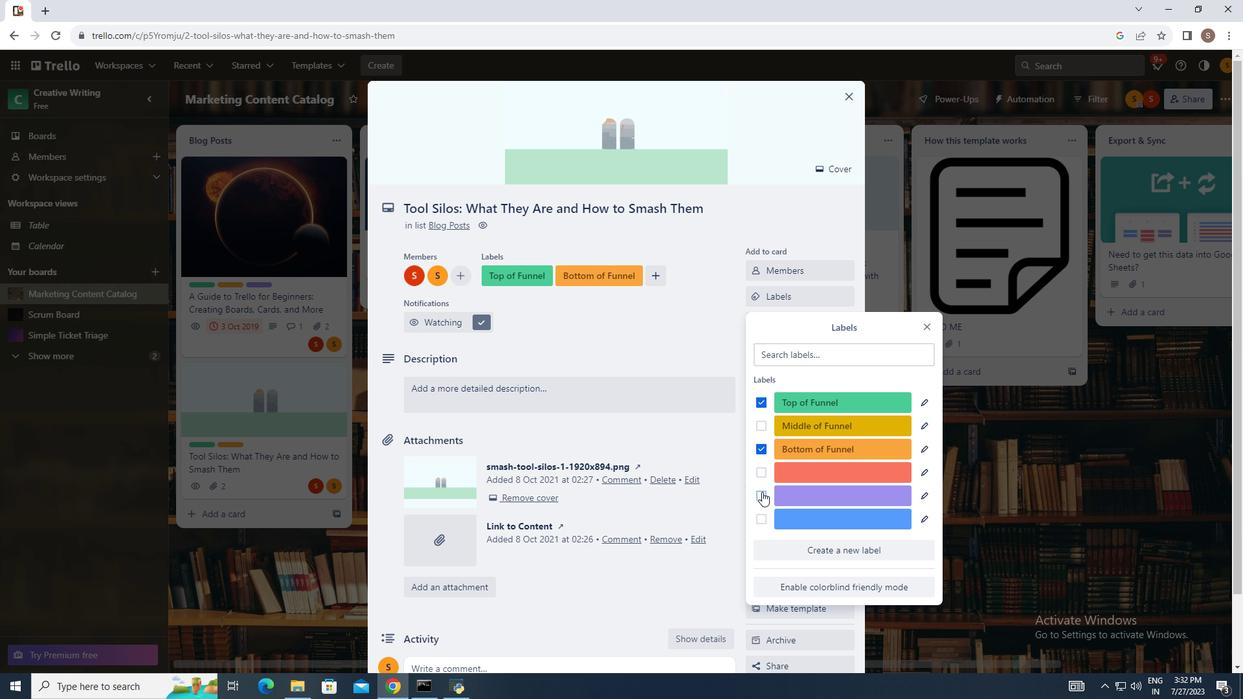 
Action: Mouse moved to (924, 329)
Screenshot: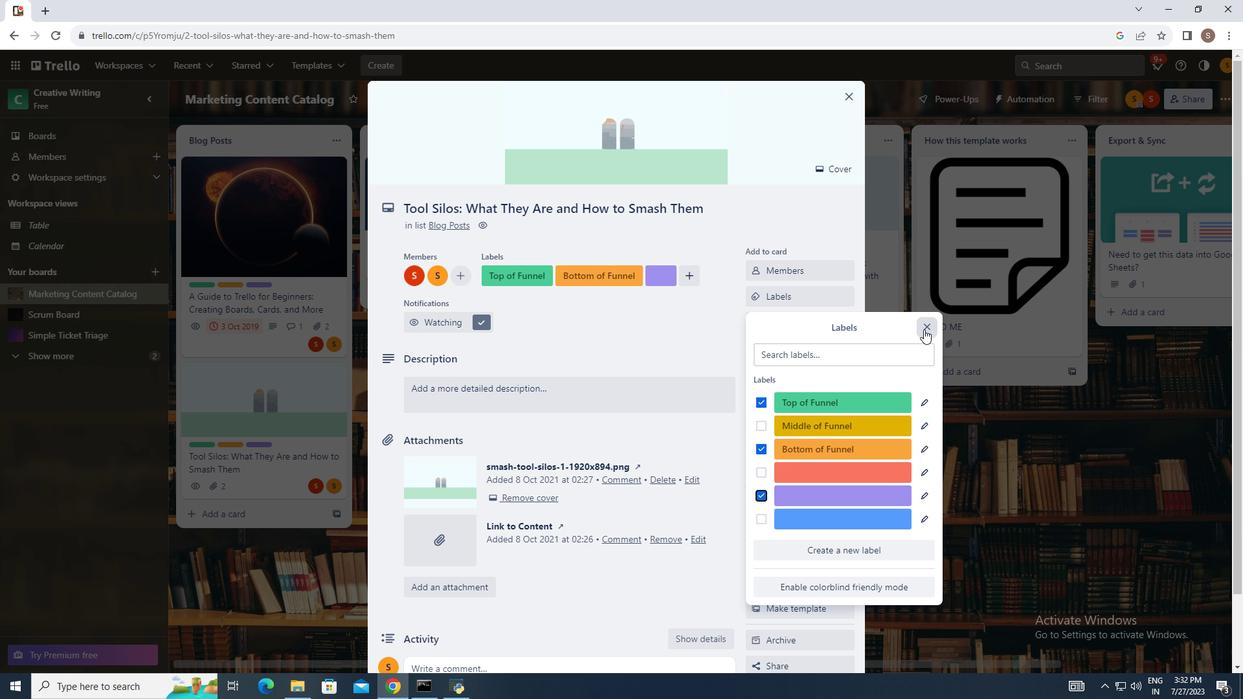
Action: Mouse pressed left at (924, 329)
Screenshot: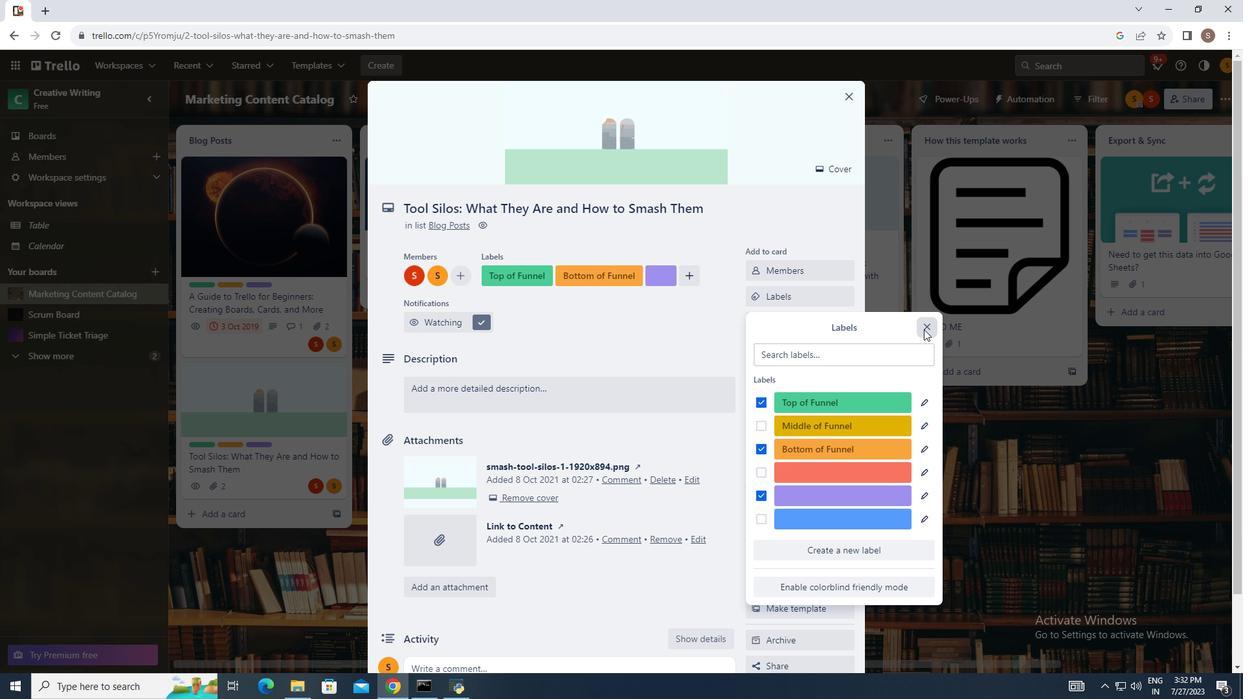 
Action: Mouse moved to (793, 321)
Screenshot: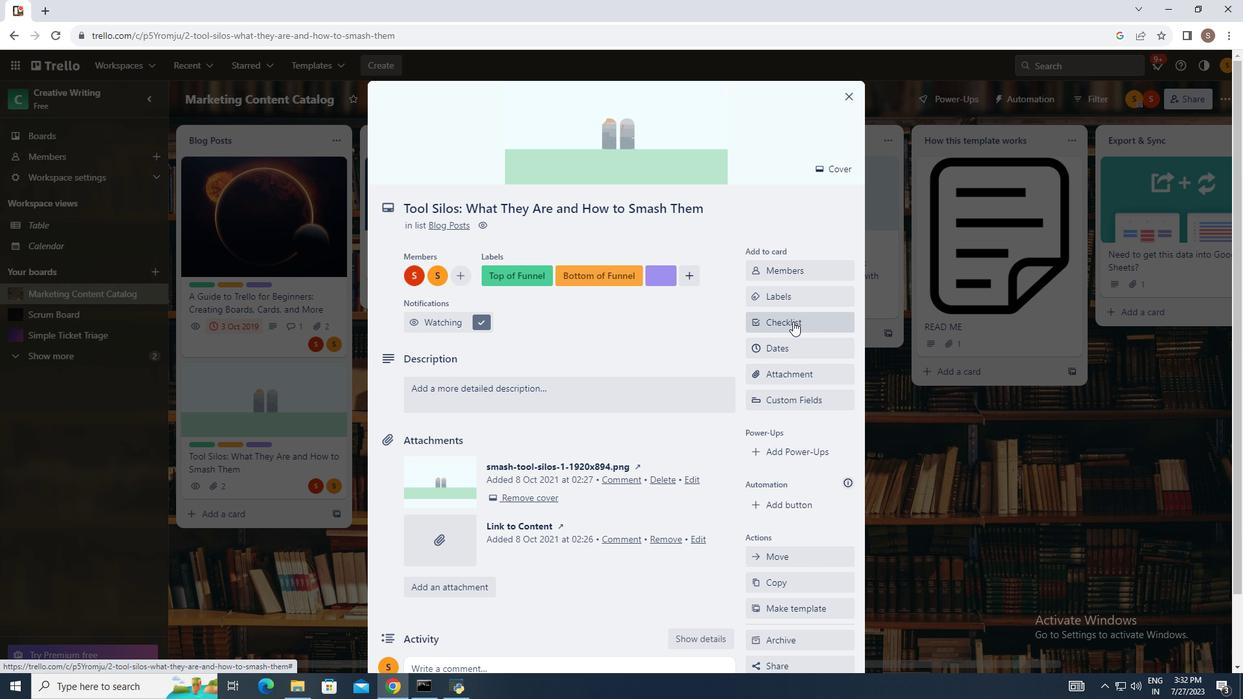 
Action: Mouse pressed left at (793, 321)
Screenshot: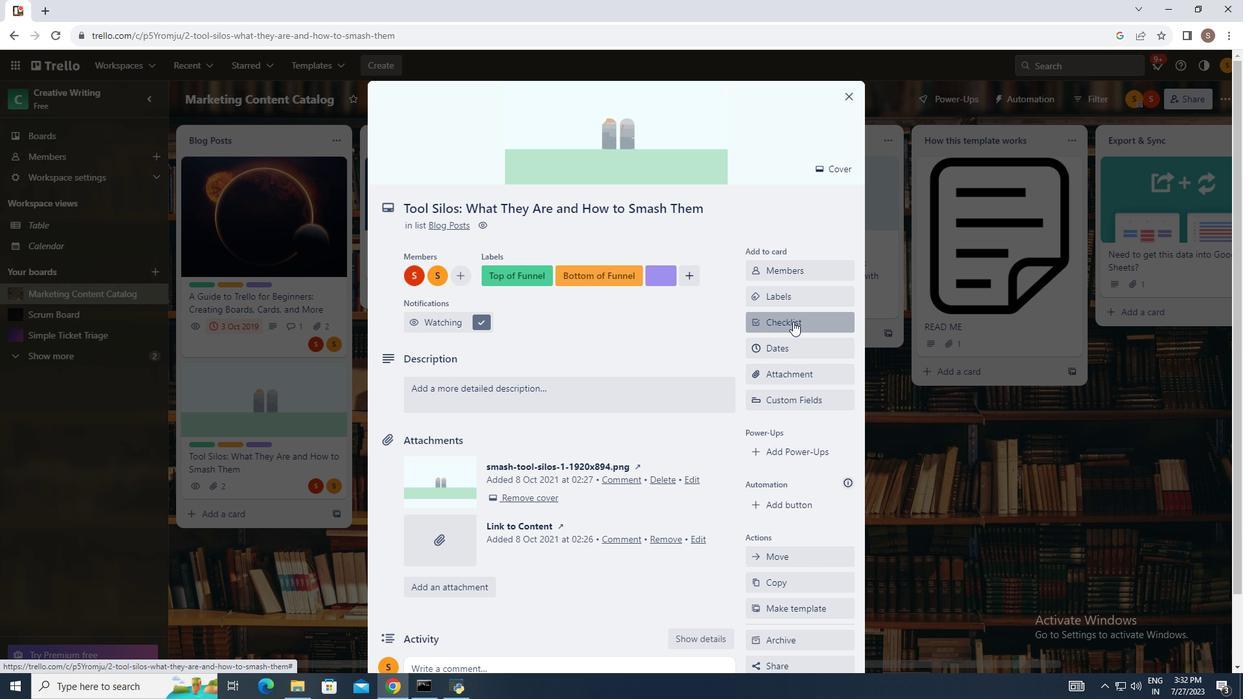 
Action: Mouse moved to (949, 346)
Screenshot: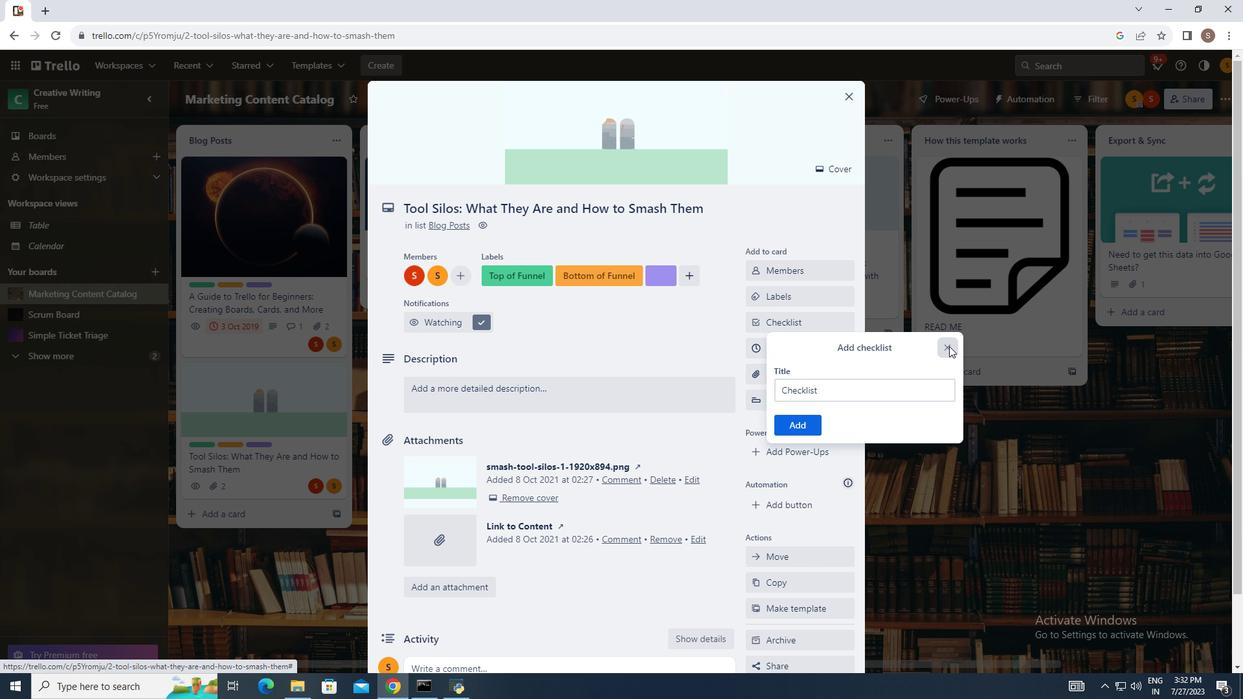 
Action: Mouse pressed left at (949, 346)
Screenshot: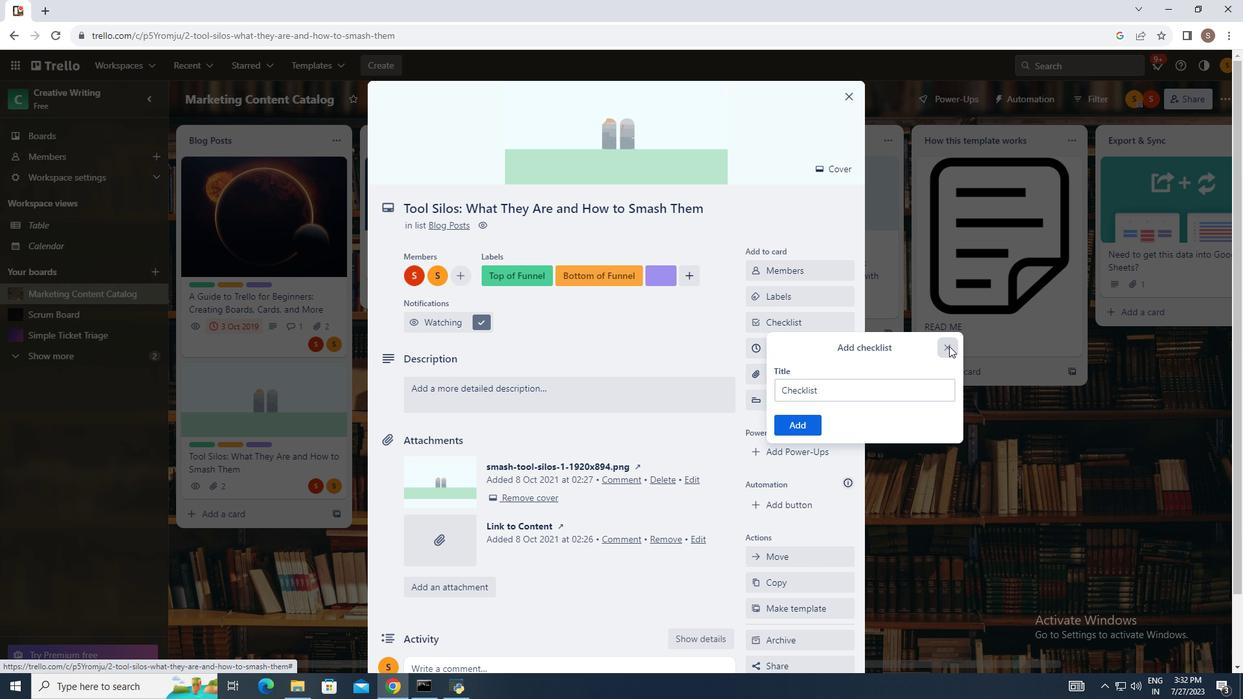 
Action: Mouse moved to (795, 353)
Screenshot: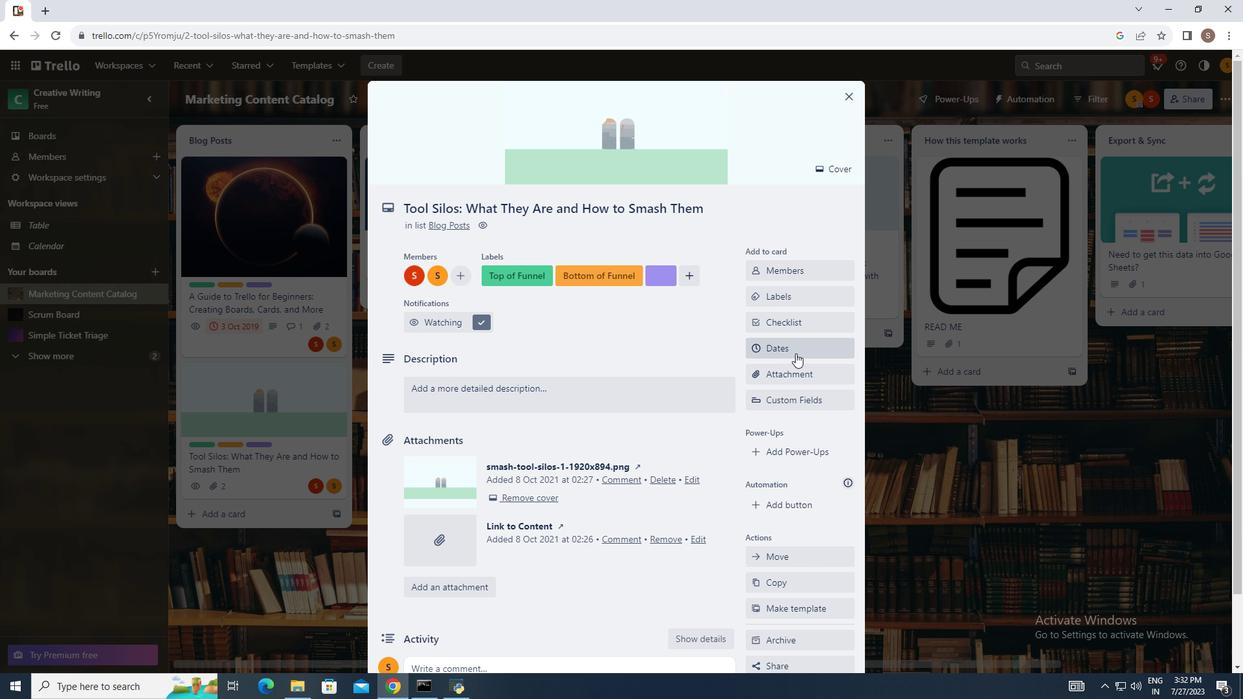 
Action: Mouse pressed left at (795, 353)
Screenshot: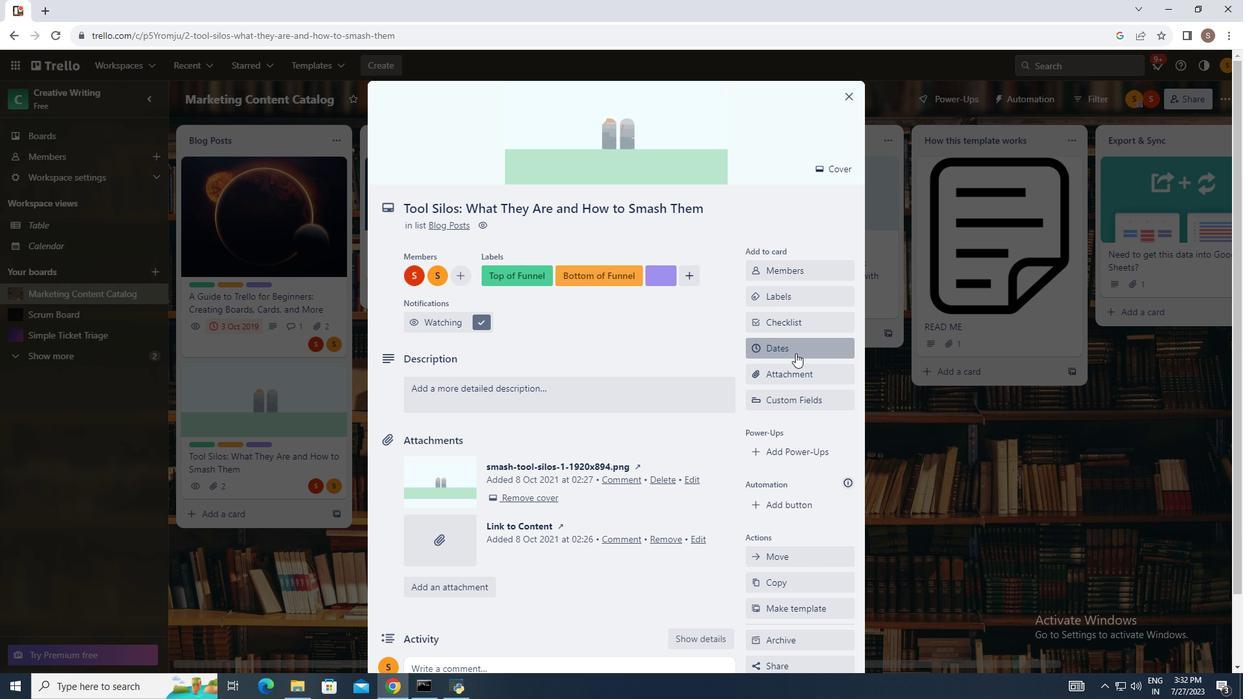 
Action: Mouse moved to (856, 317)
Screenshot: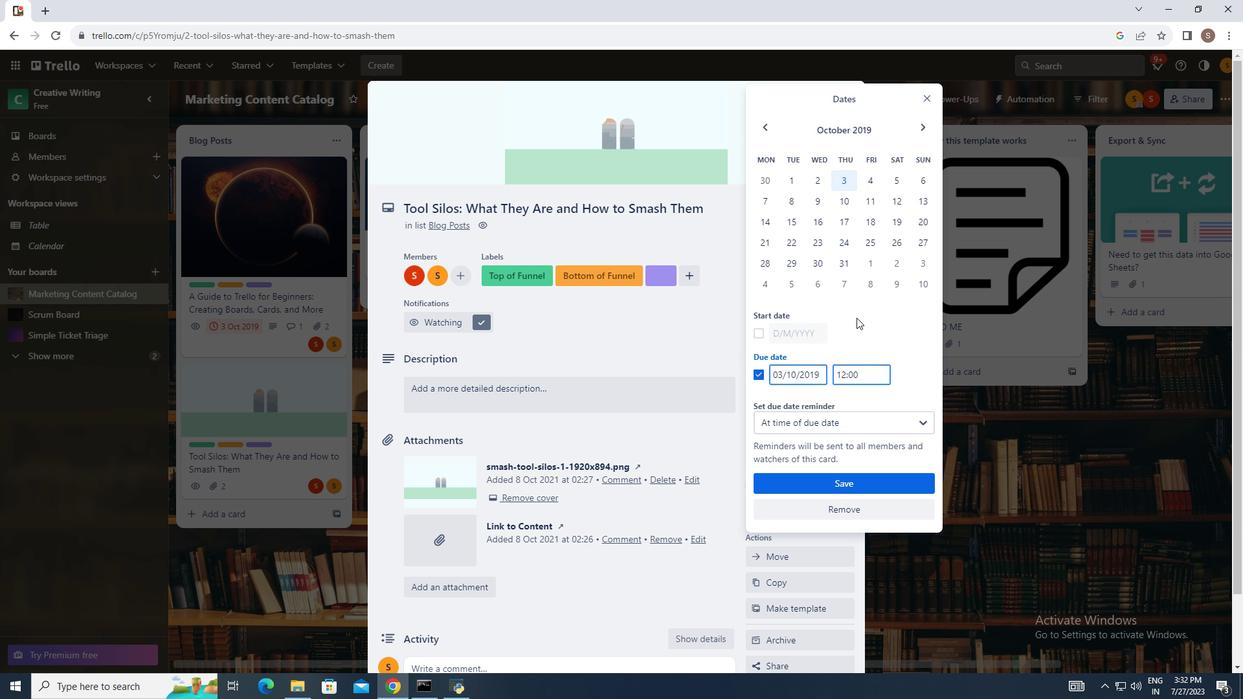 
Action: Mouse scrolled (856, 318) with delta (0, 0)
Screenshot: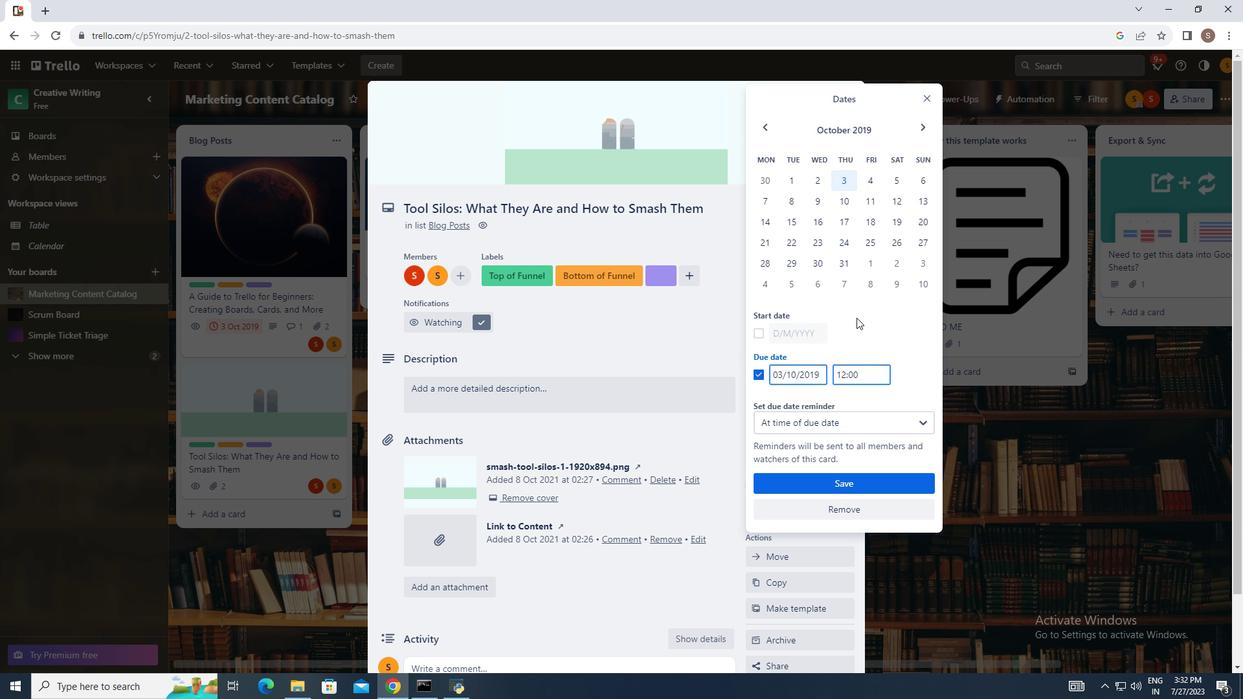 
Action: Mouse scrolled (856, 318) with delta (0, 0)
Screenshot: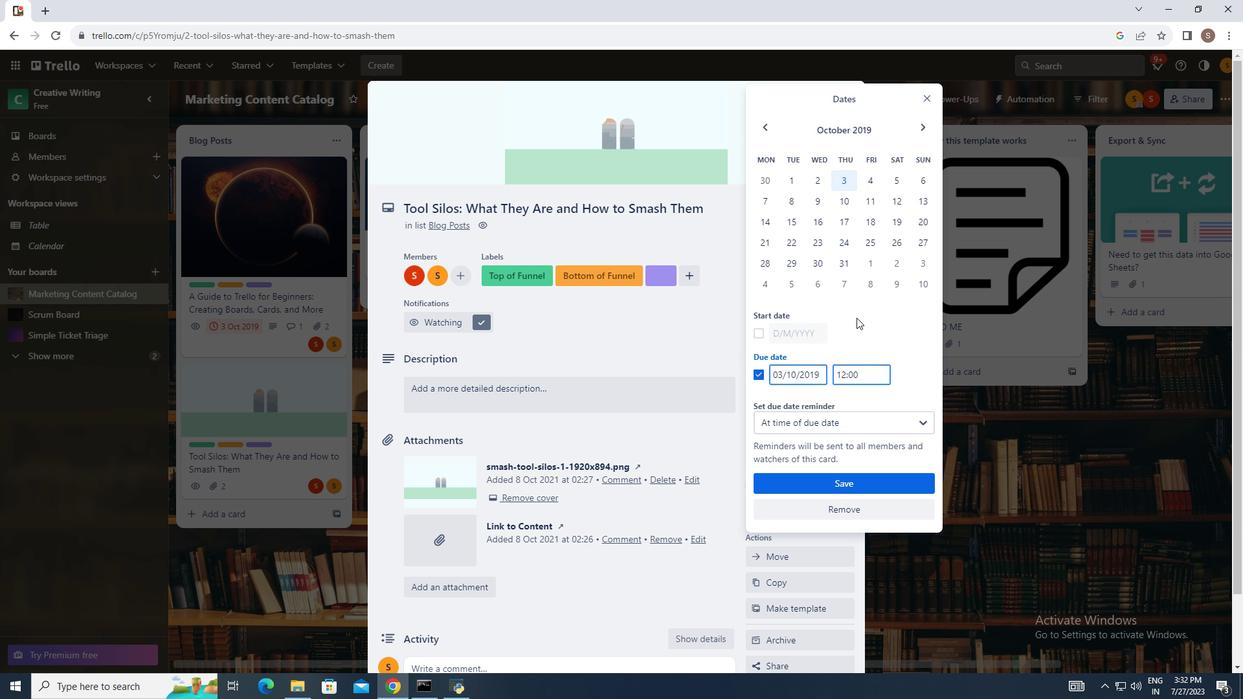 
Action: Mouse scrolled (856, 318) with delta (0, 0)
Screenshot: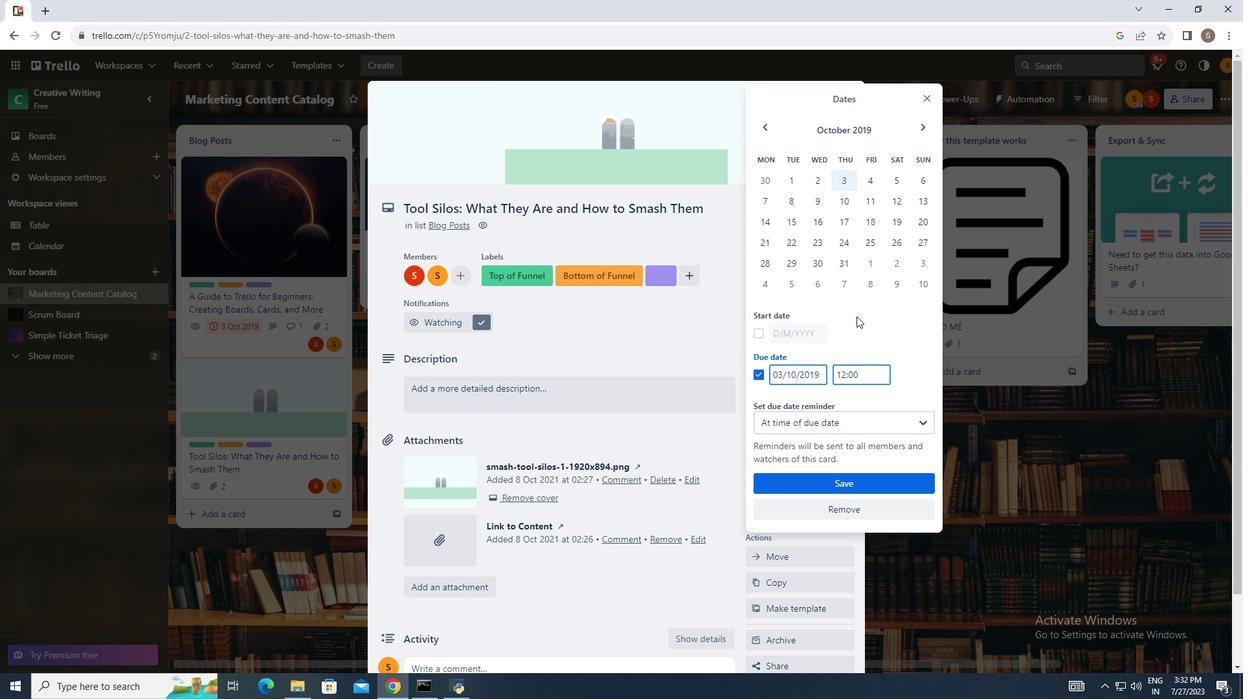 
Action: Mouse moved to (765, 130)
Screenshot: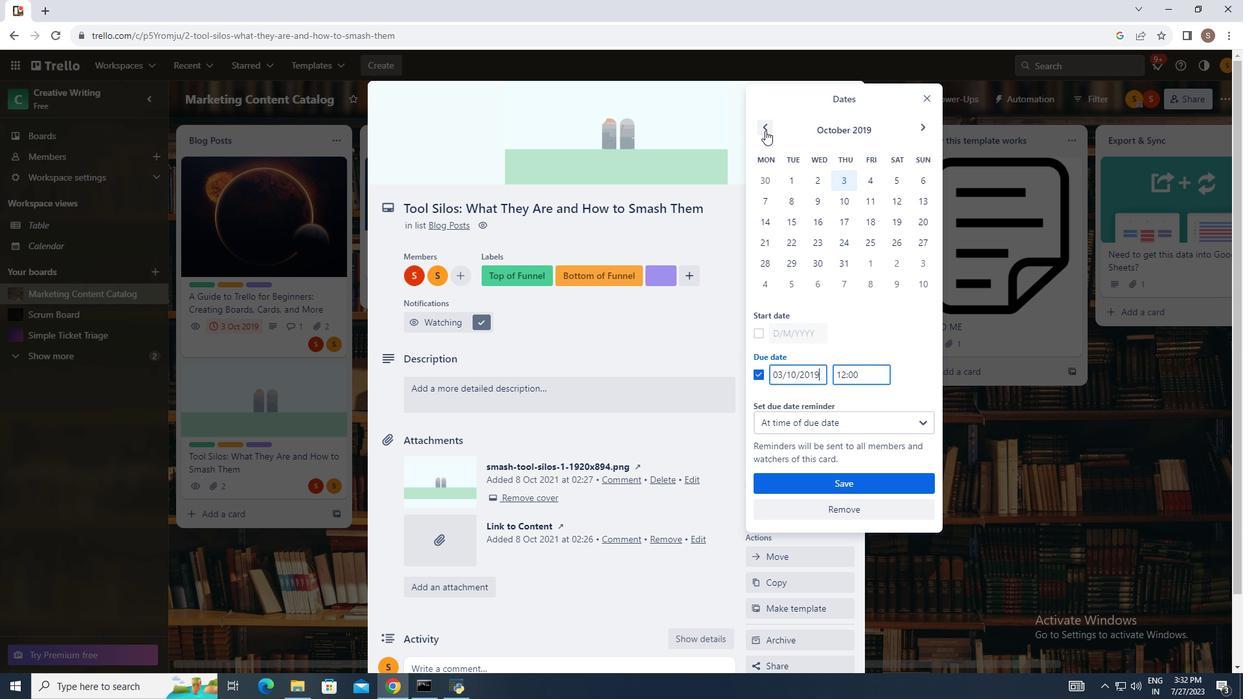 
Action: Mouse pressed left at (765, 130)
Screenshot: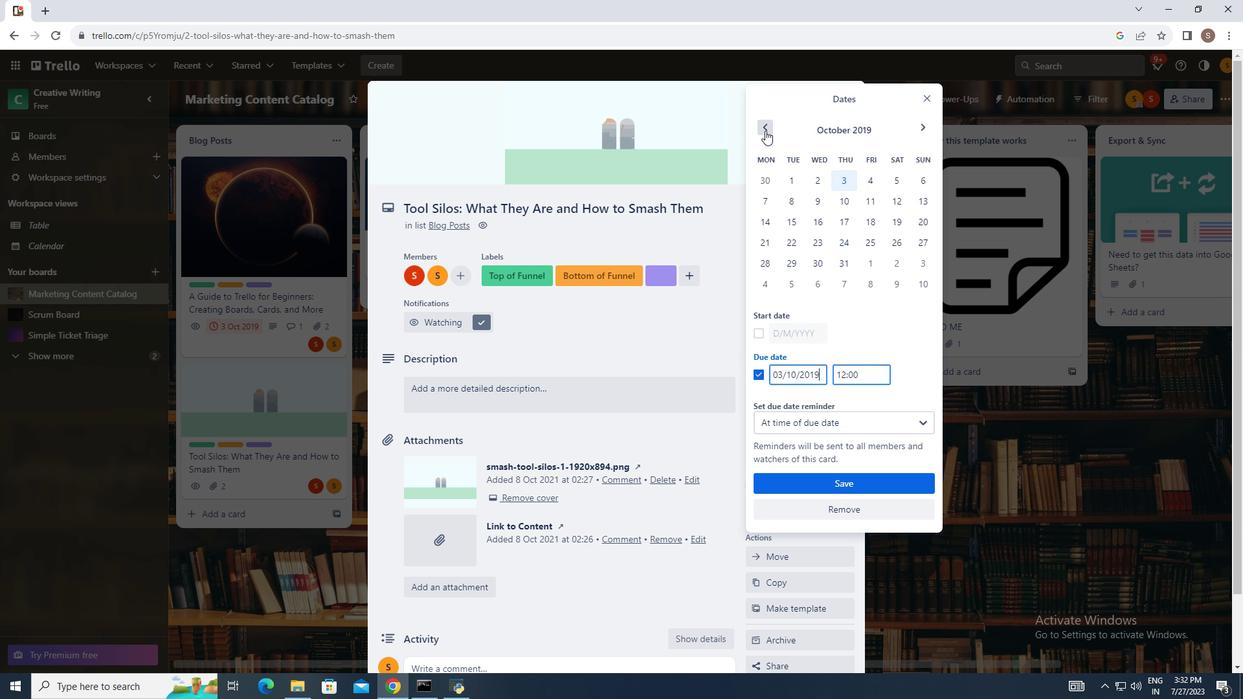 
Action: Mouse moved to (765, 130)
Screenshot: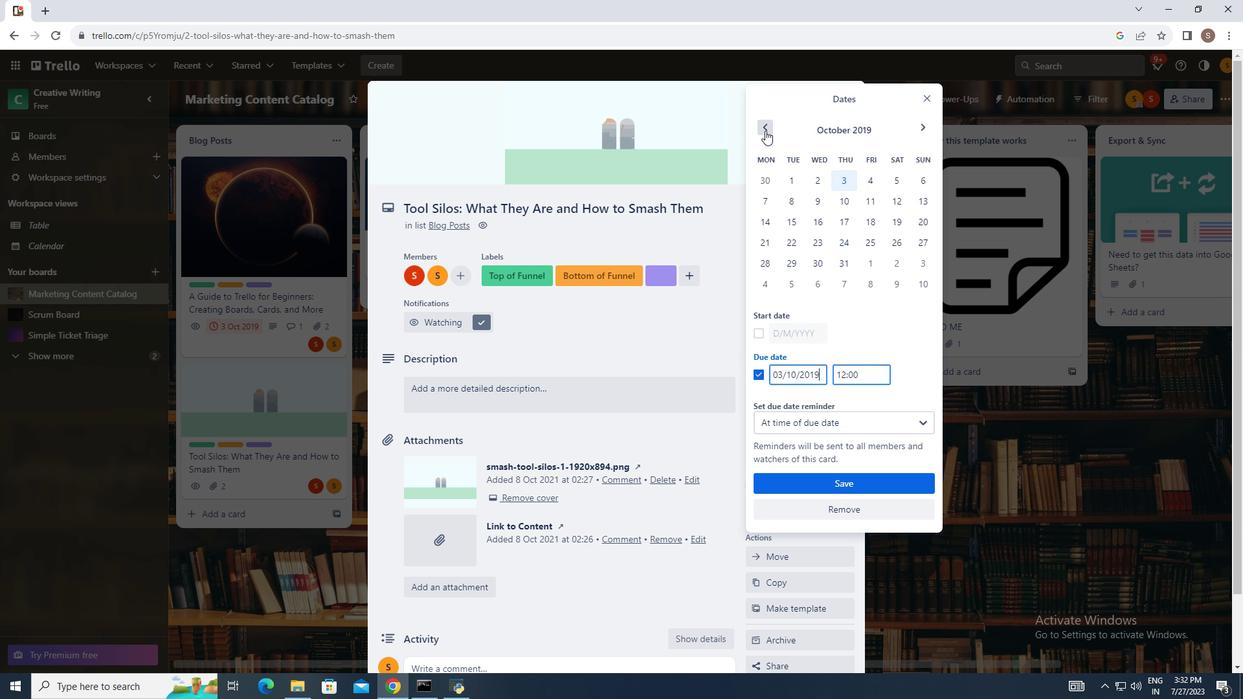
Action: Mouse pressed left at (765, 130)
Screenshot: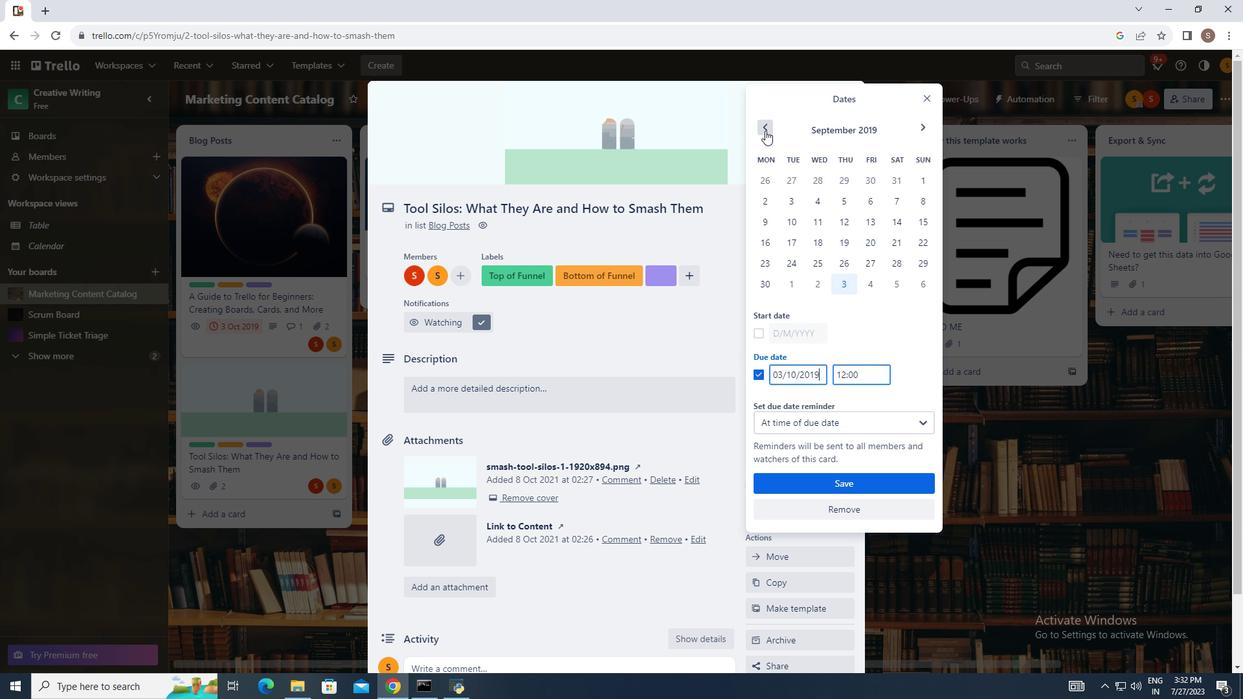 
Action: Mouse moved to (922, 124)
Screenshot: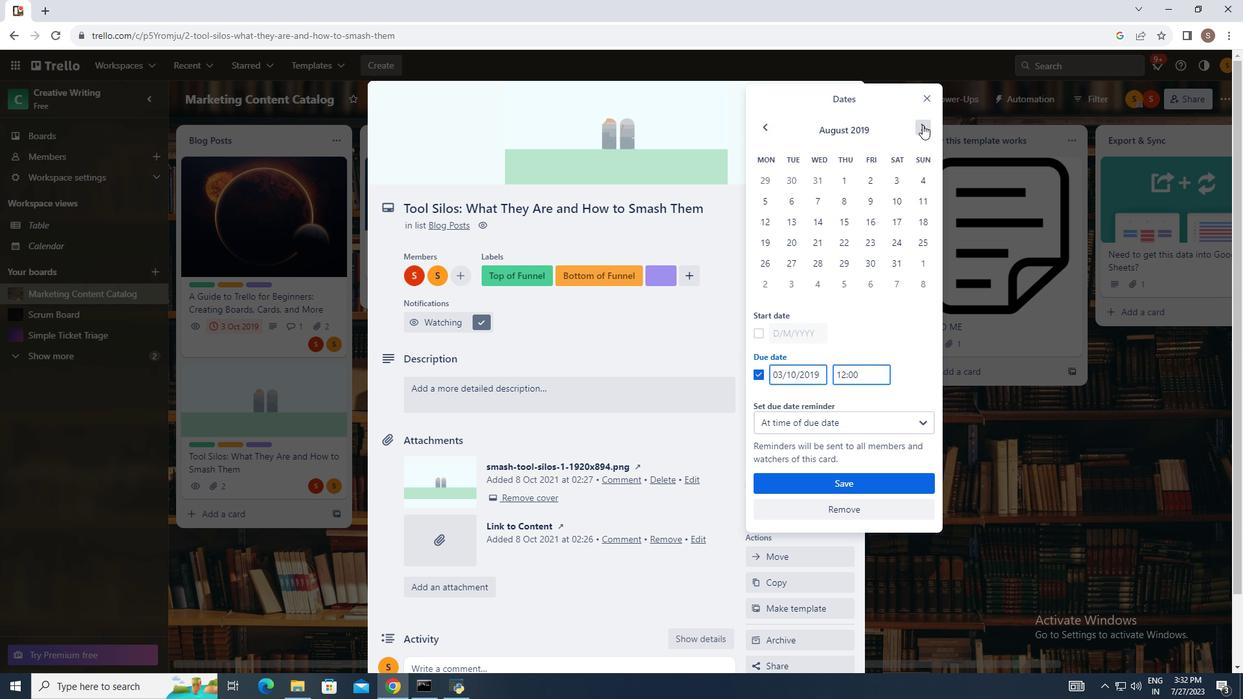 
Action: Mouse pressed left at (922, 124)
Screenshot: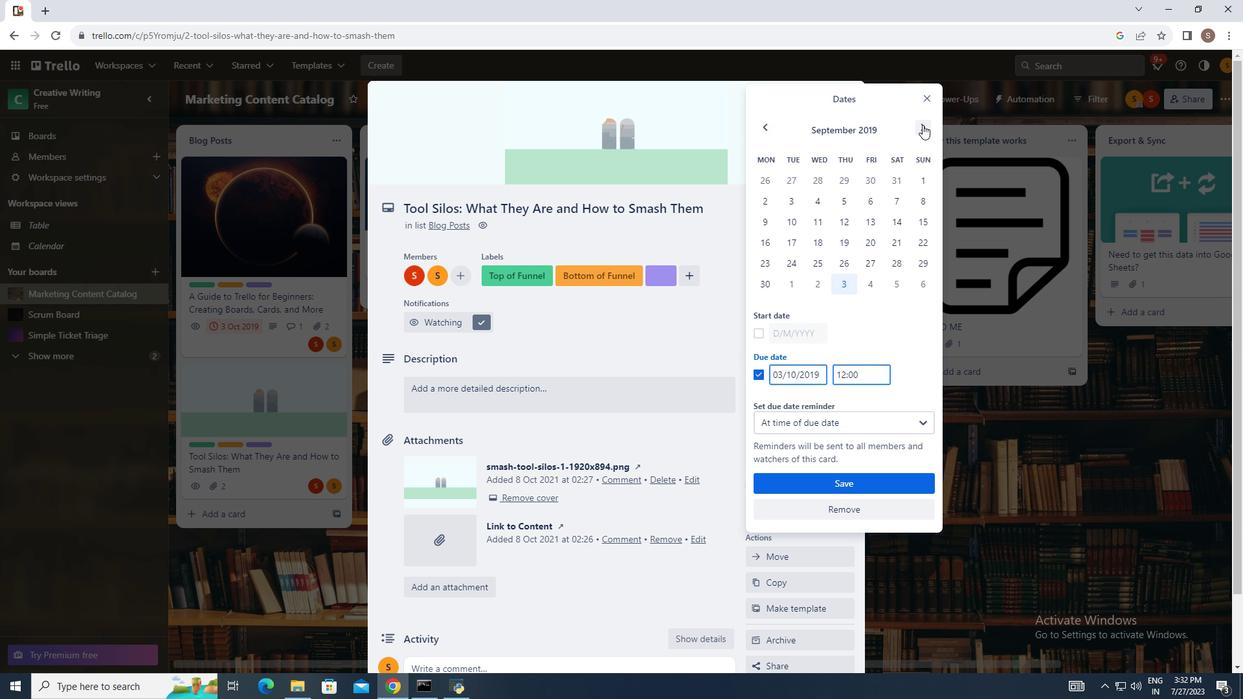 
Action: Mouse moved to (874, 261)
Screenshot: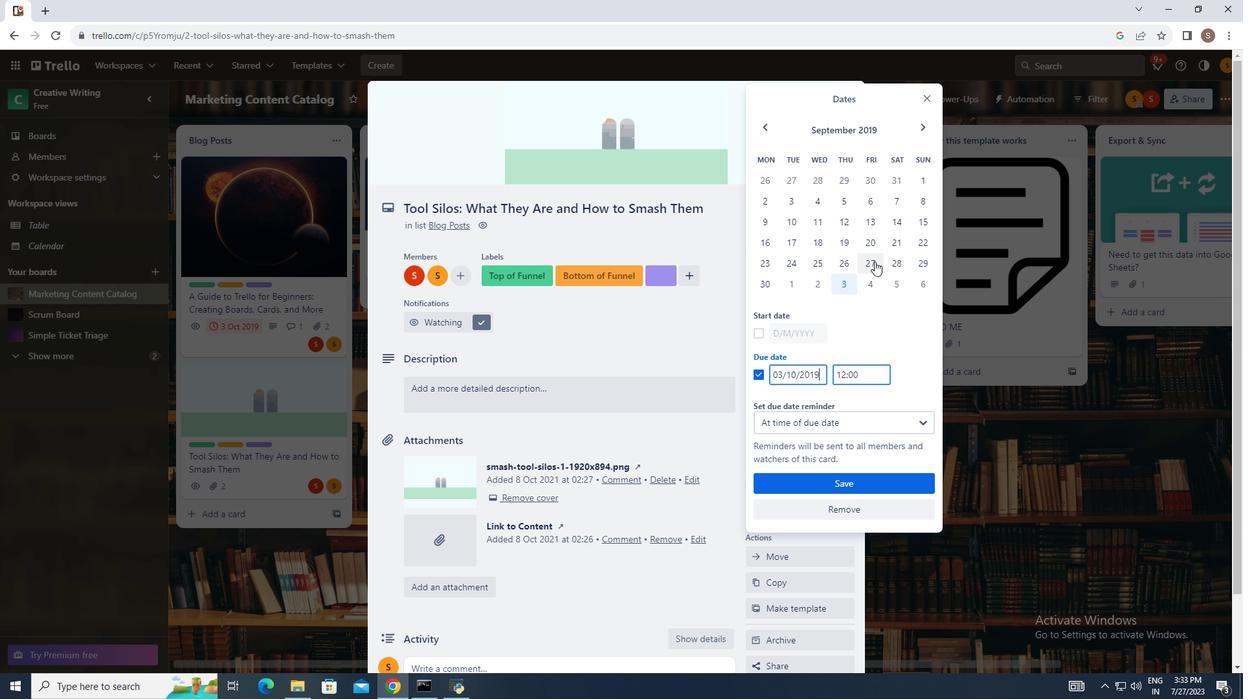 
Action: Mouse pressed left at (874, 261)
Screenshot: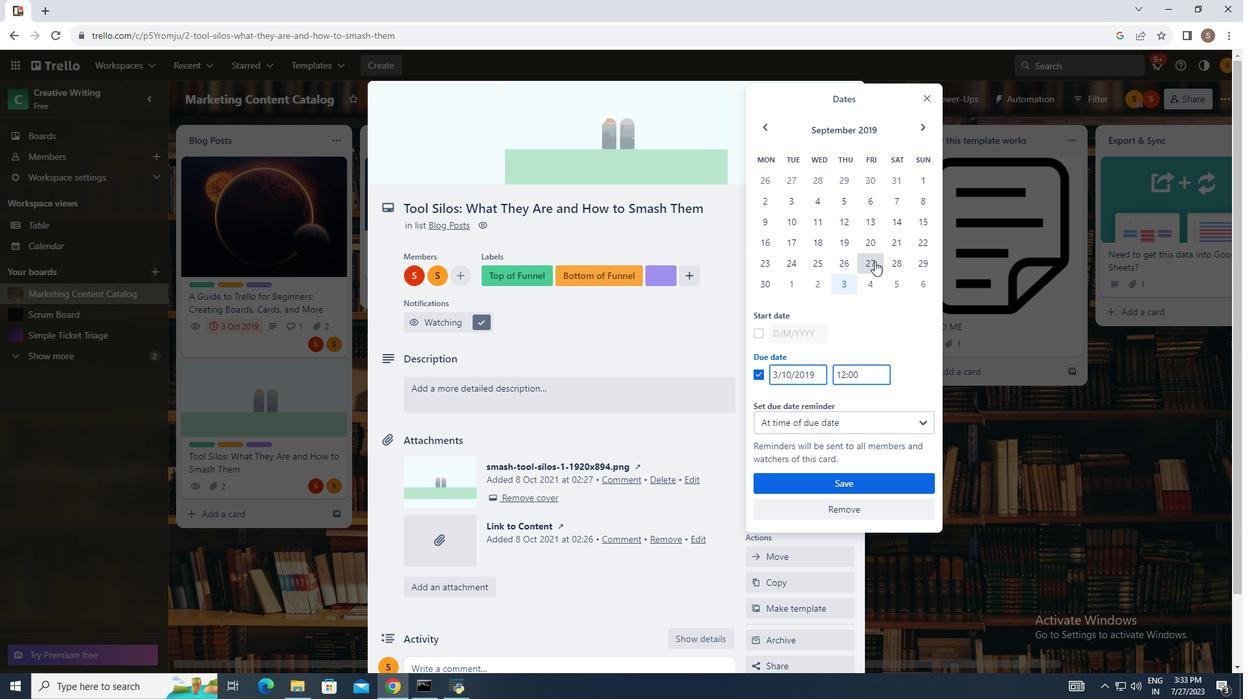 
Action: Mouse moved to (922, 424)
Screenshot: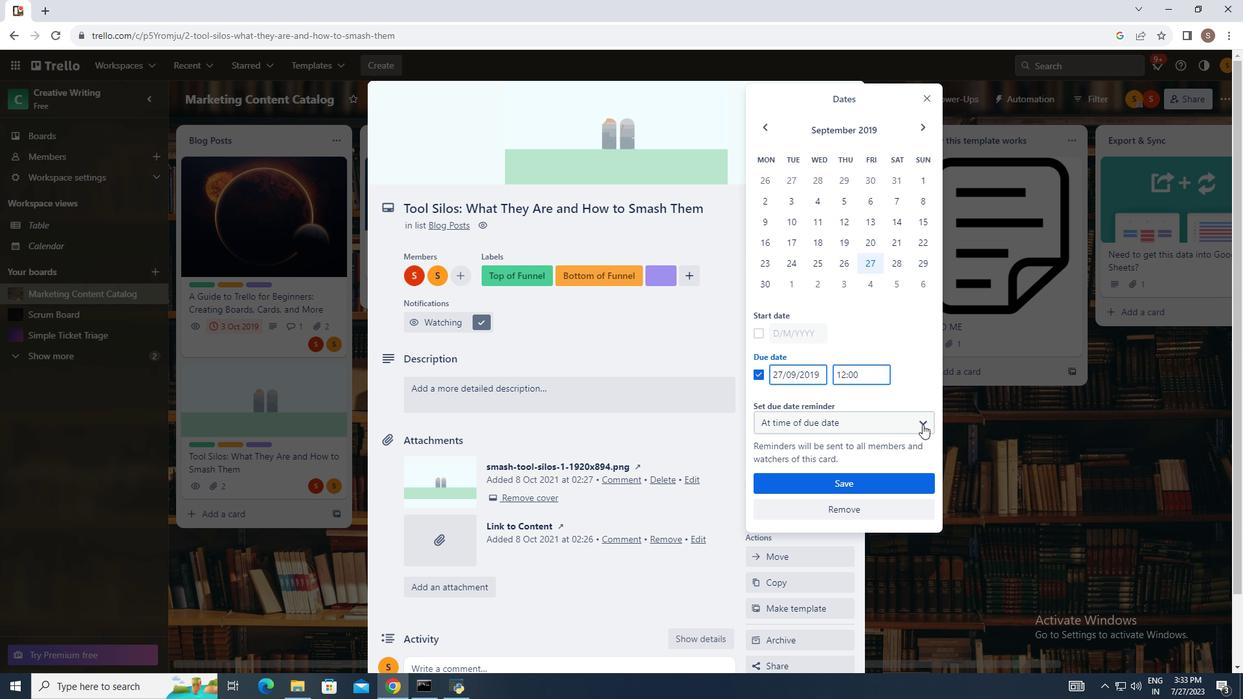 
Action: Mouse pressed left at (922, 424)
Screenshot: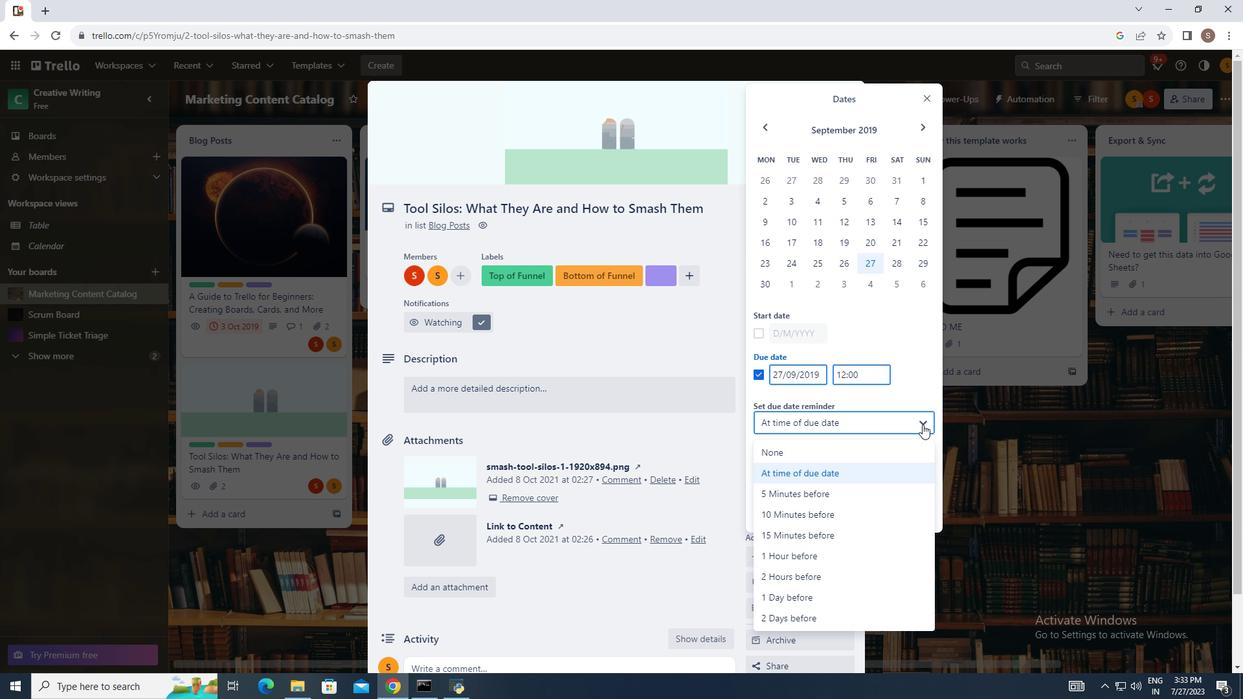 
Action: Mouse moved to (847, 491)
Screenshot: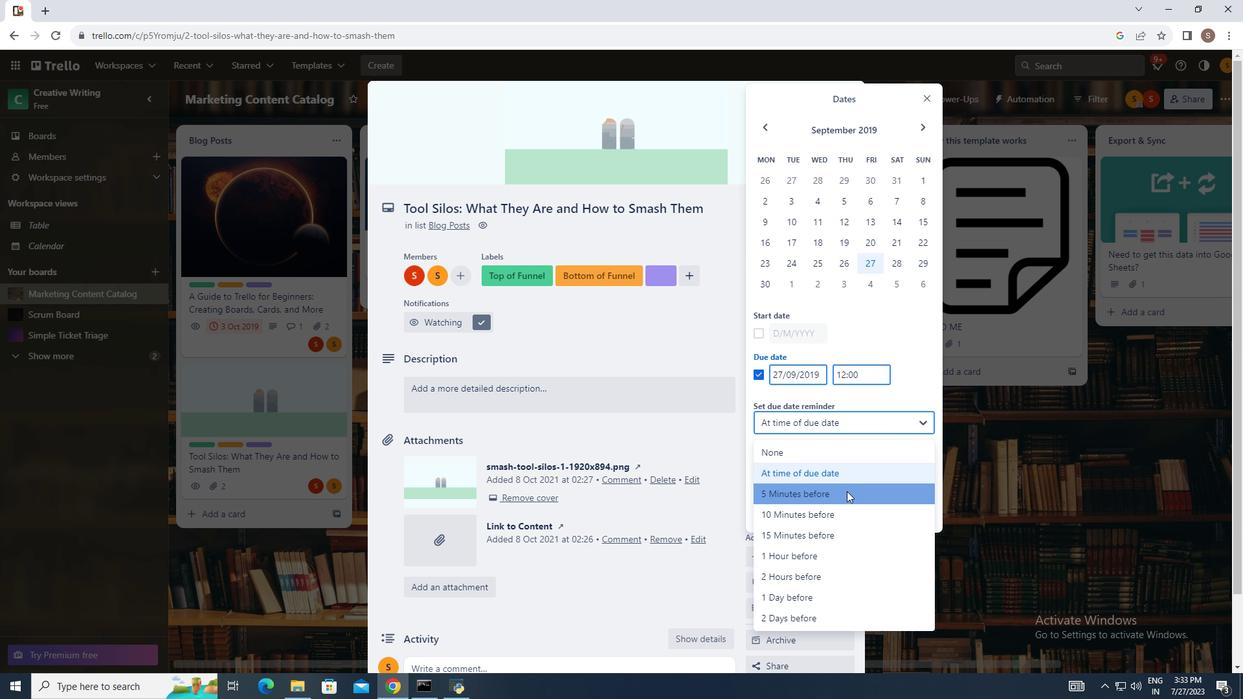 
Action: Mouse pressed left at (847, 491)
Screenshot: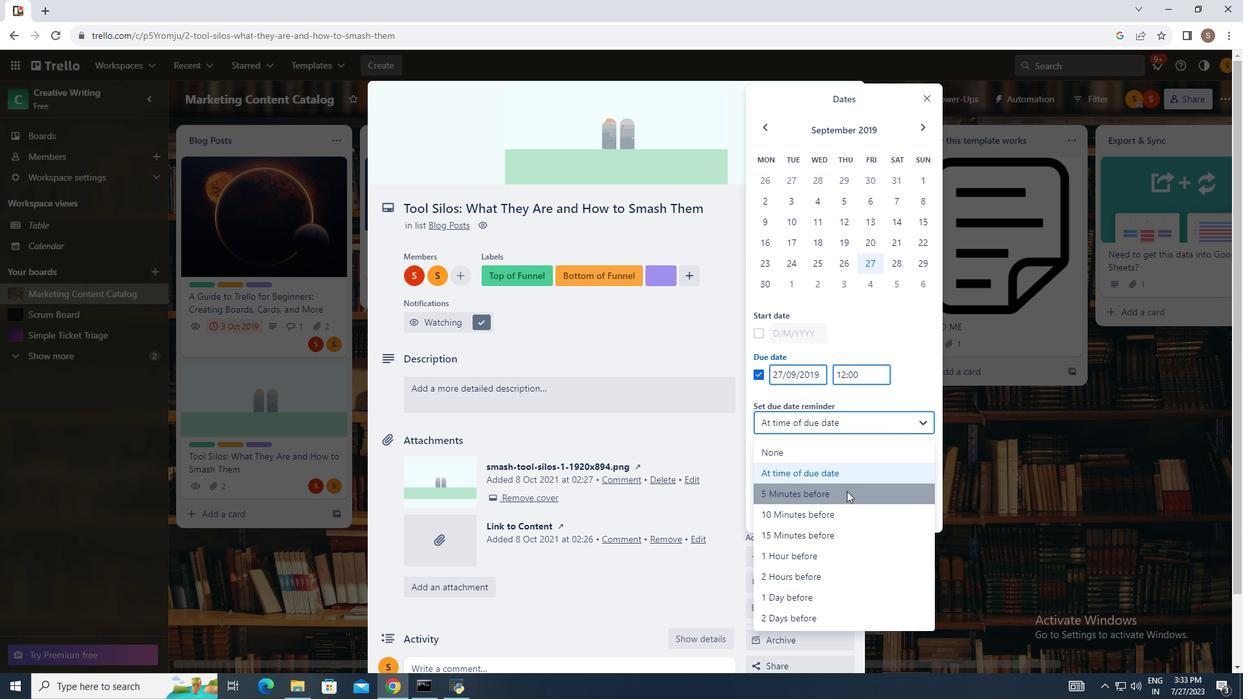 
Action: Mouse moved to (835, 479)
Screenshot: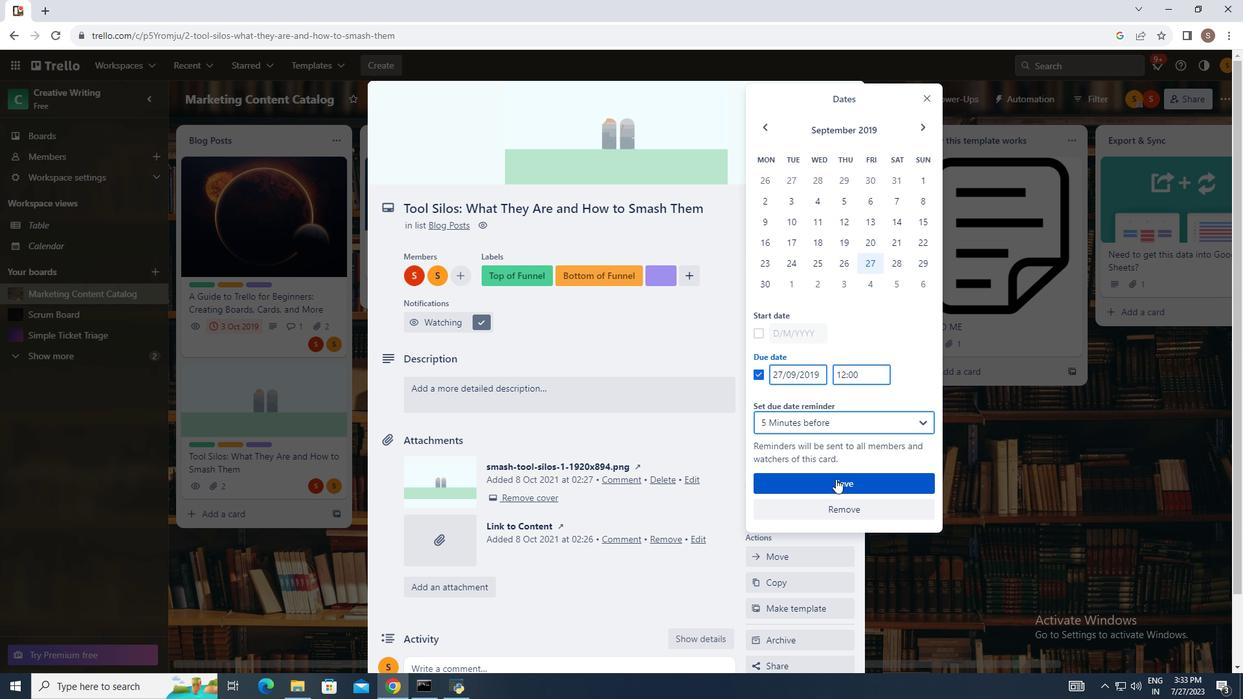 
Action: Mouse pressed left at (835, 479)
Screenshot: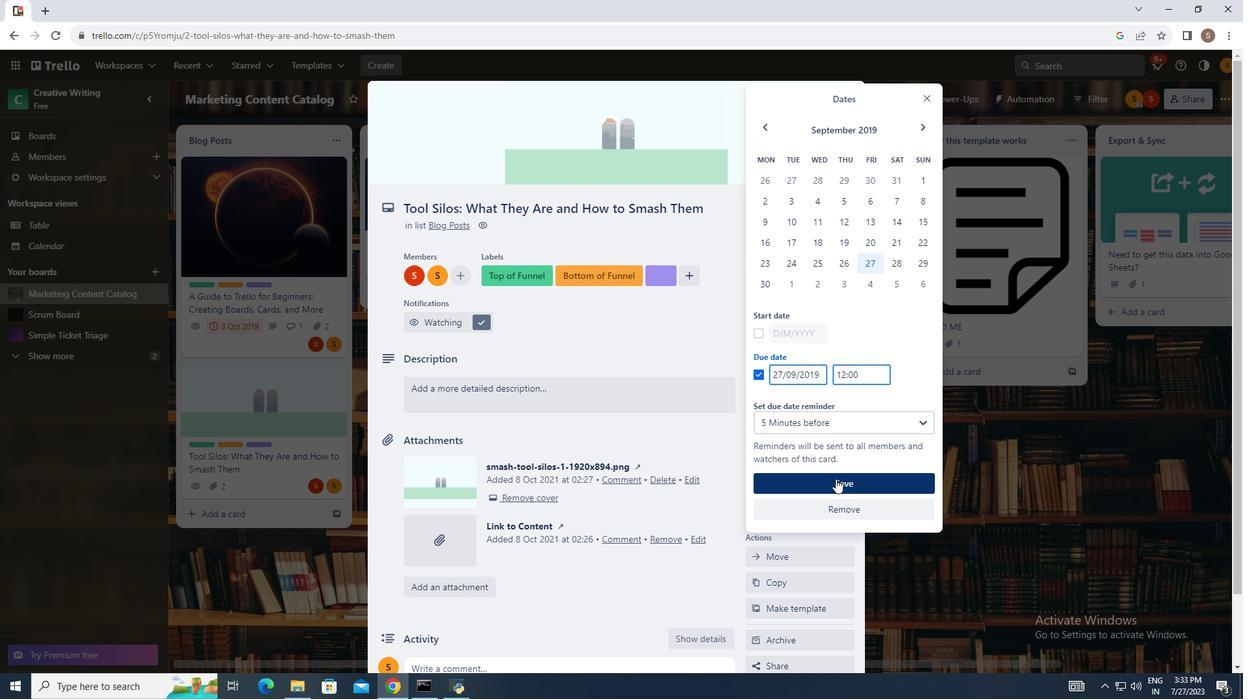 
Action: Mouse moved to (773, 406)
Screenshot: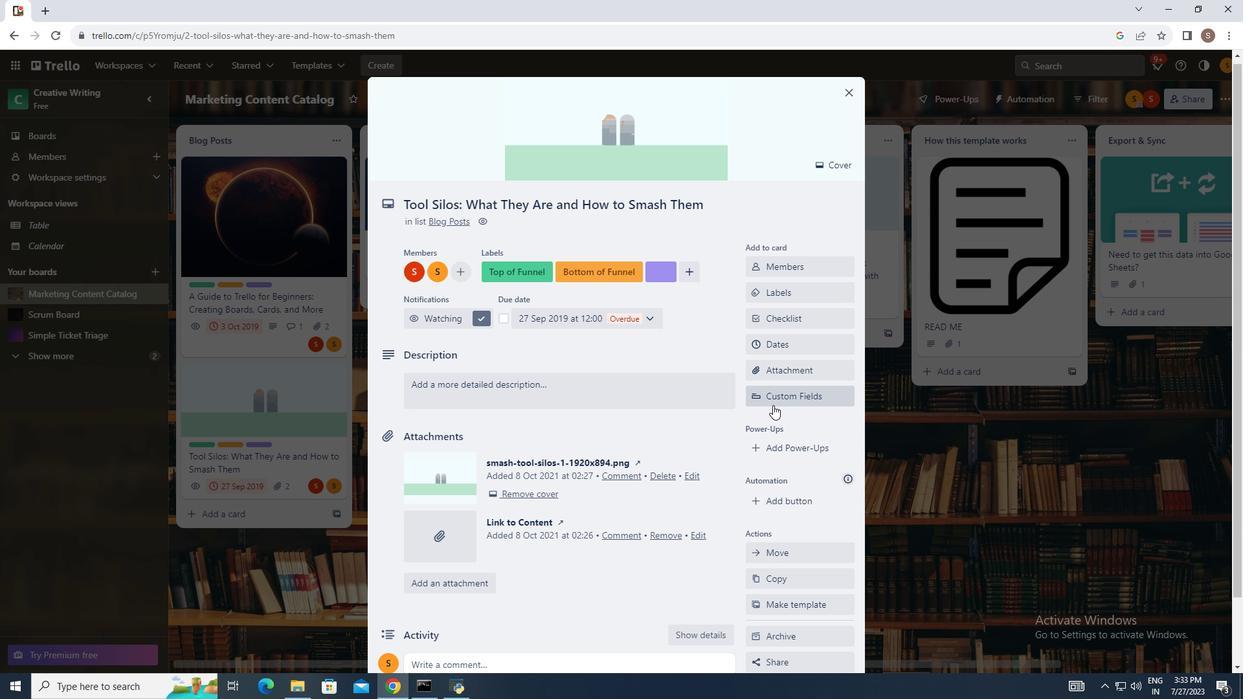 
Action: Mouse scrolled (773, 405) with delta (0, 0)
Screenshot: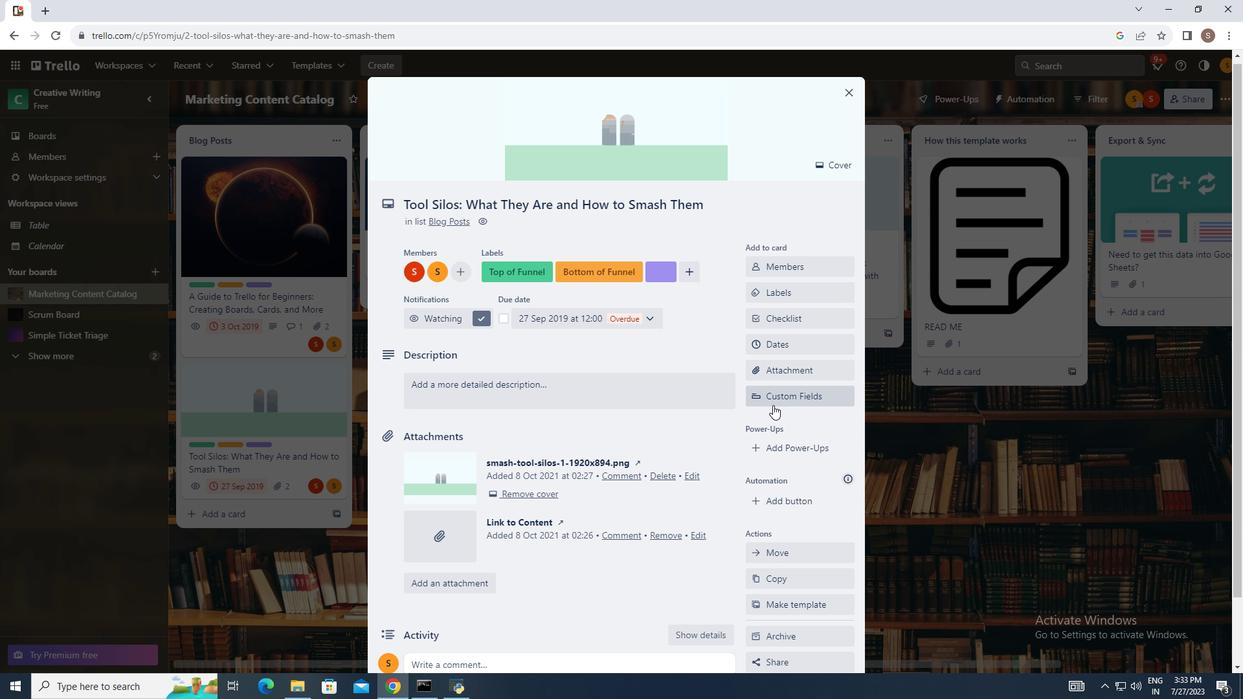 
Action: Mouse moved to (773, 405)
Screenshot: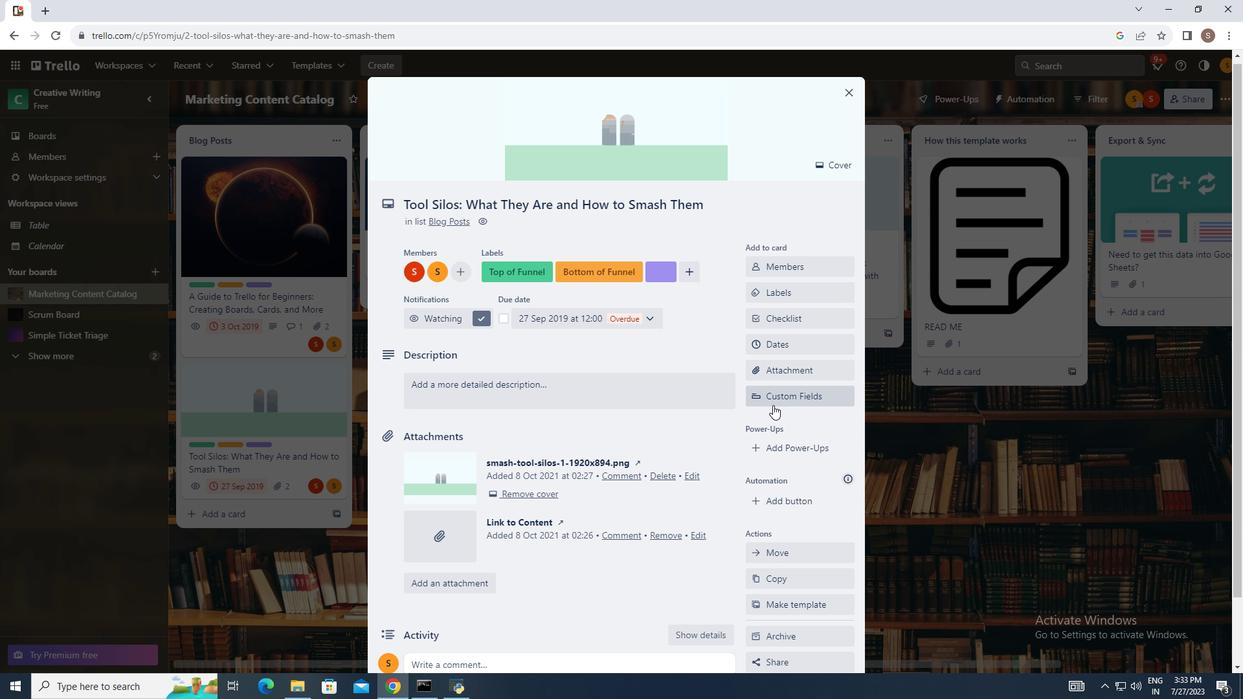 
Action: Mouse scrolled (773, 406) with delta (0, 0)
Screenshot: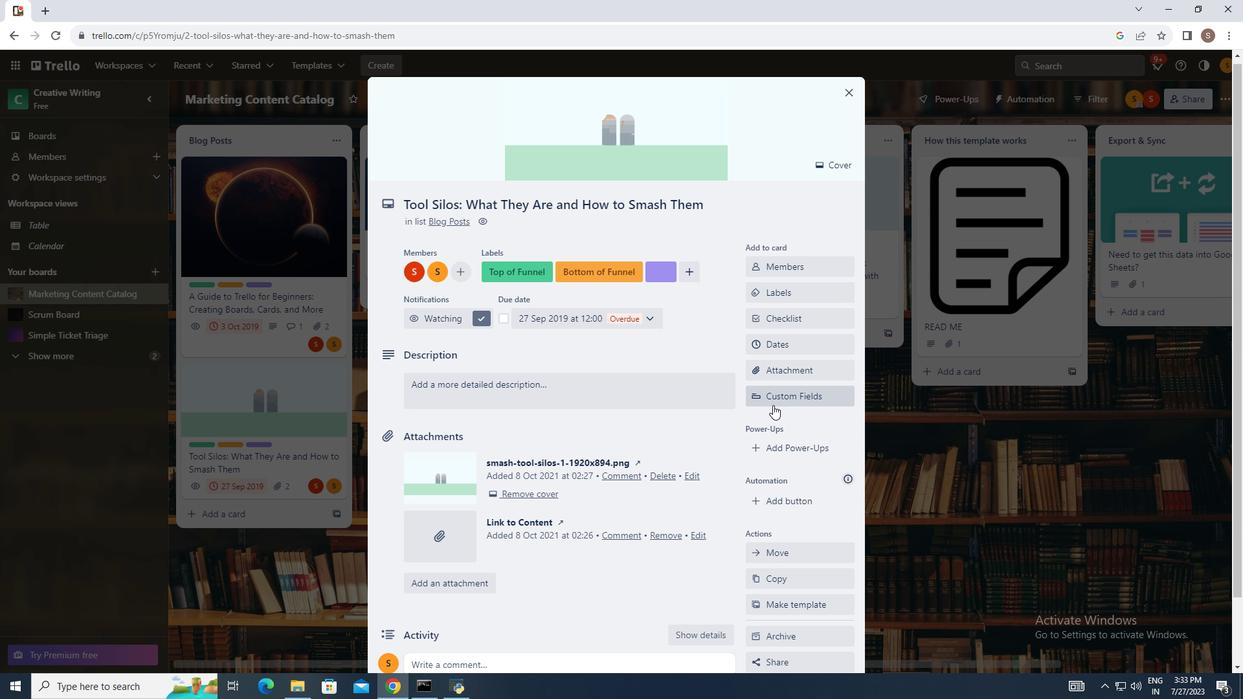 
Action: Mouse moved to (749, 415)
Screenshot: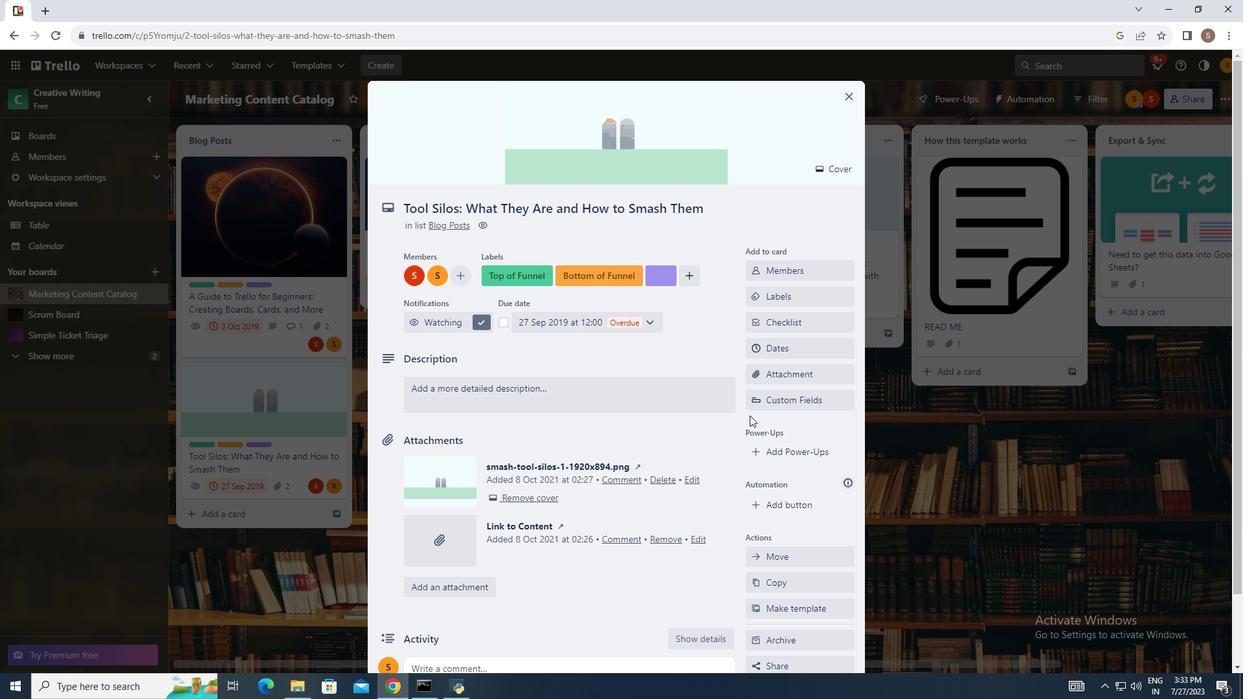 
Action: Mouse scrolled (749, 415) with delta (0, 0)
Screenshot: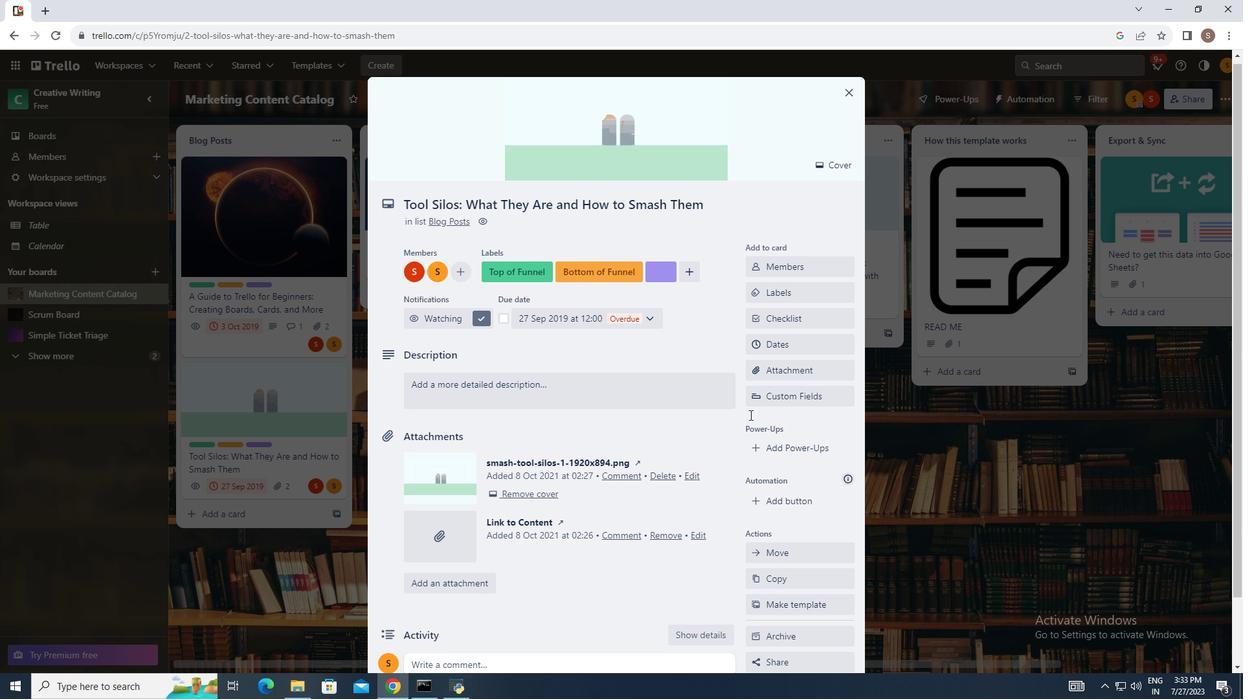 
Action: Mouse moved to (749, 415)
Screenshot: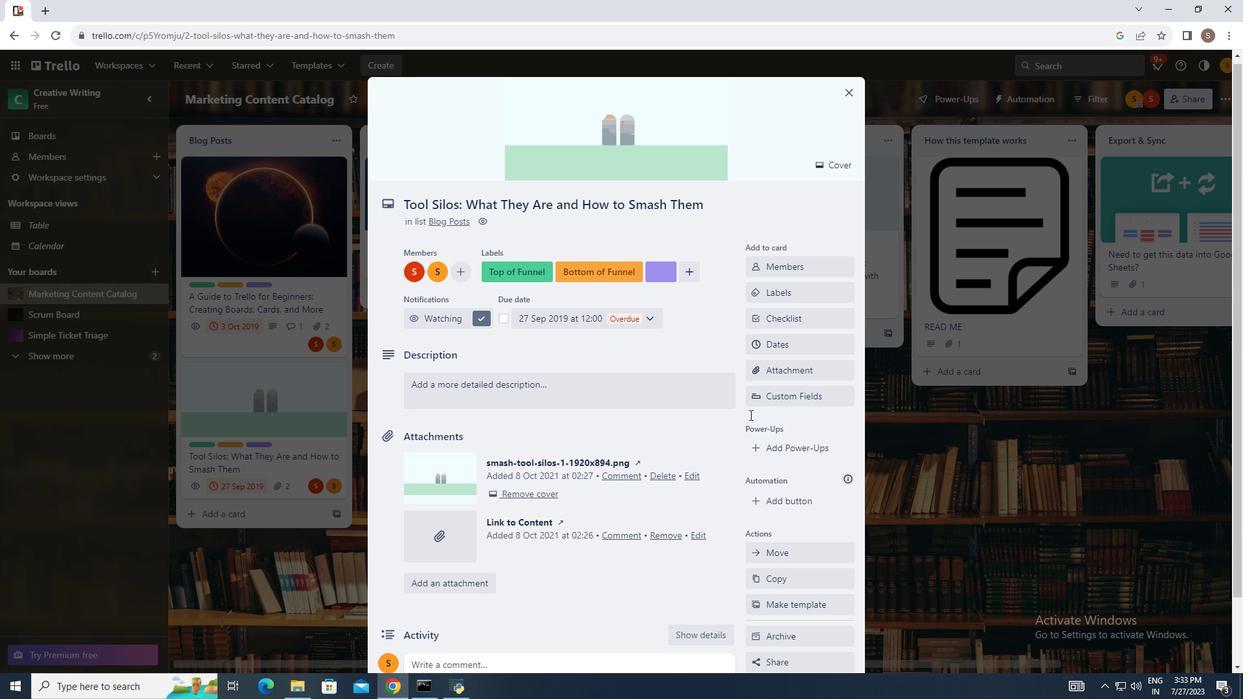 
Action: Mouse scrolled (749, 414) with delta (0, 0)
Screenshot: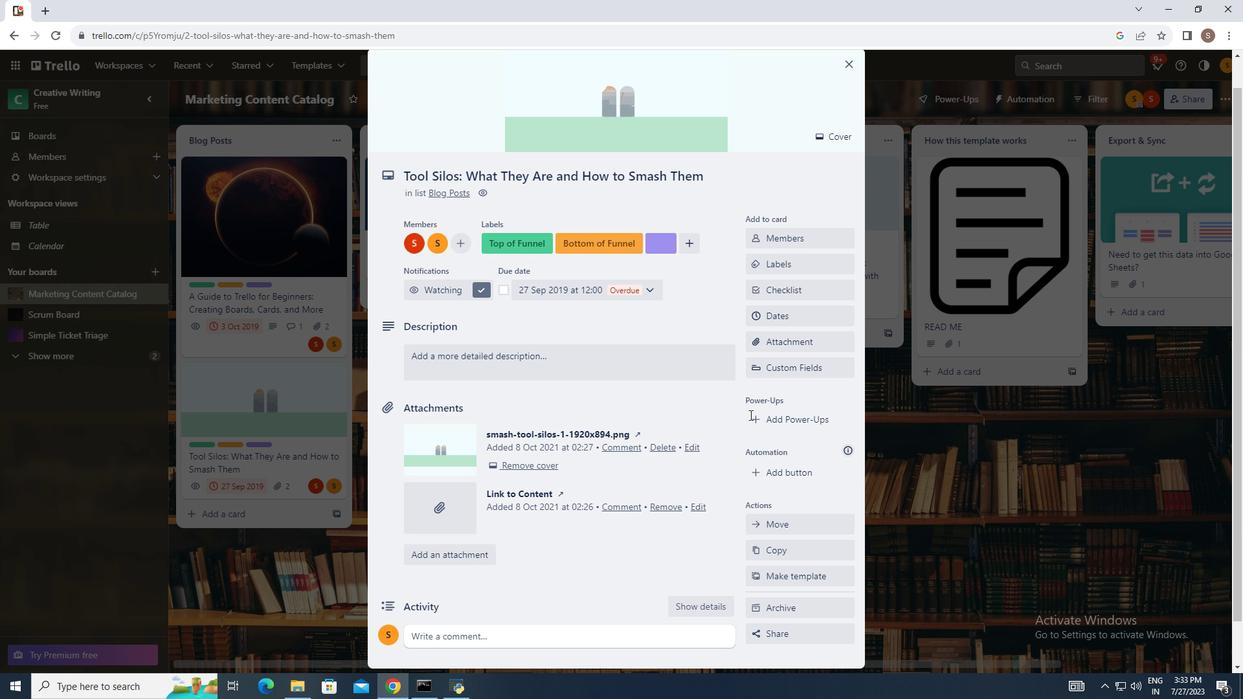 
Action: Mouse moved to (751, 414)
Screenshot: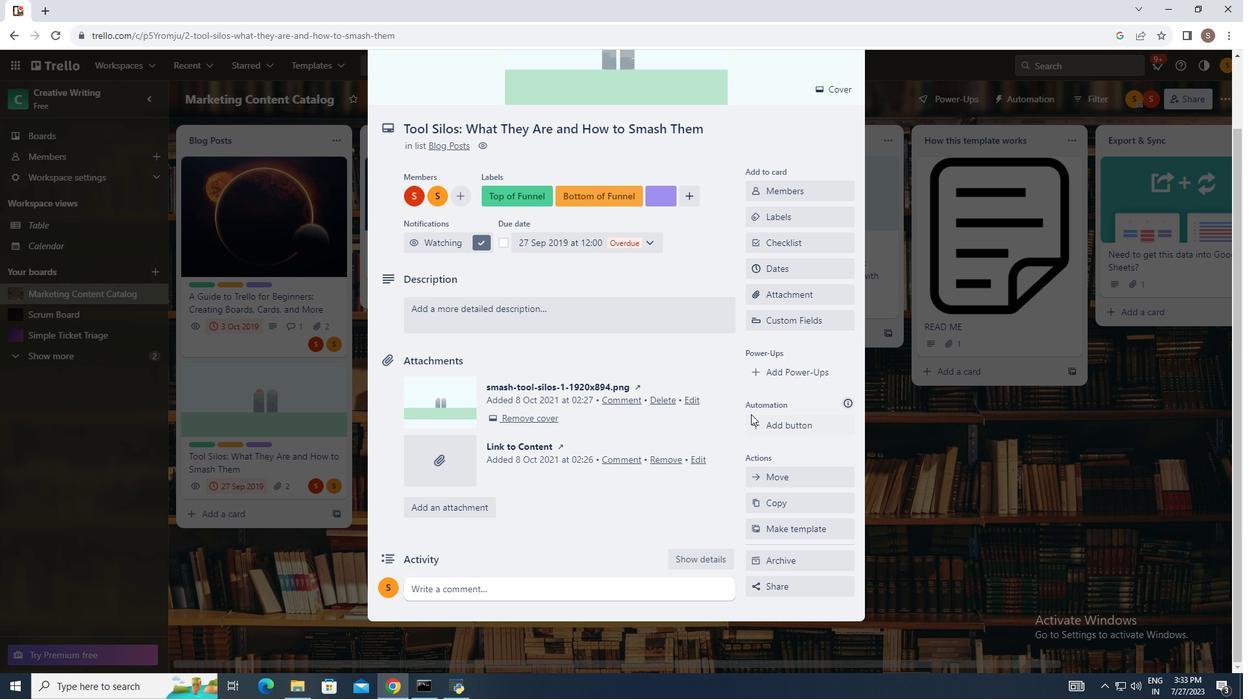 
Action: Mouse scrolled (751, 413) with delta (0, 0)
Screenshot: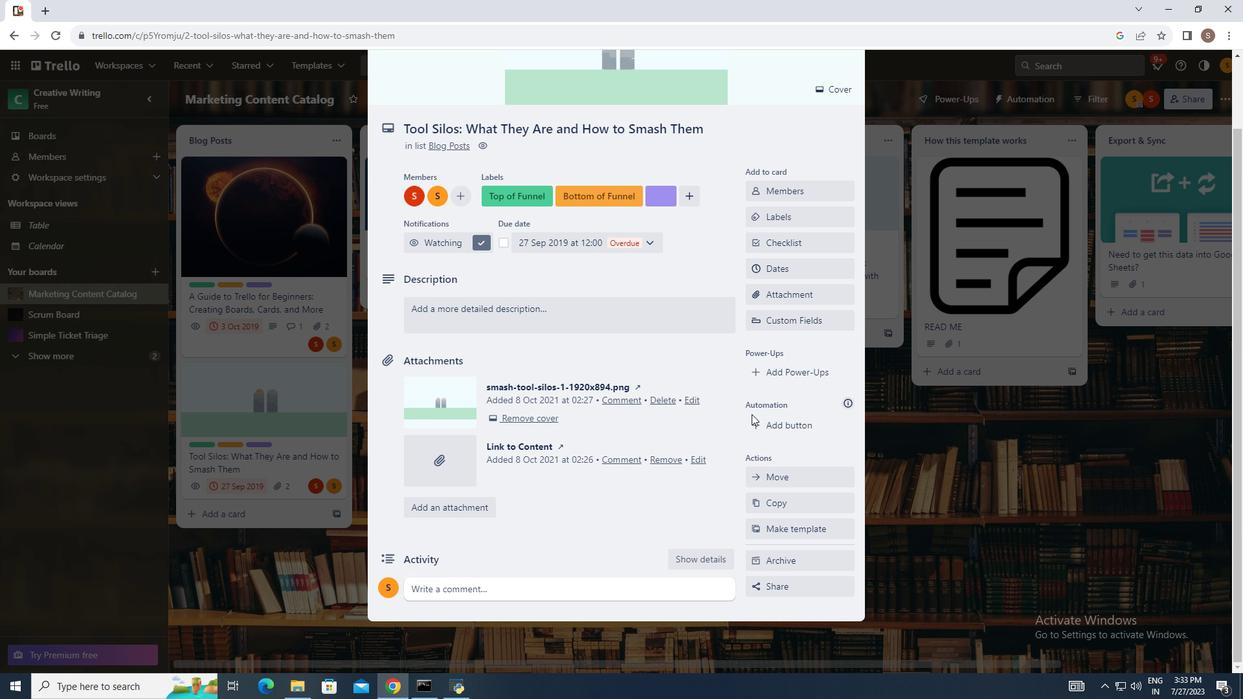 
Action: Mouse moved to (751, 414)
Screenshot: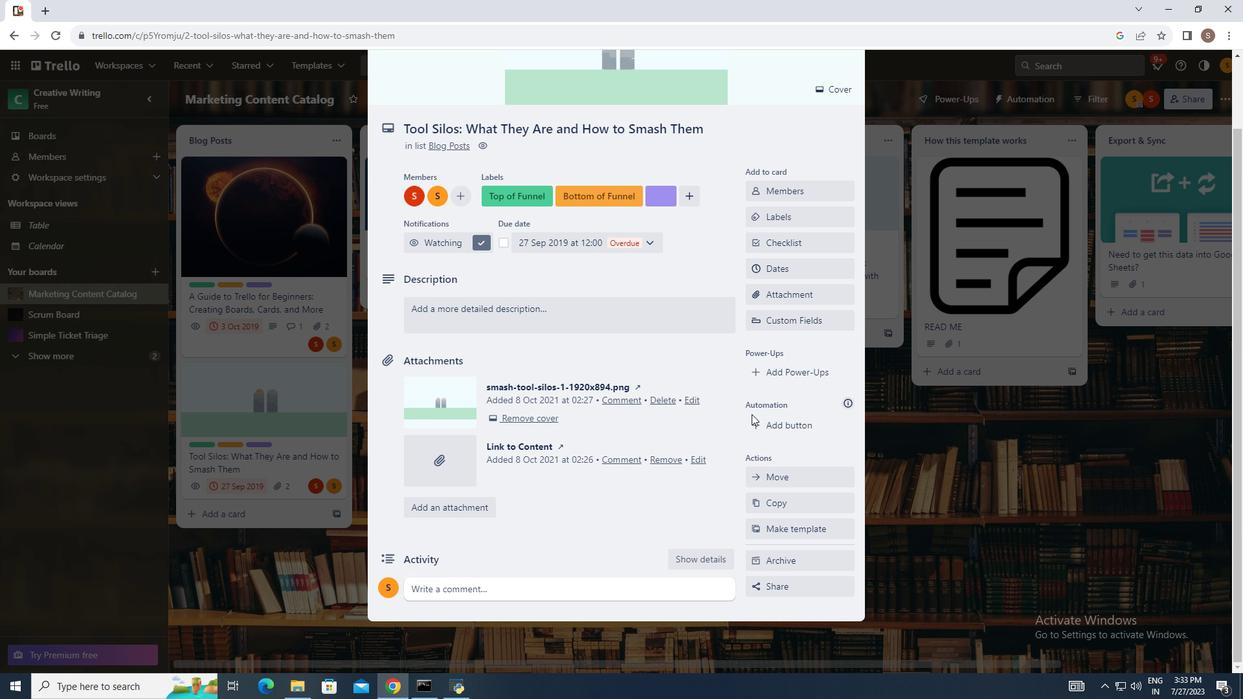 
Action: Mouse scrolled (751, 413) with delta (0, 0)
Screenshot: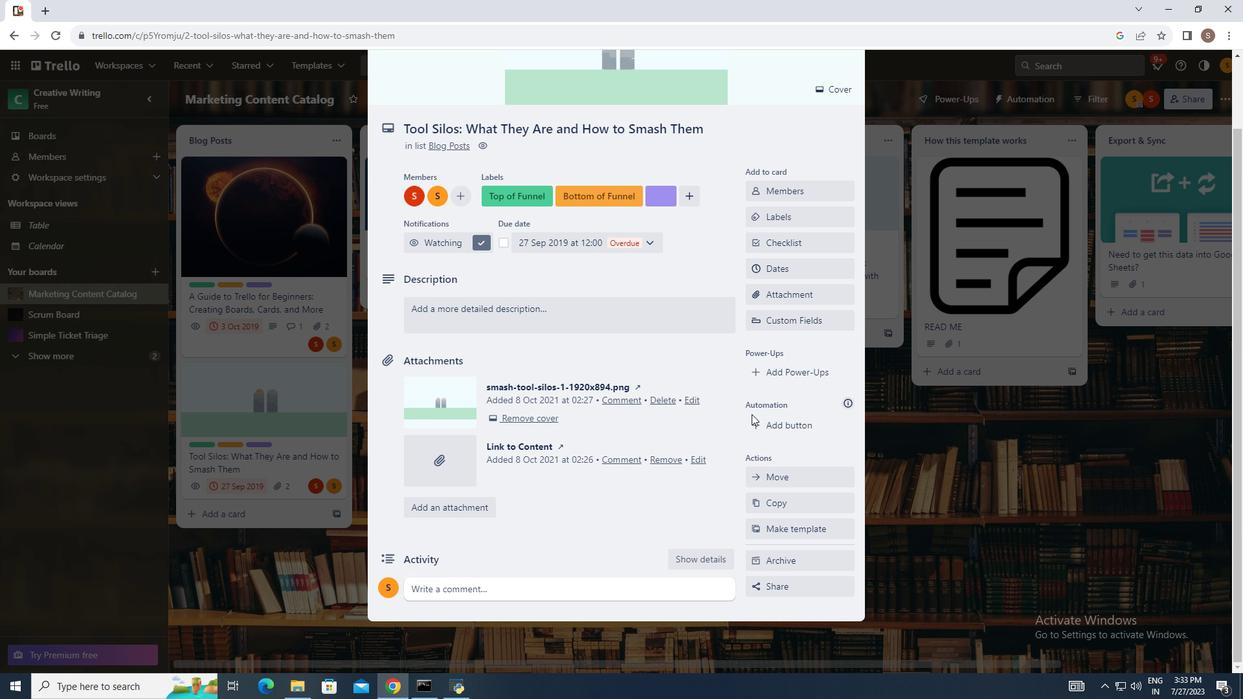 
Action: Mouse moved to (782, 389)
Screenshot: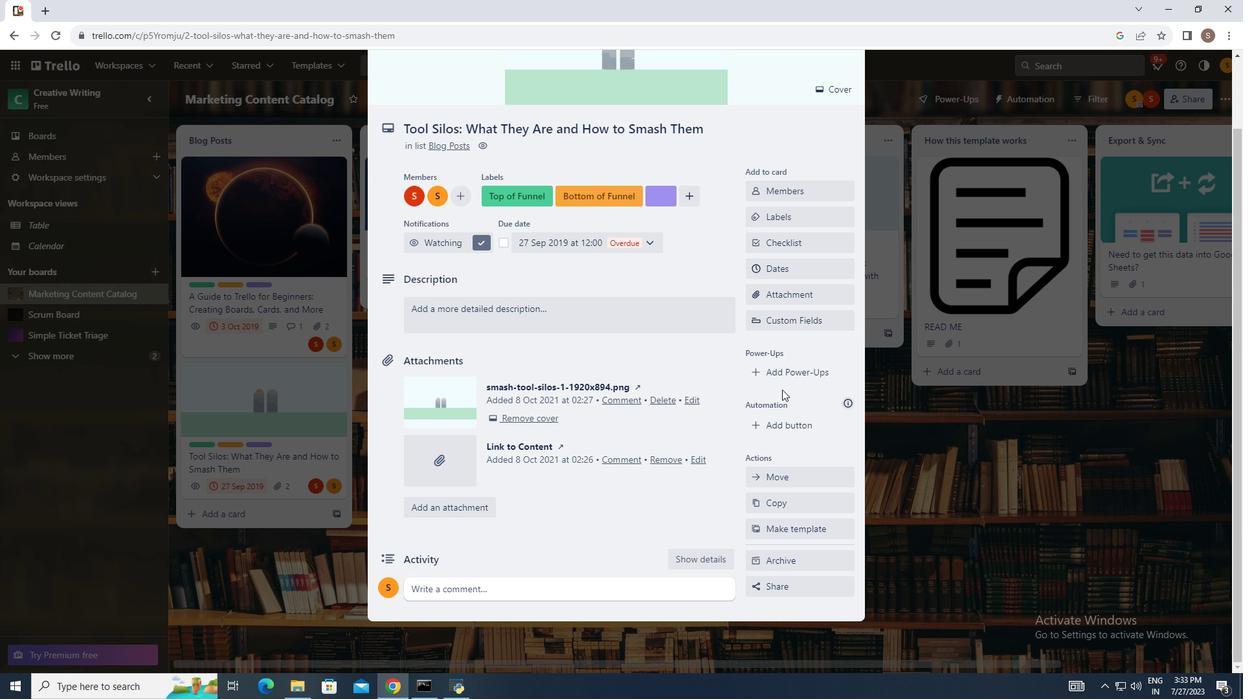 
Action: Mouse scrolled (782, 389) with delta (0, 0)
Screenshot: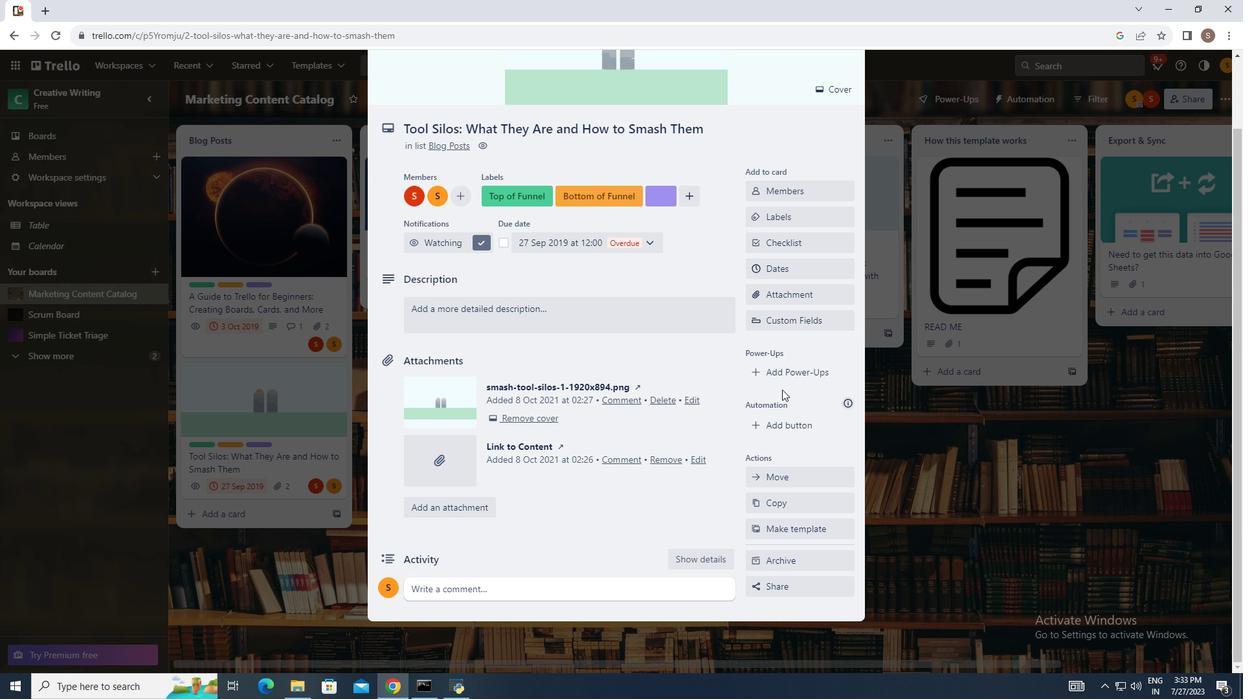 
Action: Mouse scrolled (782, 389) with delta (0, 0)
Screenshot: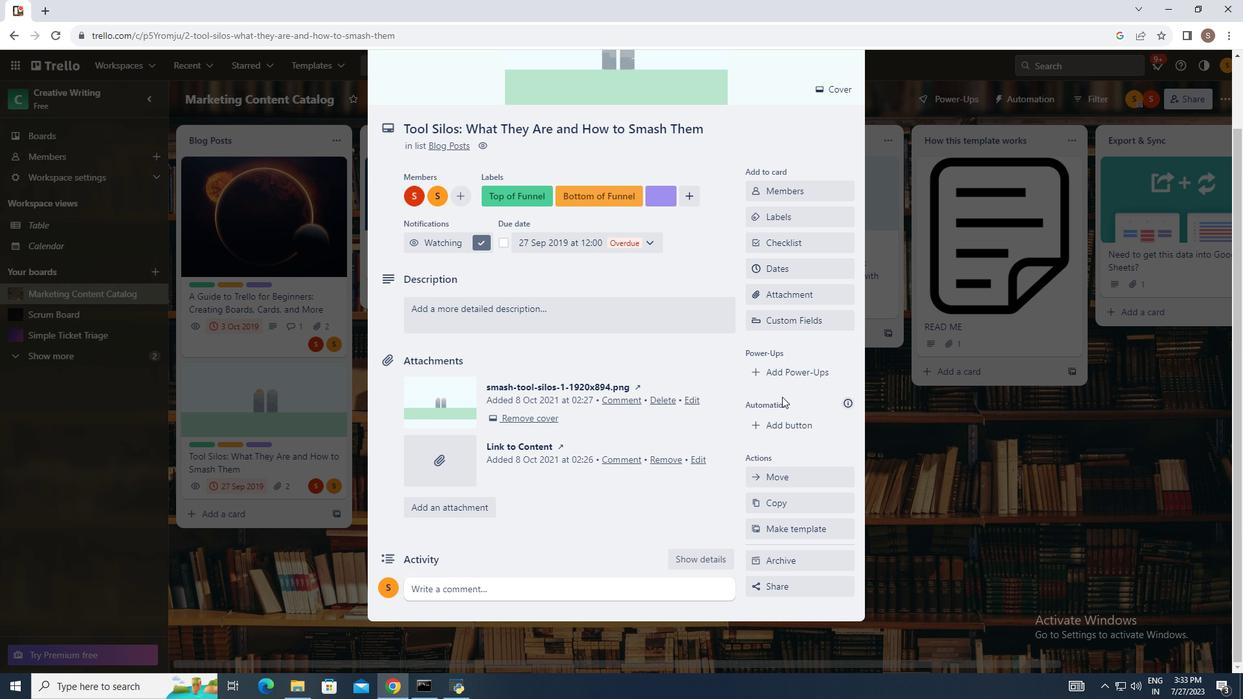
Action: Mouse moved to (650, 391)
Screenshot: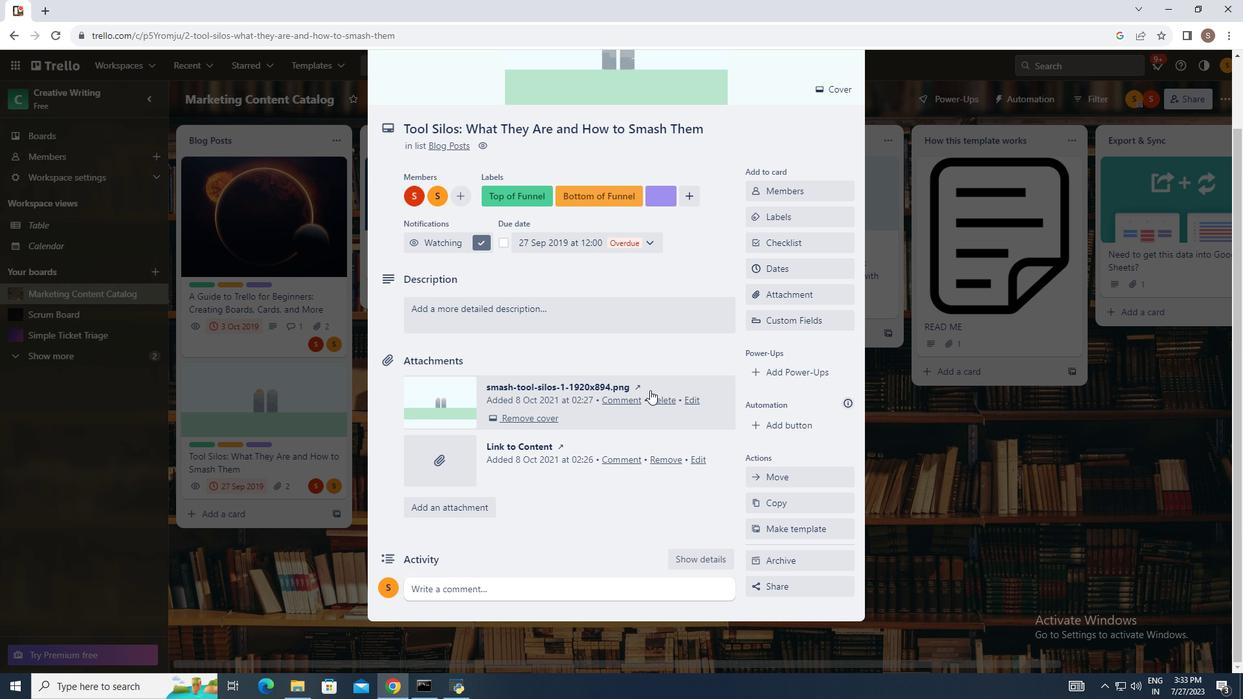 
Action: Mouse scrolled (650, 390) with delta (0, 0)
Screenshot: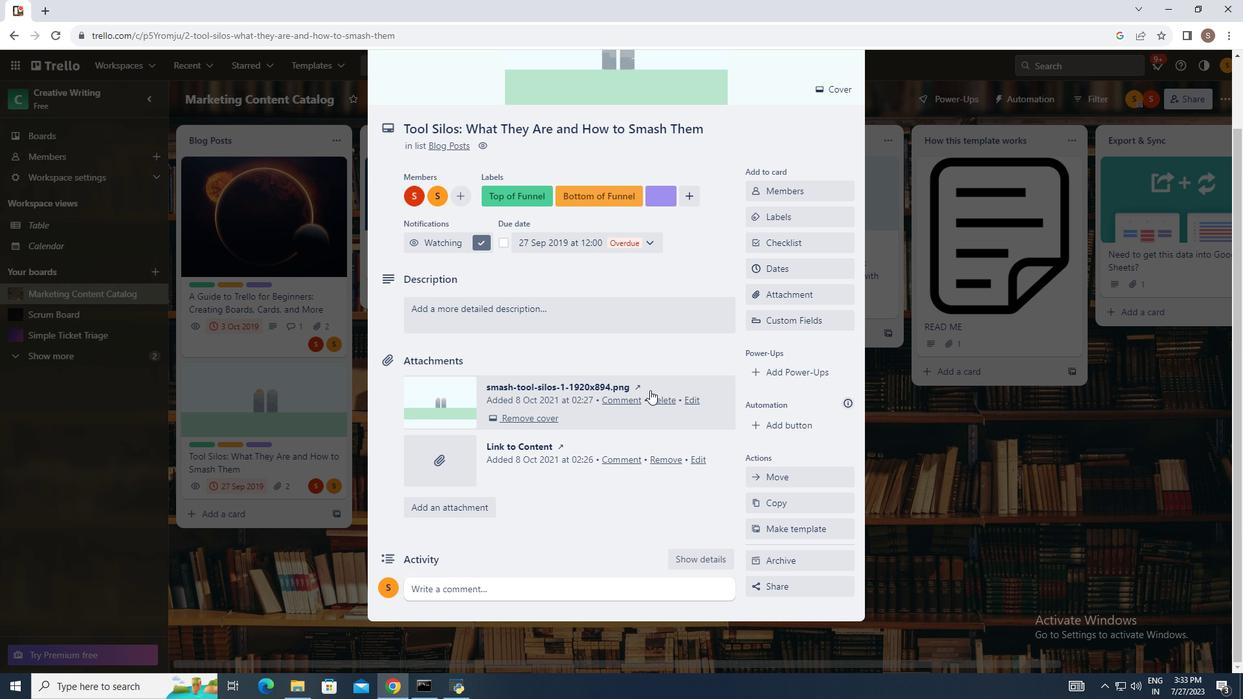 
Action: Mouse moved to (702, 363)
Screenshot: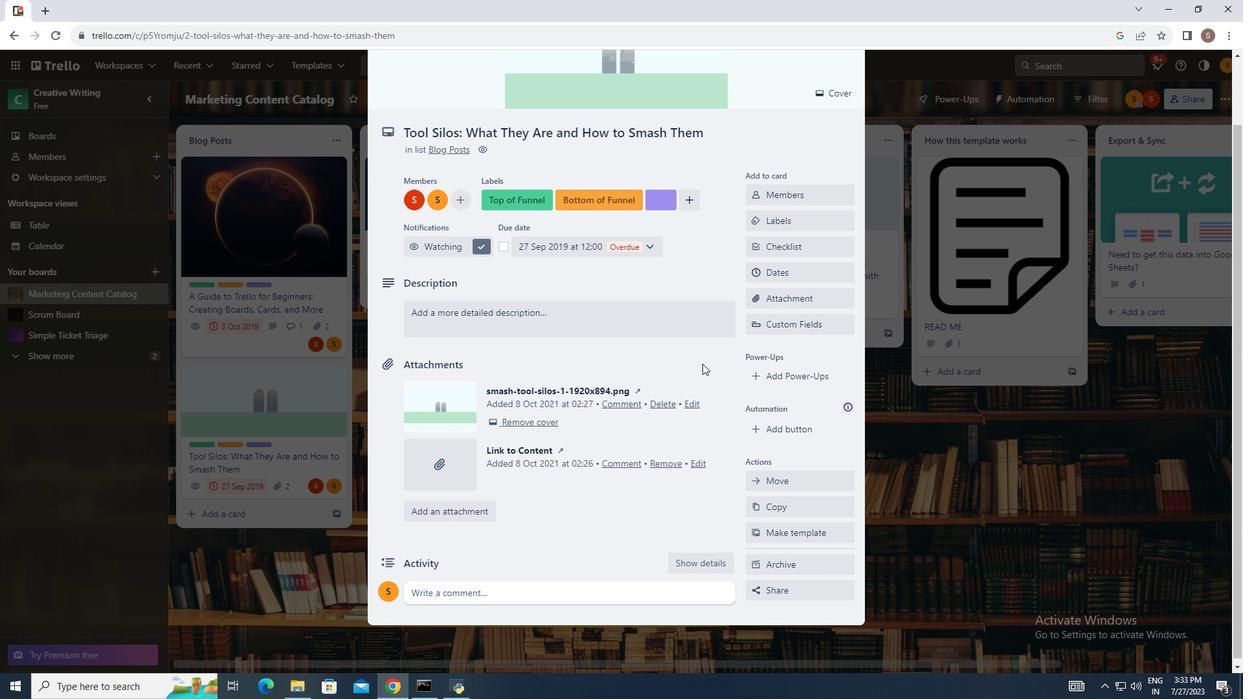 
Action: Mouse scrolled (702, 364) with delta (0, 0)
Screenshot: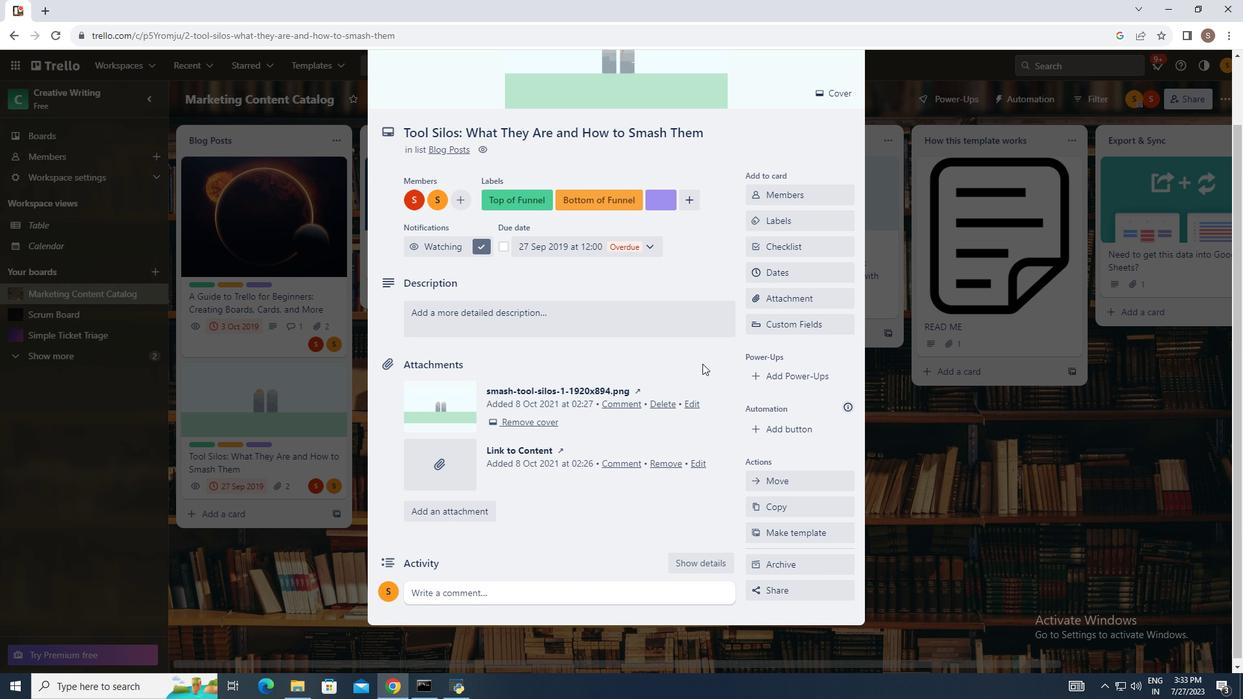 
Action: Mouse scrolled (702, 364) with delta (0, 0)
Screenshot: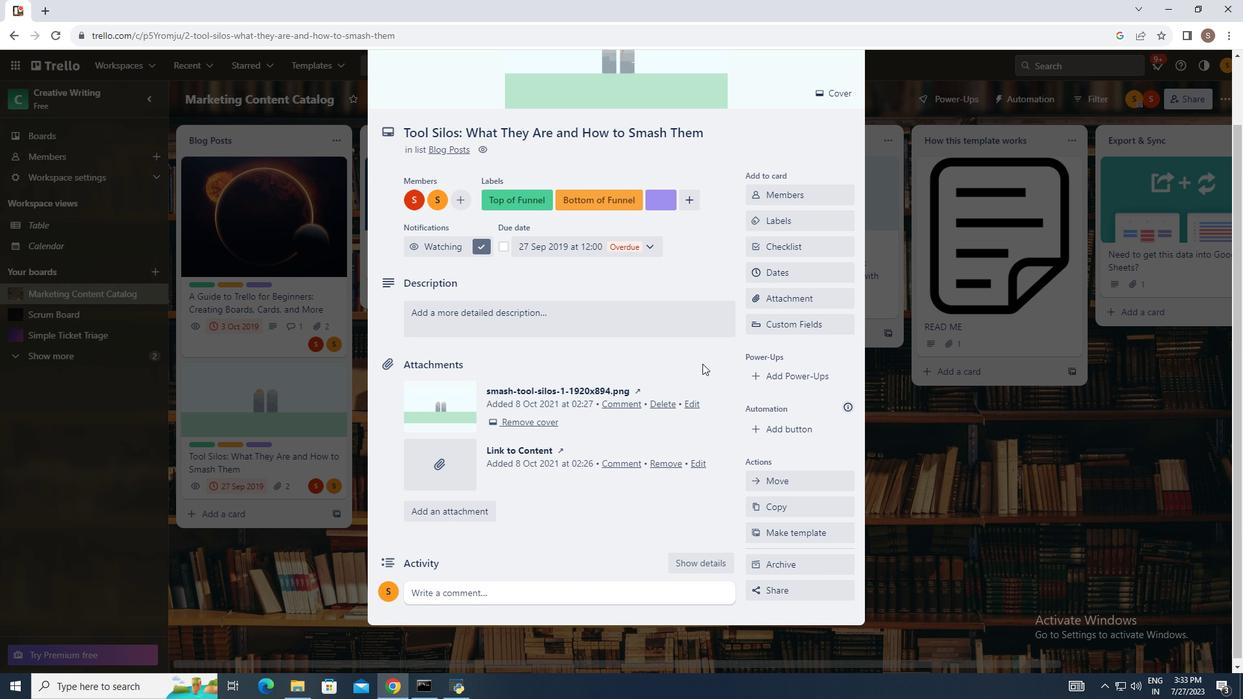 
Action: Mouse scrolled (702, 364) with delta (0, 0)
Screenshot: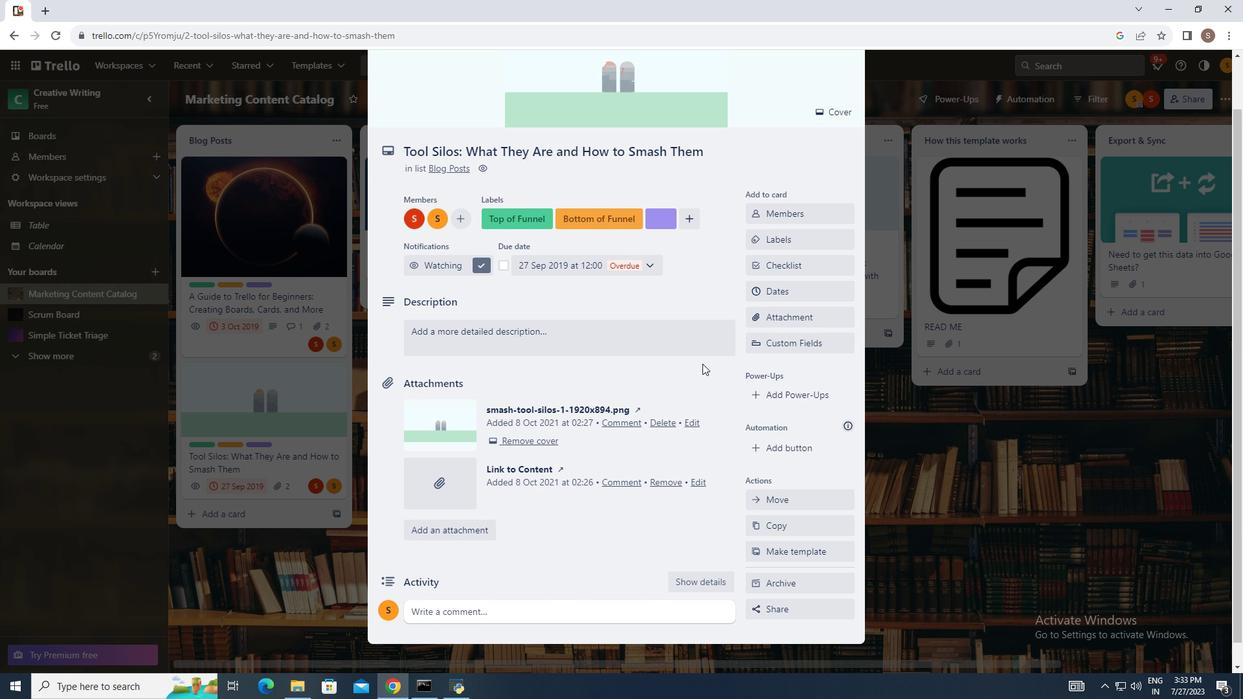 
Action: Mouse scrolled (702, 364) with delta (0, 0)
Screenshot: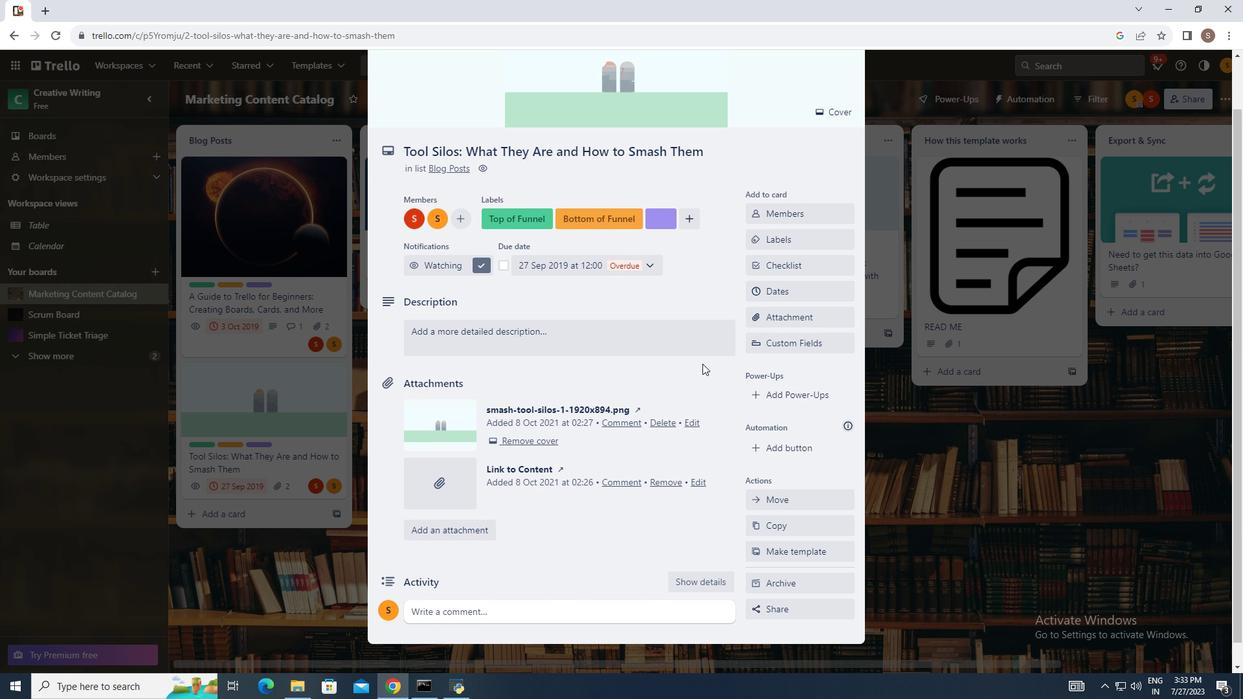 
Action: Mouse moved to (707, 383)
Screenshot: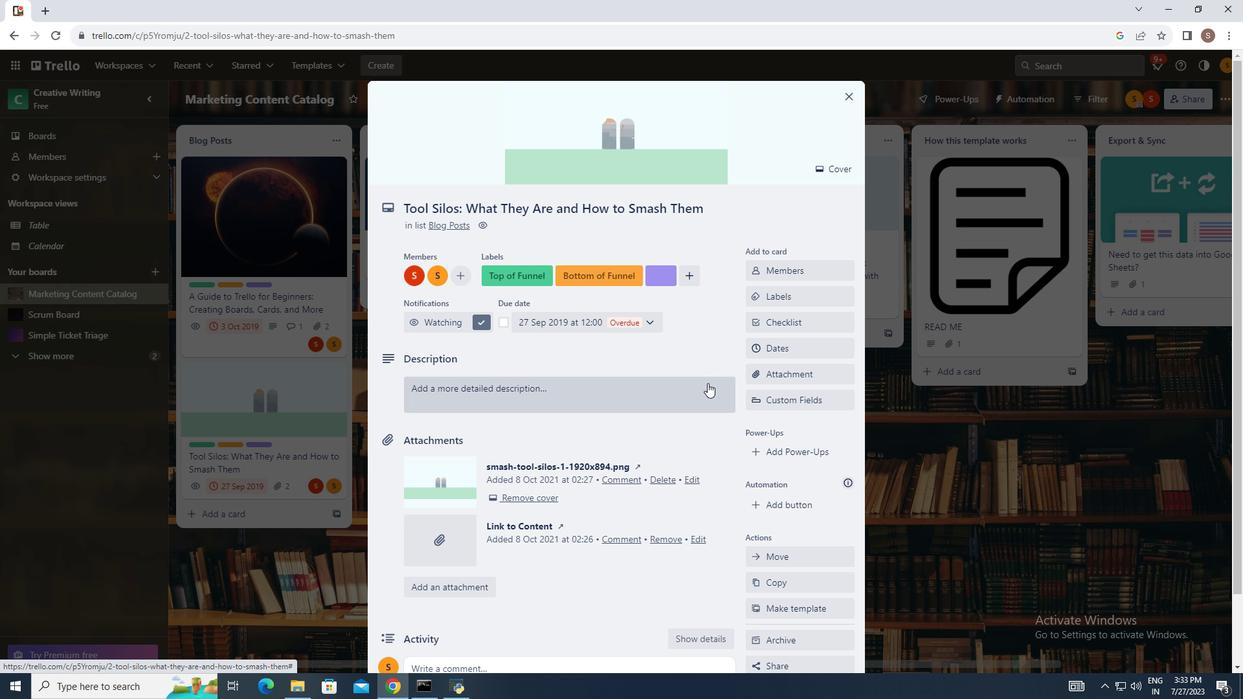 
Action: Mouse scrolled (707, 384) with delta (0, 0)
Screenshot: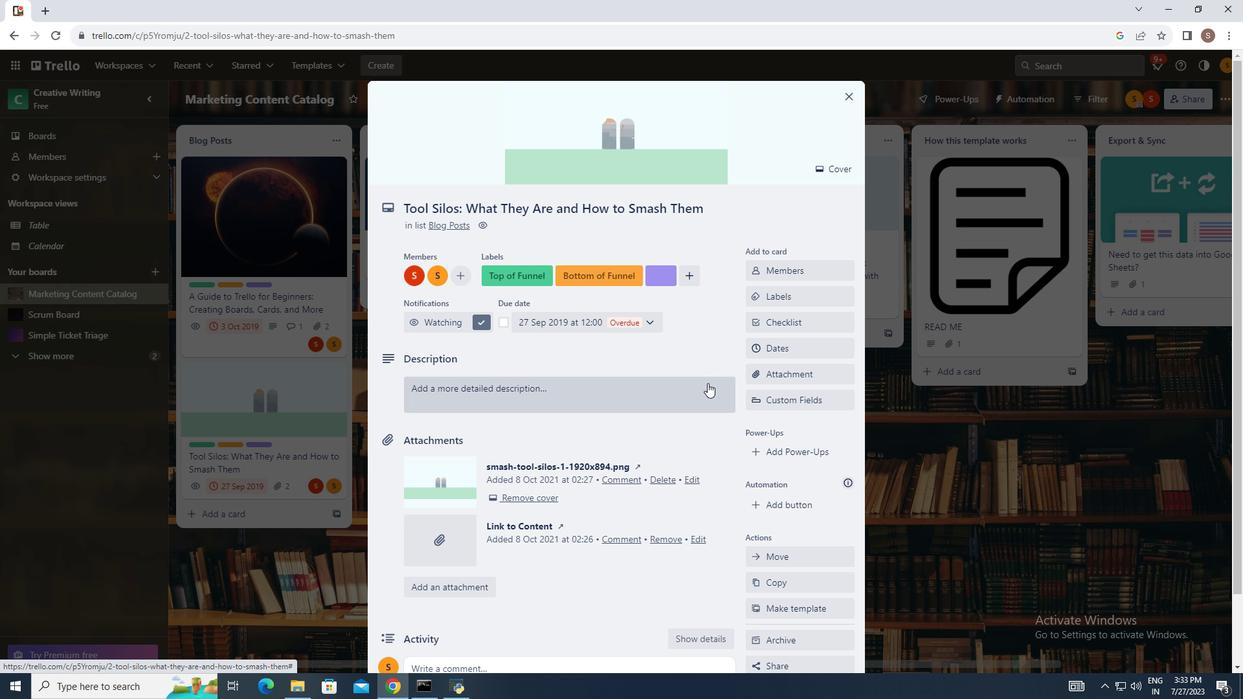 
Action: Mouse moved to (707, 383)
Screenshot: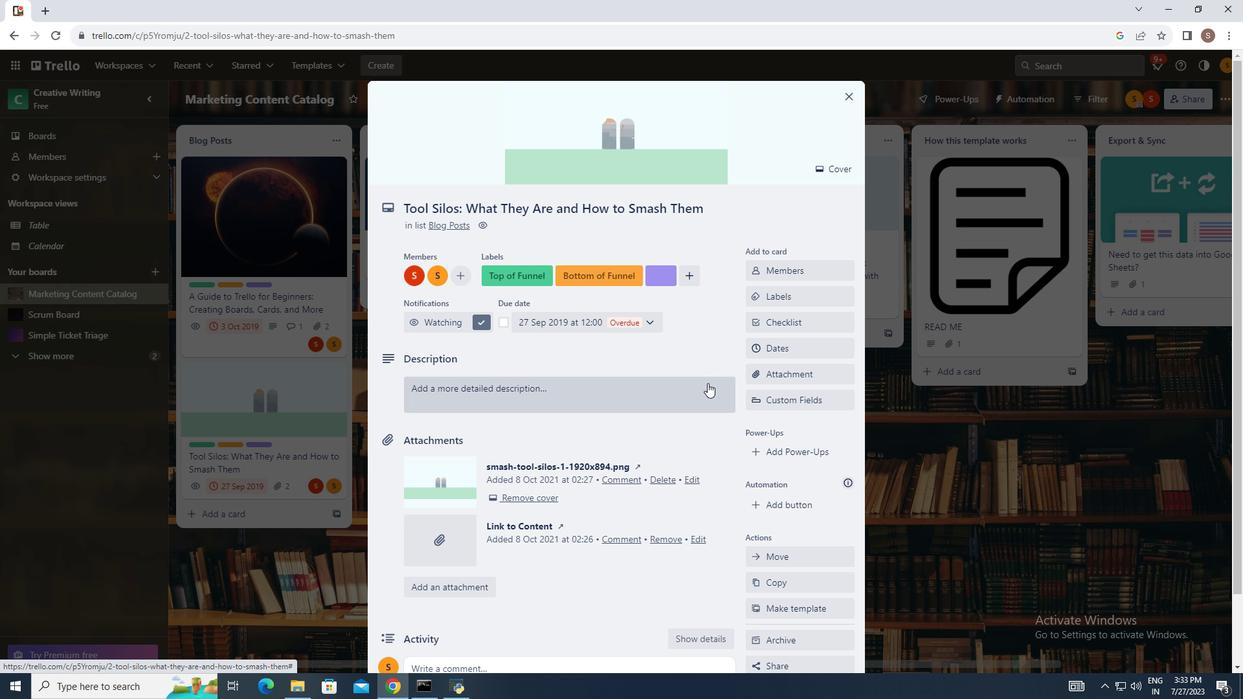 
Action: Mouse scrolled (707, 384) with delta (0, 0)
Screenshot: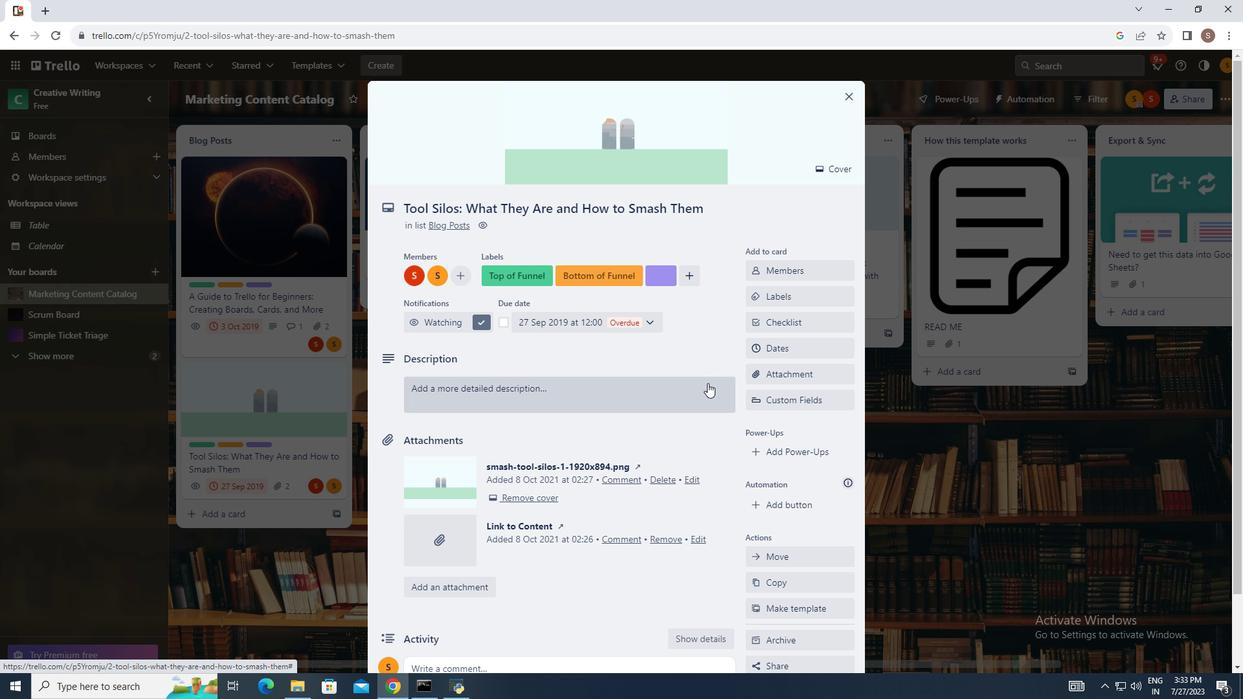 
Action: Mouse scrolled (707, 384) with delta (0, 0)
Screenshot: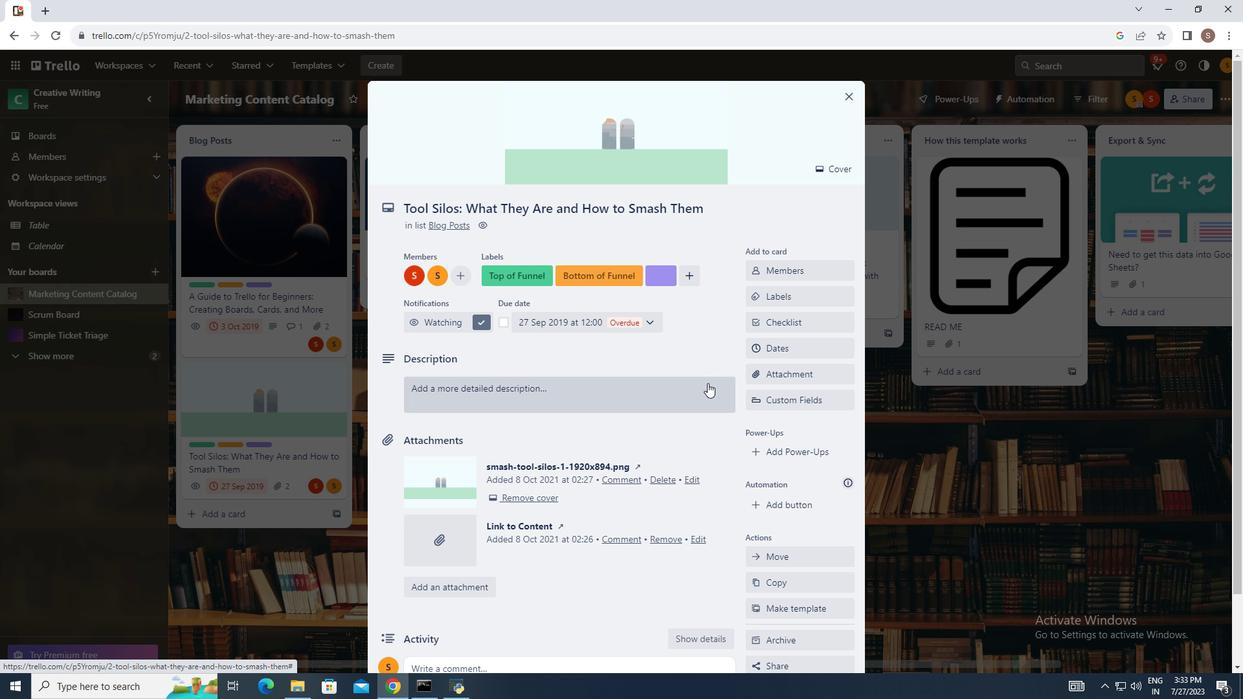 
Action: Mouse moved to (709, 381)
Screenshot: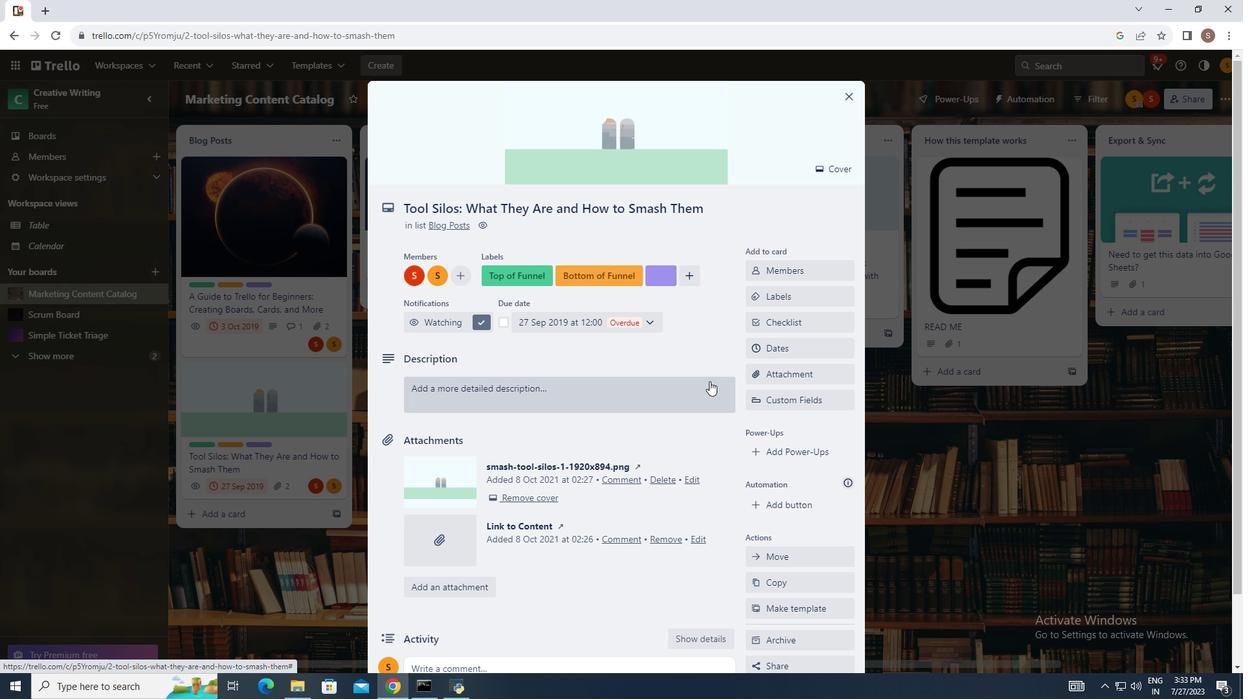 
Action: Mouse scrolled (709, 382) with delta (0, 0)
Screenshot: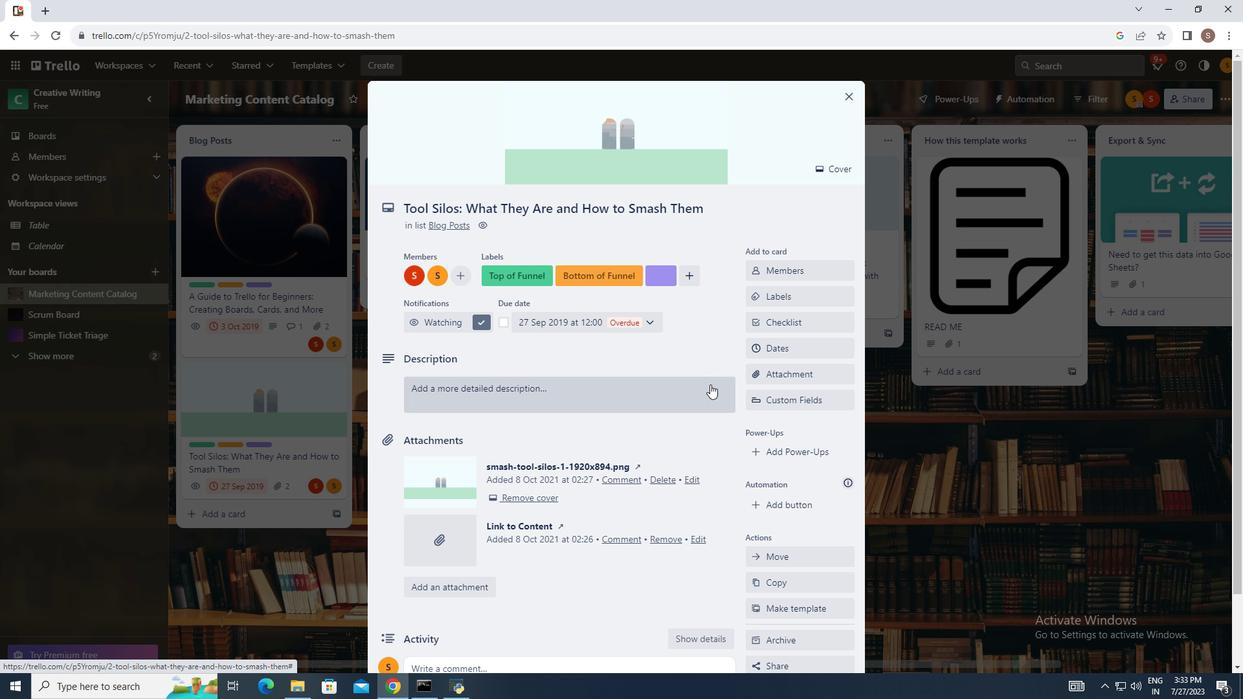 
Action: Mouse scrolled (709, 382) with delta (0, 0)
Screenshot: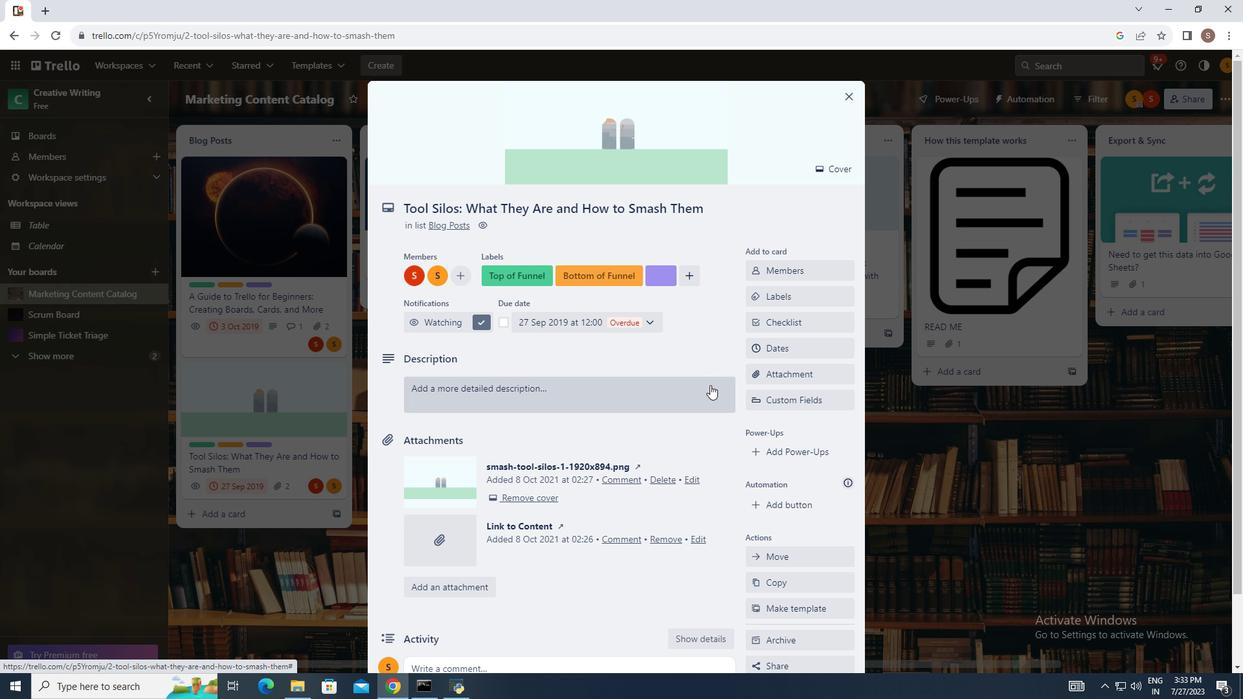 
Action: Mouse moved to (710, 384)
Screenshot: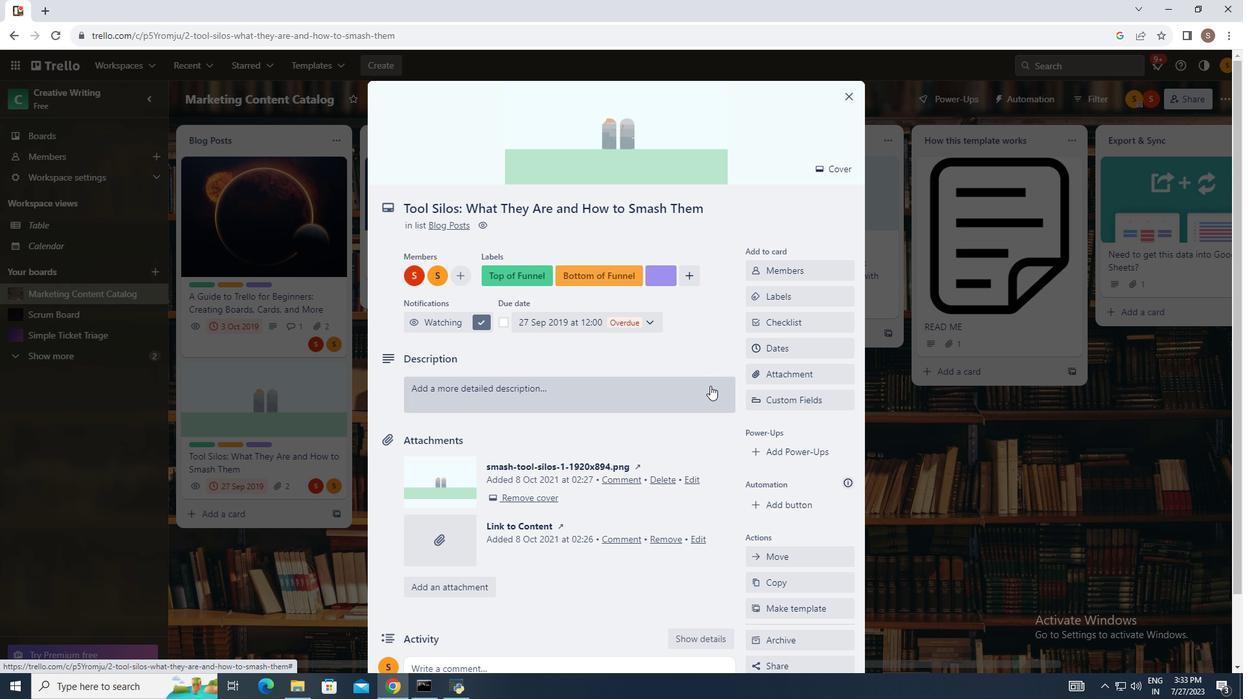 
Action: Mouse scrolled (710, 384) with delta (0, 0)
Screenshot: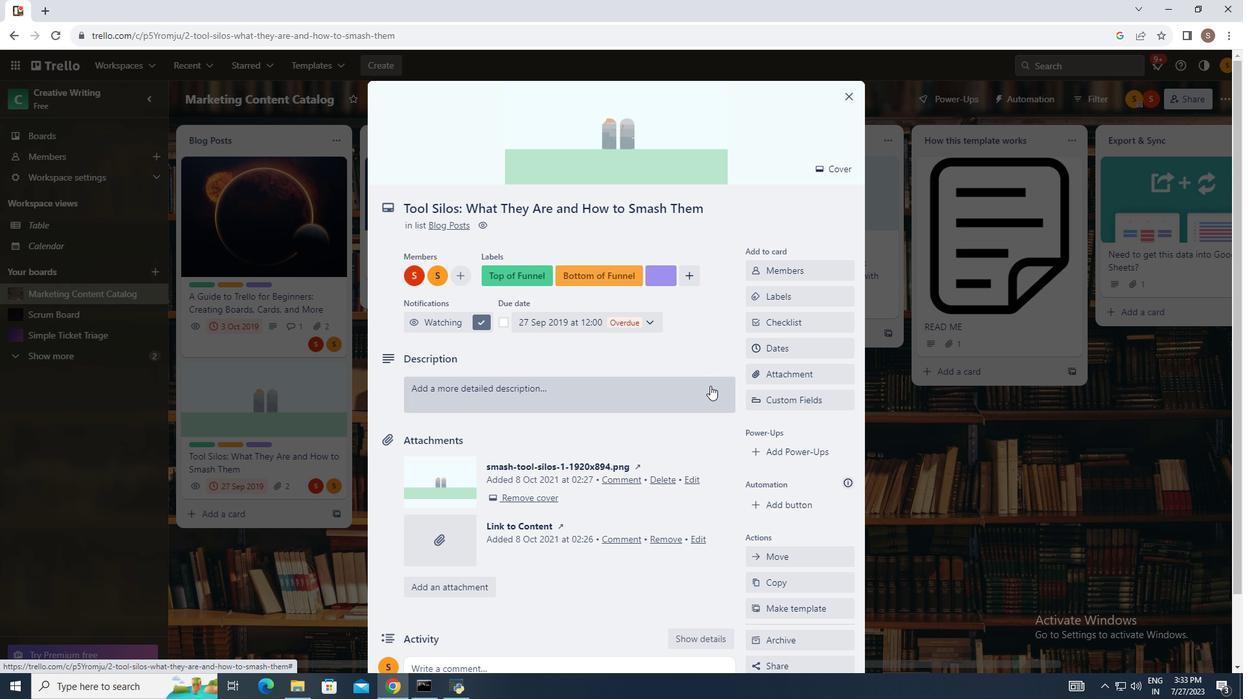 
Action: Mouse moved to (710, 385)
Screenshot: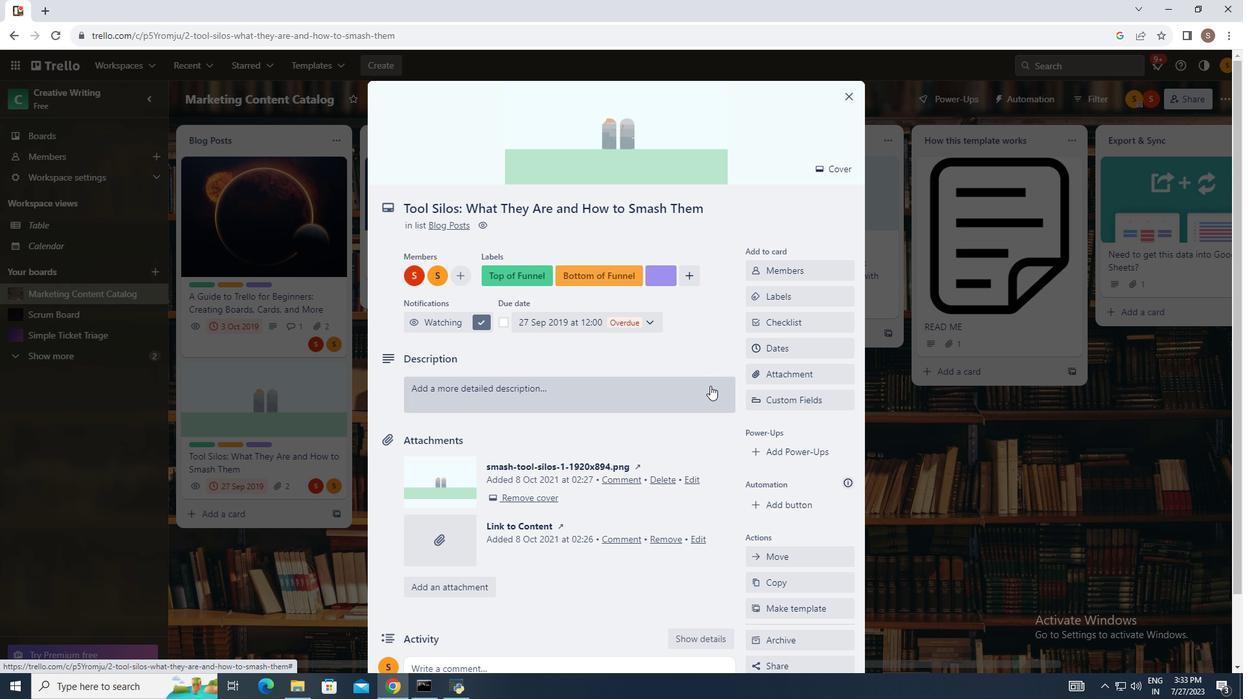 
Action: Mouse scrolled (710, 385) with delta (0, 0)
Screenshot: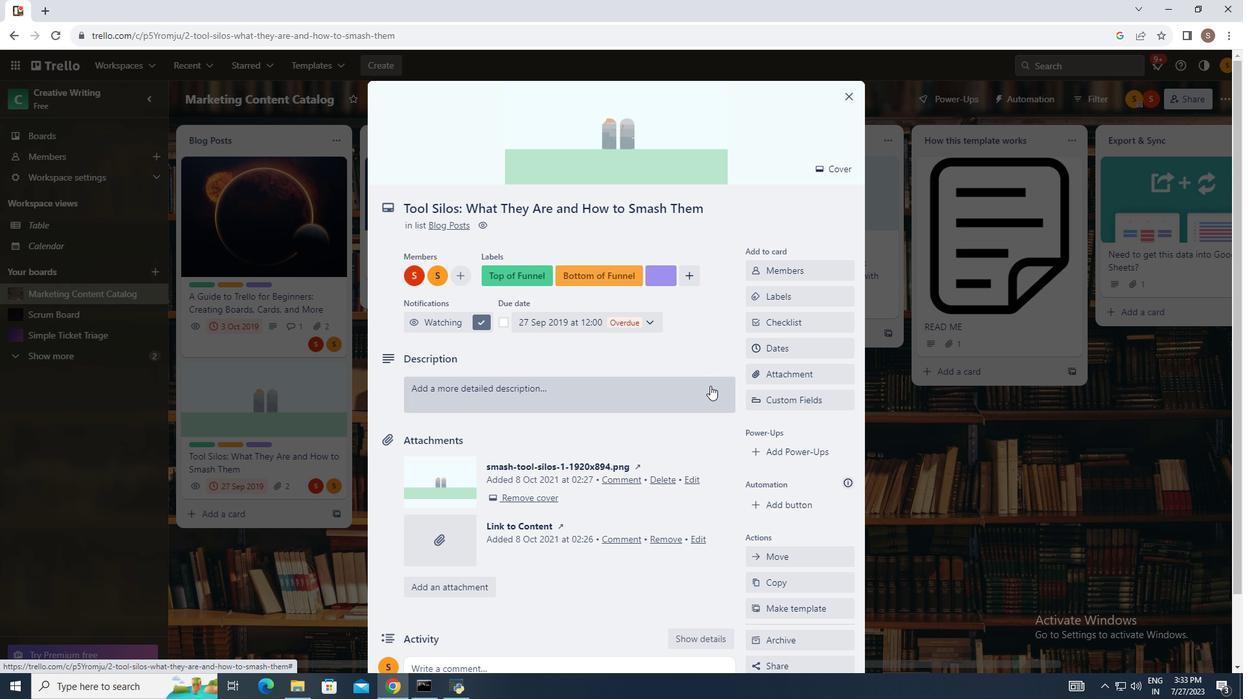 
Action: Mouse moved to (797, 371)
Screenshot: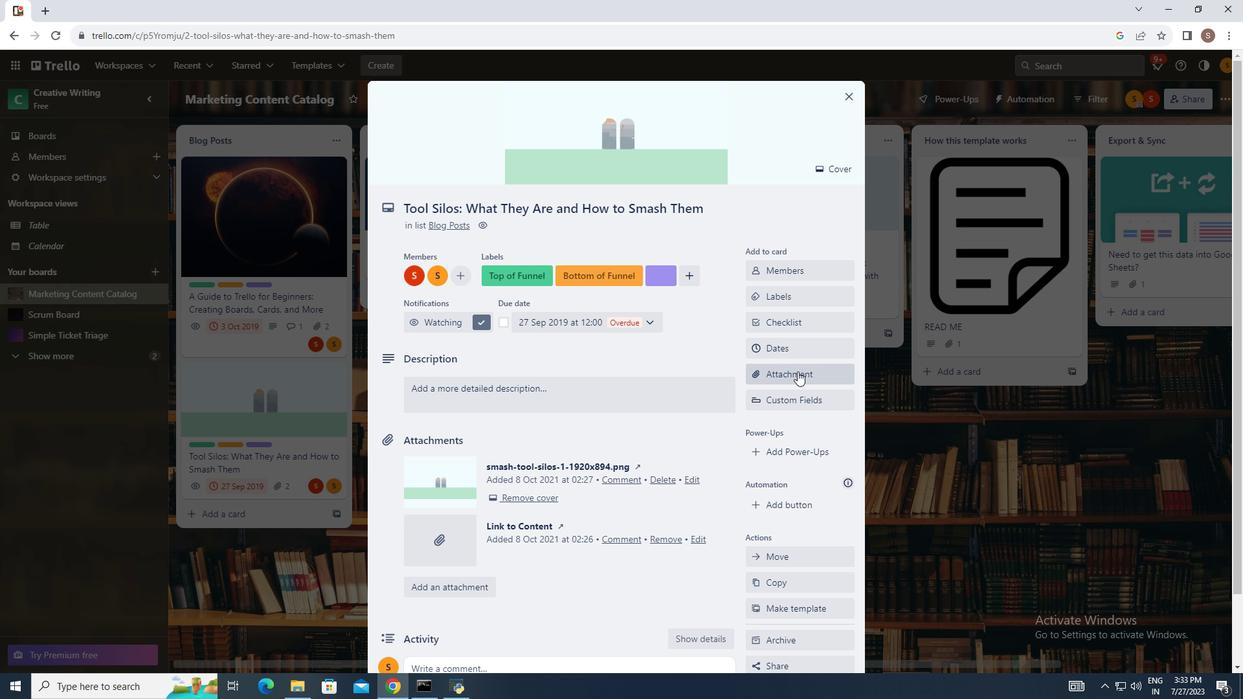 
Action: Mouse pressed left at (797, 371)
Screenshot: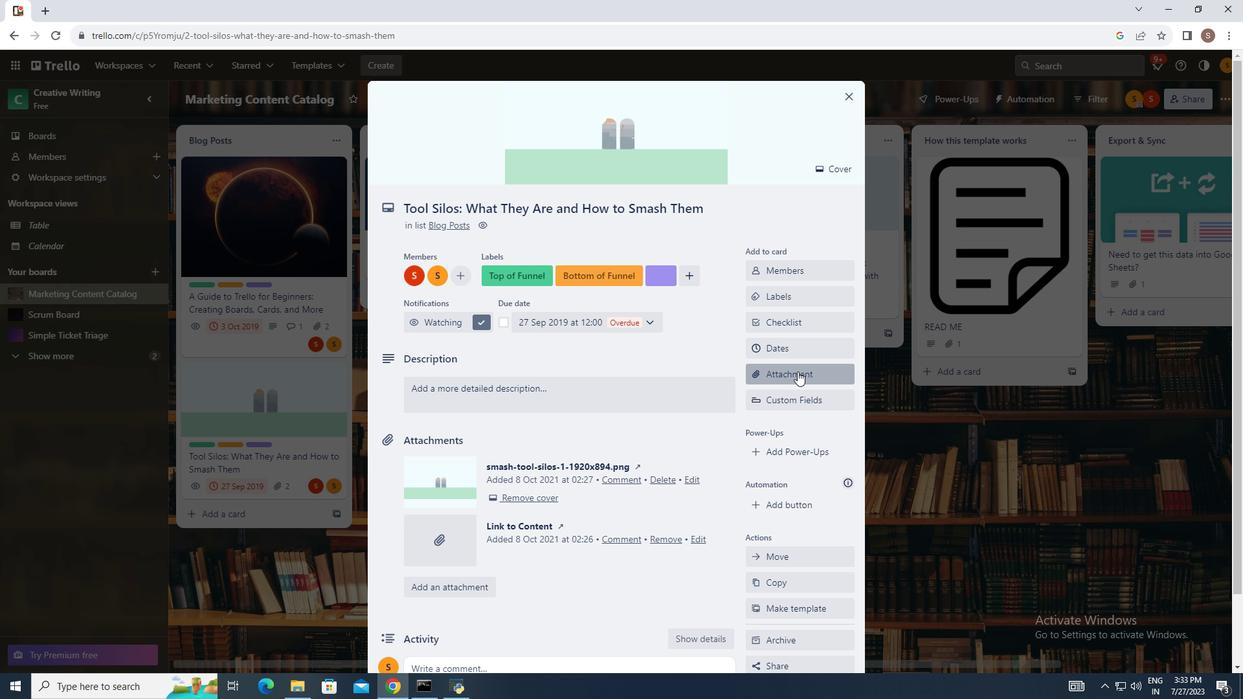 
Action: Mouse moved to (819, 391)
Screenshot: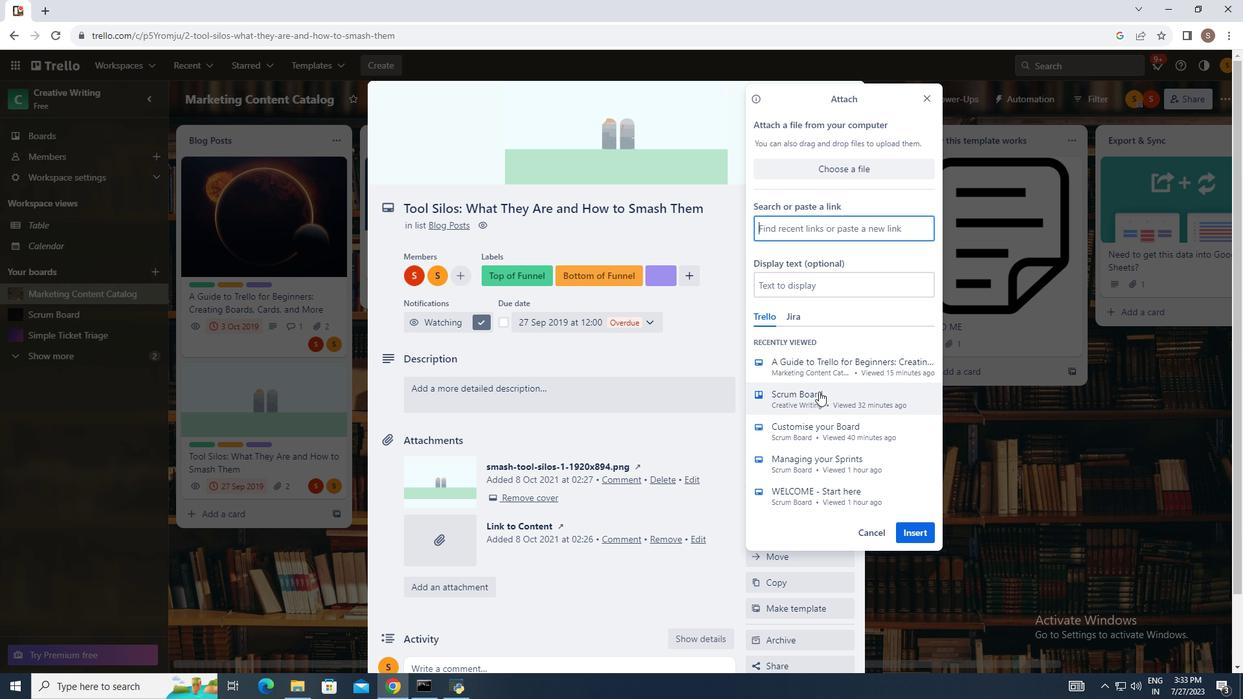 
Action: Mouse pressed left at (819, 391)
Screenshot: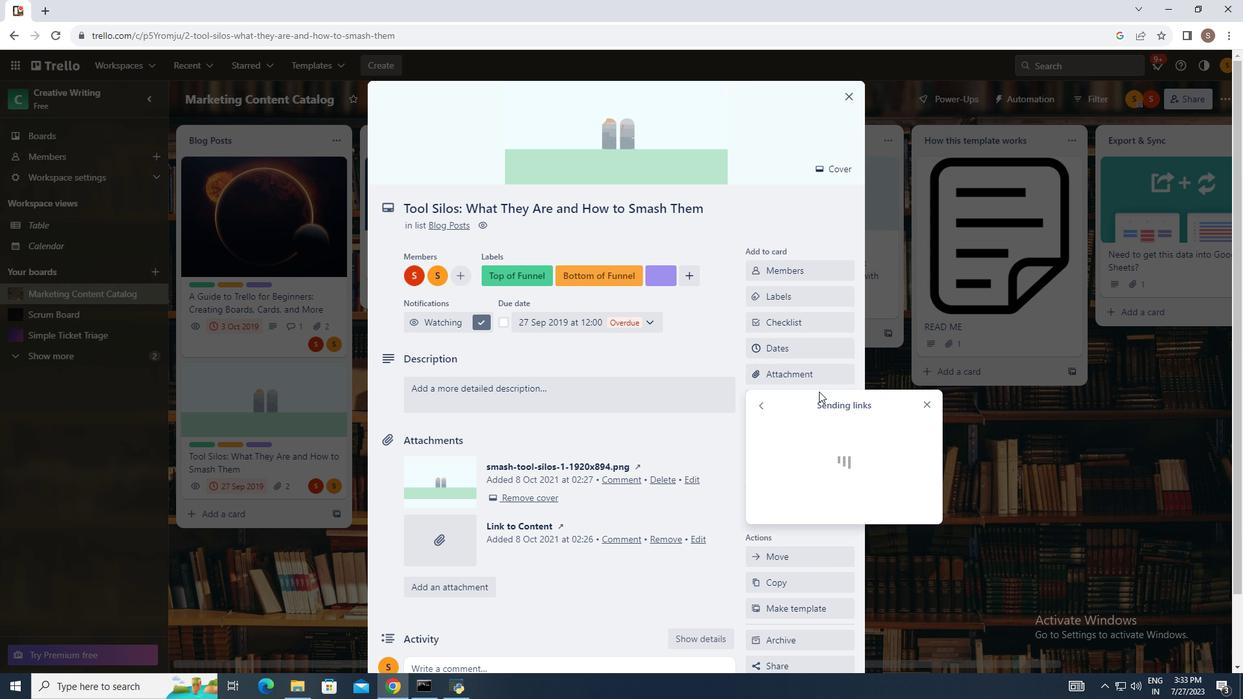 
Action: Mouse moved to (563, 468)
Screenshot: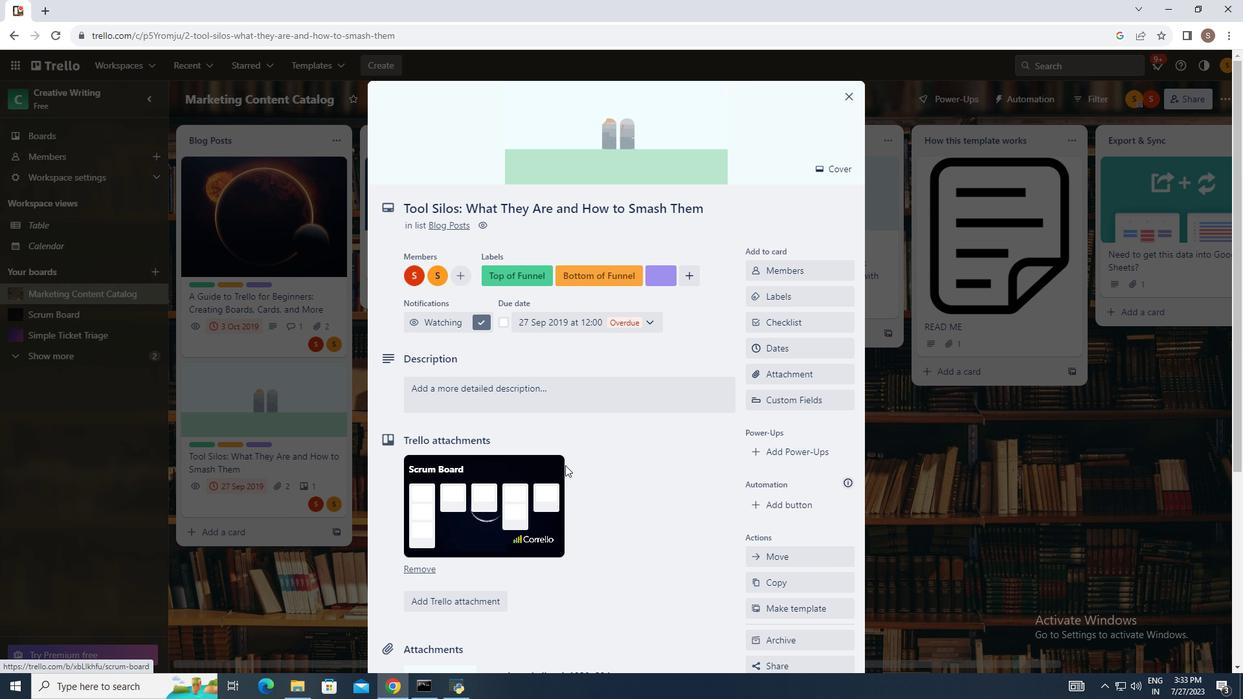 
Action: Mouse scrolled (563, 467) with delta (0, 0)
Screenshot: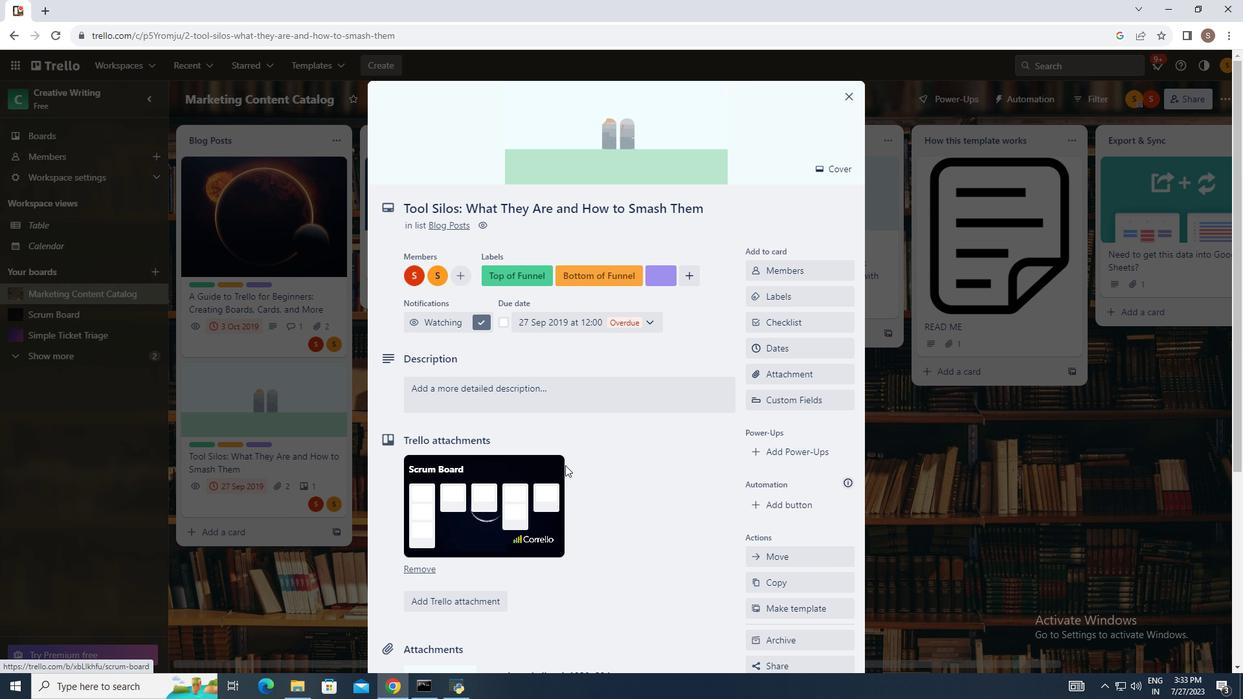 
Action: Mouse moved to (539, 323)
Screenshot: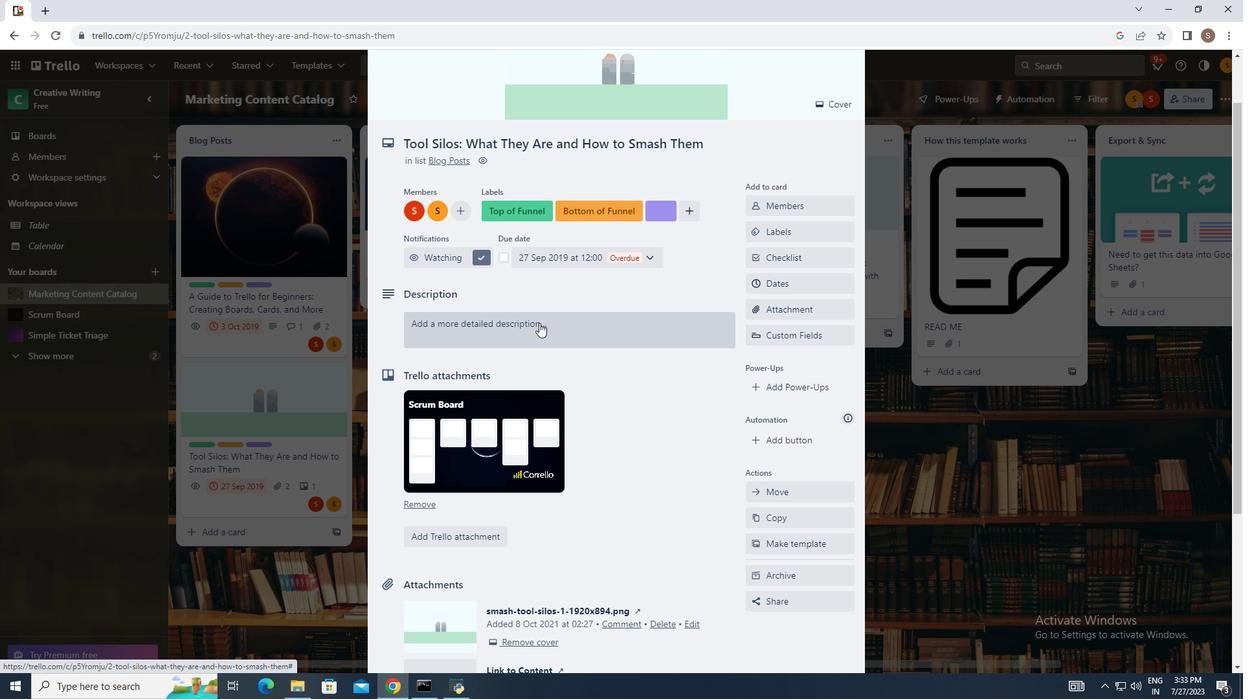 
Action: Mouse pressed left at (539, 323)
Screenshot: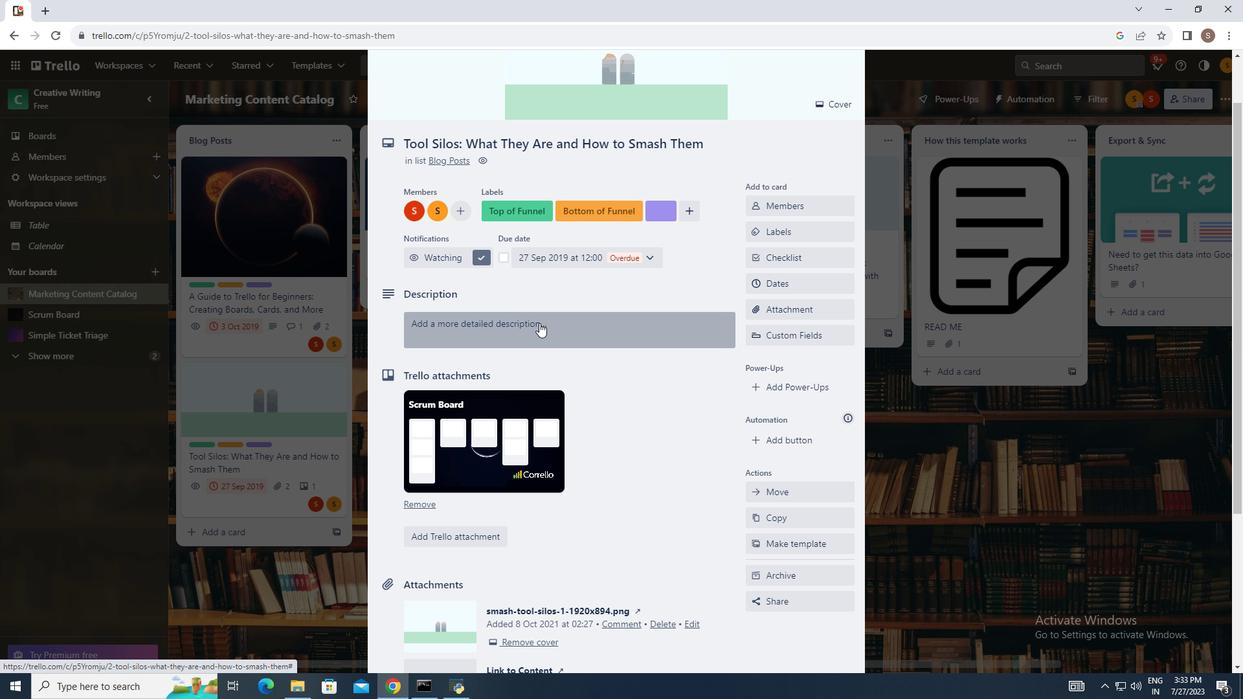 
Action: Mouse moved to (454, 367)
Screenshot: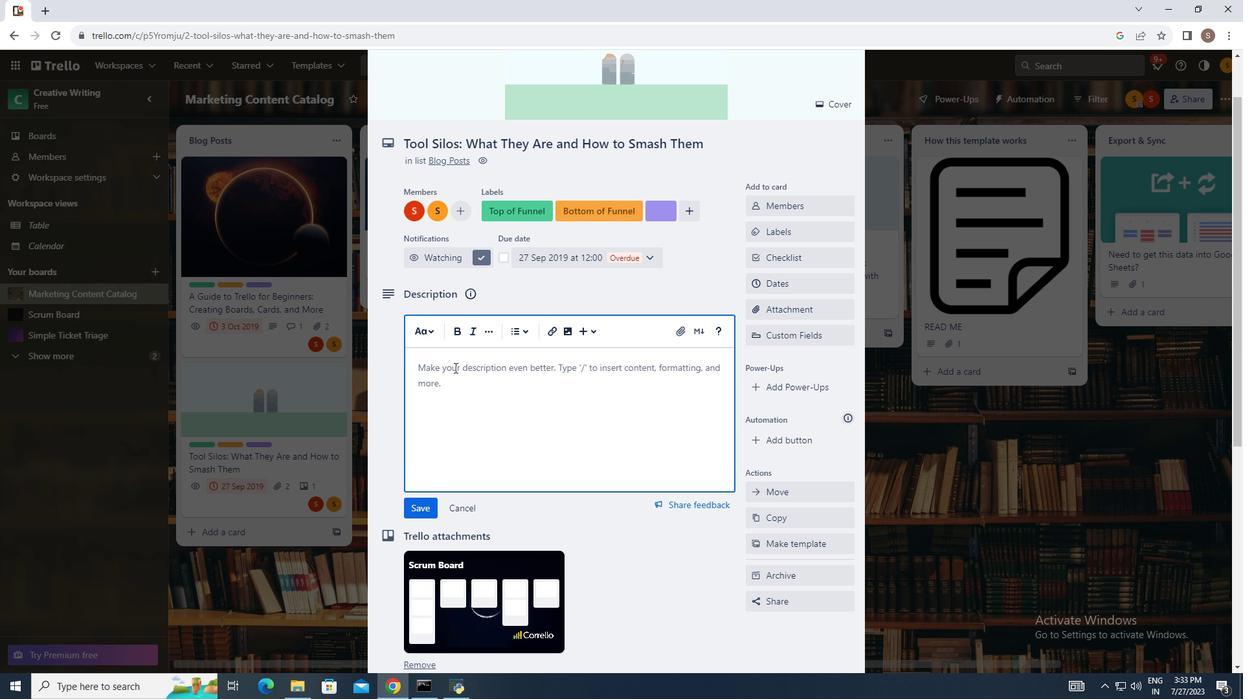 
Action: Mouse pressed left at (454, 367)
Screenshot: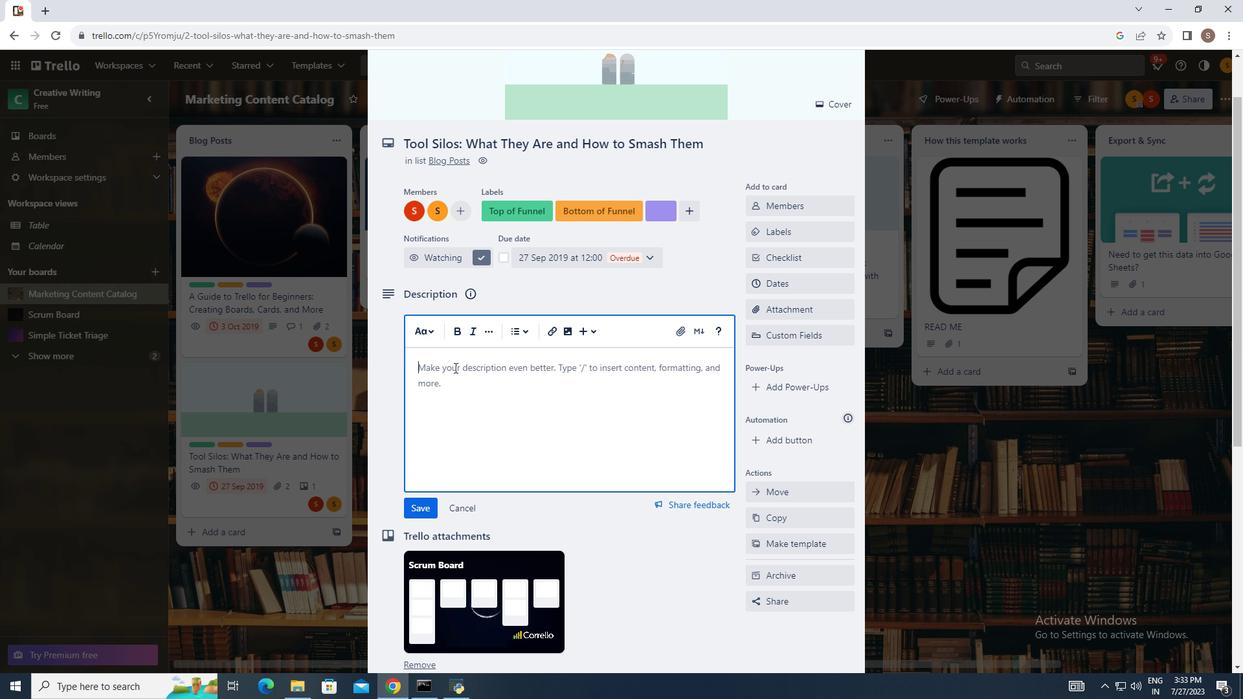 
Action: Mouse moved to (369, 376)
Screenshot: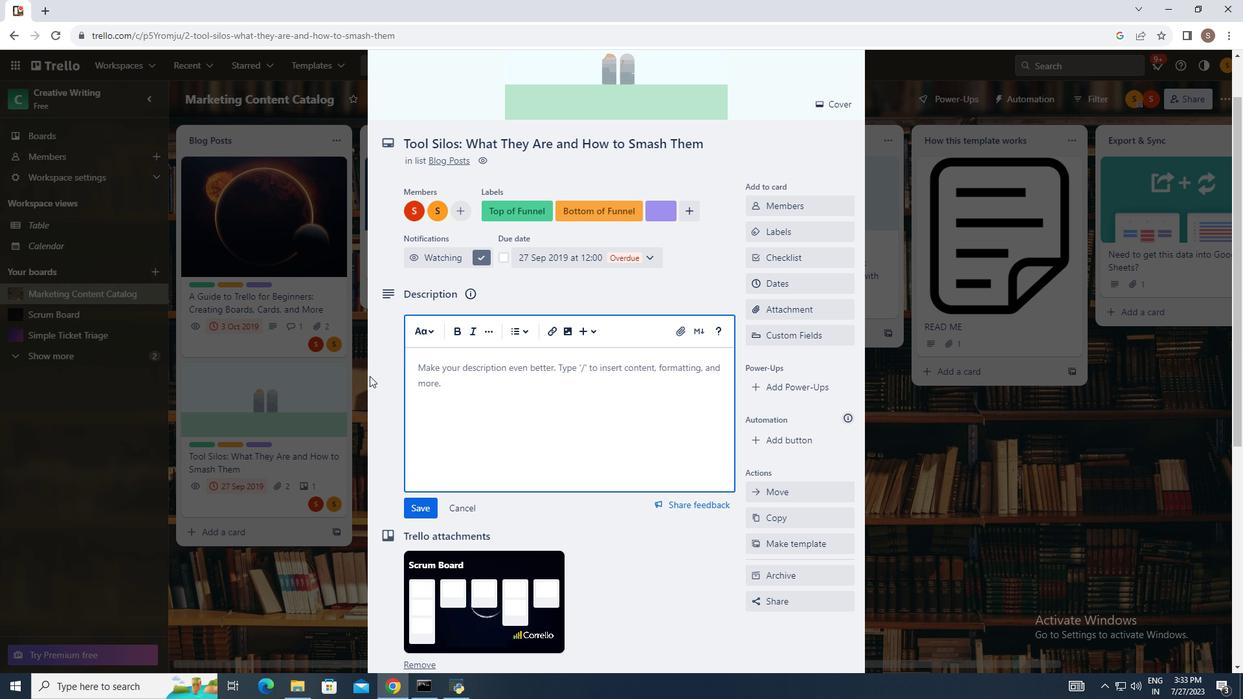 
Action: Key pressed <Key.shift_r>A<Key.space><Key.shift_r>Scrum<Key.space>board<Key.space>for<Key.space><Key.shift_r>Trello<Key.space>is<Key.space>a<Key.space>digital<Key.space>representaion<Key.space><Key.backspace><Key.backspace><Key.backspace><Key.backspace>tion<Key.space>oj<Key.backspace>f<Key.space>a<Key.space>physical<Key.space>scrum<Key.space>board<Key.space>used<Key.space>in<Key.space>the<Key.space><Key.shift_r>Agile<Key.space>project<Key.space>management<Key.space>methodology.<Key.space><Key.shift>It<Key.space>helps<Key.space><Key.shift_r>Agile<Key.space>teams<Key.space>organize<Key.space>and<Key.space>manage<Key.space>their<Key.space><Key.backspace><Key.space>tasks<Key.space>throughout<Key.space>the<Key.space>developmet<Key.backspace>nt<Key.space>process.<Key.space><Key.shift_r>Trello<Key.space>is<Key.space>a<Key.space>popular<Key.space>project<Key.space>management<Key.space>tool<Key.space>that<Key.space>allows<Key.space>users<Key.space><Key.backspace><Key.space>to<Key.space>crea<Key.backspace><Key.backspace>eate<Key.space>boards,<Key.space>lists,<Key.space>and<Key.space>cards<Key.space>to<Key.space>facilitate<Key.space>task<Key.space>management.<Key.enter>
Screenshot: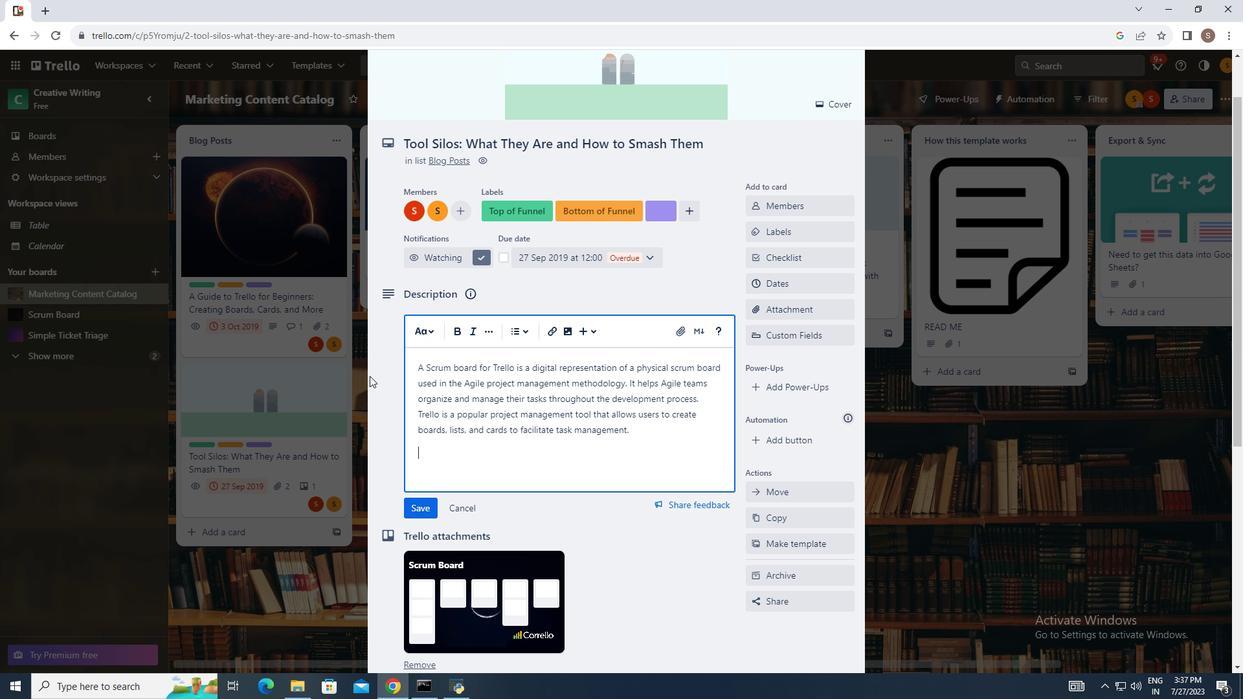 
Action: Mouse moved to (576, 413)
Screenshot: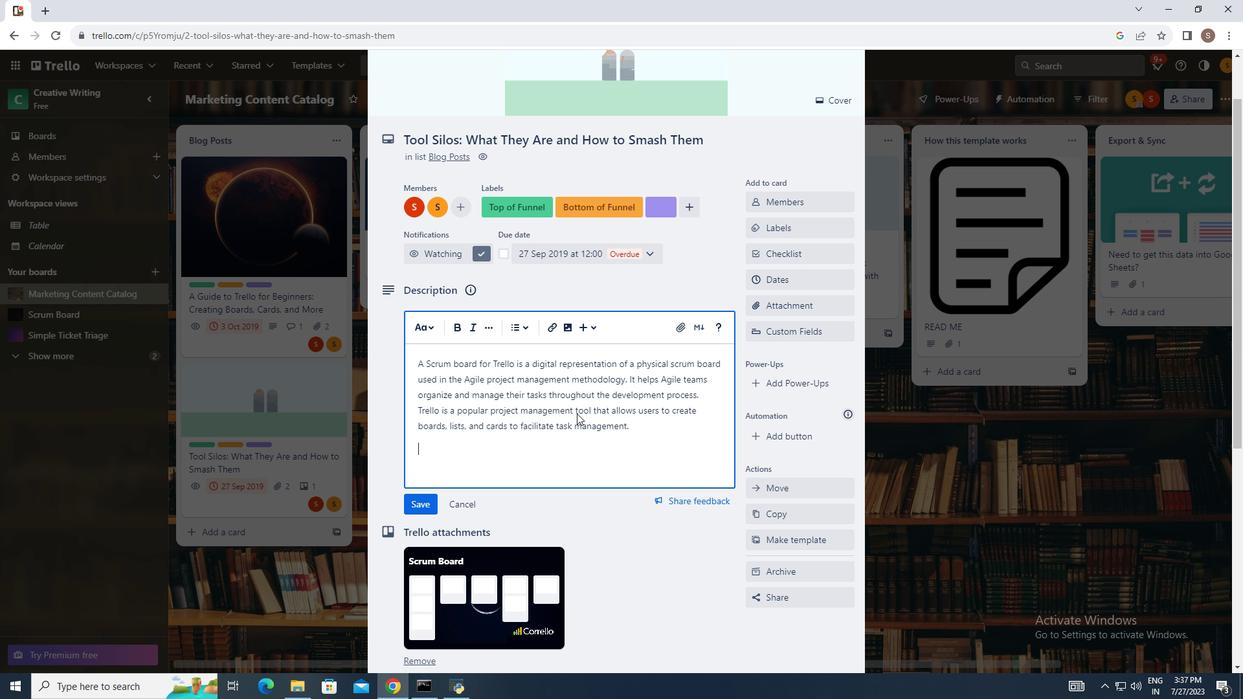 
Action: Mouse scrolled (576, 413) with delta (0, 0)
Screenshot: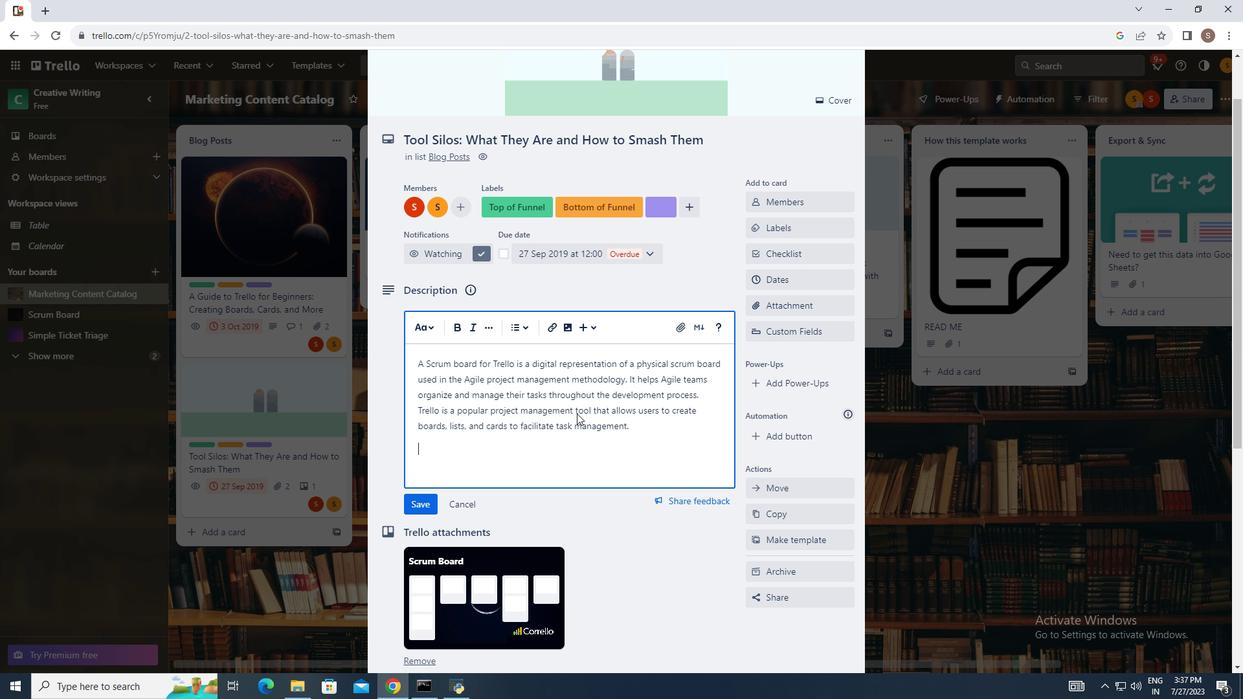 
Action: Mouse moved to (413, 443)
Screenshot: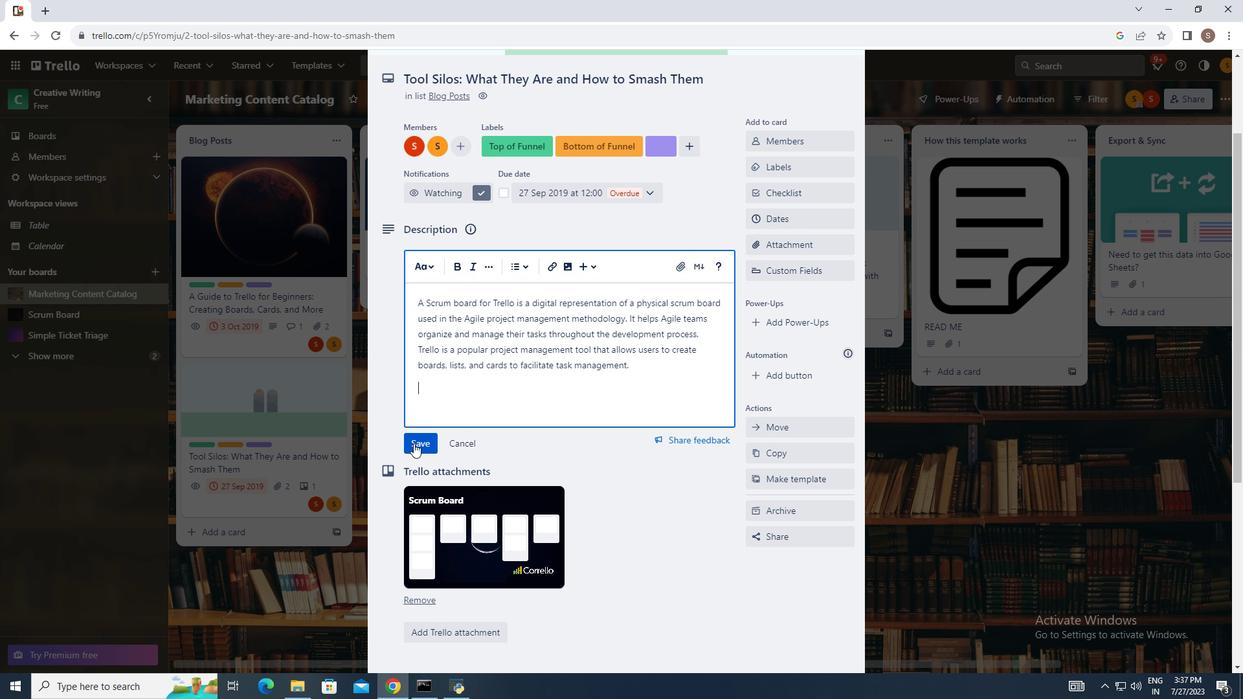 
Action: Mouse pressed left at (413, 443)
Screenshot: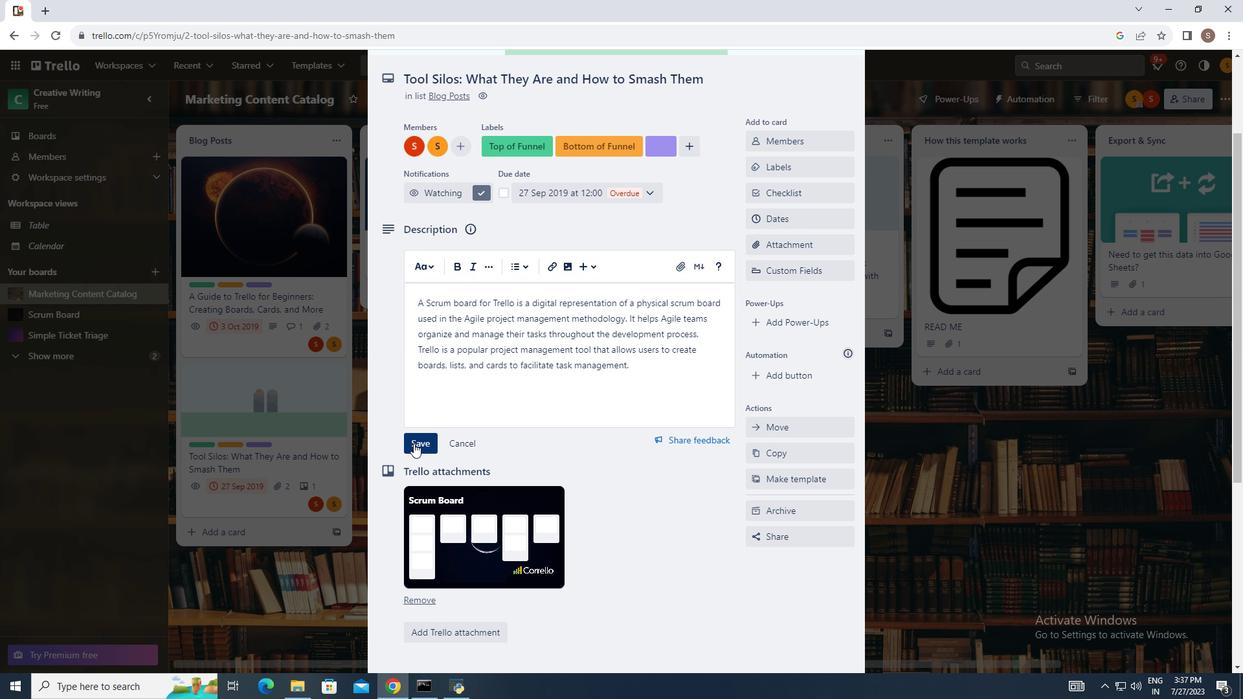 
Action: Mouse moved to (628, 361)
Screenshot: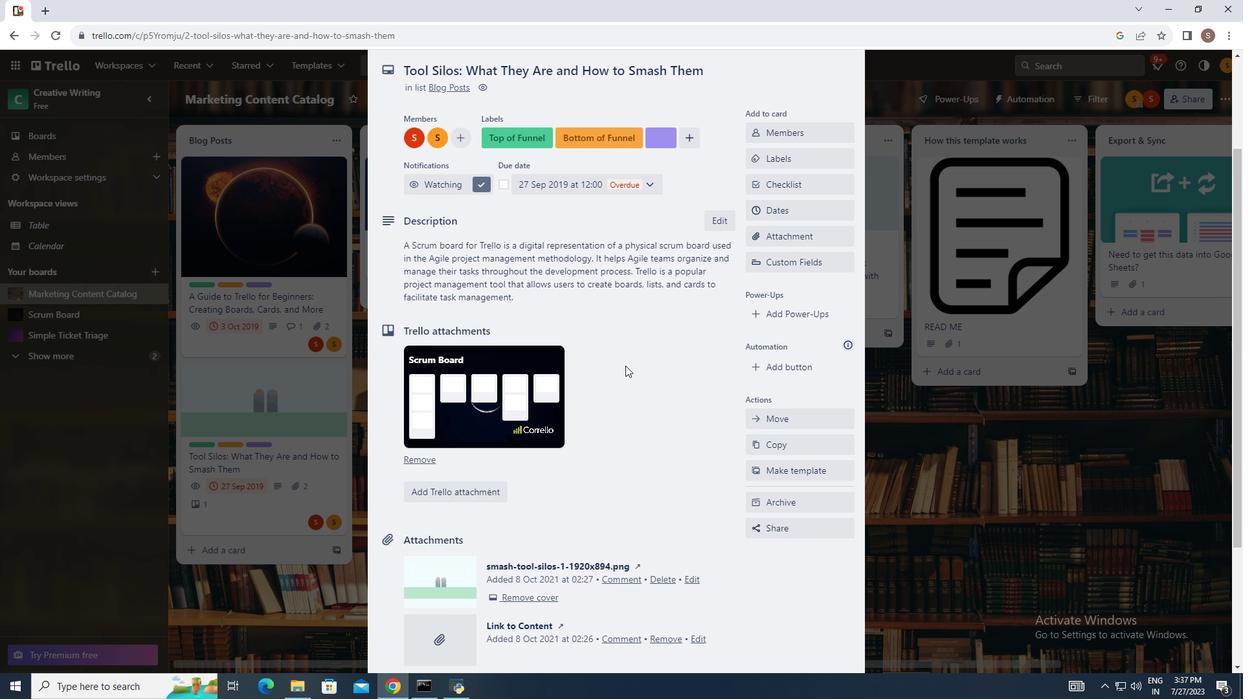 
Action: Mouse scrolled (628, 360) with delta (0, 0)
Screenshot: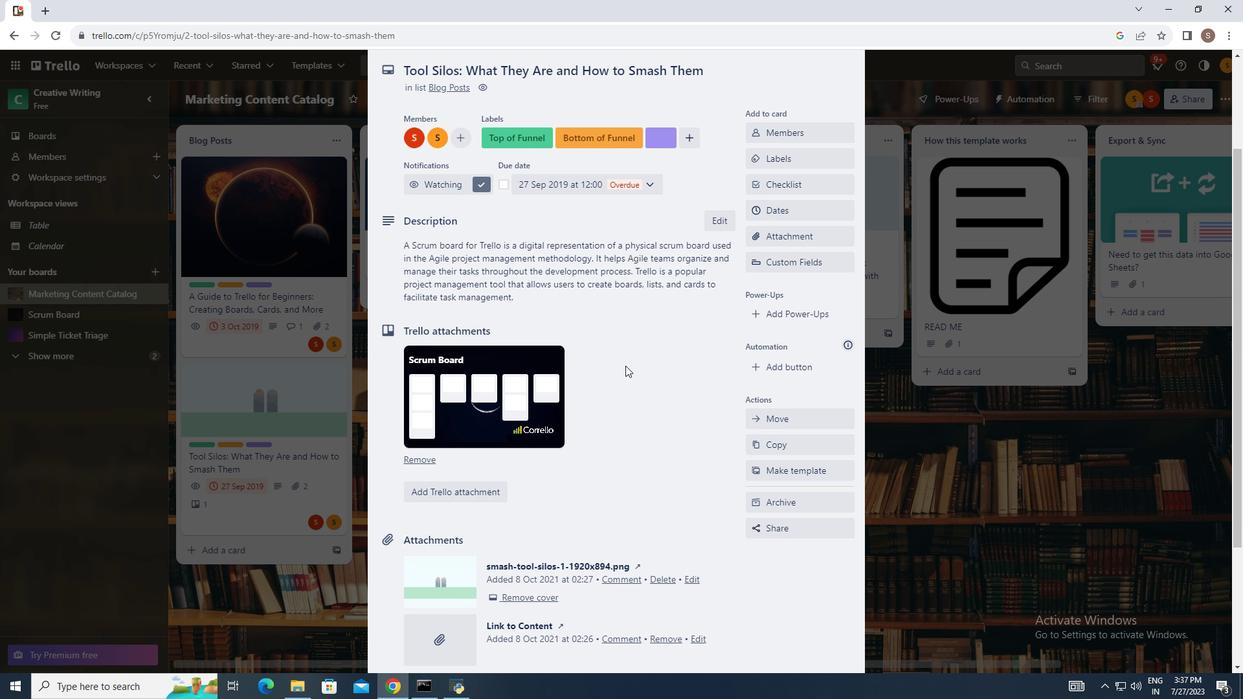 
Action: Mouse moved to (626, 365)
Screenshot: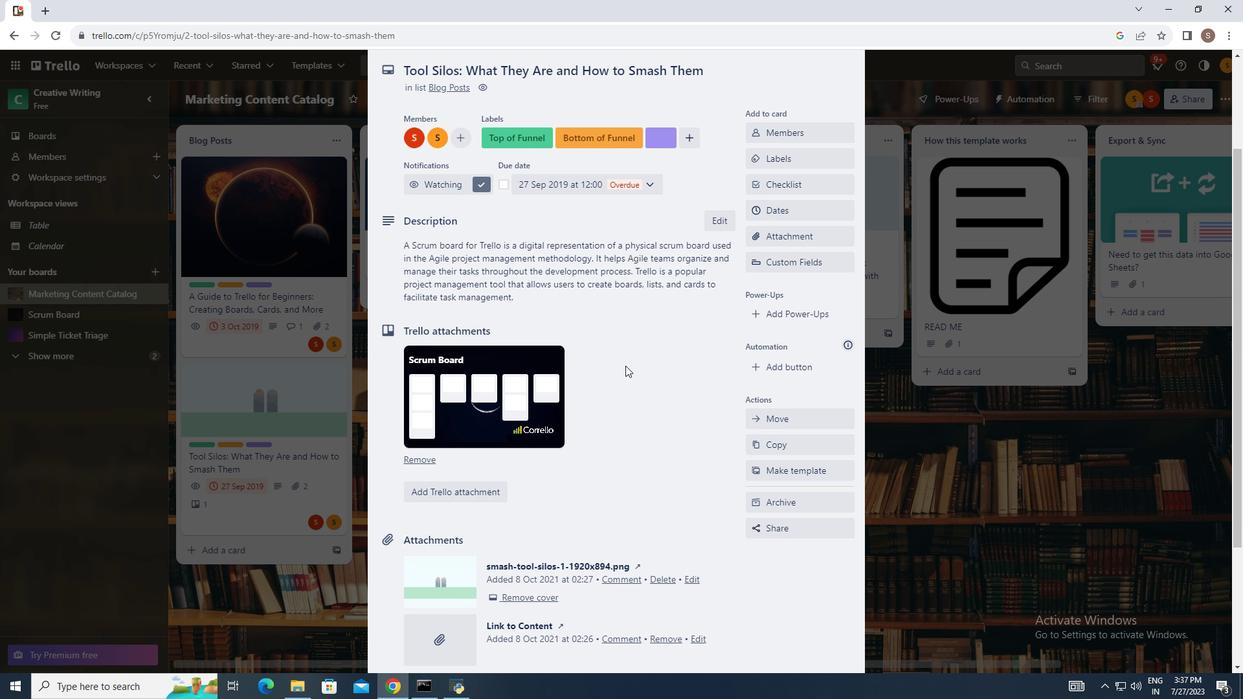 
Action: Mouse scrolled (626, 364) with delta (0, 0)
Screenshot: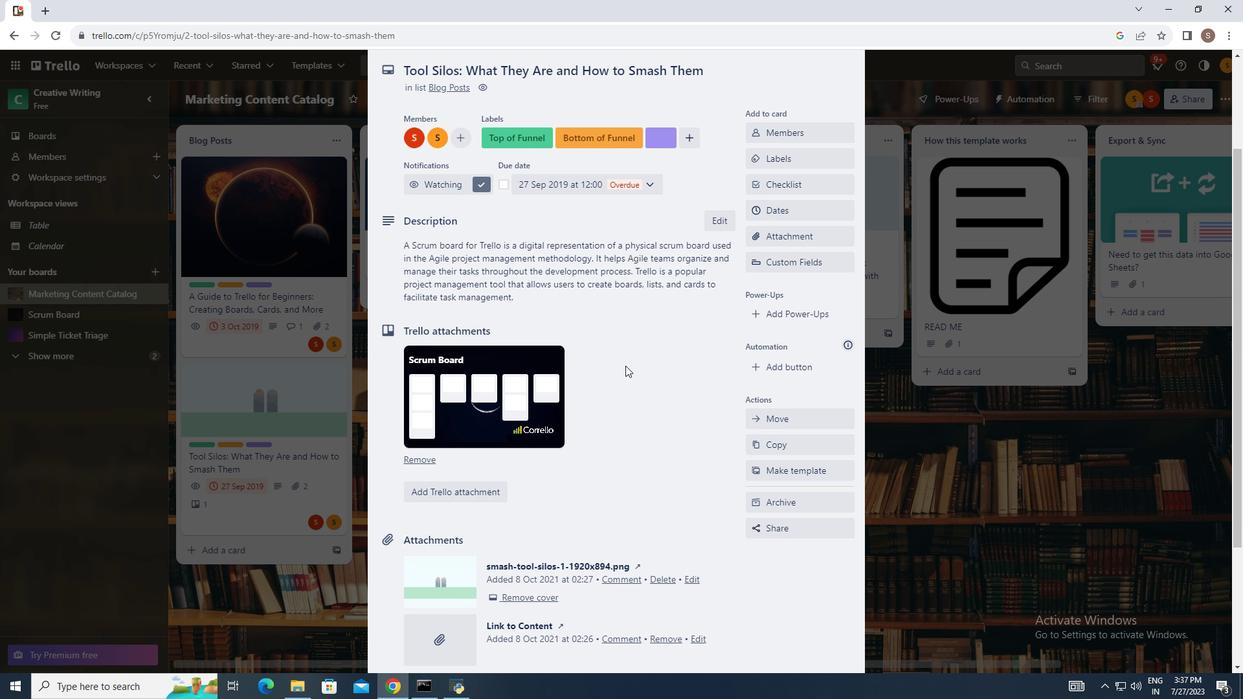 
Action: Mouse moved to (624, 369)
Screenshot: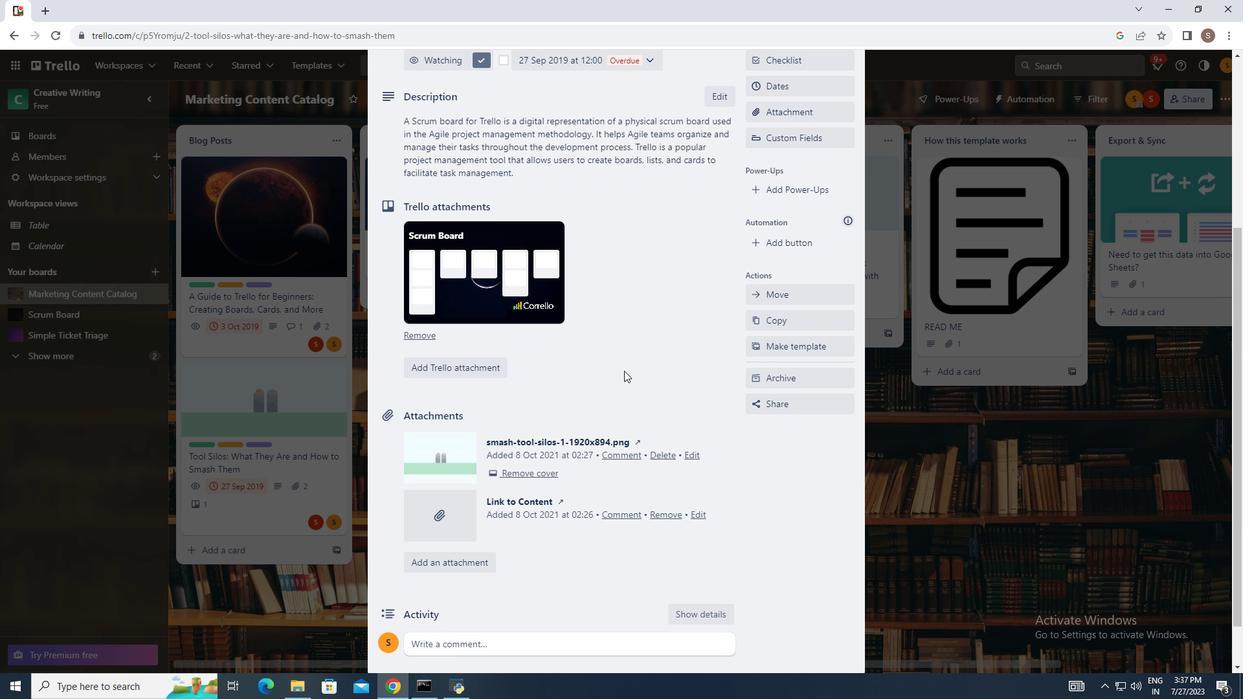 
Action: Mouse scrolled (624, 368) with delta (0, 0)
Screenshot: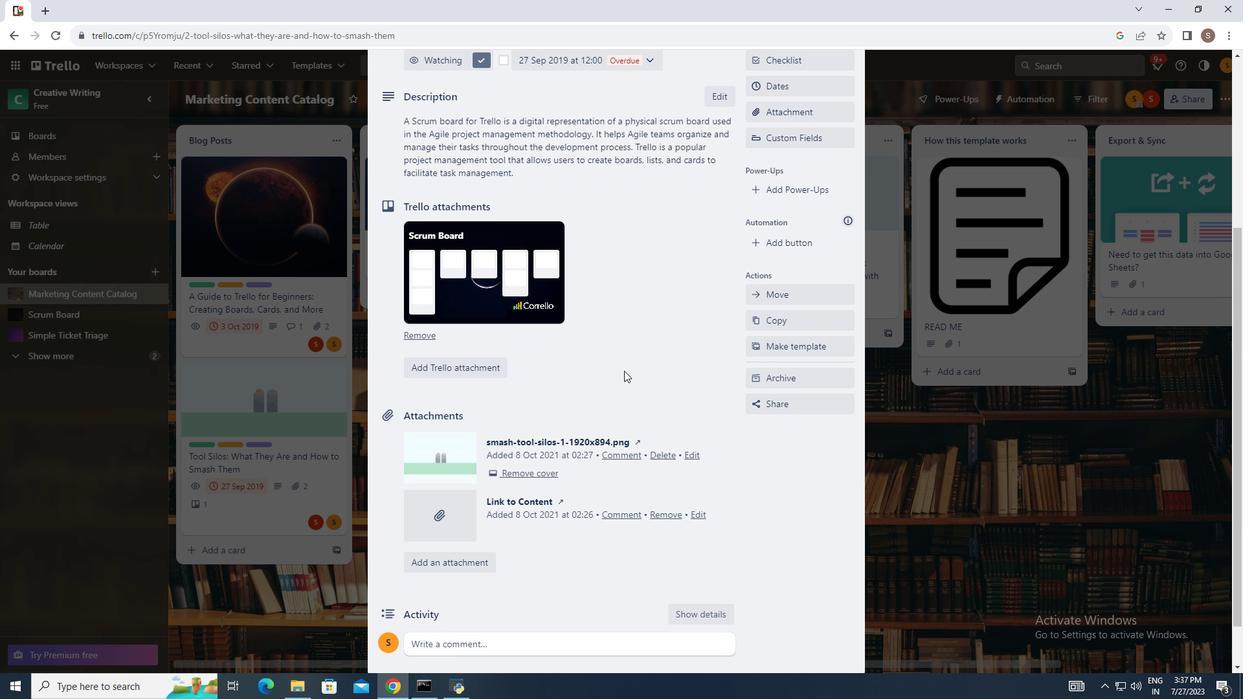 
Action: Mouse moved to (624, 369)
Screenshot: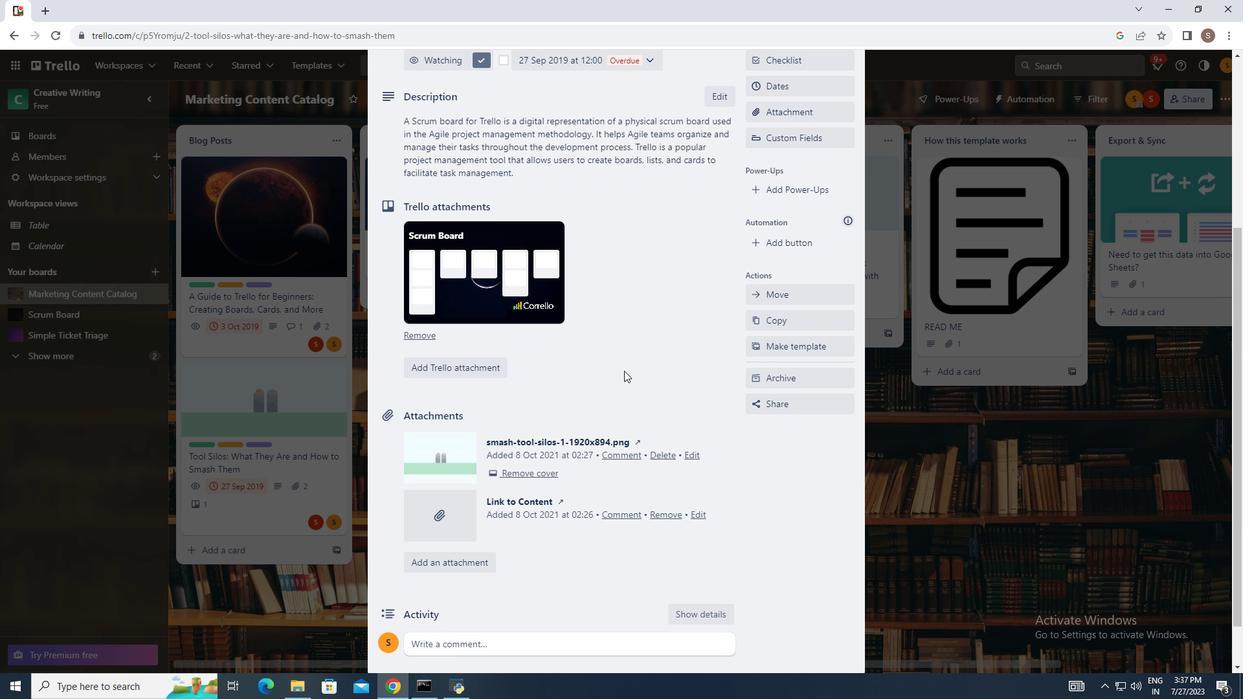 
Action: Mouse scrolled (624, 368) with delta (0, 0)
Screenshot: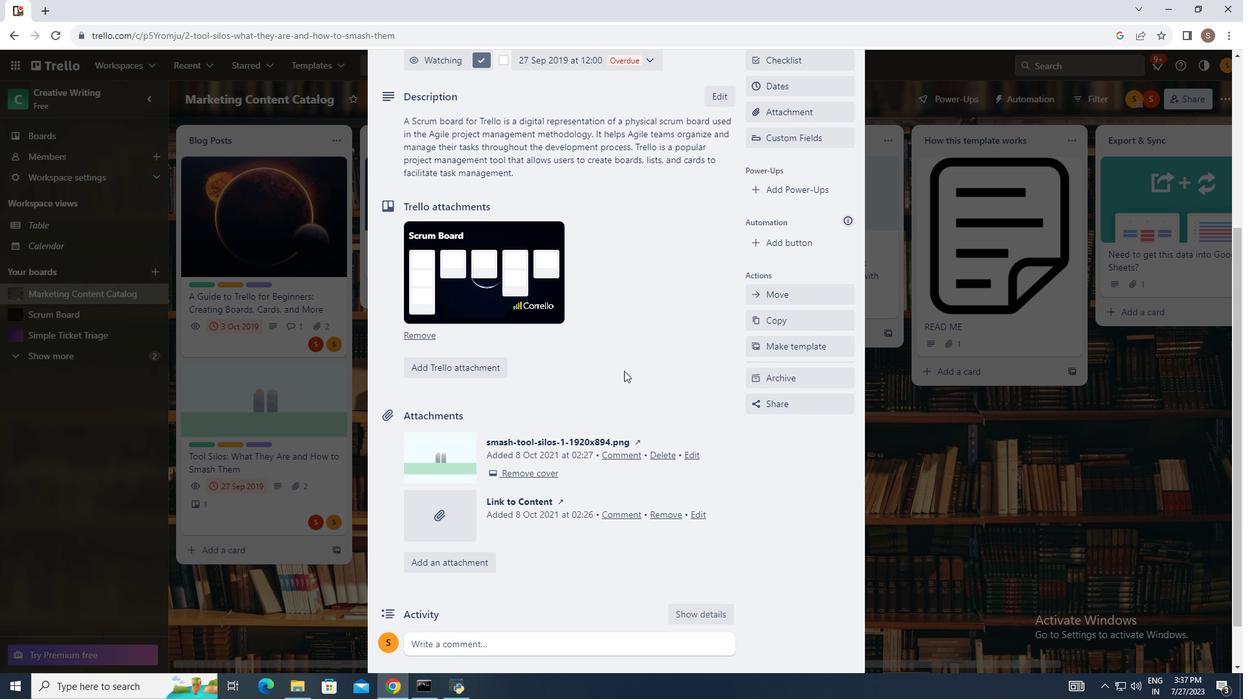 
Action: Mouse moved to (624, 371)
Screenshot: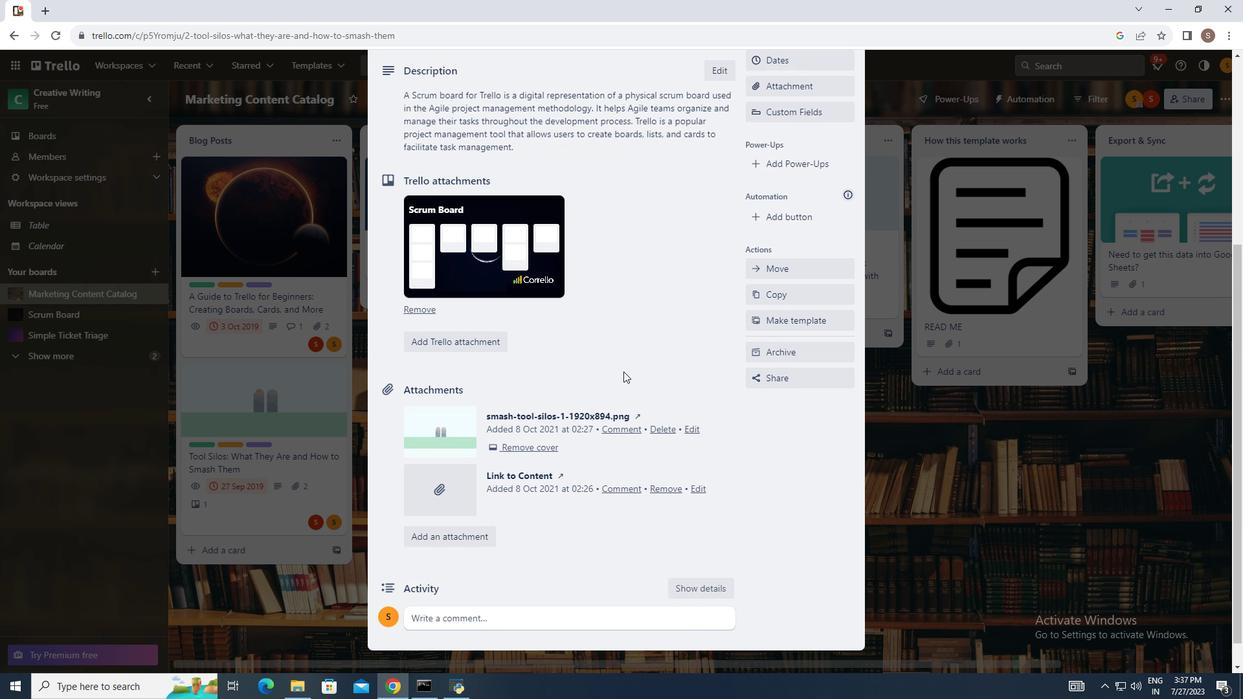 
Action: Mouse scrolled (624, 370) with delta (0, 0)
Screenshot: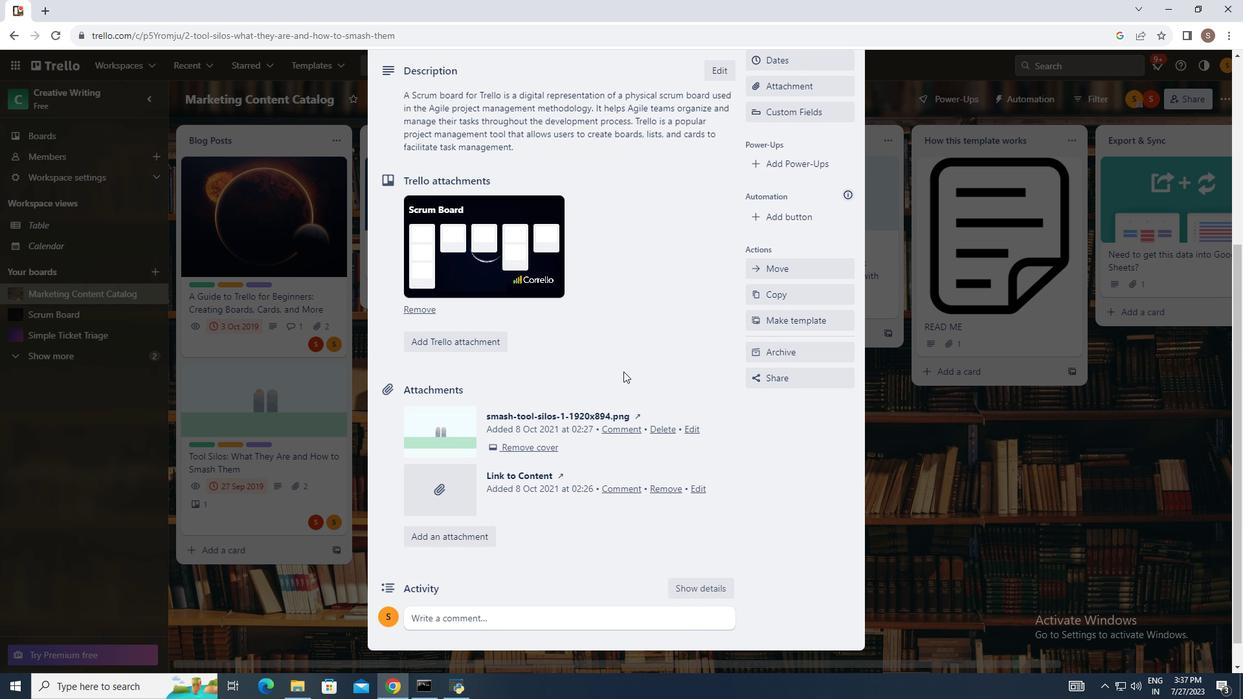 
Action: Mouse moved to (623, 371)
Screenshot: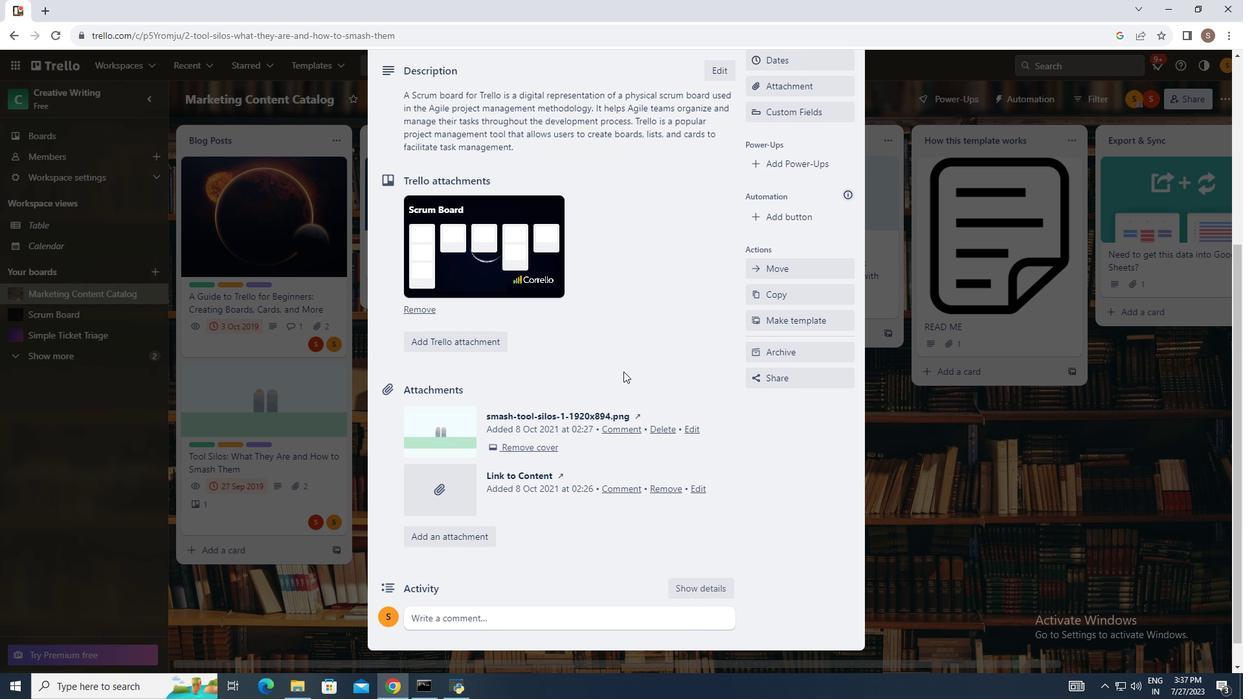 
Action: Mouse scrolled (623, 371) with delta (0, 0)
